 Task: Play online wordle game with 10 letters.
Action: Mouse moved to (547, 502)
Screenshot: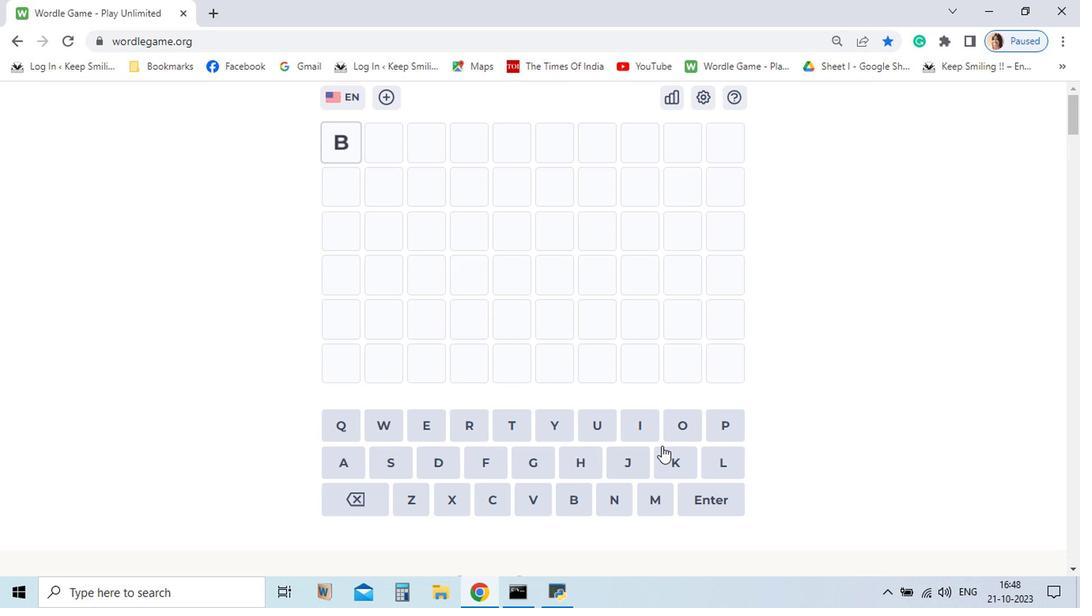
Action: Mouse pressed left at (547, 502)
Screenshot: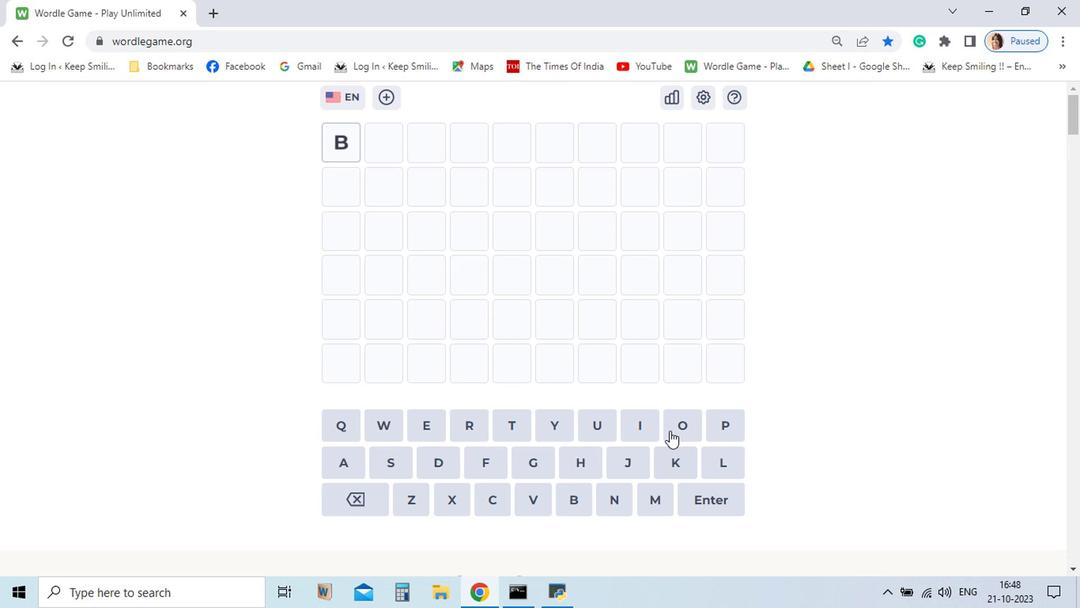 
Action: Mouse moved to (630, 441)
Screenshot: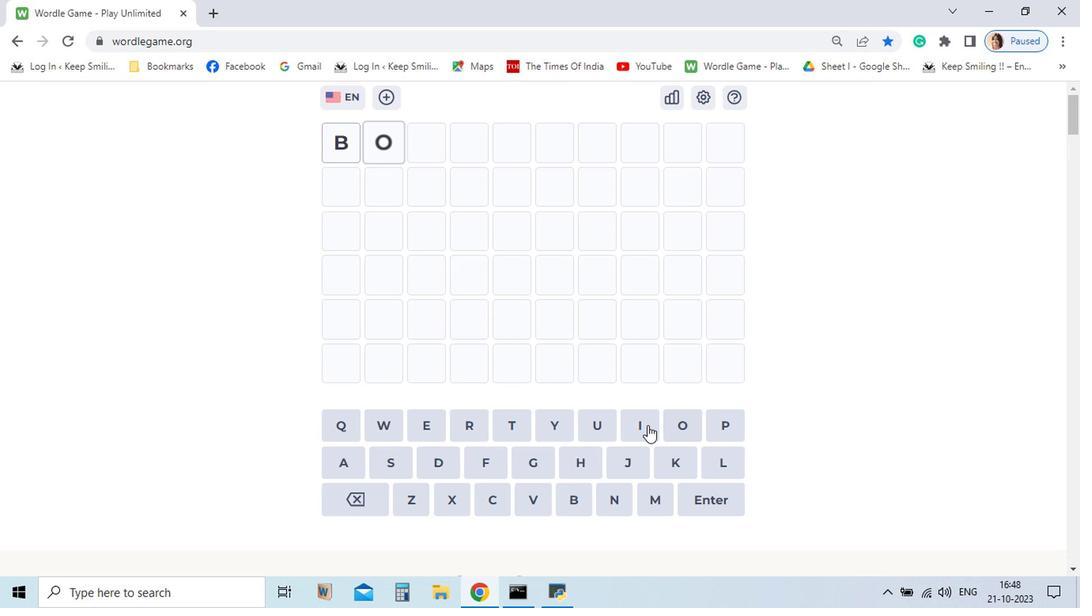 
Action: Mouse pressed left at (630, 441)
Screenshot: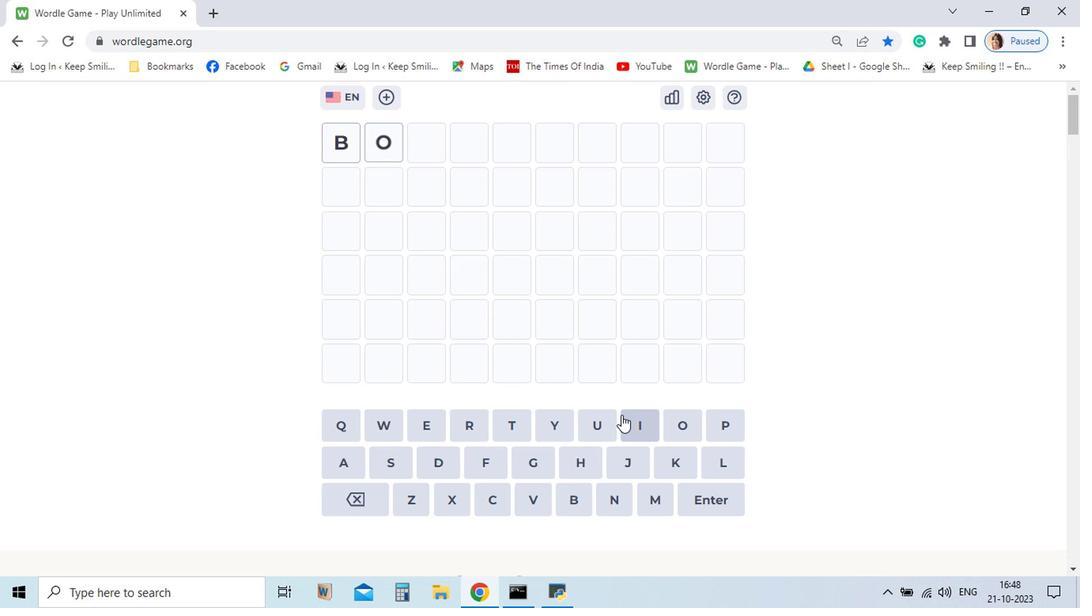 
Action: Mouse moved to (569, 446)
Screenshot: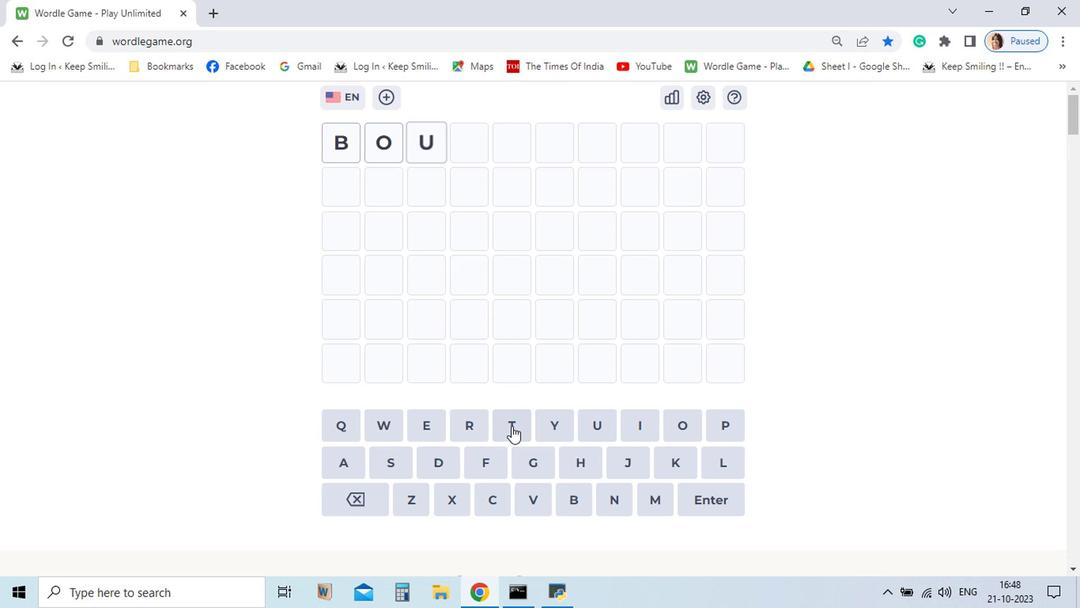 
Action: Mouse pressed left at (569, 446)
Screenshot: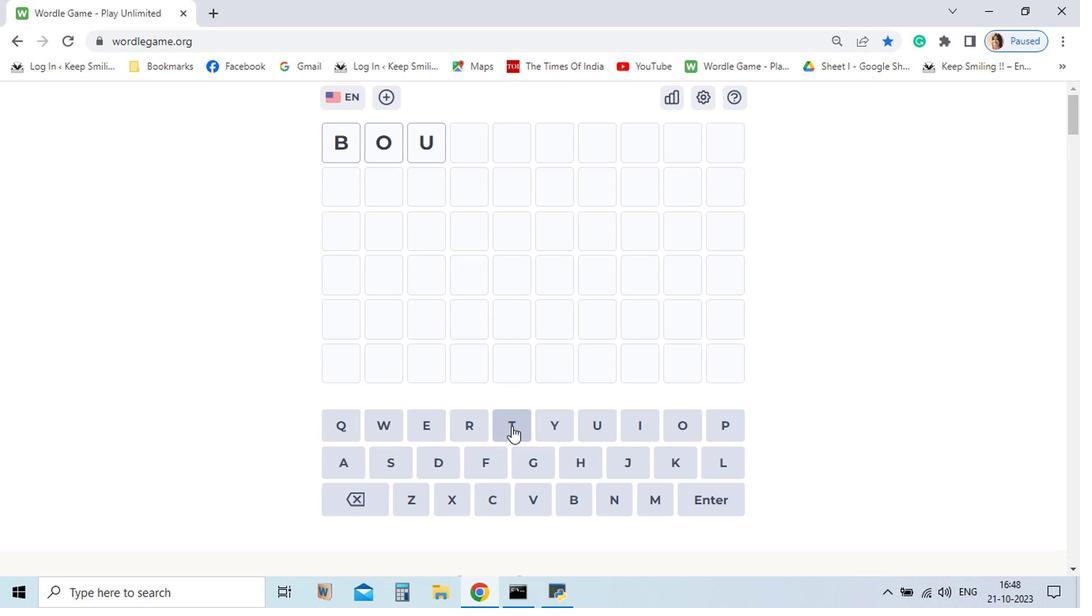 
Action: Mouse moved to (509, 448)
Screenshot: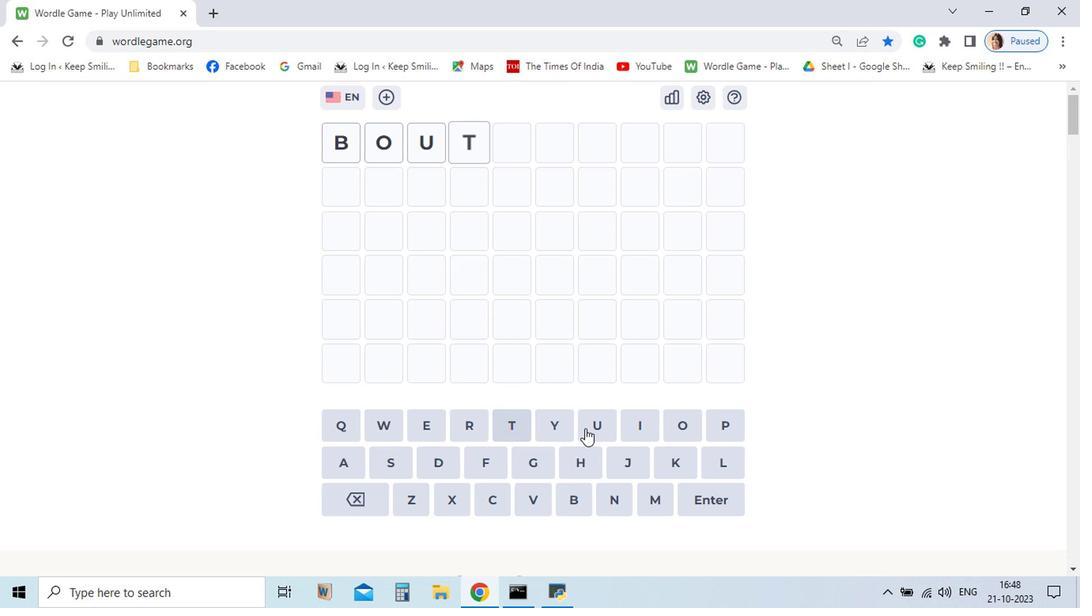 
Action: Mouse pressed left at (509, 448)
Screenshot: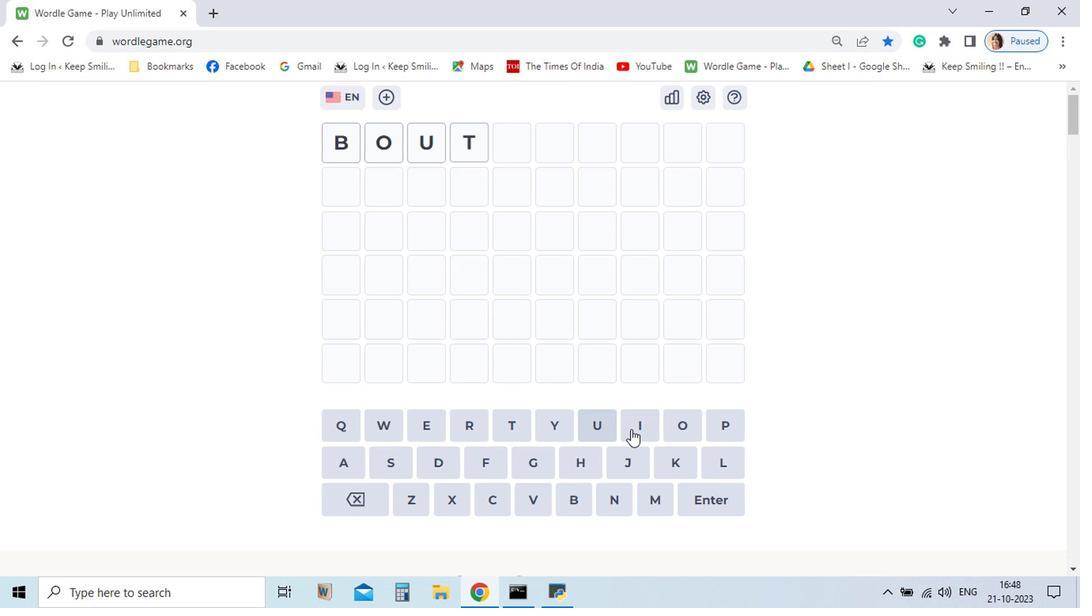 
Action: Mouse moved to (595, 450)
Screenshot: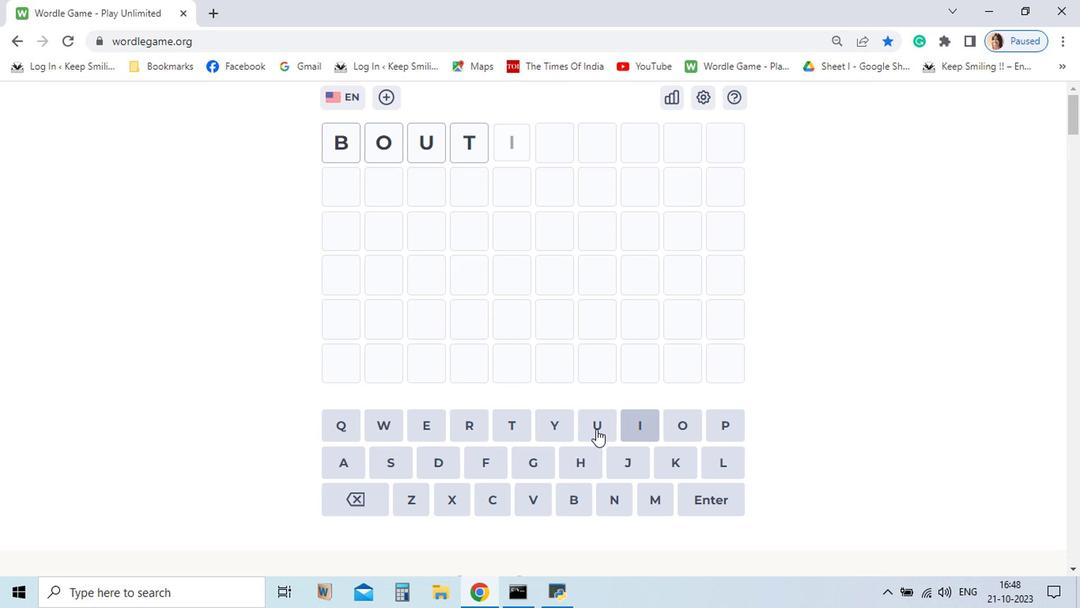 
Action: Mouse pressed left at (595, 450)
Screenshot: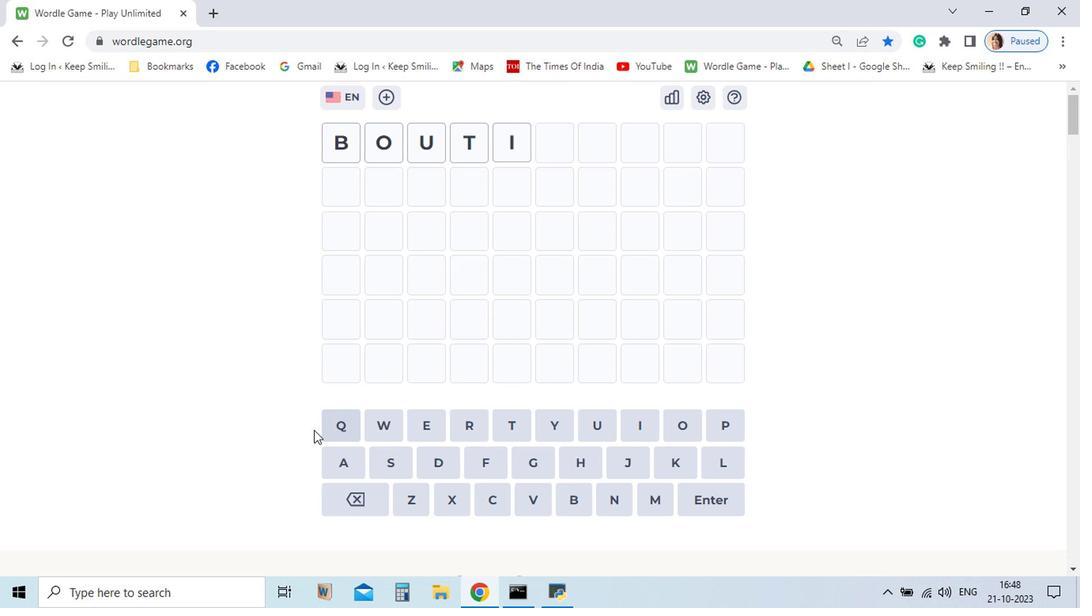 
Action: Mouse moved to (385, 449)
Screenshot: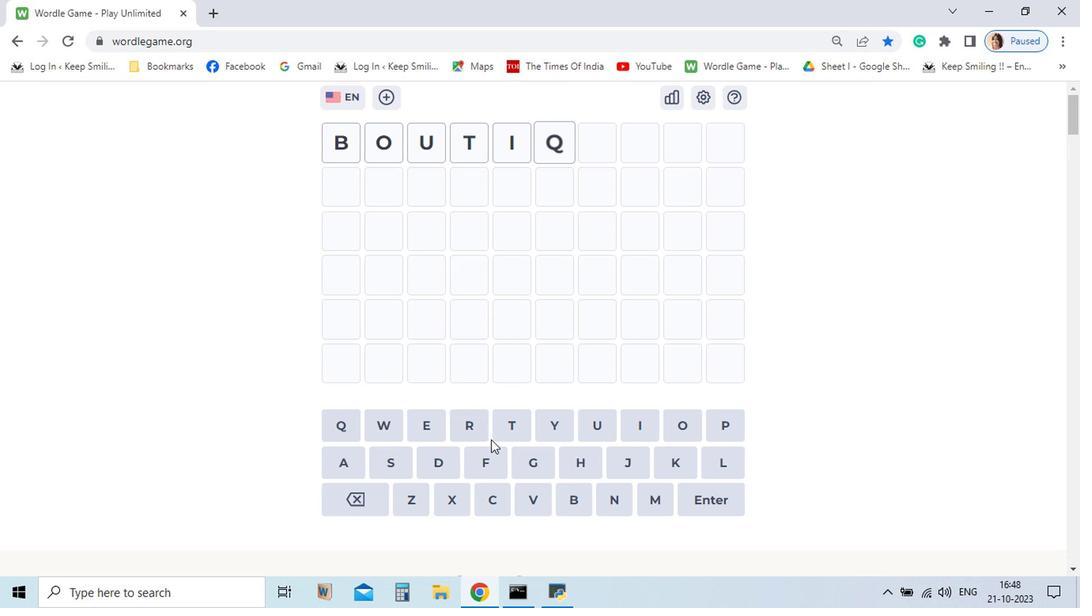 
Action: Mouse pressed left at (385, 449)
Screenshot: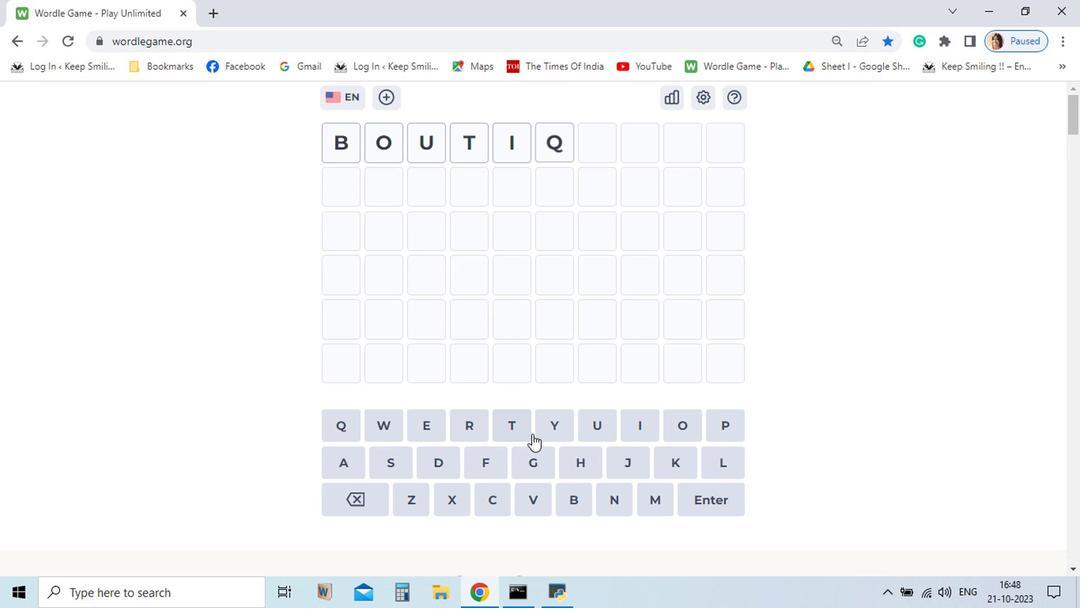 
Action: Mouse moved to (565, 448)
Screenshot: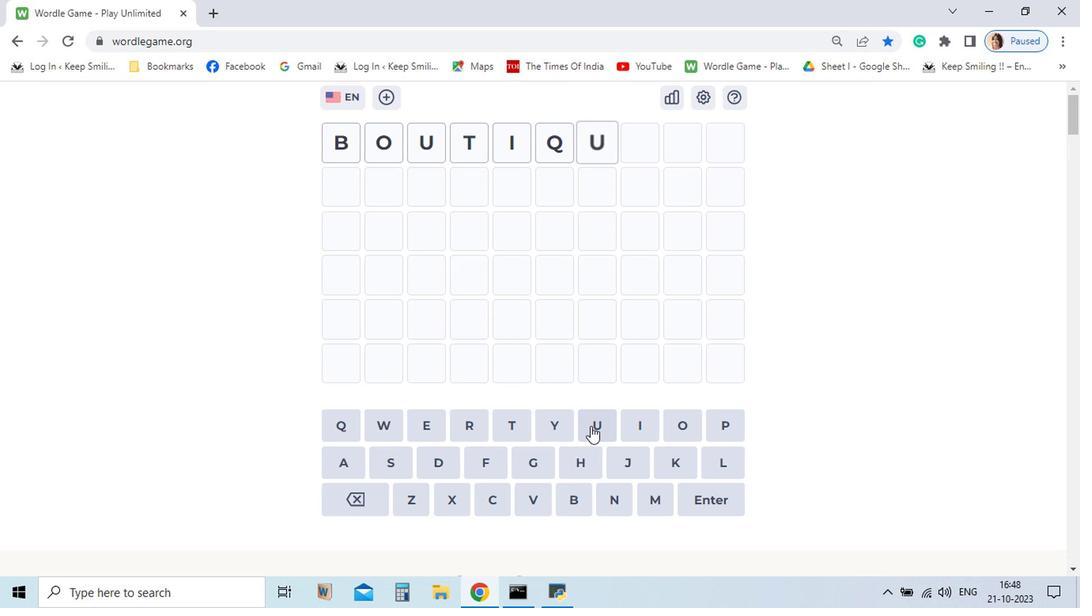 
Action: Mouse pressed left at (565, 448)
Screenshot: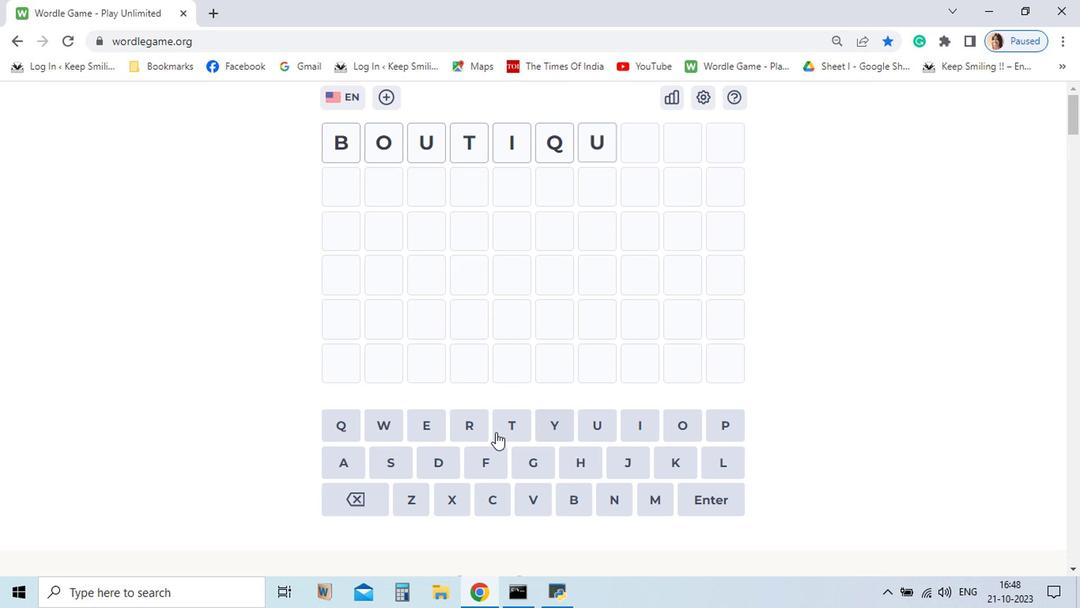
Action: Mouse moved to (448, 445)
Screenshot: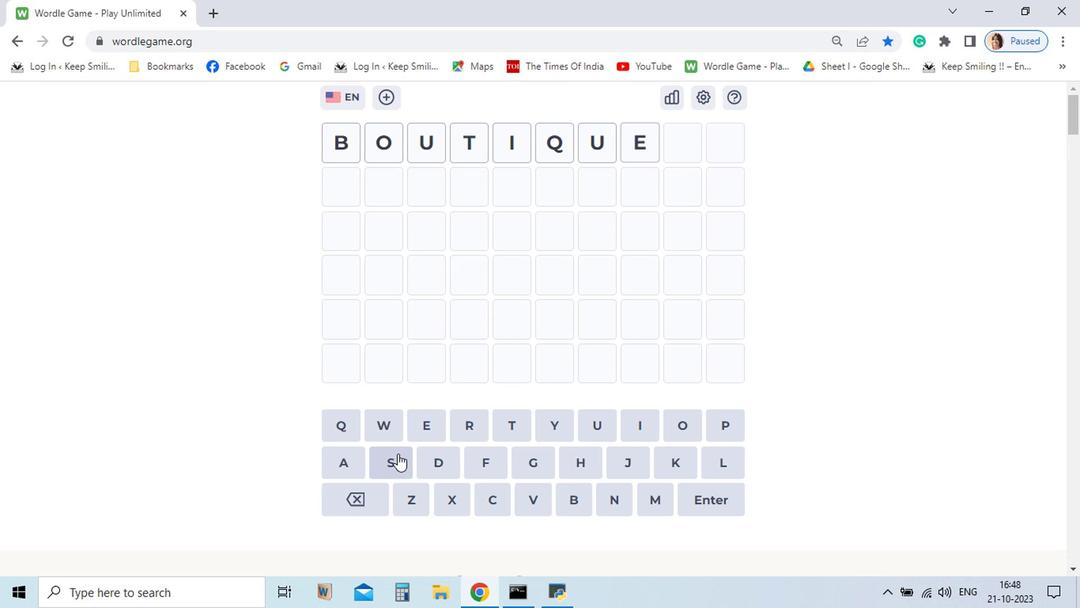 
Action: Mouse pressed left at (448, 445)
Screenshot: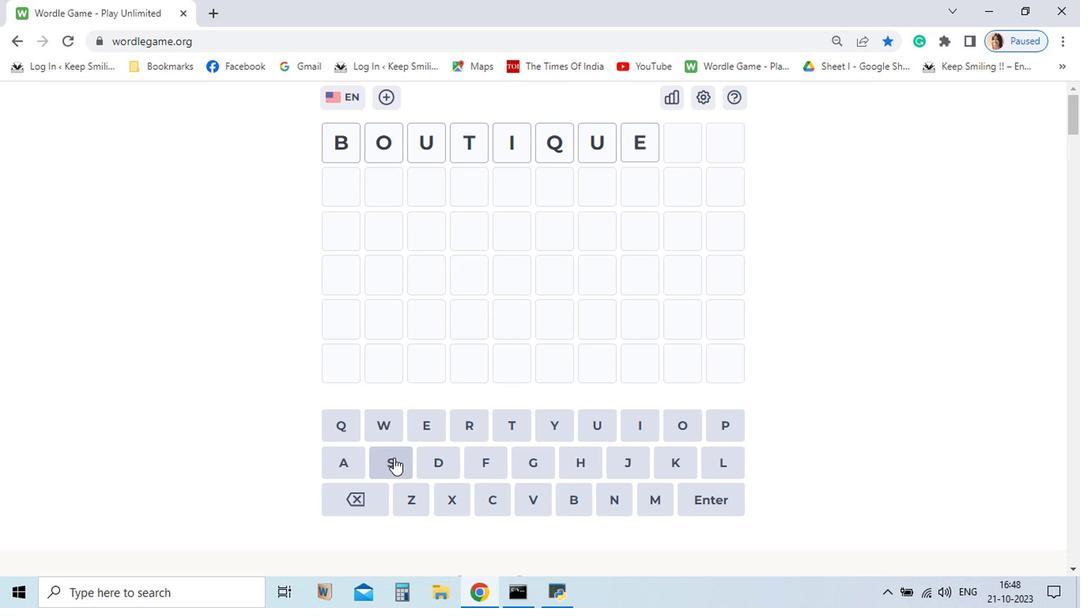 
Action: Mouse moved to (425, 471)
Screenshot: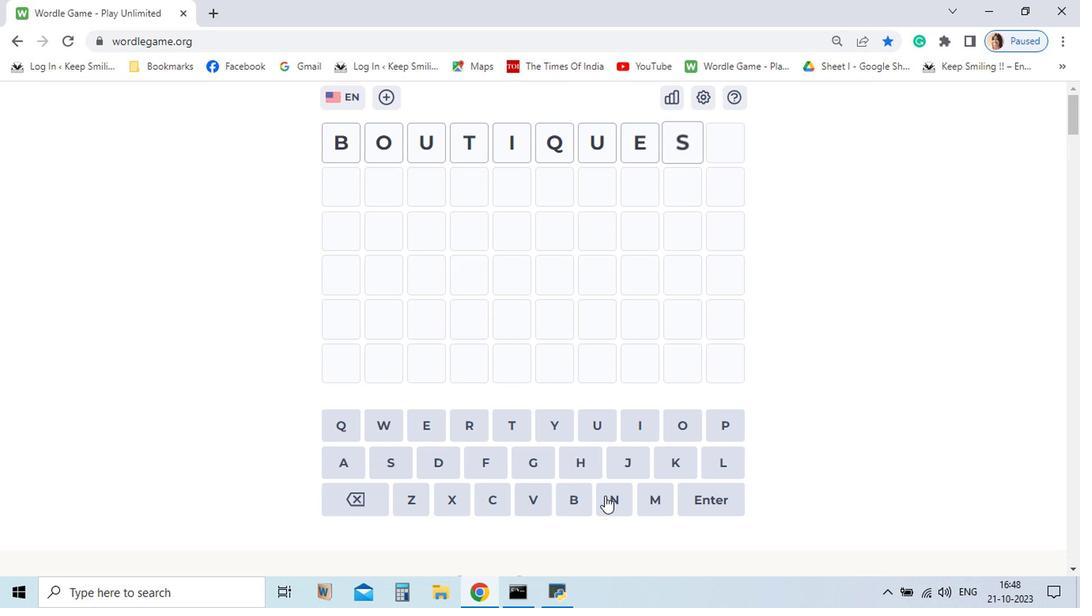 
Action: Mouse pressed left at (425, 471)
Screenshot: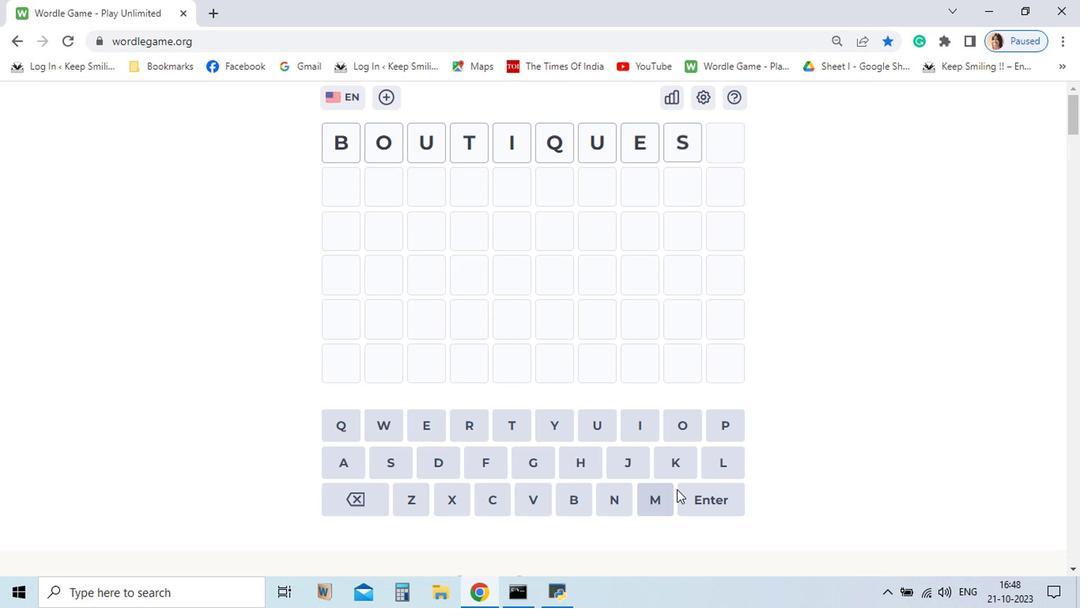 
Action: Mouse moved to (643, 498)
Screenshot: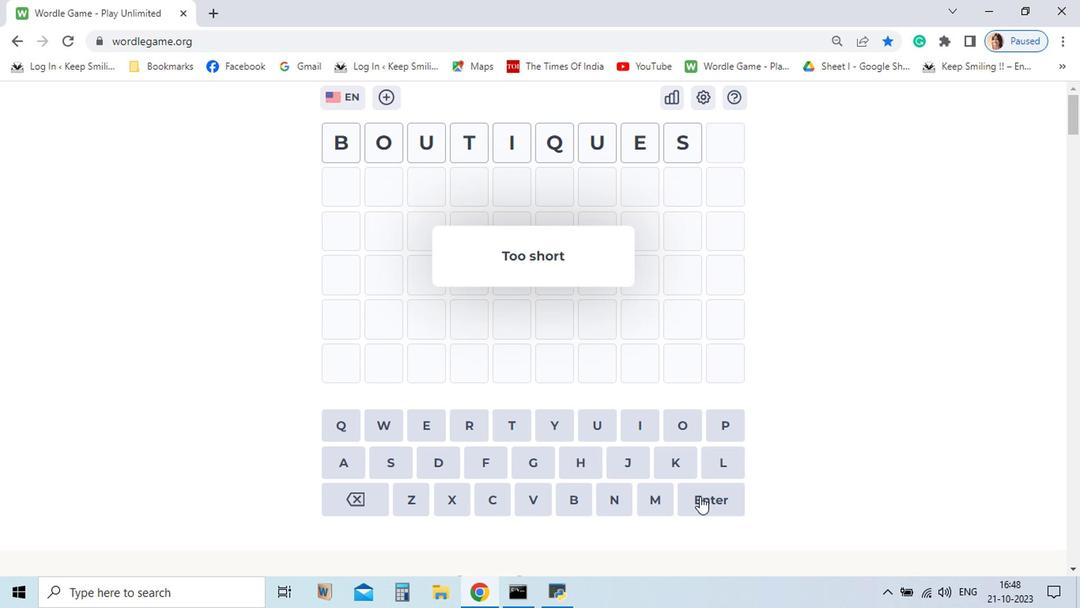 
Action: Mouse pressed left at (643, 498)
Screenshot: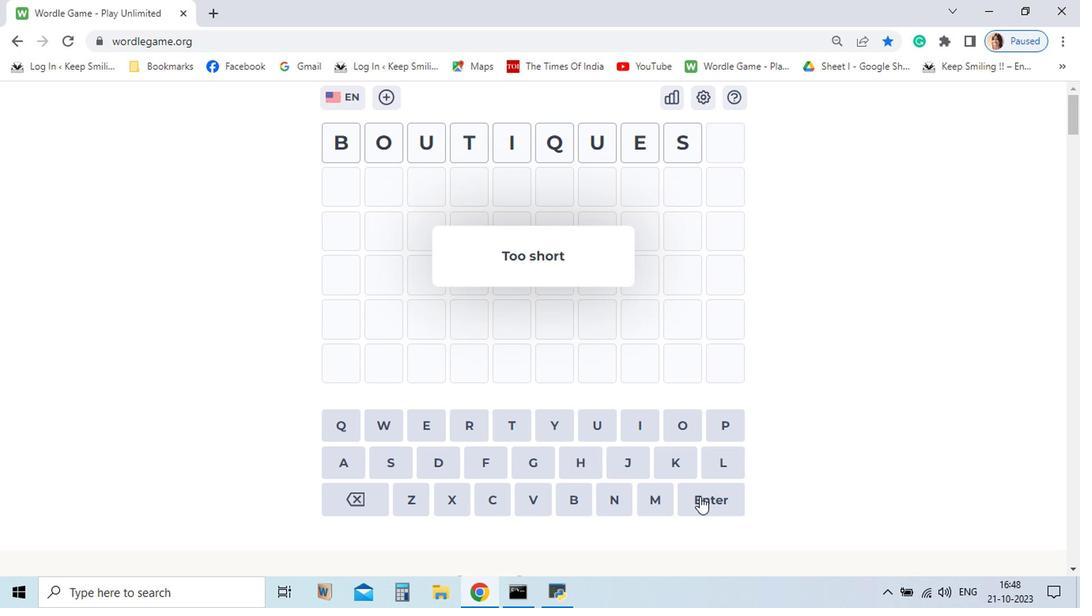 
Action: Mouse moved to (399, 499)
Screenshot: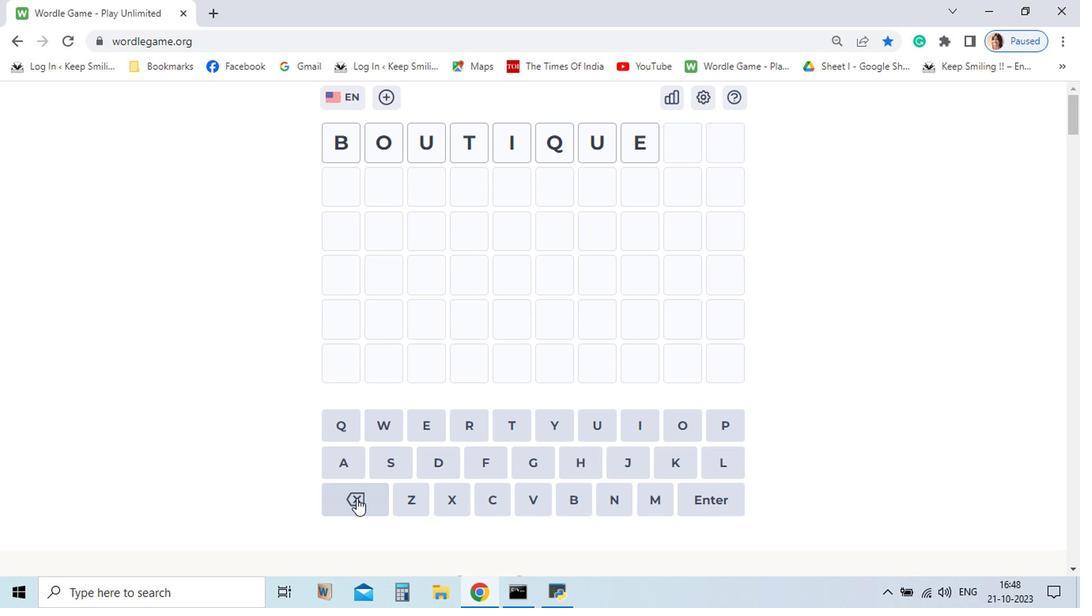 
Action: Mouse pressed left at (399, 499)
Screenshot: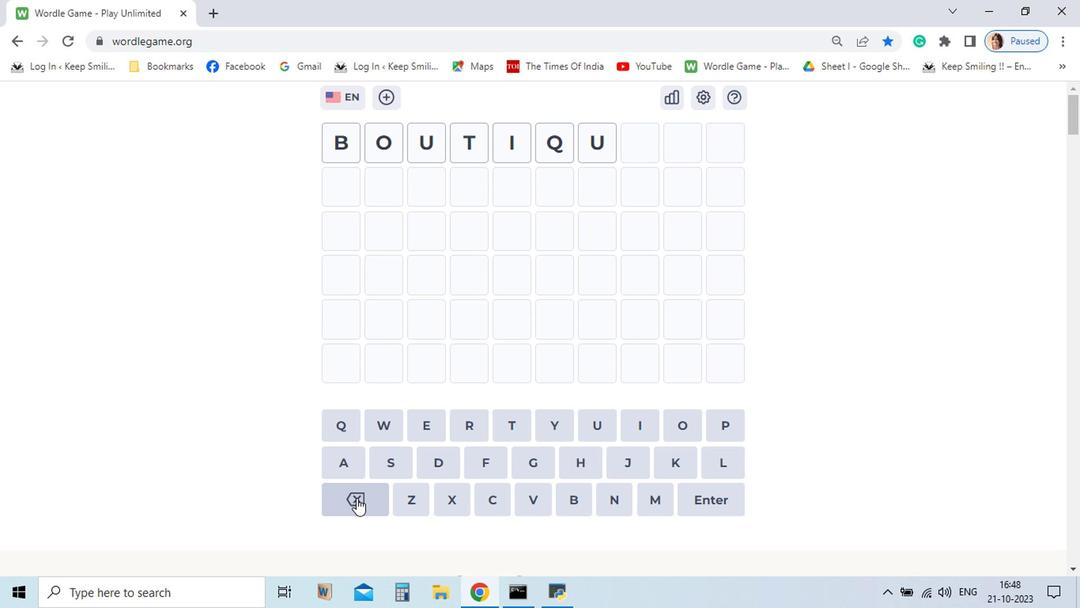 
Action: Mouse pressed left at (399, 499)
Screenshot: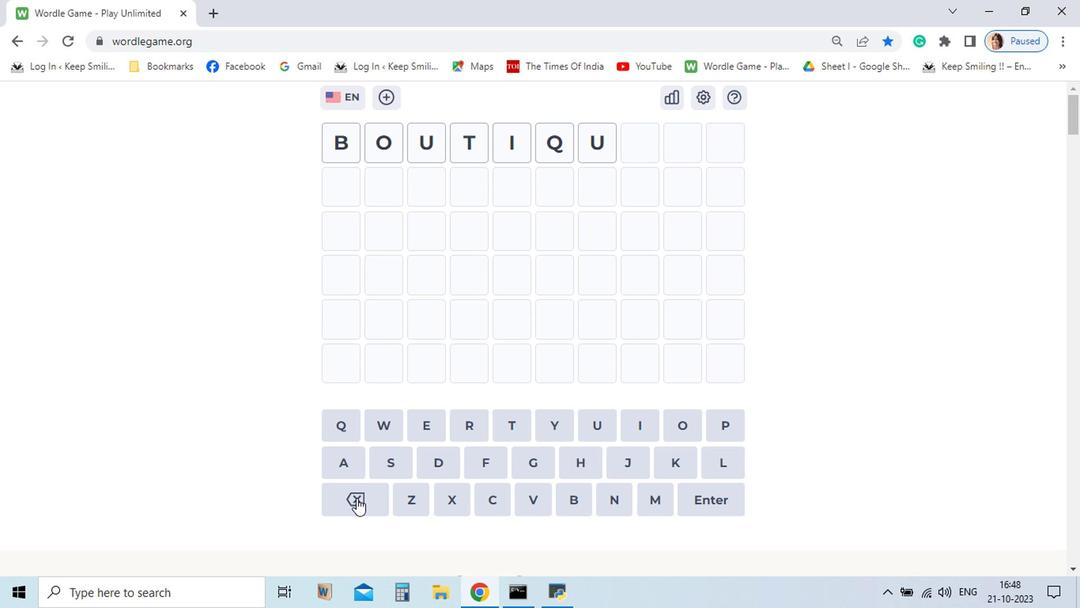 
Action: Mouse moved to (444, 447)
Screenshot: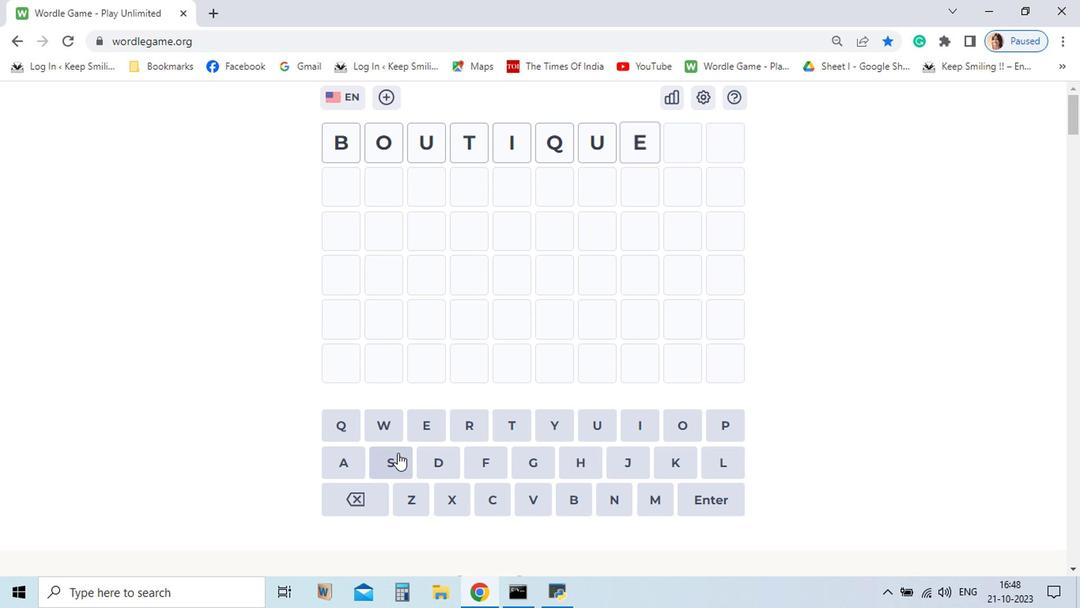 
Action: Mouse pressed left at (444, 447)
Screenshot: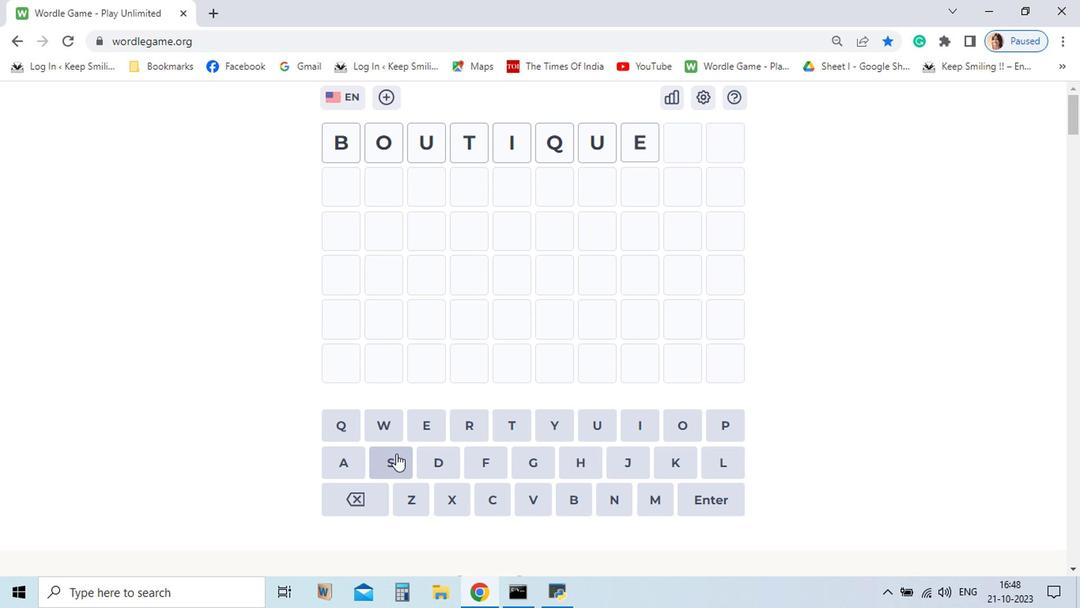 
Action: Mouse moved to (427, 467)
Screenshot: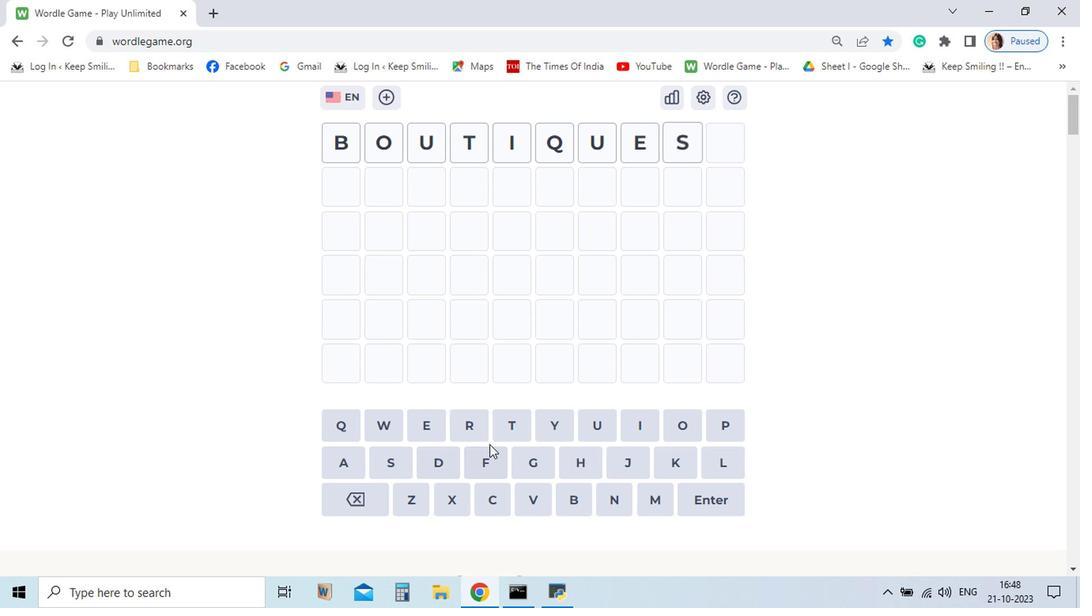 
Action: Mouse pressed left at (427, 467)
Screenshot: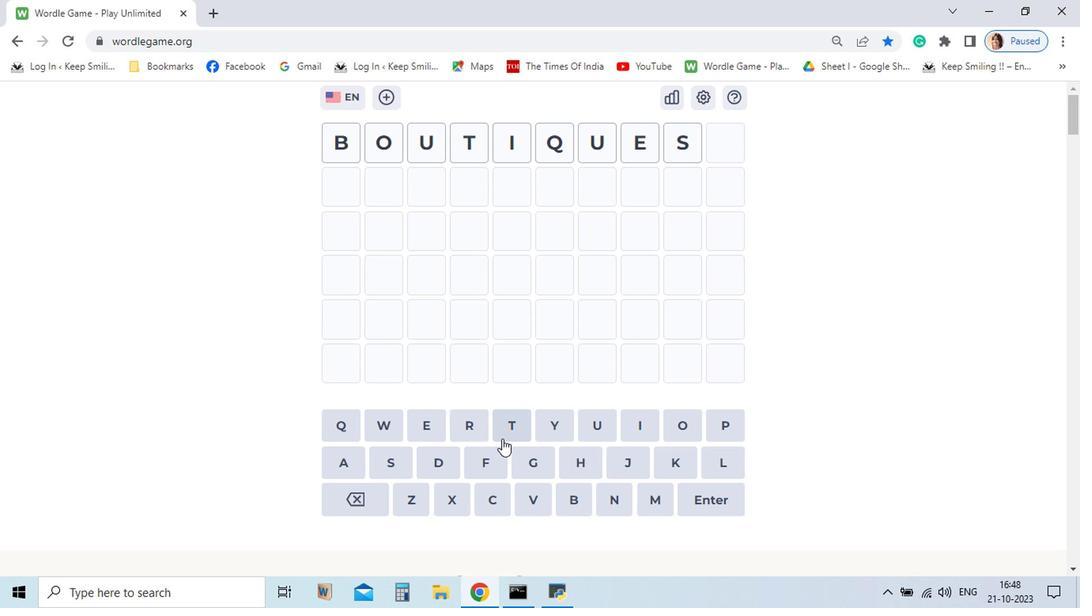 
Action: Mouse moved to (510, 451)
Screenshot: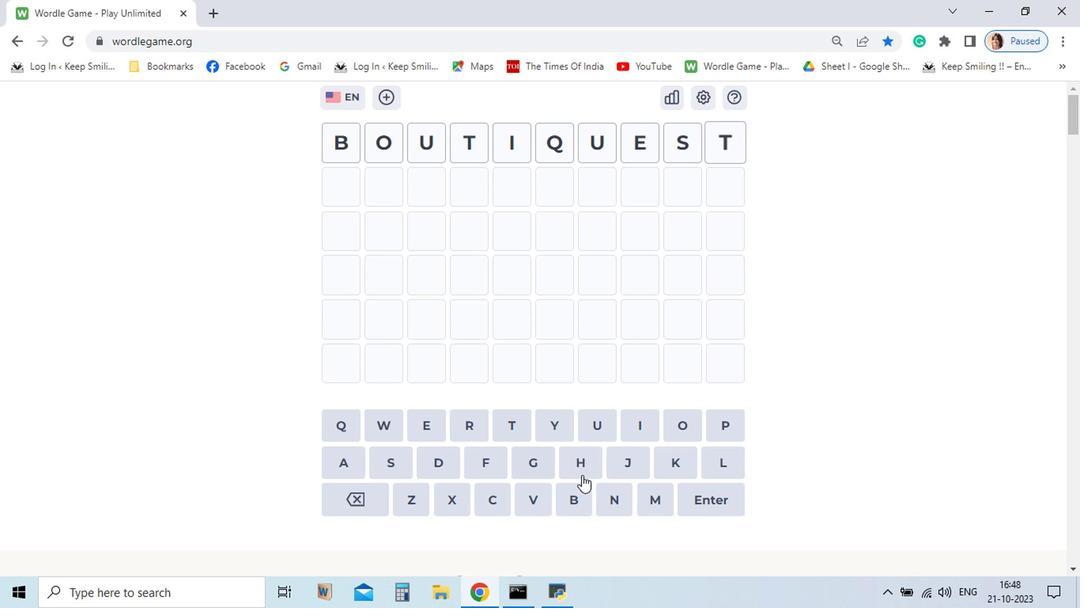 
Action: Mouse pressed left at (510, 451)
Screenshot: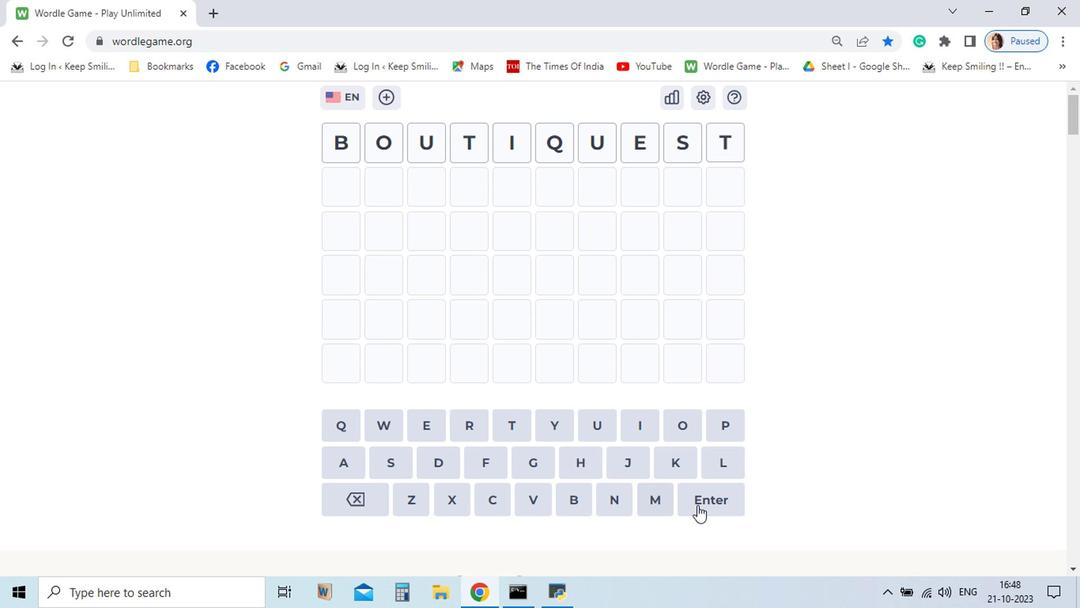 
Action: Mouse moved to (649, 503)
Screenshot: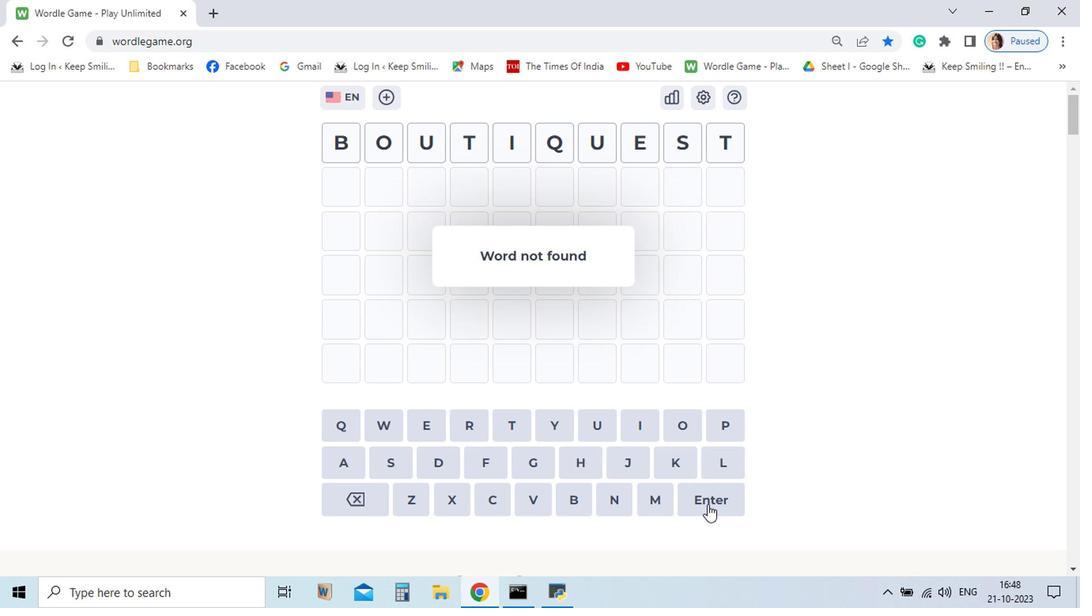 
Action: Mouse pressed left at (649, 503)
Screenshot: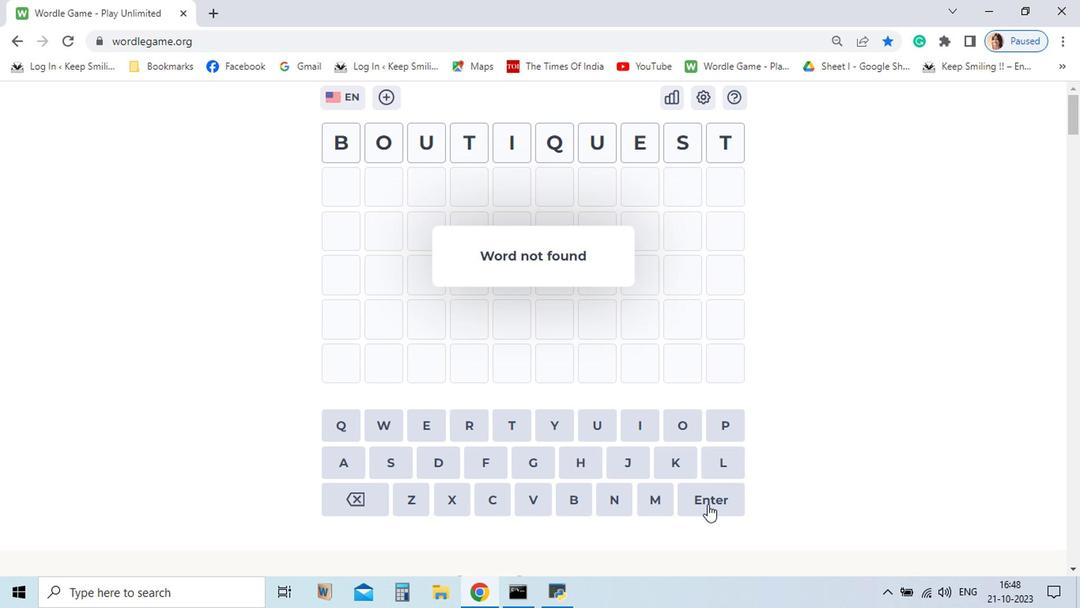 
Action: Mouse moved to (402, 494)
Screenshot: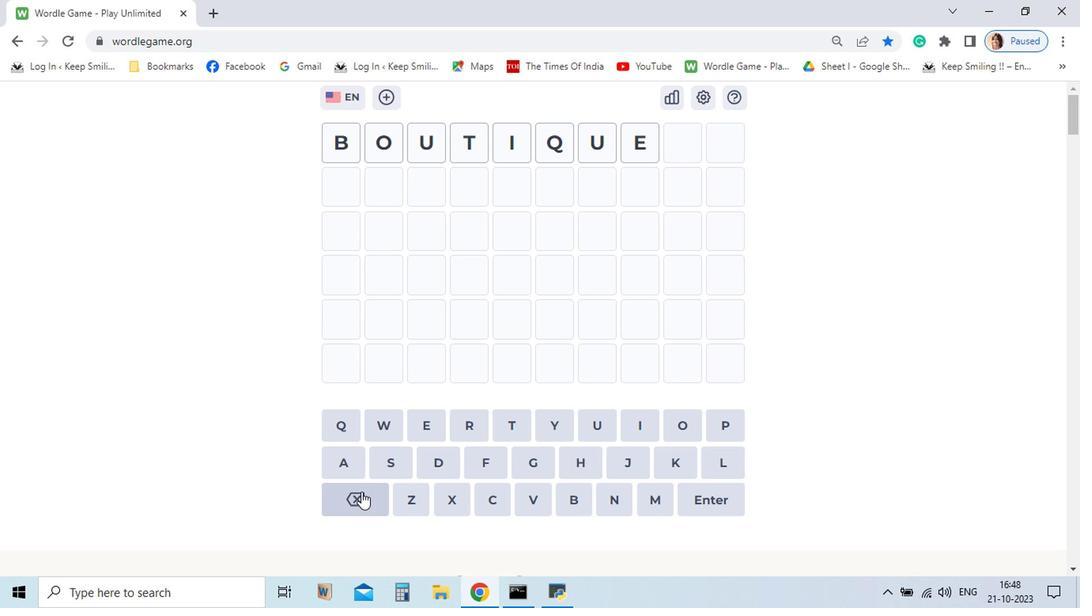 
Action: Mouse pressed left at (402, 494)
Screenshot: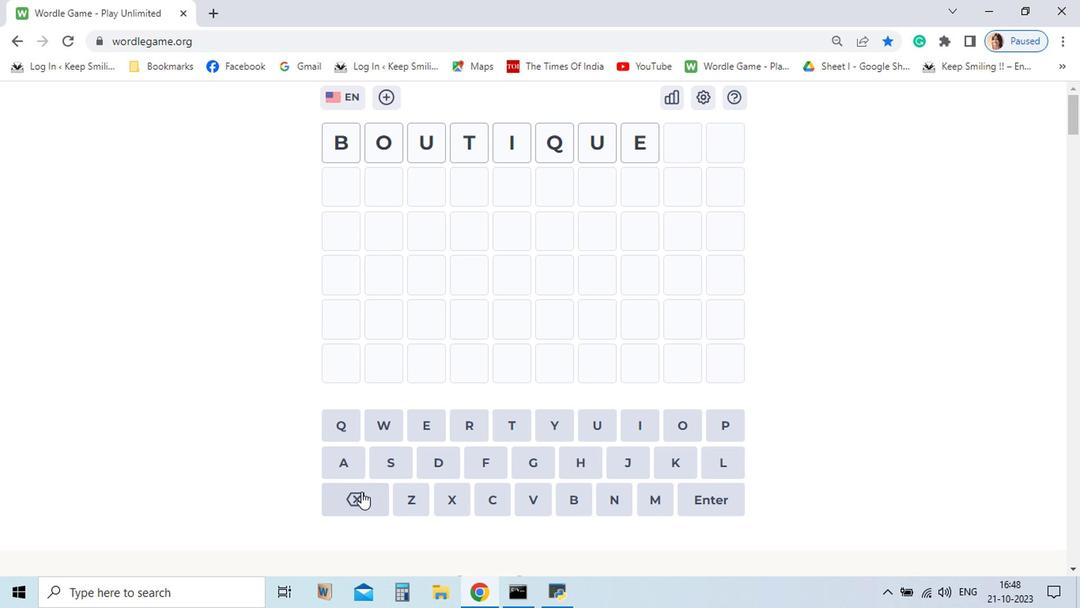 
Action: Mouse pressed left at (402, 494)
Screenshot: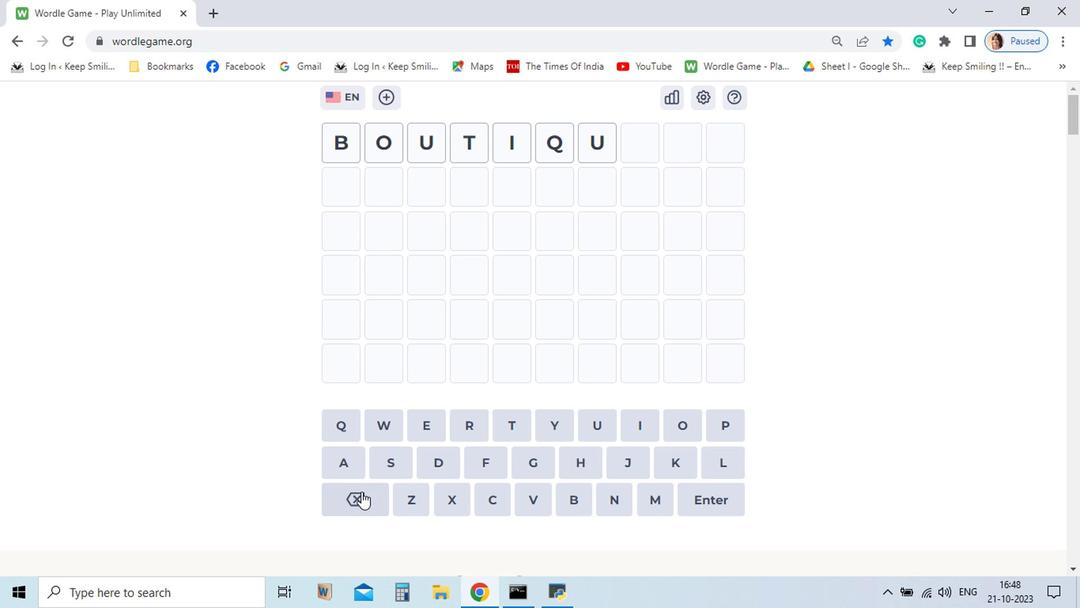 
Action: Mouse pressed left at (402, 494)
Screenshot: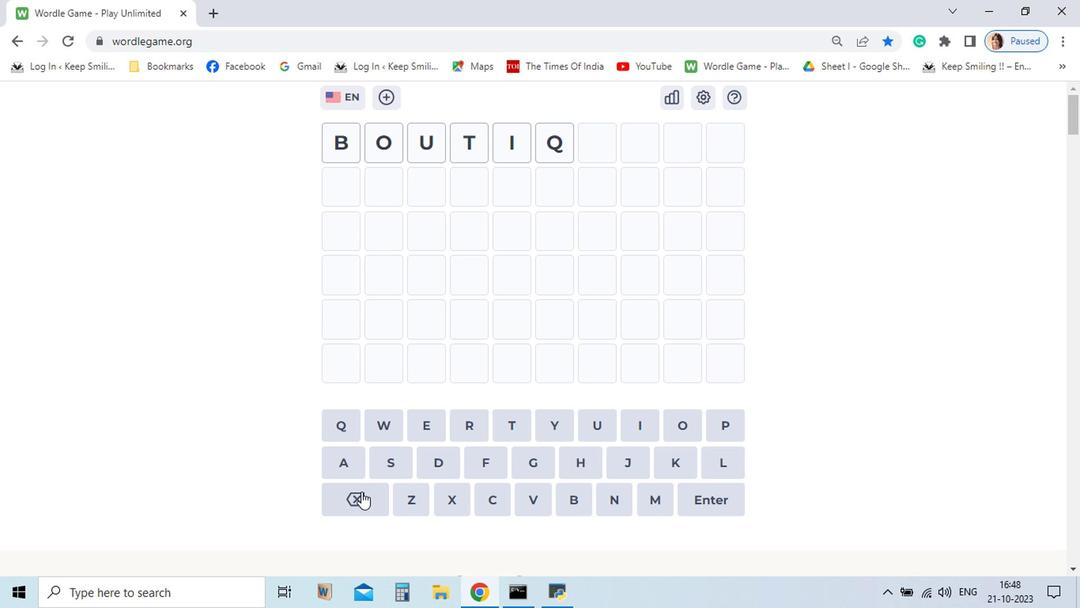 
Action: Mouse pressed left at (402, 494)
Screenshot: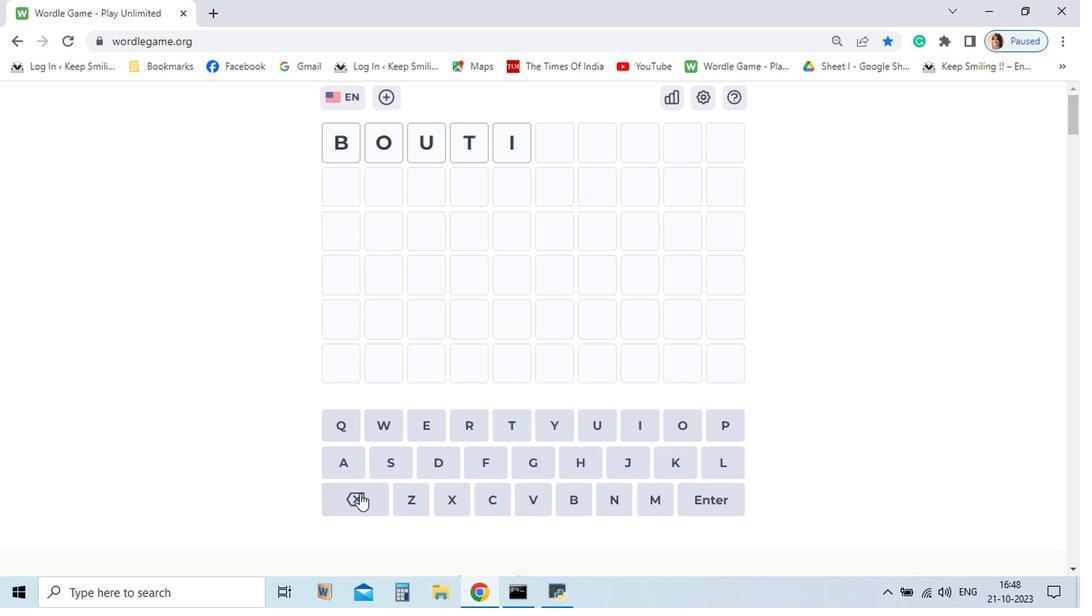 
Action: Mouse pressed left at (402, 494)
Screenshot: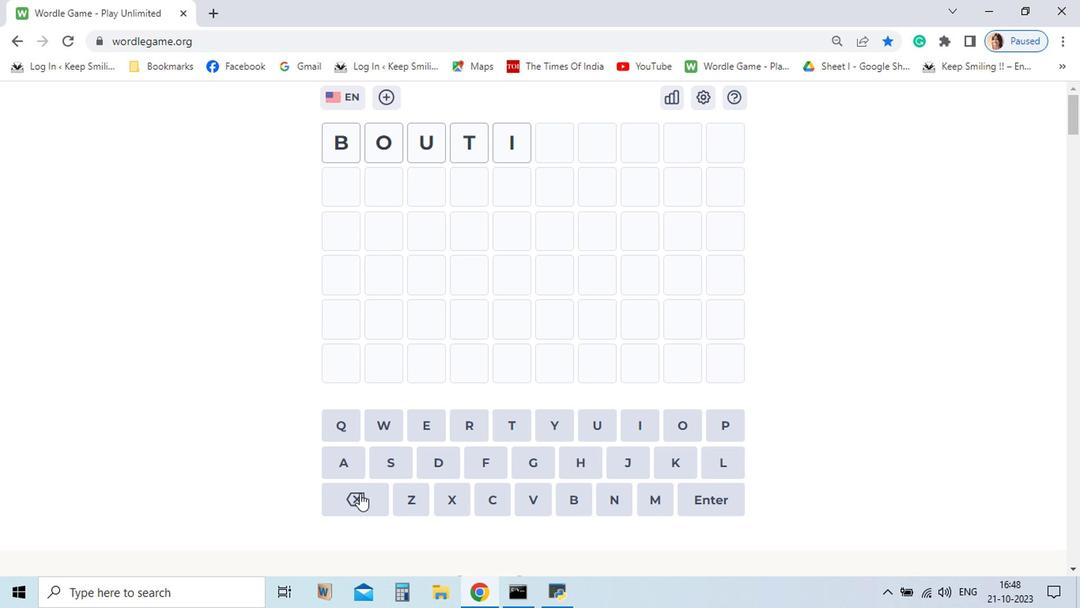 
Action: Mouse moved to (401, 496)
Screenshot: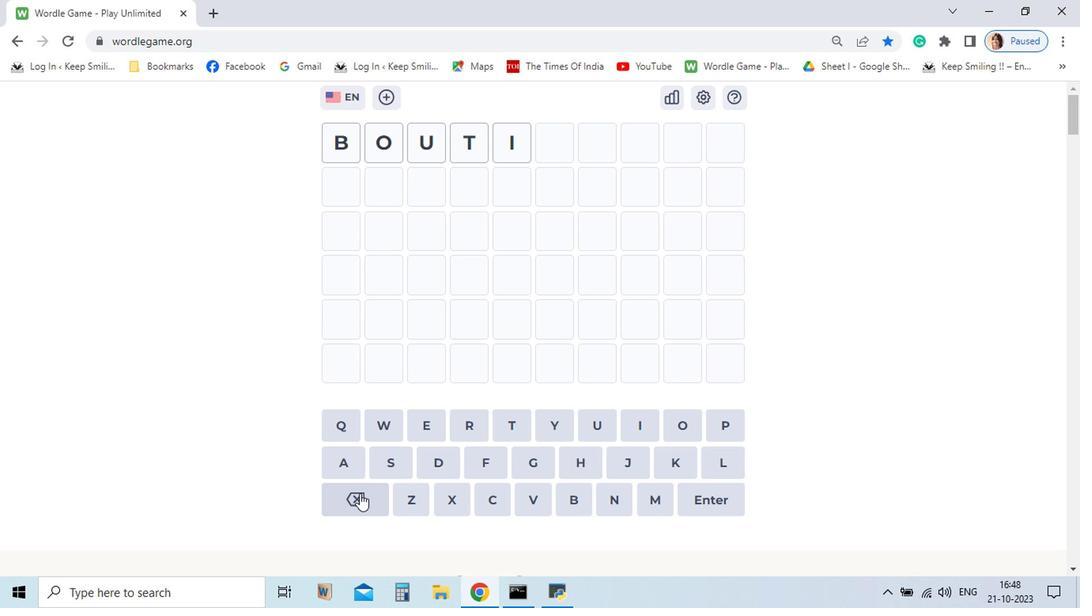
Action: Mouse pressed left at (401, 496)
Screenshot: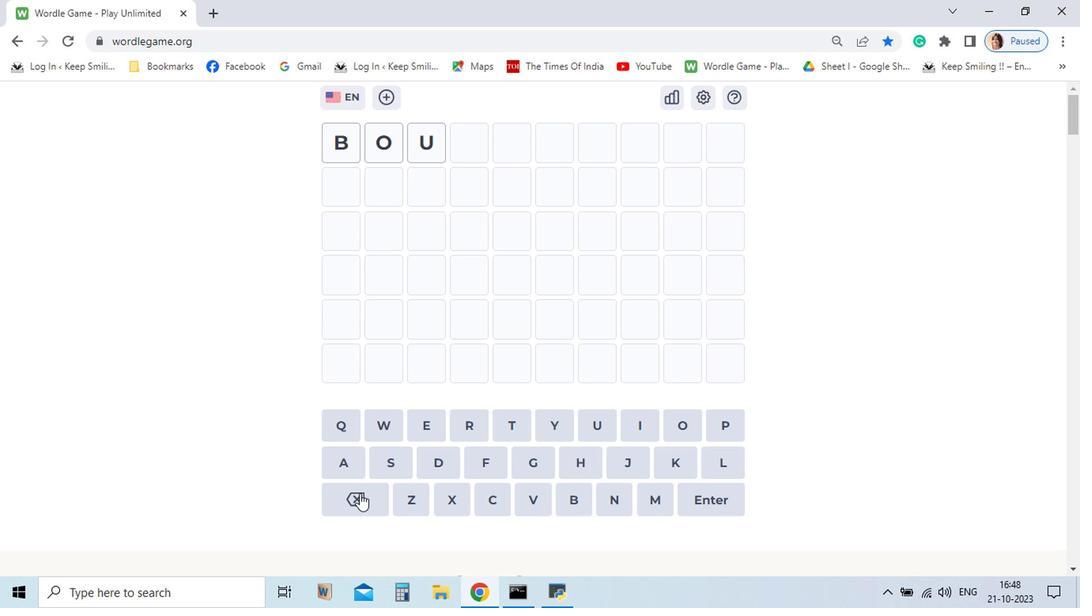 
Action: Mouse pressed left at (401, 496)
Screenshot: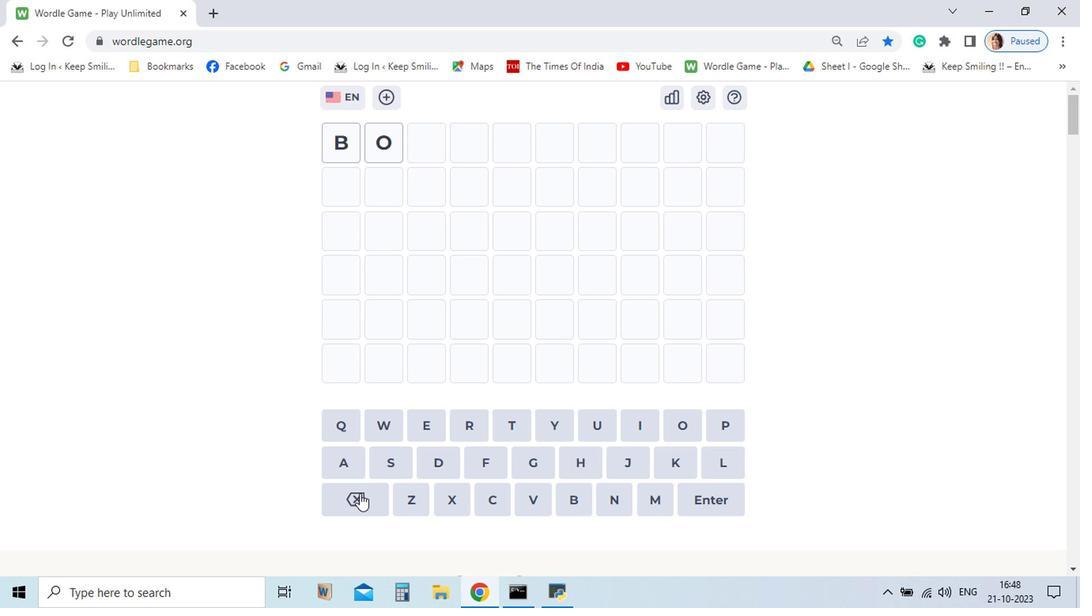 
Action: Mouse pressed left at (401, 496)
Screenshot: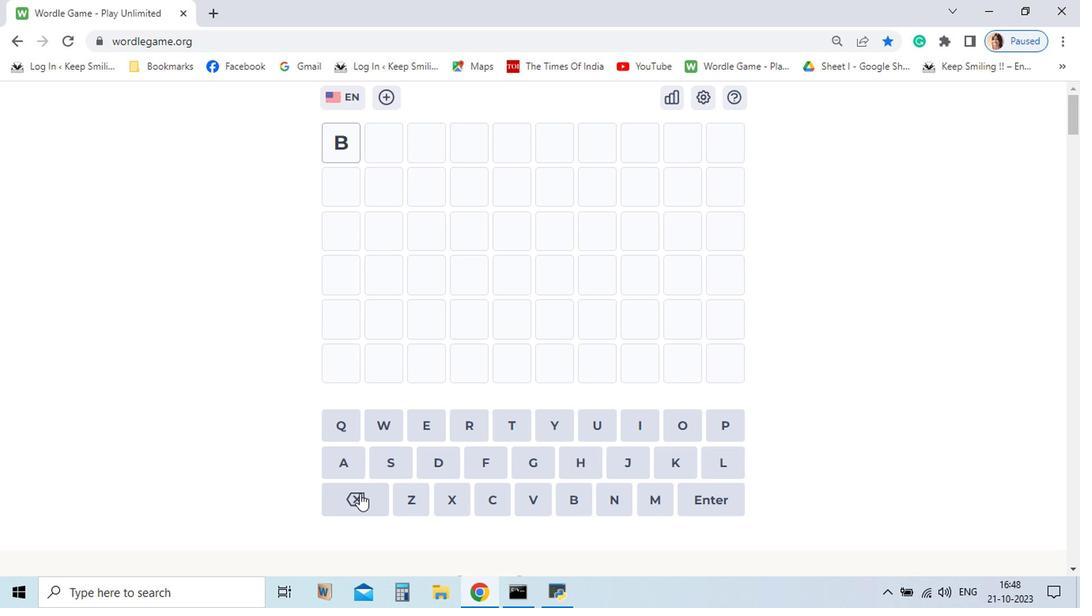 
Action: Mouse pressed left at (401, 496)
Screenshot: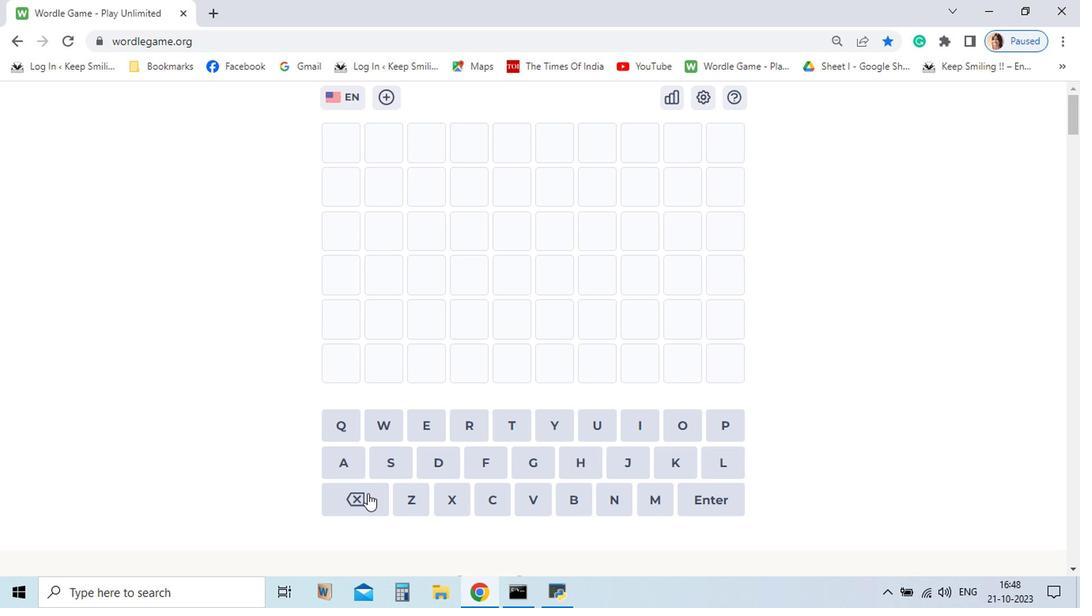 
Action: Mouse pressed left at (401, 496)
Screenshot: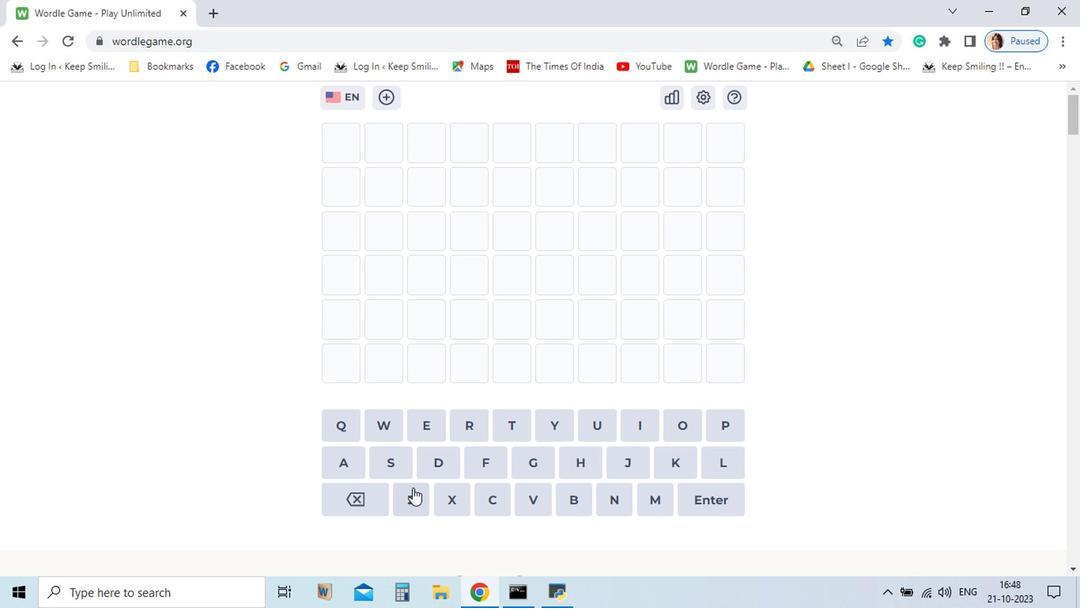
Action: Mouse moved to (392, 450)
Screenshot: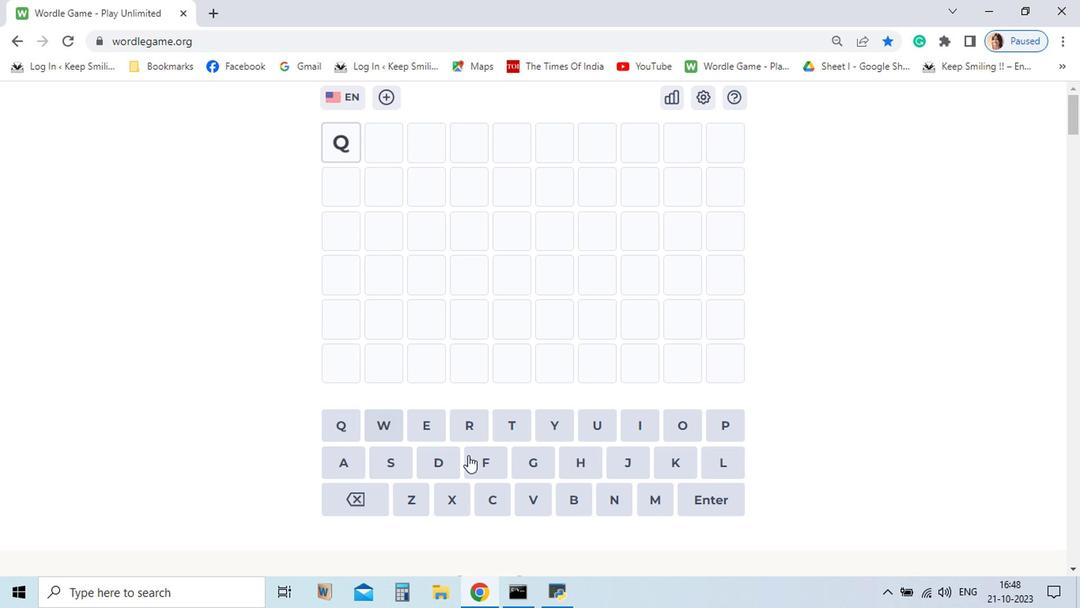 
Action: Mouse pressed left at (392, 450)
Screenshot: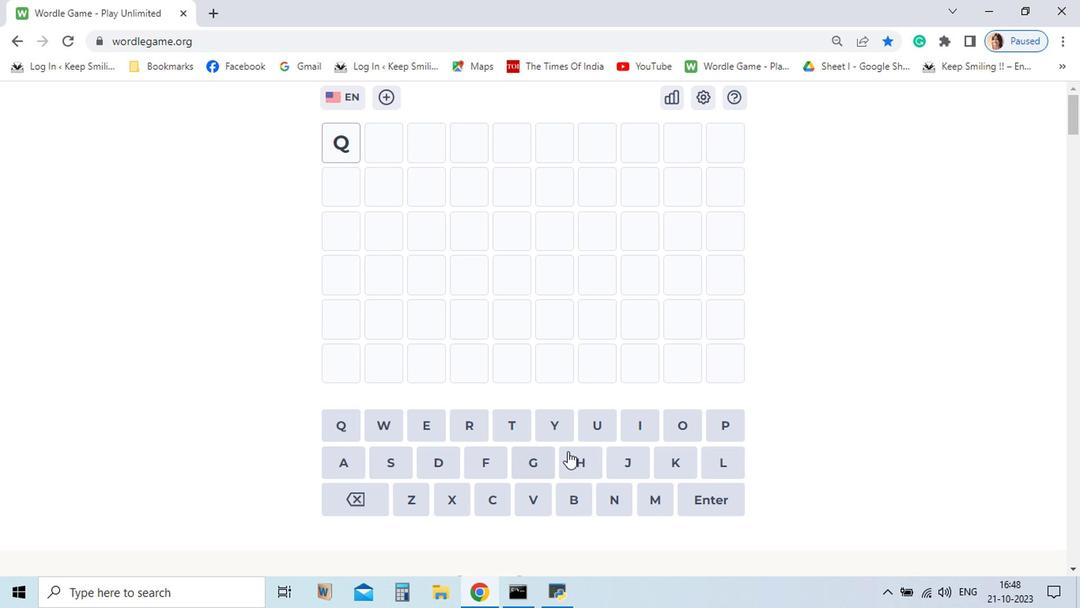 
Action: Mouse moved to (568, 447)
Screenshot: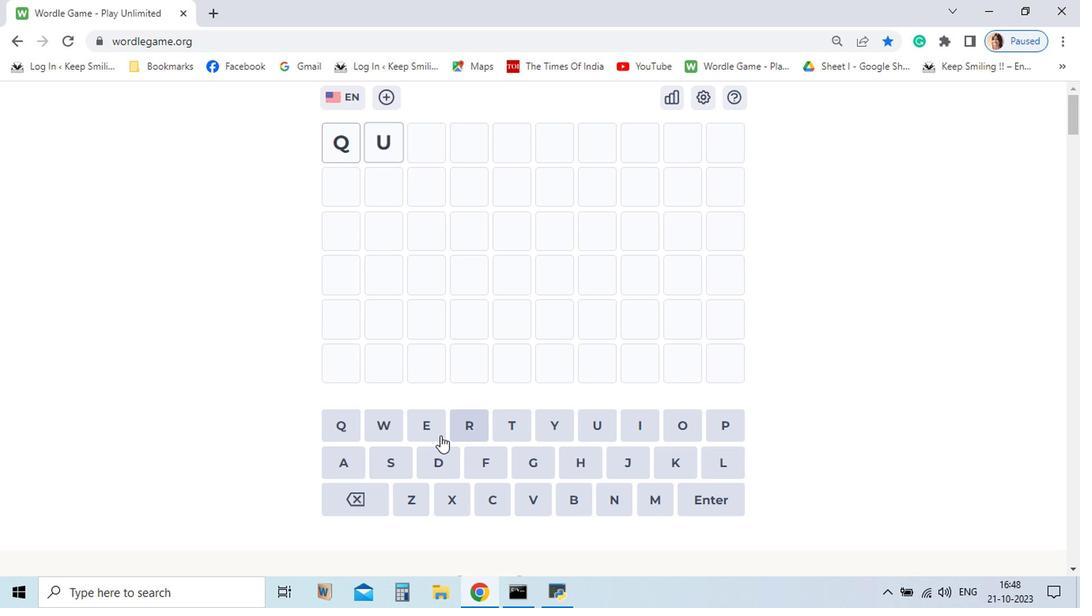 
Action: Mouse pressed left at (568, 447)
Screenshot: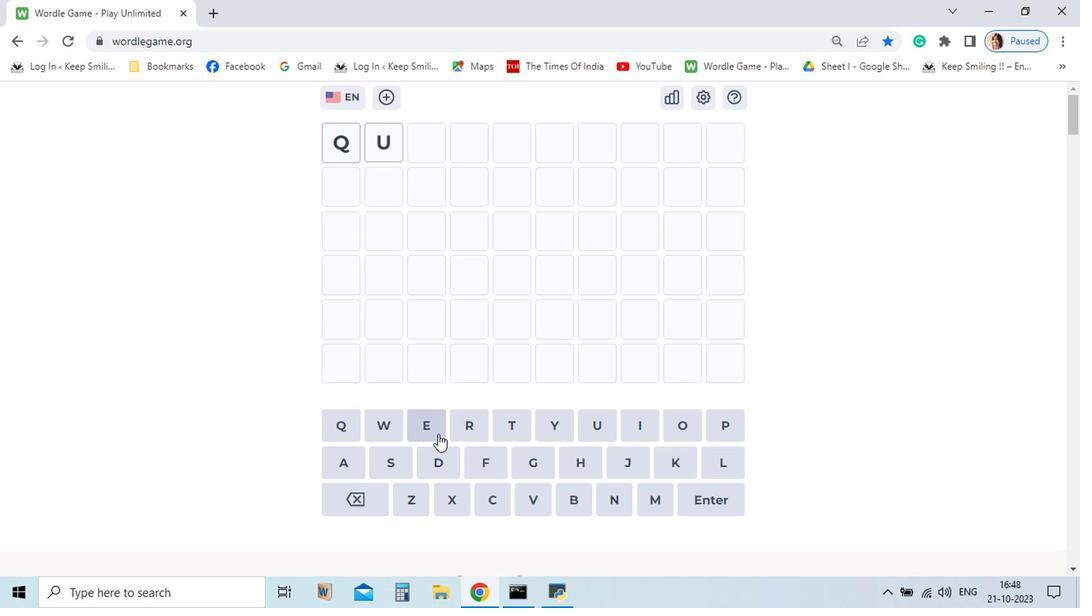 
Action: Mouse moved to (449, 448)
Screenshot: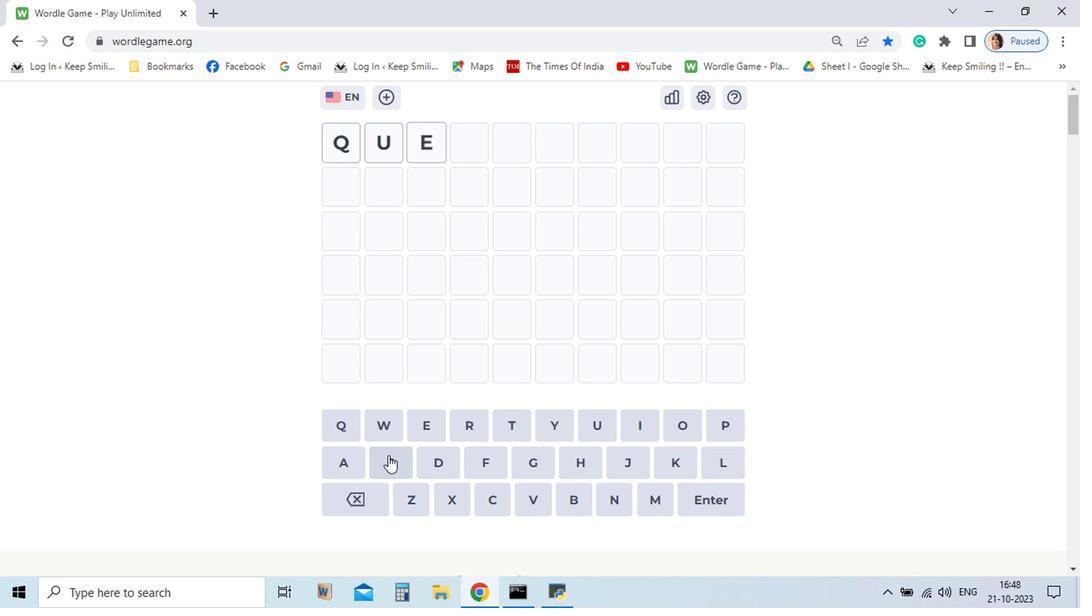 
Action: Mouse pressed left at (449, 448)
Screenshot: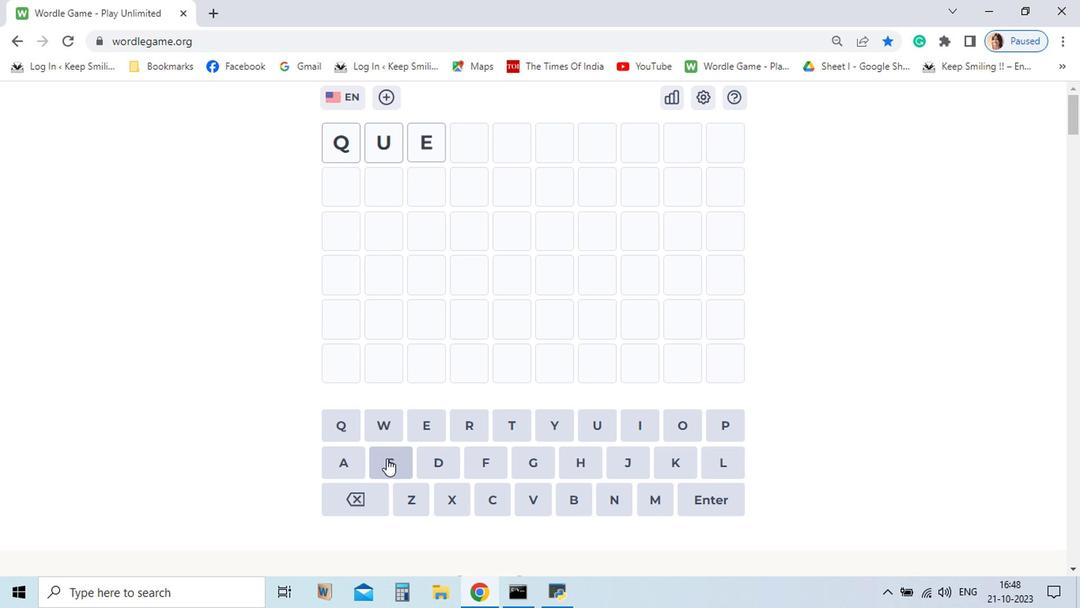 
Action: Mouse moved to (419, 473)
Screenshot: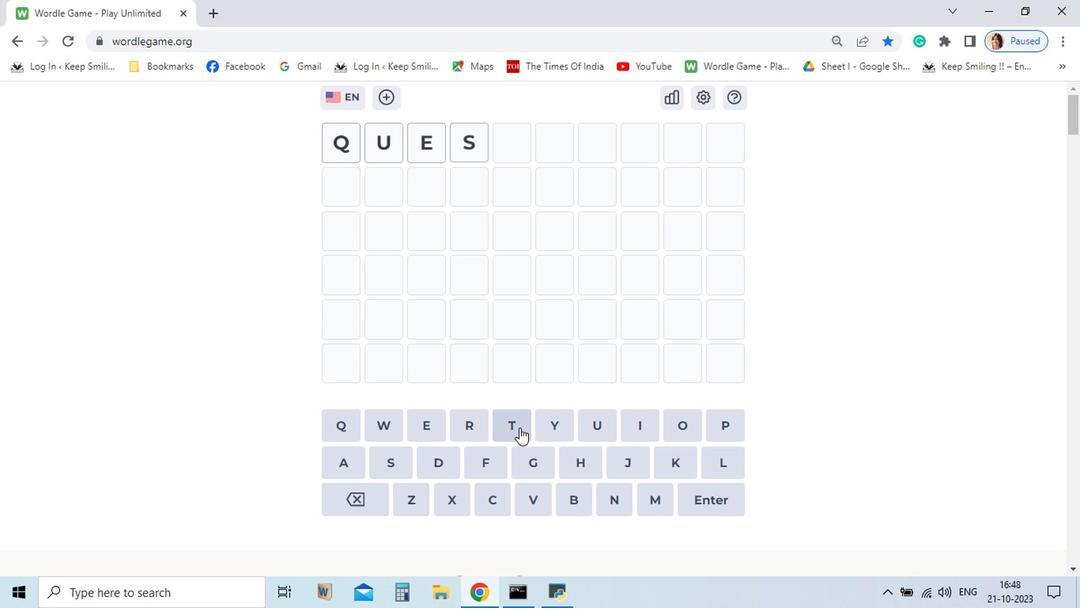 
Action: Mouse pressed left at (419, 473)
Screenshot: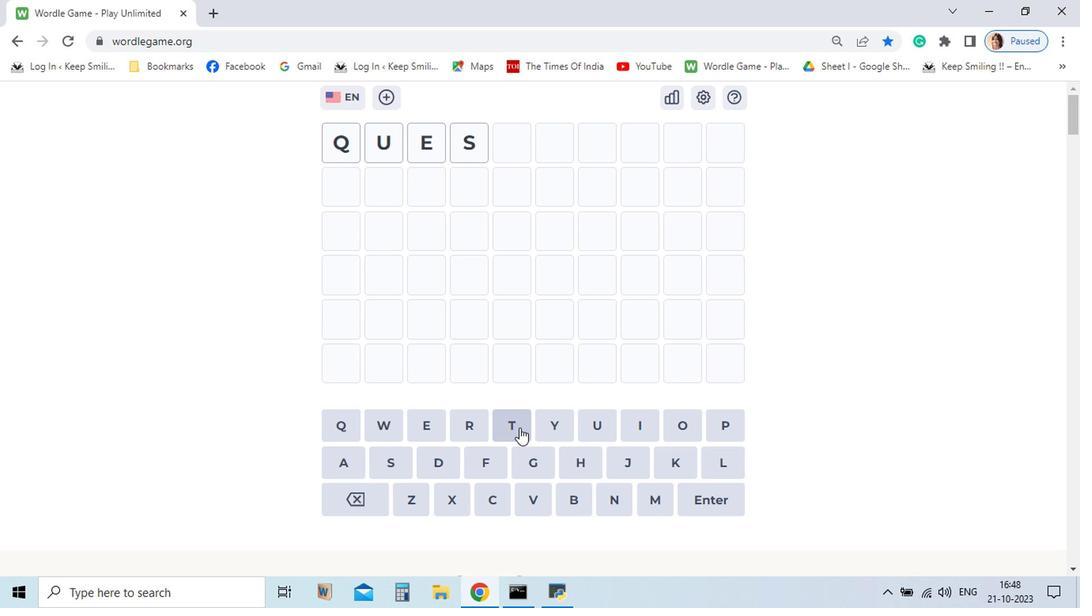 
Action: Mouse moved to (508, 448)
Screenshot: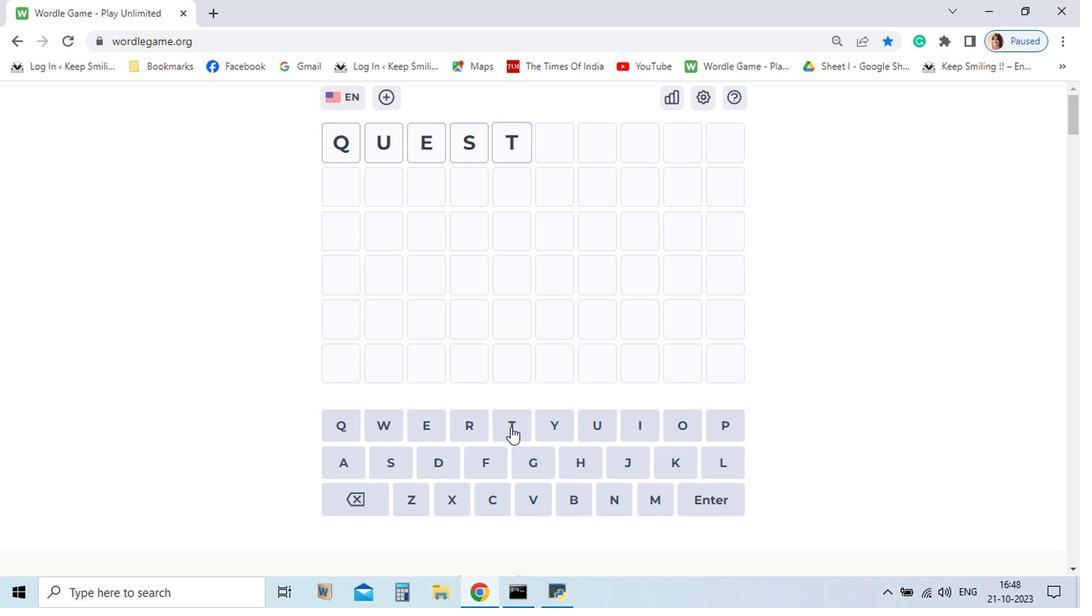 
Action: Mouse pressed left at (508, 448)
Screenshot: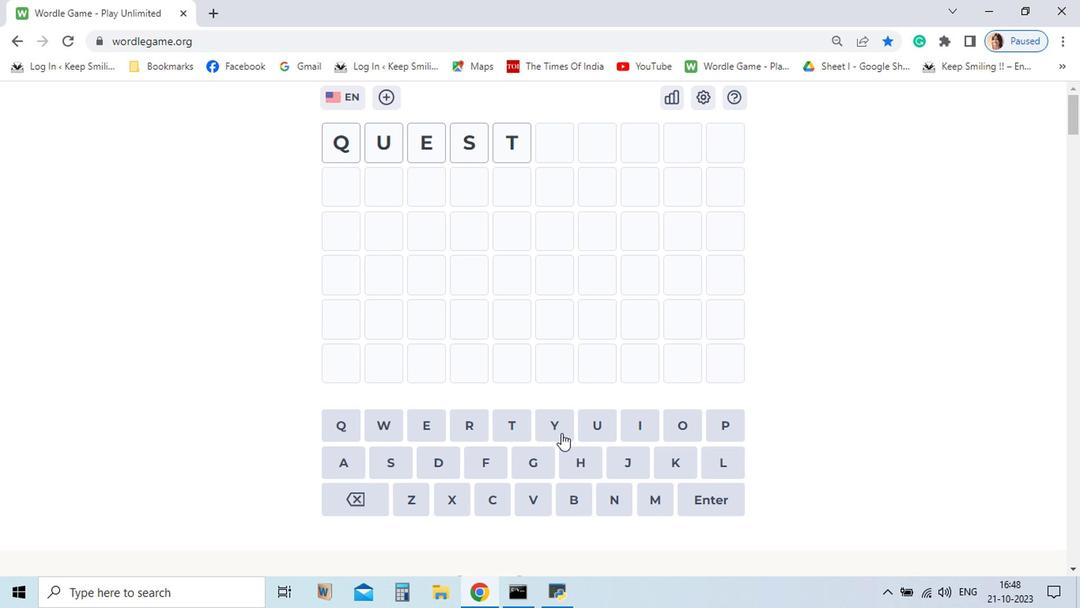 
Action: Mouse moved to (596, 448)
Screenshot: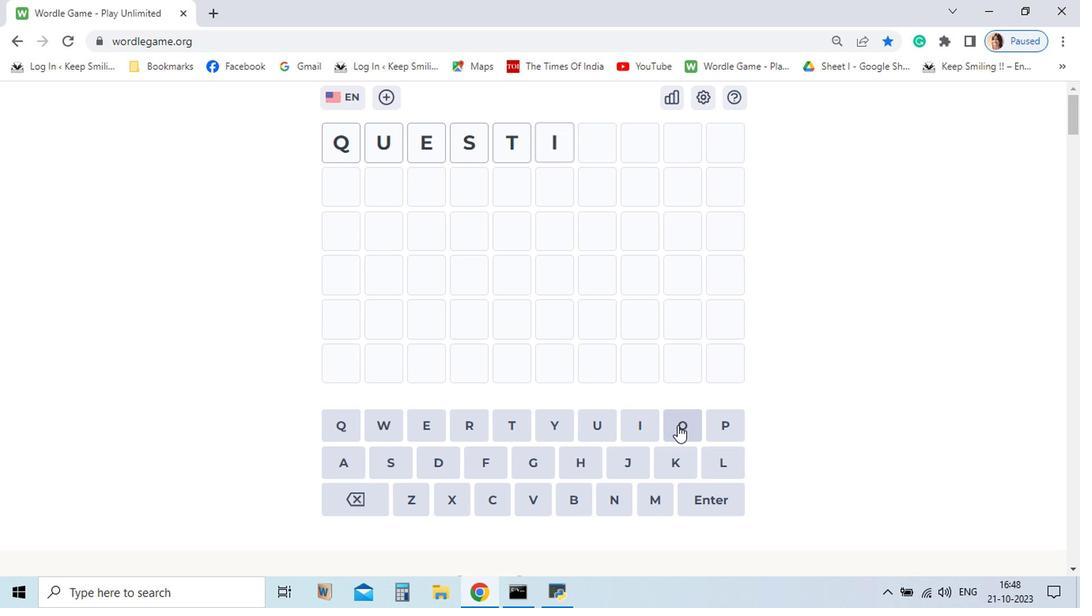 
Action: Mouse pressed left at (596, 448)
Screenshot: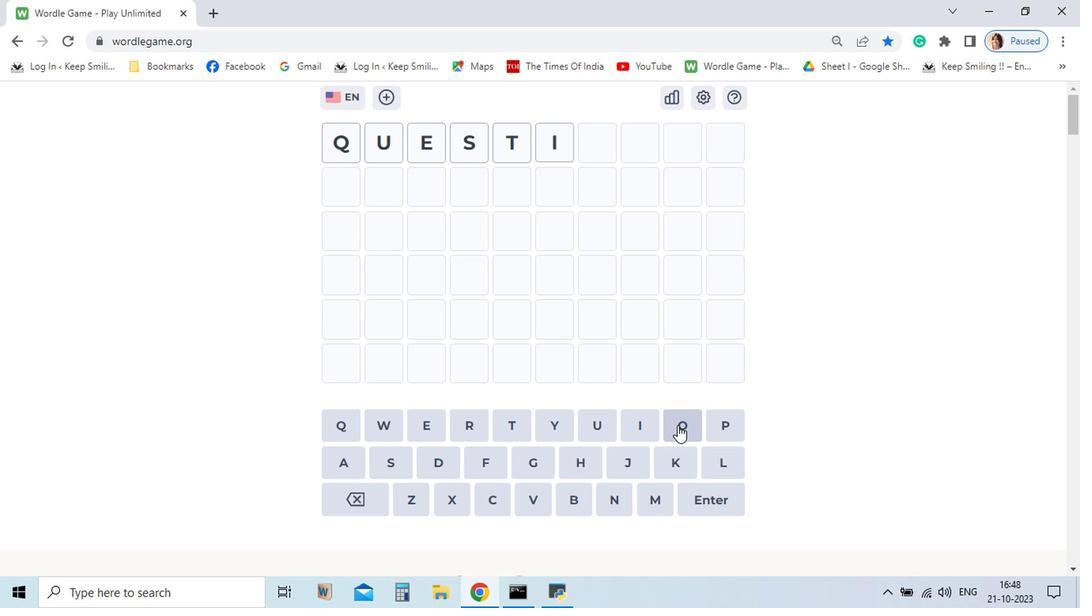 
Action: Mouse moved to (627, 447)
Screenshot: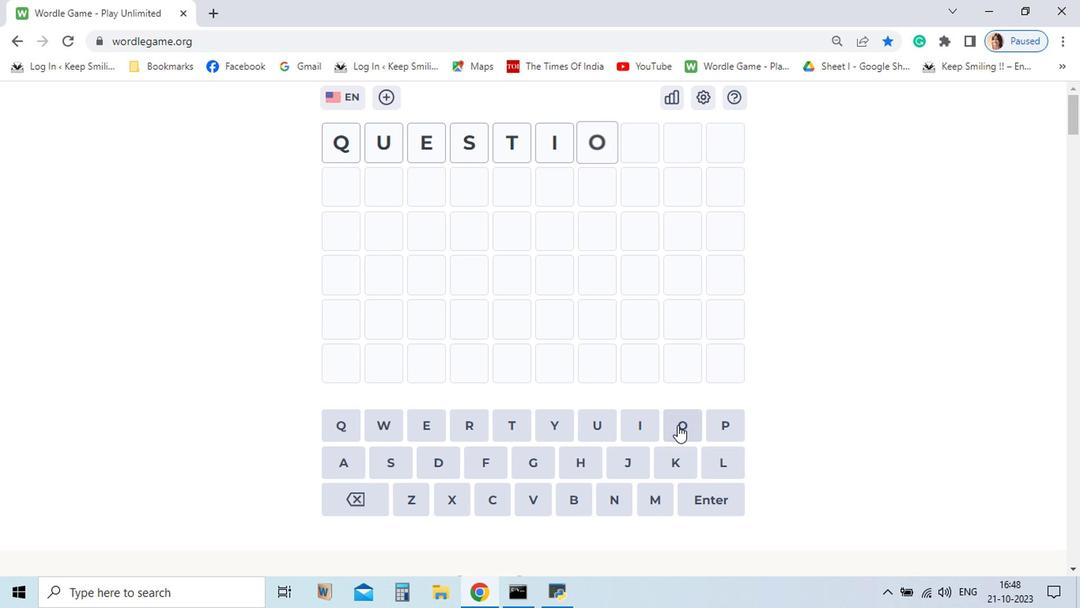 
Action: Mouse pressed left at (627, 447)
Screenshot: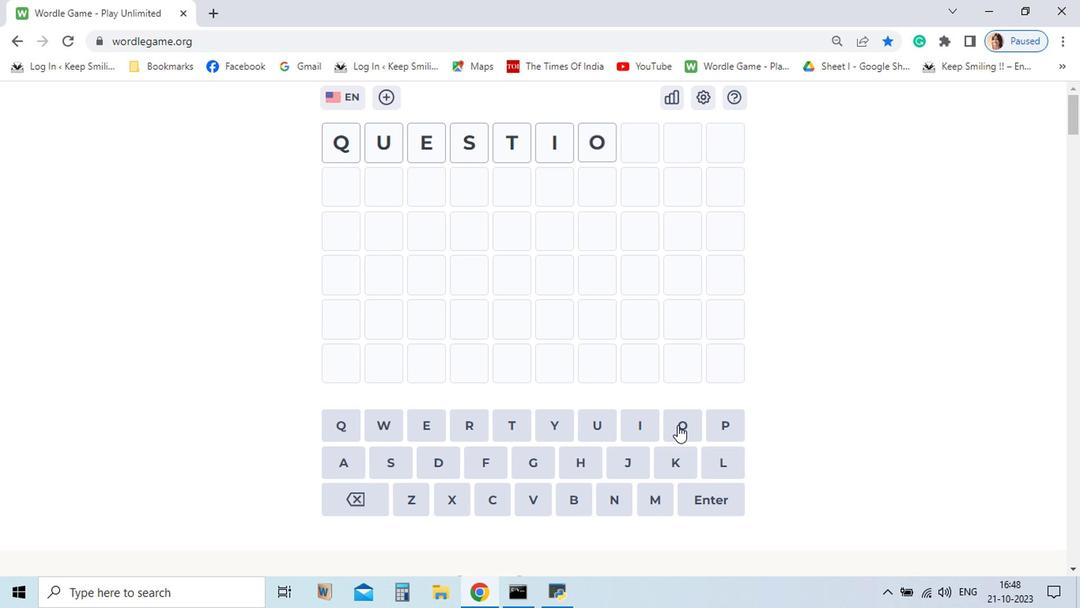 
Action: Mouse moved to (579, 497)
Screenshot: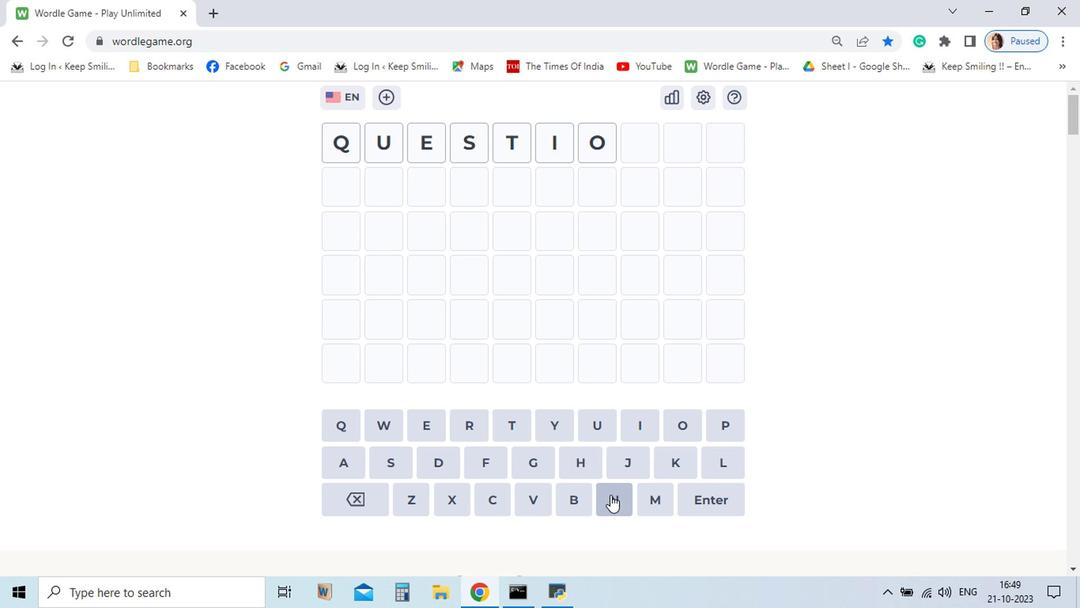 
Action: Mouse pressed left at (579, 497)
Screenshot: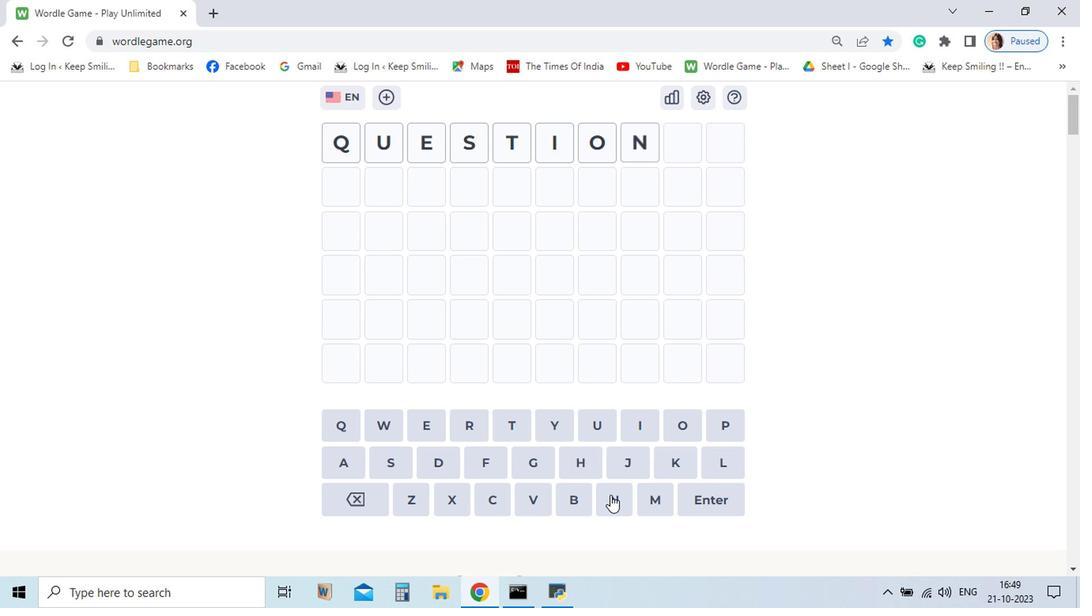 
Action: Mouse moved to (447, 447)
Screenshot: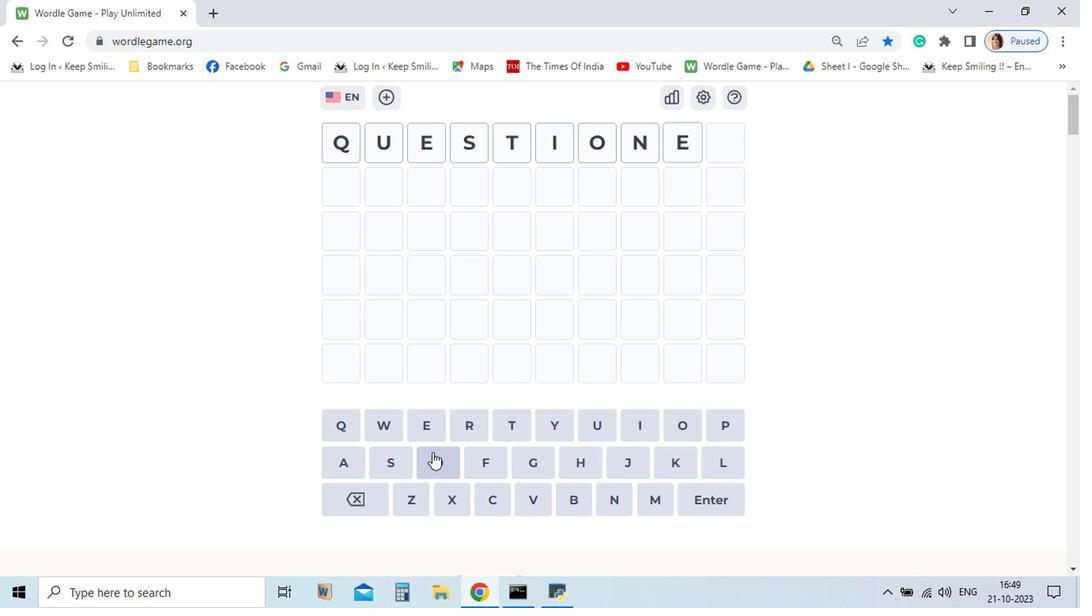 
Action: Mouse pressed left at (447, 447)
Screenshot: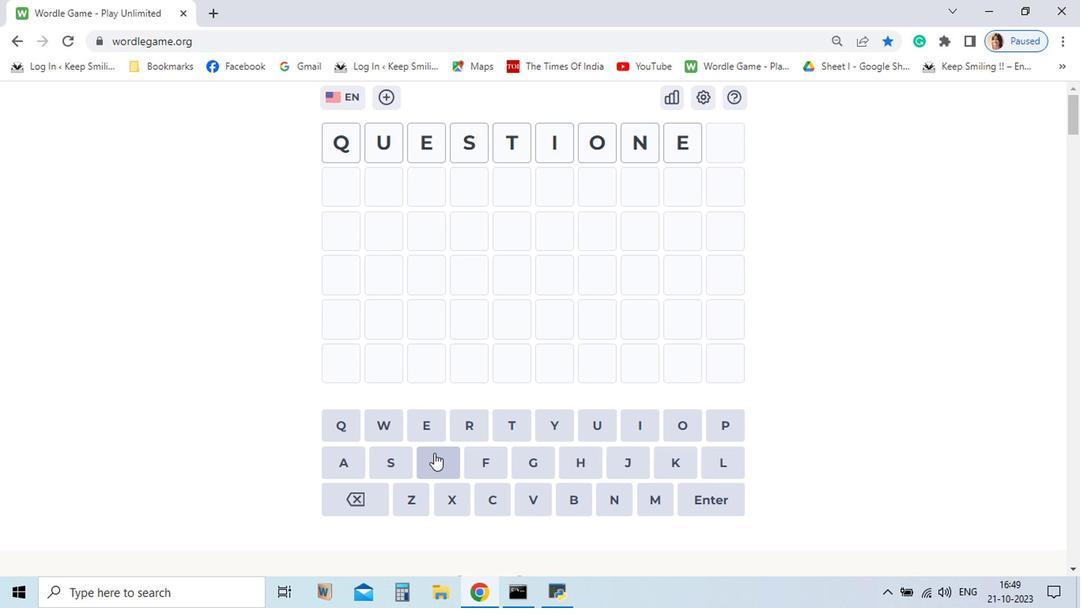 
Action: Mouse moved to (454, 468)
Screenshot: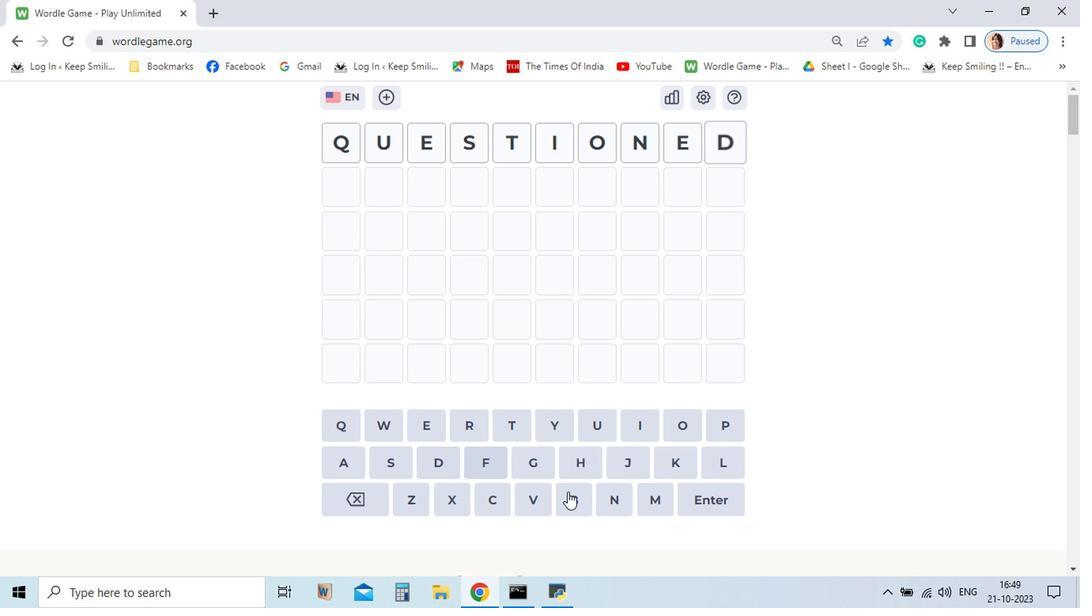 
Action: Mouse pressed left at (454, 468)
Screenshot: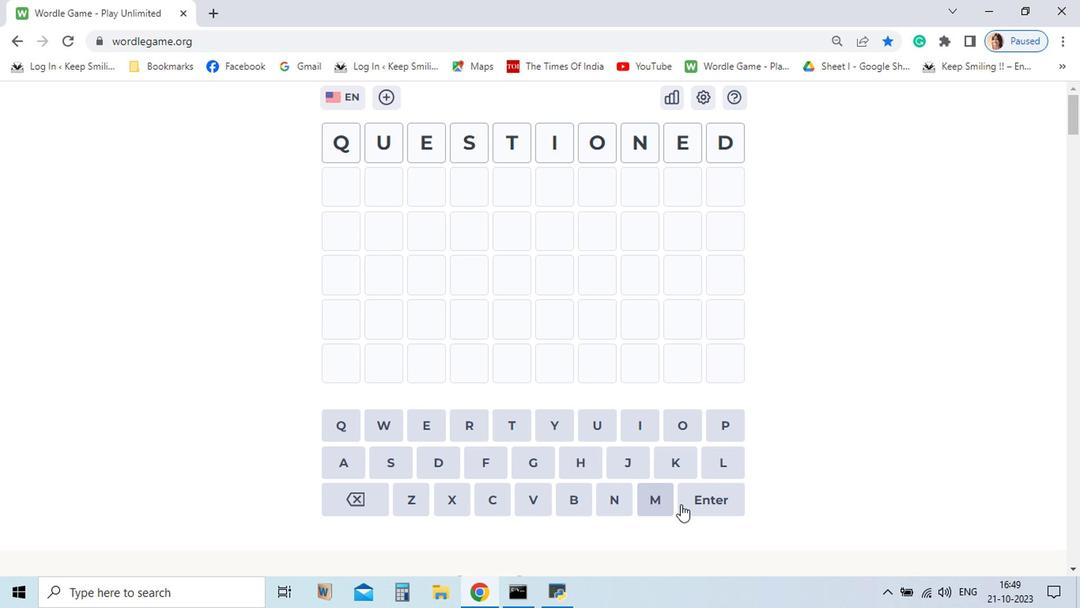
Action: Mouse moved to (640, 499)
Screenshot: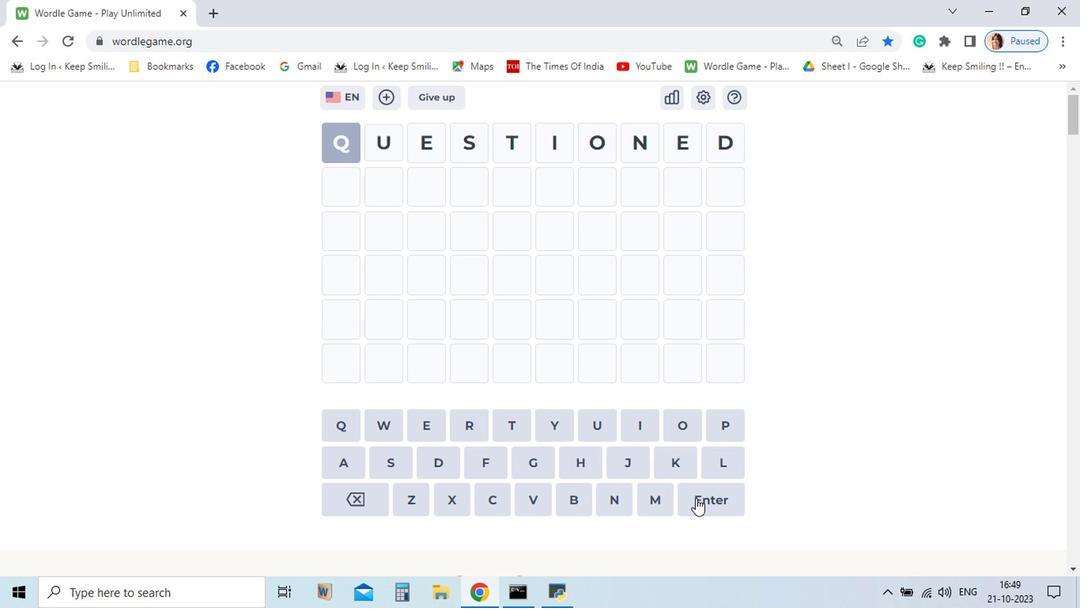 
Action: Mouse pressed left at (640, 499)
Screenshot: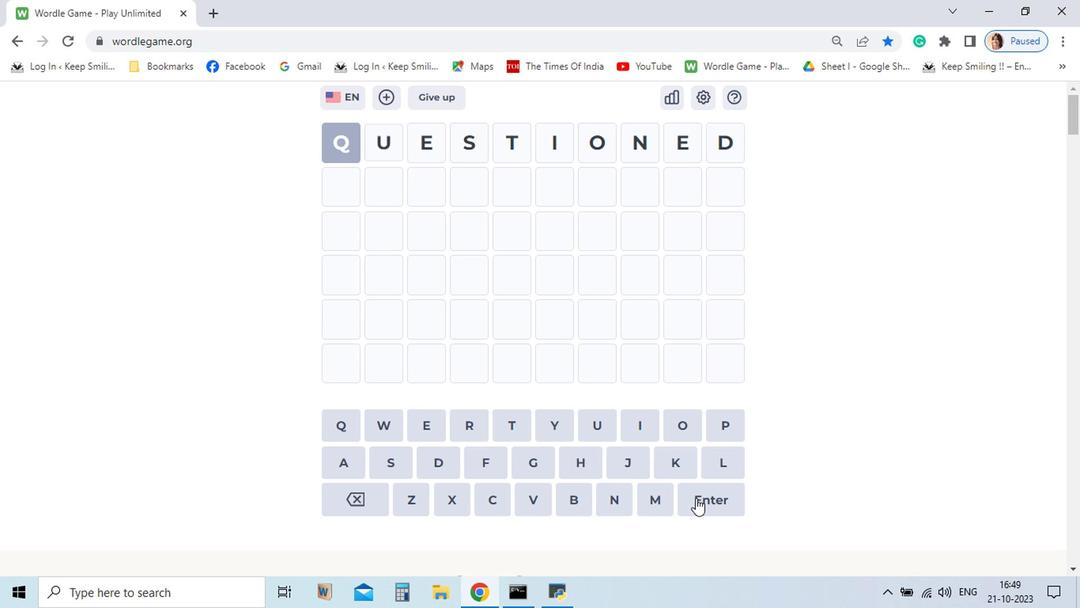 
Action: Mouse moved to (482, 448)
Screenshot: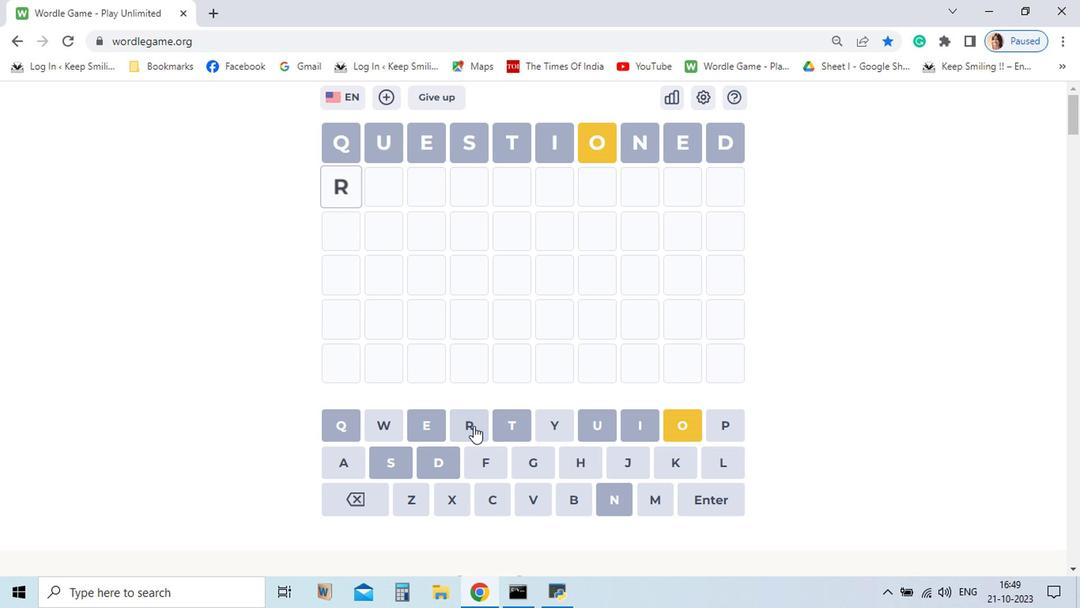
Action: Mouse pressed left at (482, 448)
Screenshot: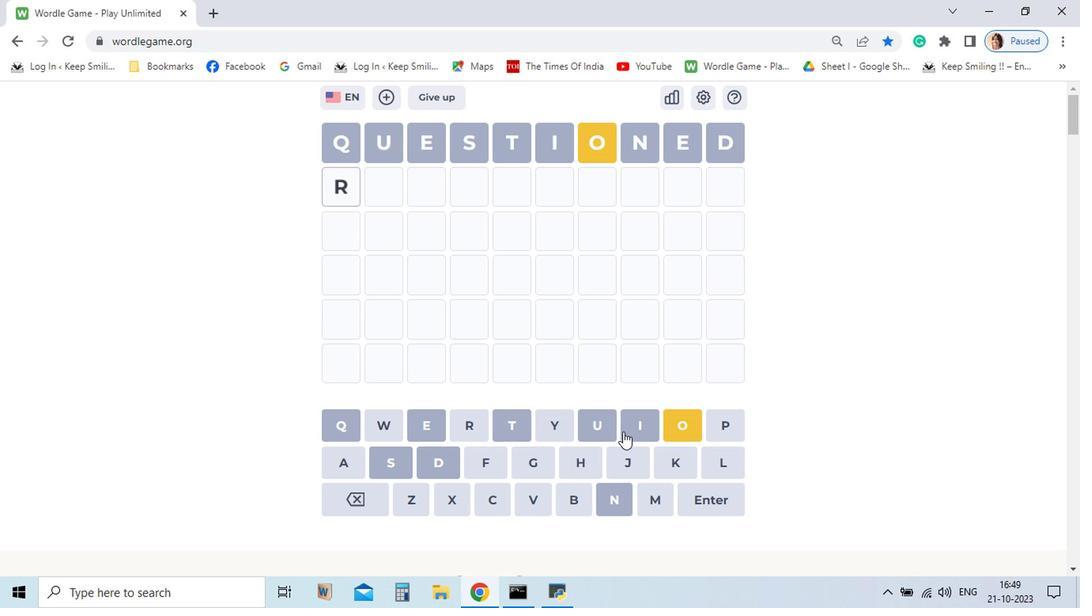
Action: Mouse moved to (632, 447)
Screenshot: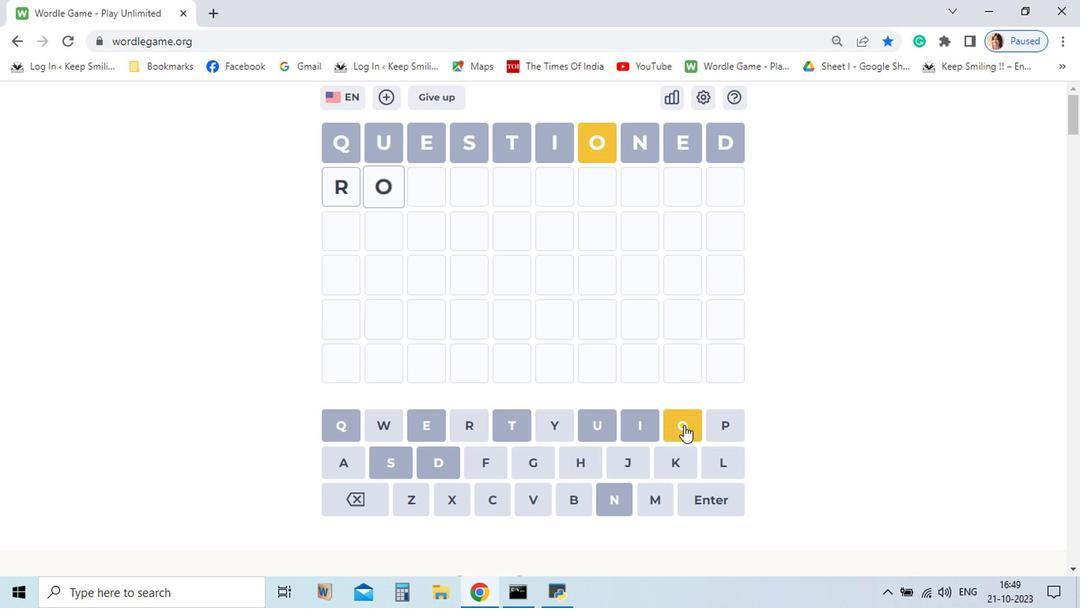 
Action: Mouse pressed left at (632, 447)
Screenshot: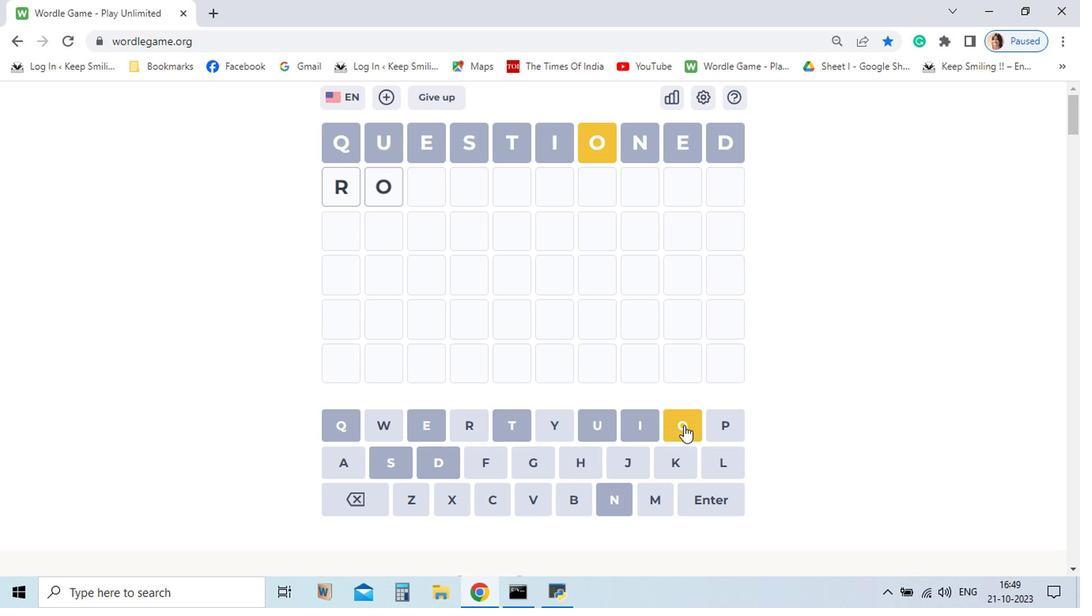 
Action: Mouse moved to (417, 443)
Screenshot: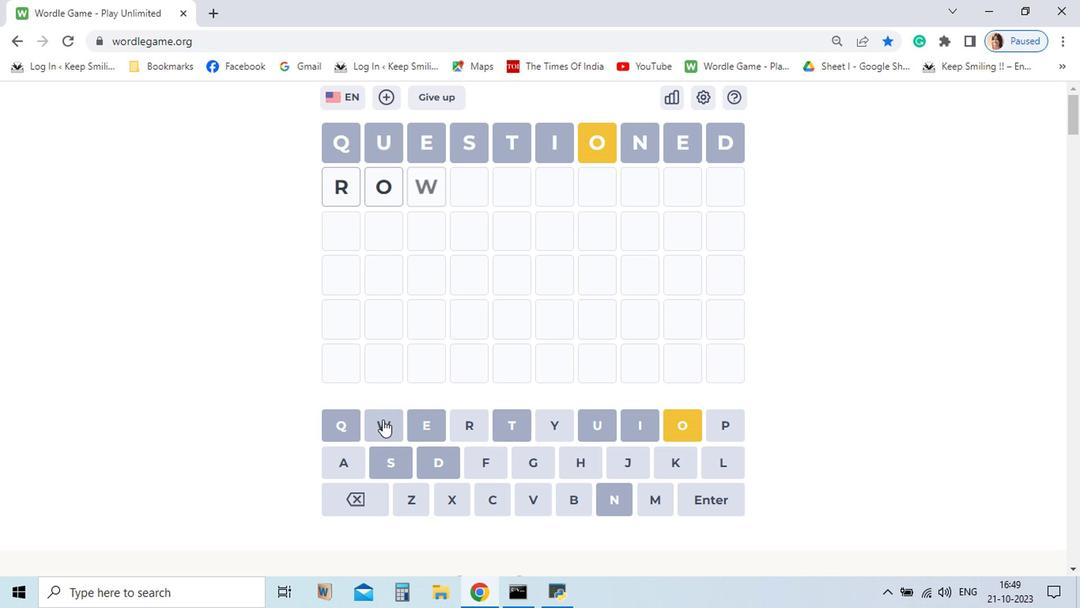 
Action: Mouse pressed left at (417, 443)
Screenshot: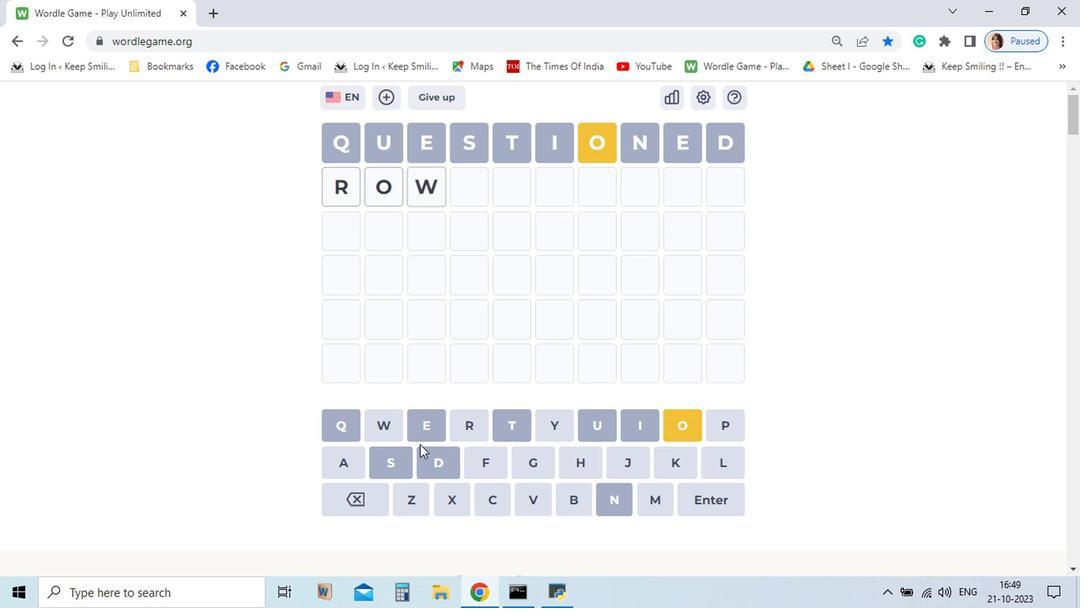 
Action: Mouse moved to (457, 470)
Screenshot: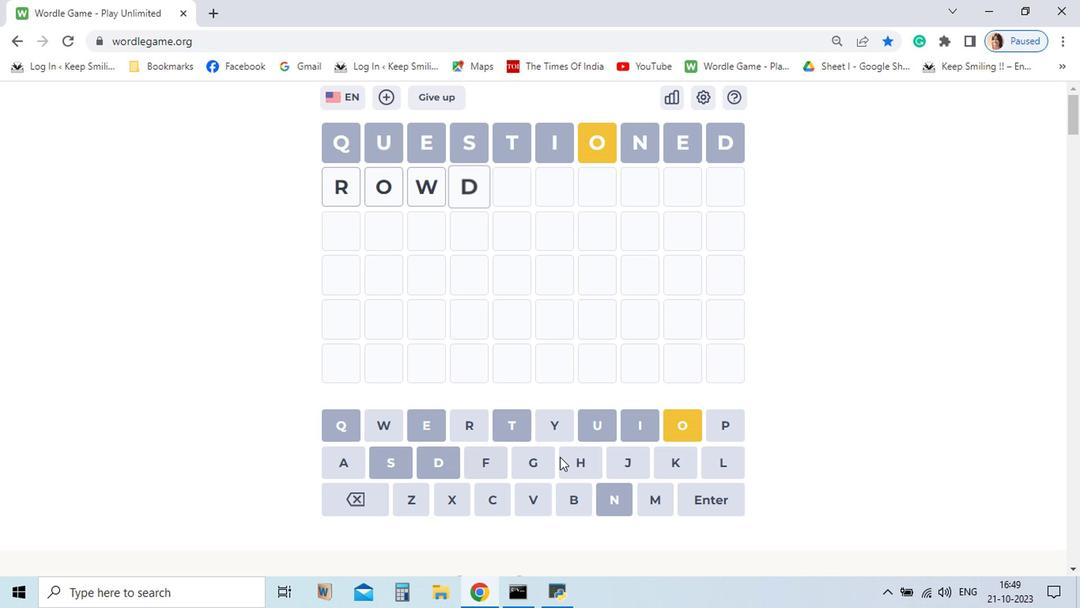 
Action: Mouse pressed left at (457, 470)
Screenshot: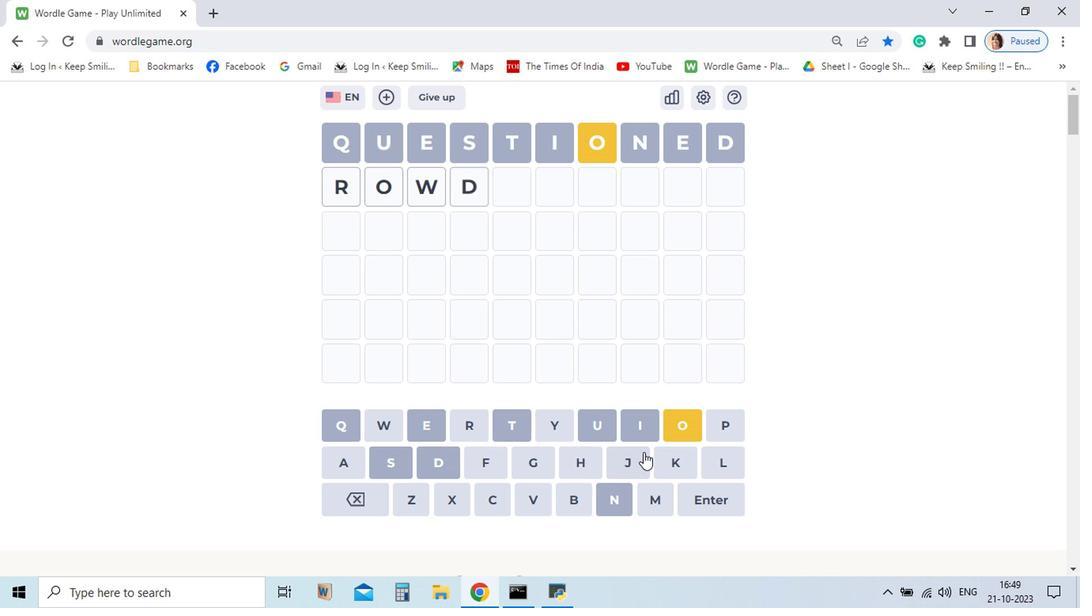 
Action: Mouse moved to (608, 445)
Screenshot: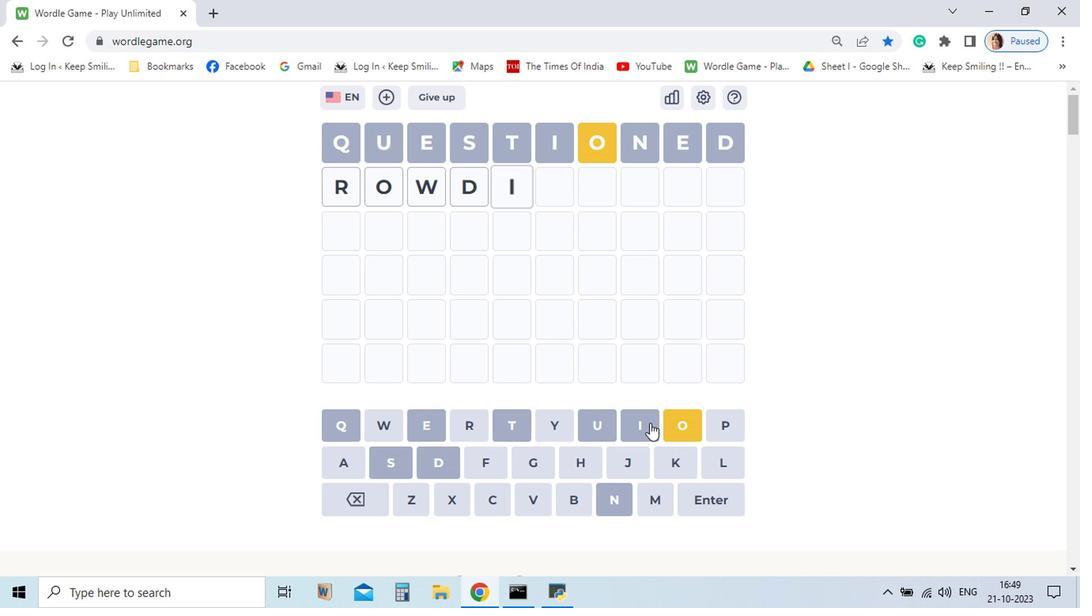 
Action: Mouse pressed left at (608, 445)
Screenshot: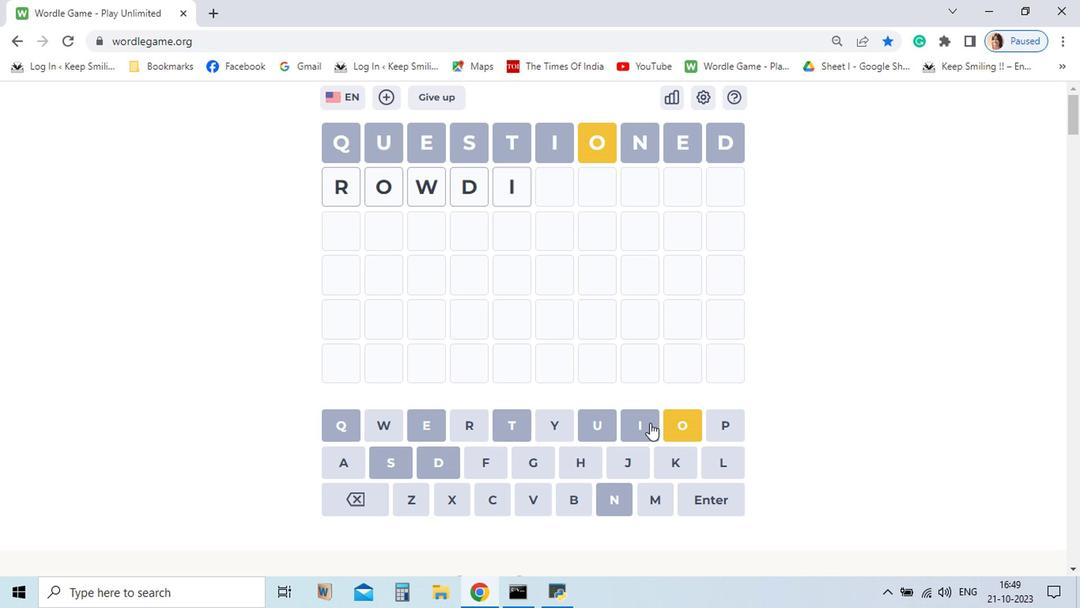 
Action: Mouse moved to (403, 501)
Screenshot: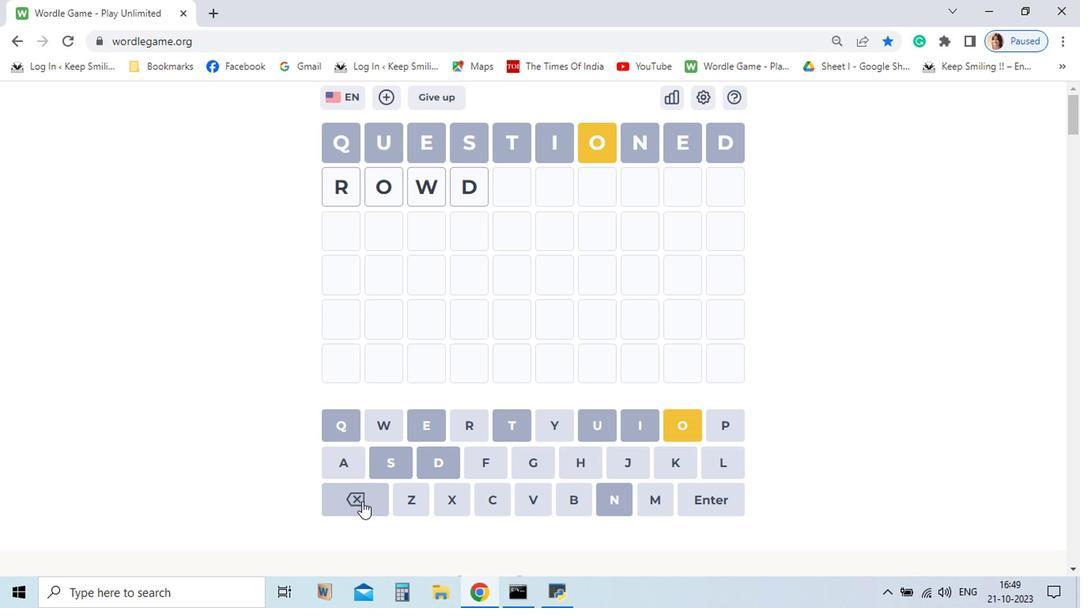 
Action: Mouse pressed left at (403, 501)
Screenshot: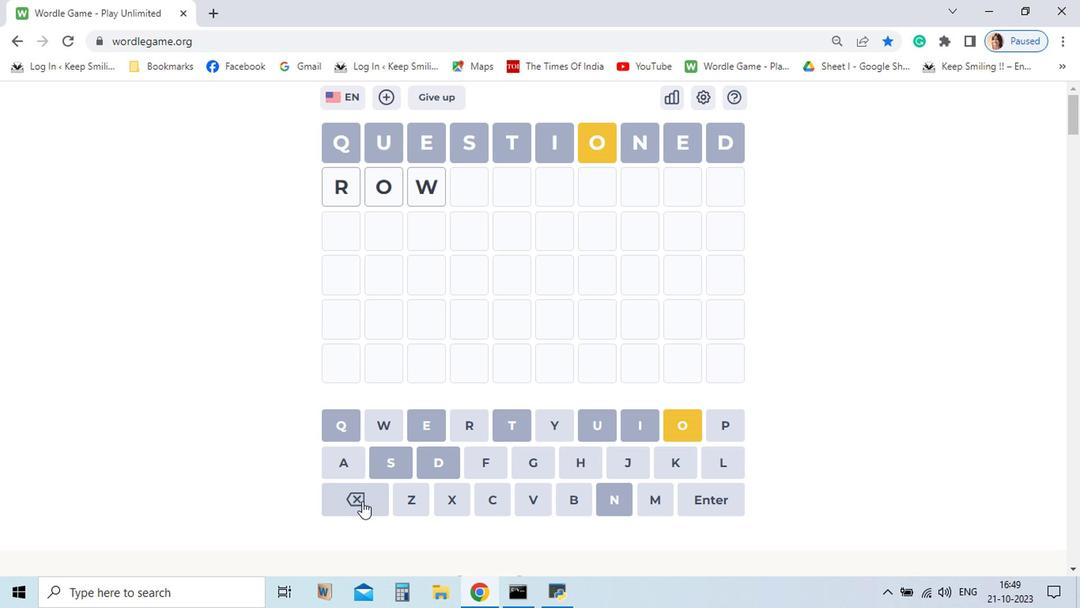 
Action: Mouse pressed left at (403, 501)
Screenshot: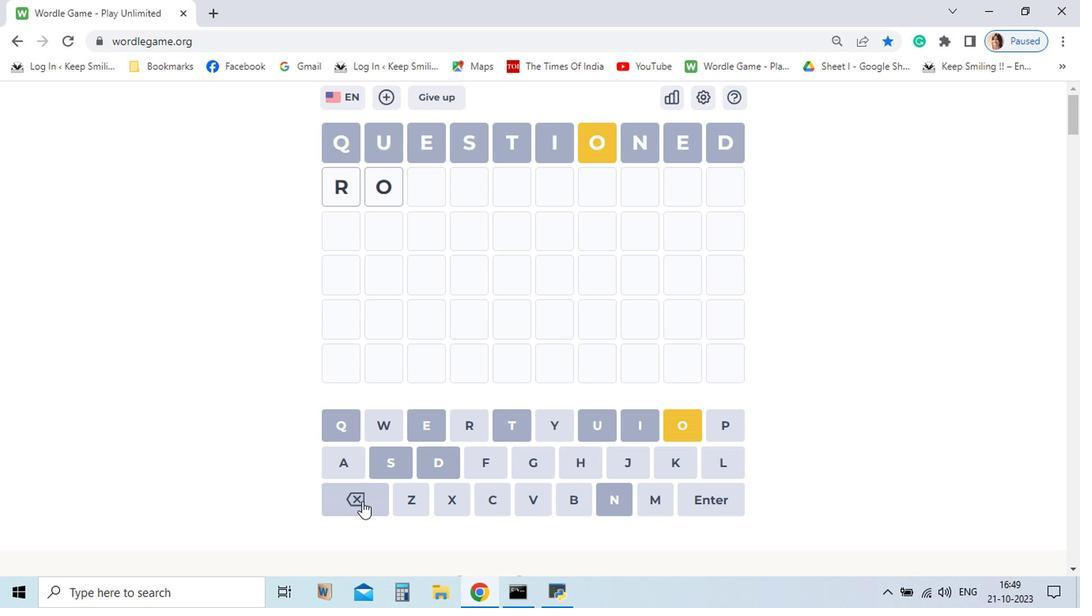 
Action: Mouse pressed left at (403, 501)
Screenshot: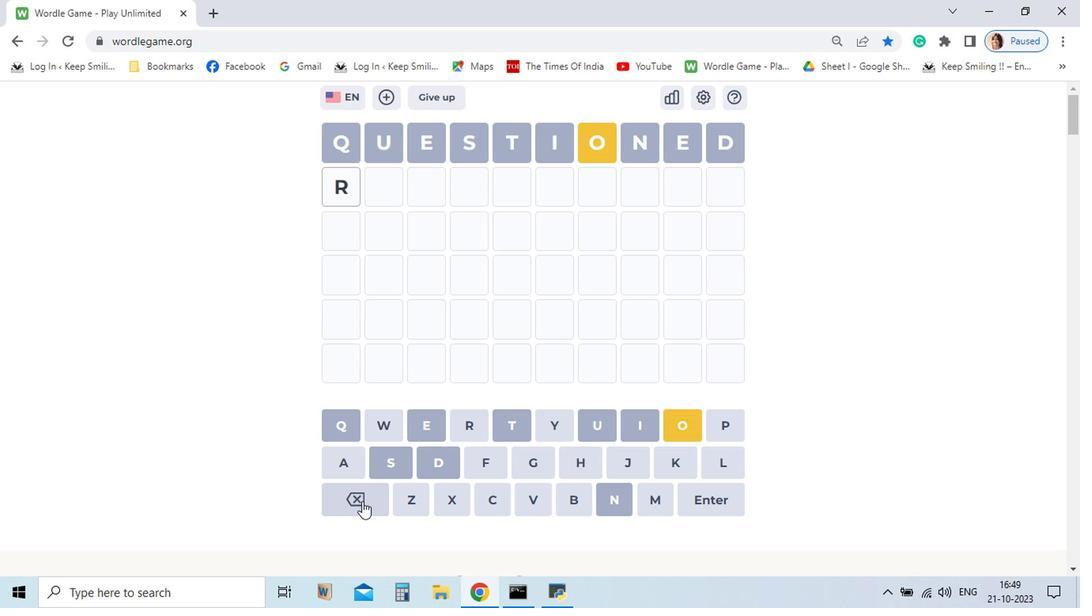 
Action: Mouse pressed left at (403, 501)
Screenshot: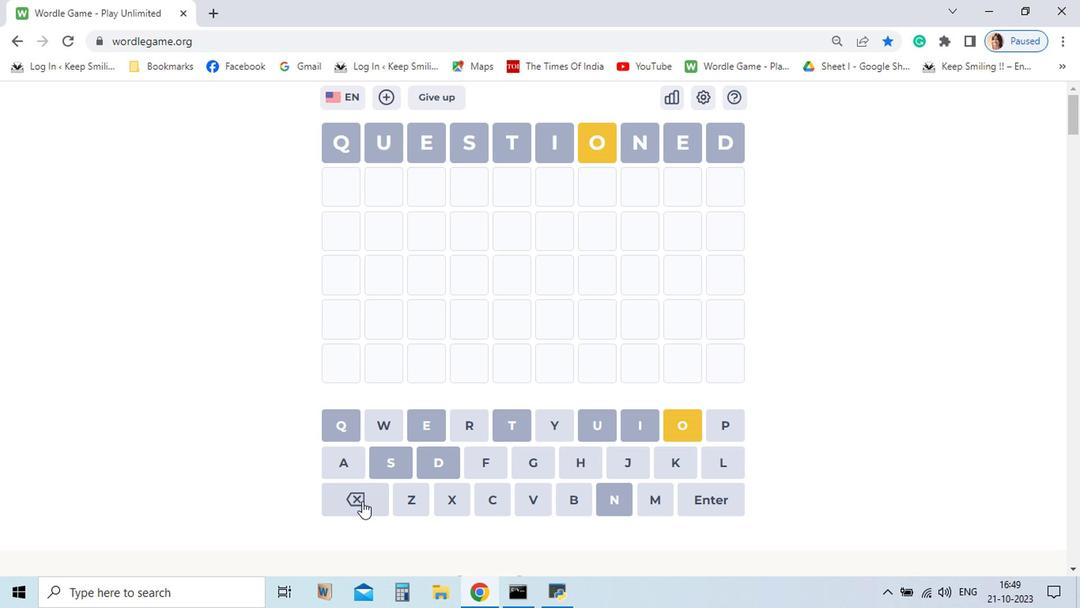 
Action: Mouse pressed left at (403, 501)
Screenshot: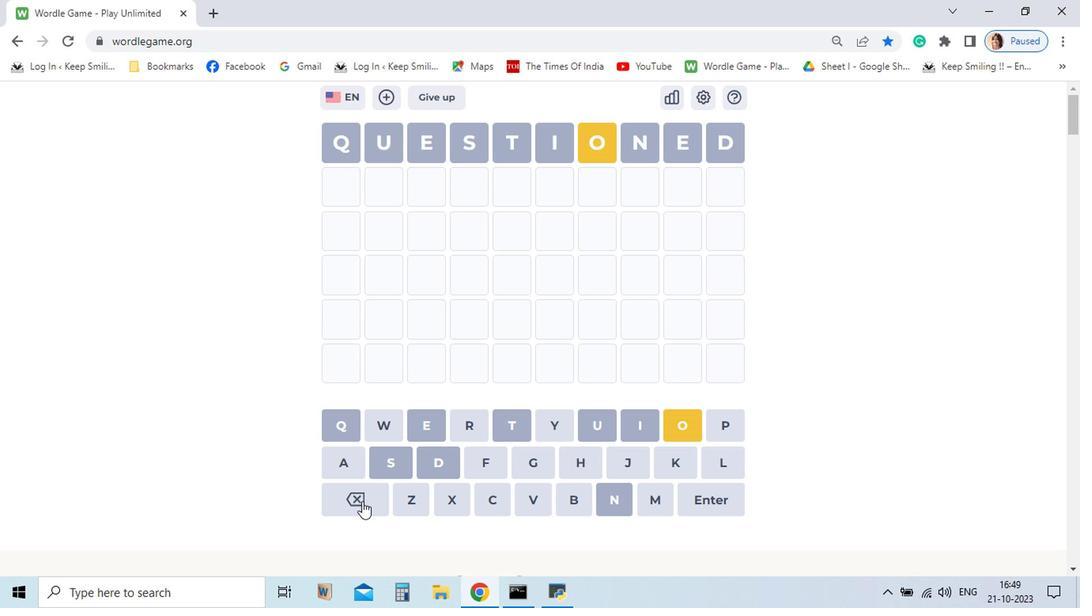 
Action: Mouse moved to (483, 445)
Screenshot: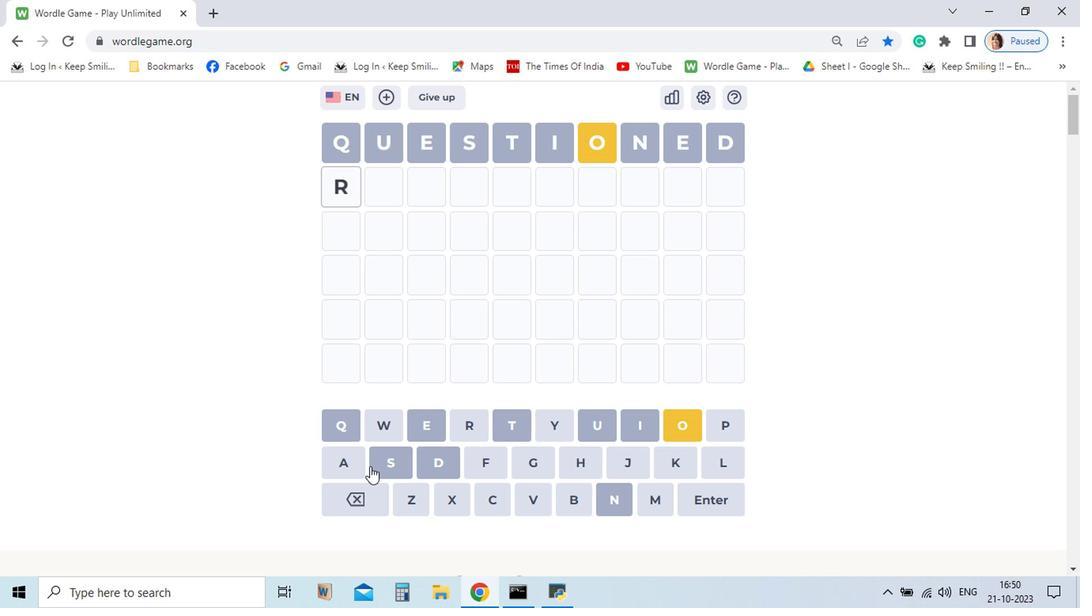 
Action: Mouse pressed left at (483, 445)
Screenshot: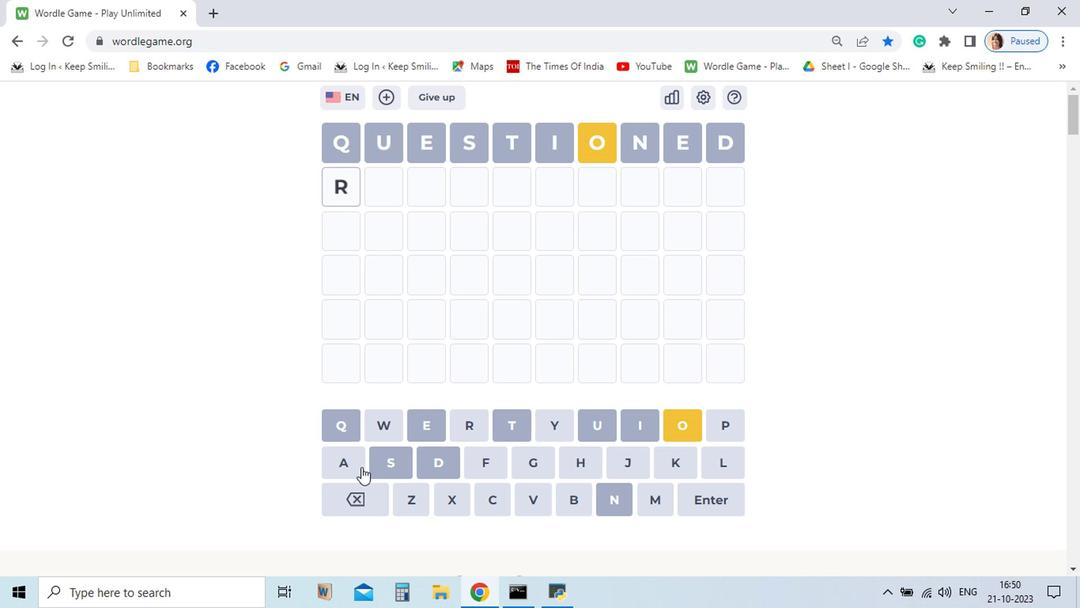 
Action: Mouse moved to (394, 474)
Screenshot: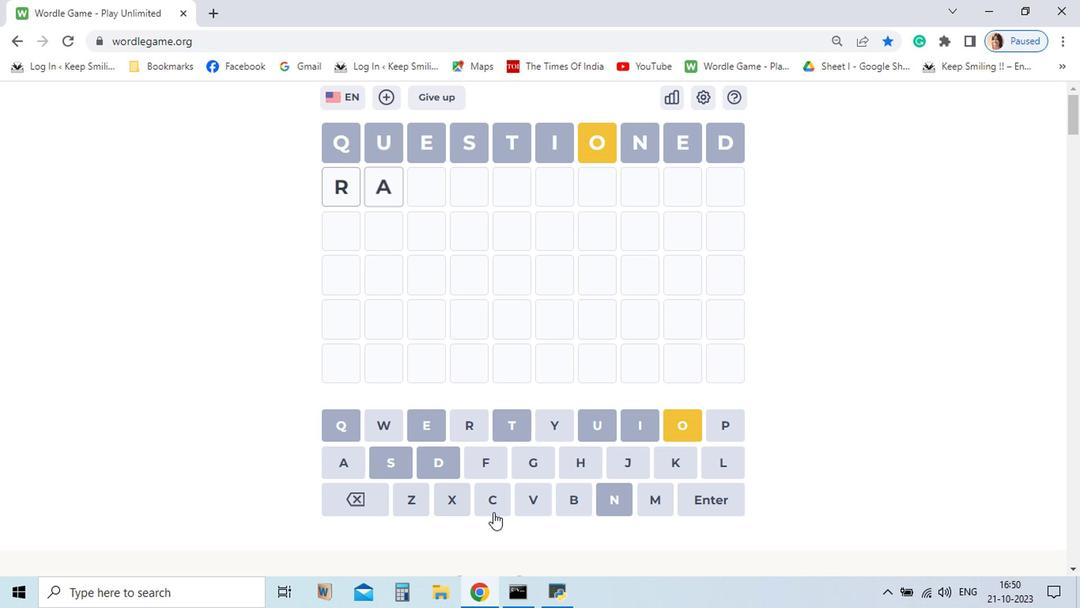 
Action: Mouse pressed left at (394, 474)
Screenshot: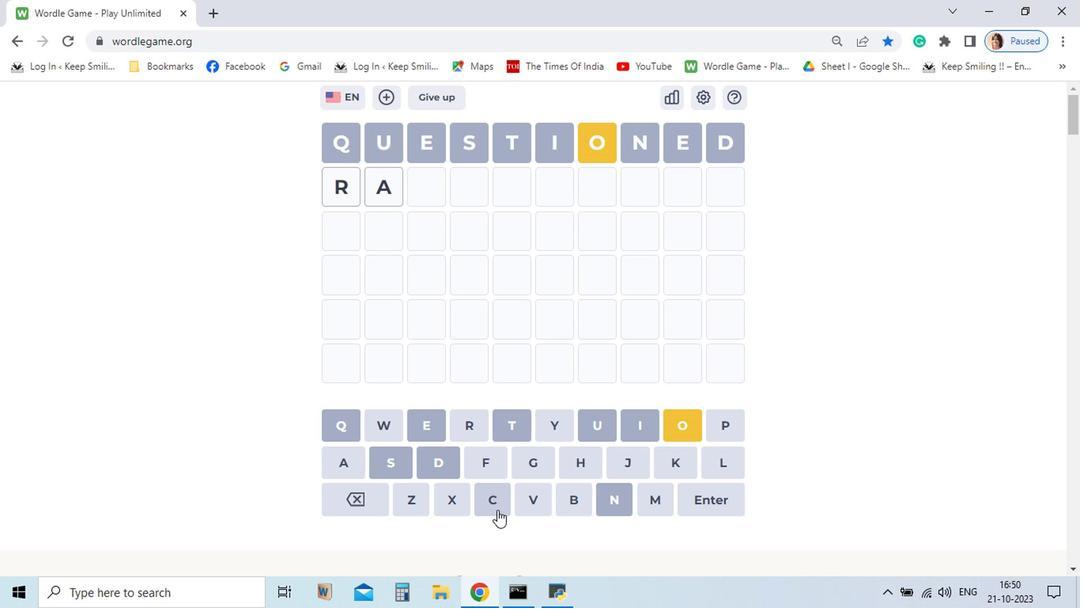
Action: Mouse moved to (500, 497)
Screenshot: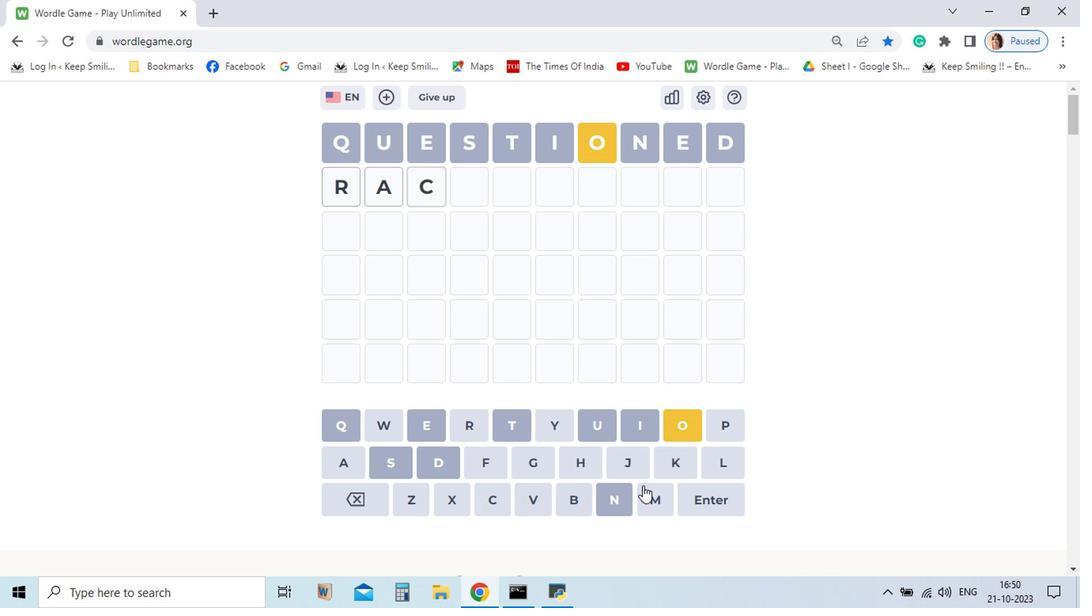 
Action: Mouse pressed left at (500, 497)
Screenshot: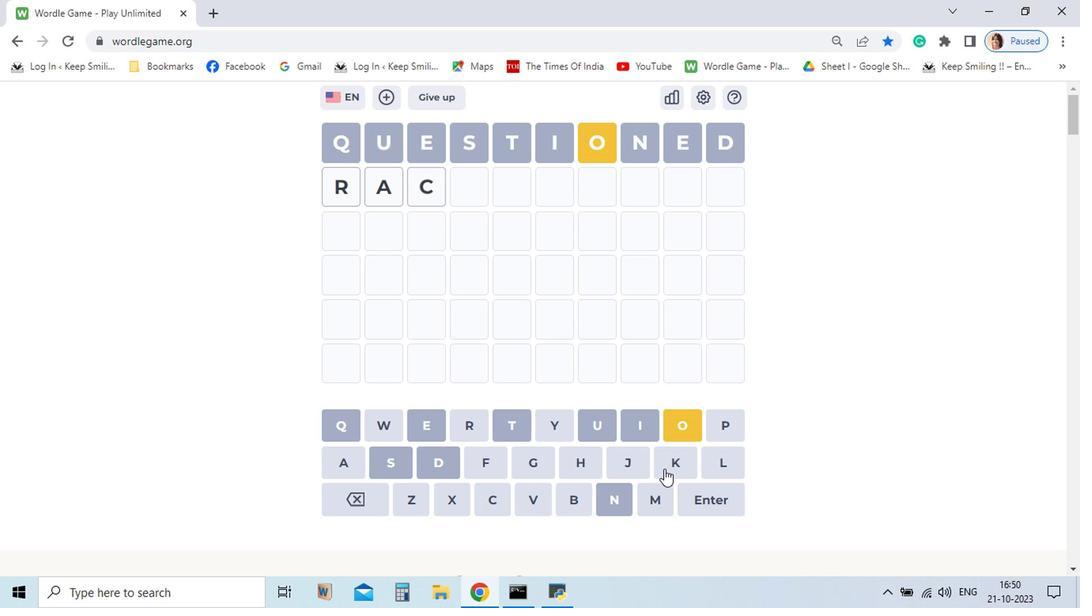 
Action: Mouse moved to (633, 444)
Screenshot: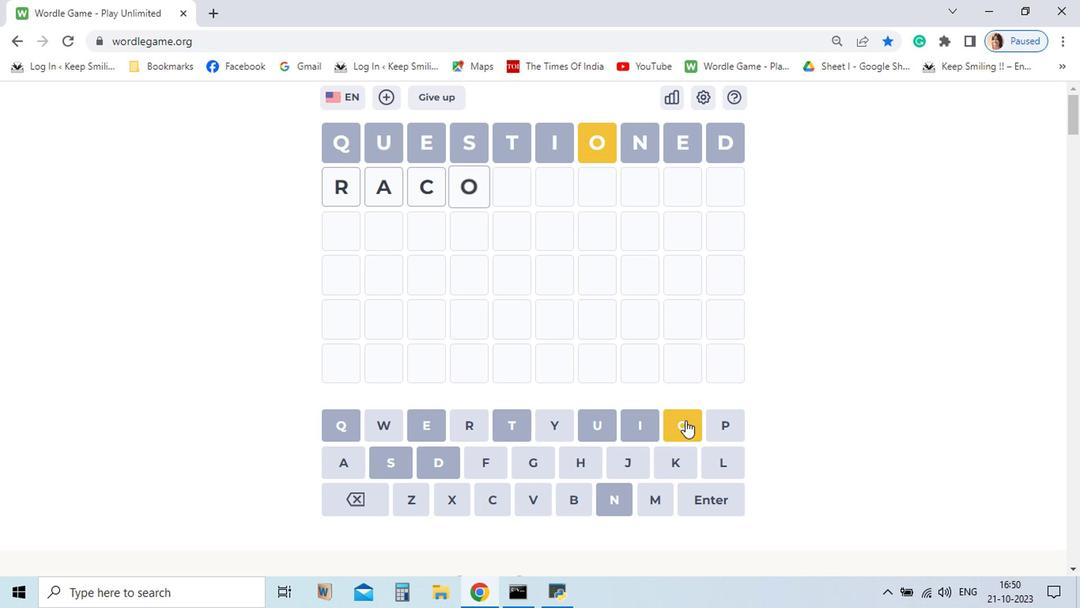 
Action: Mouse pressed left at (633, 444)
Screenshot: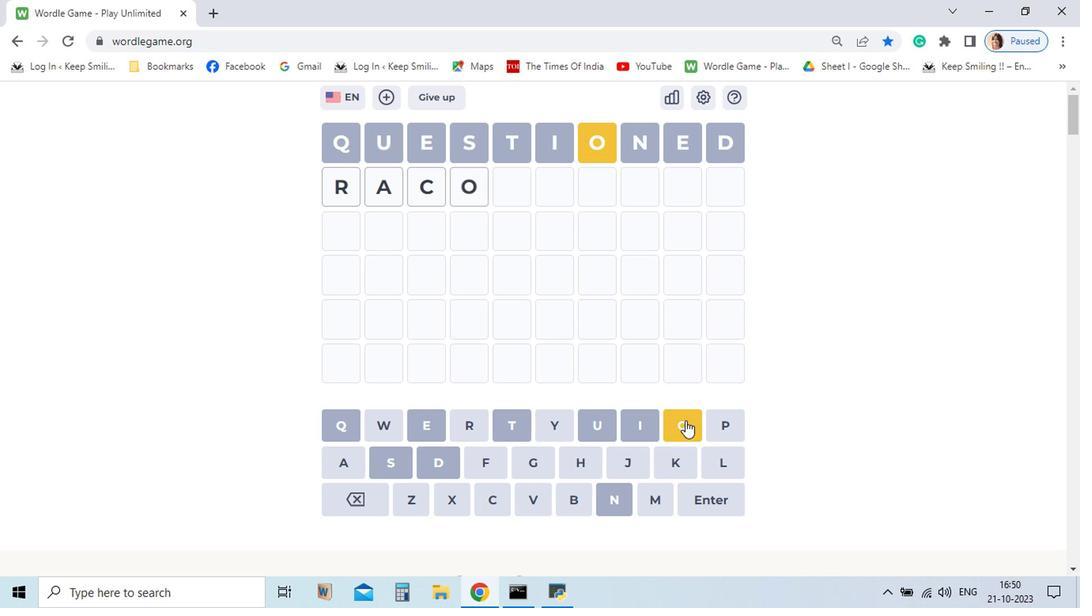 
Action: Mouse moved to (399, 502)
Screenshot: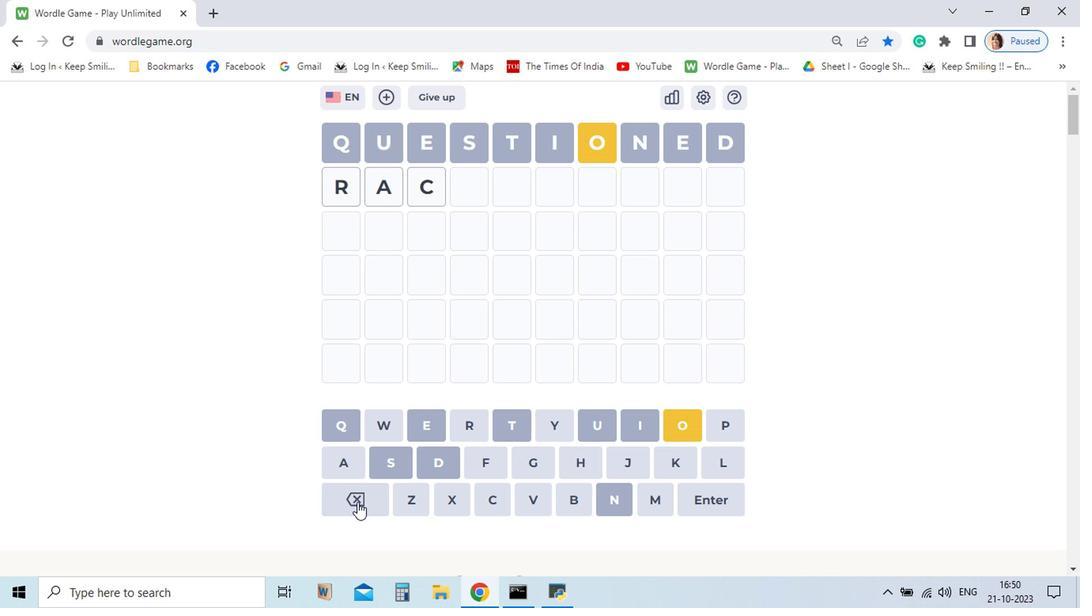 
Action: Mouse pressed left at (399, 502)
Screenshot: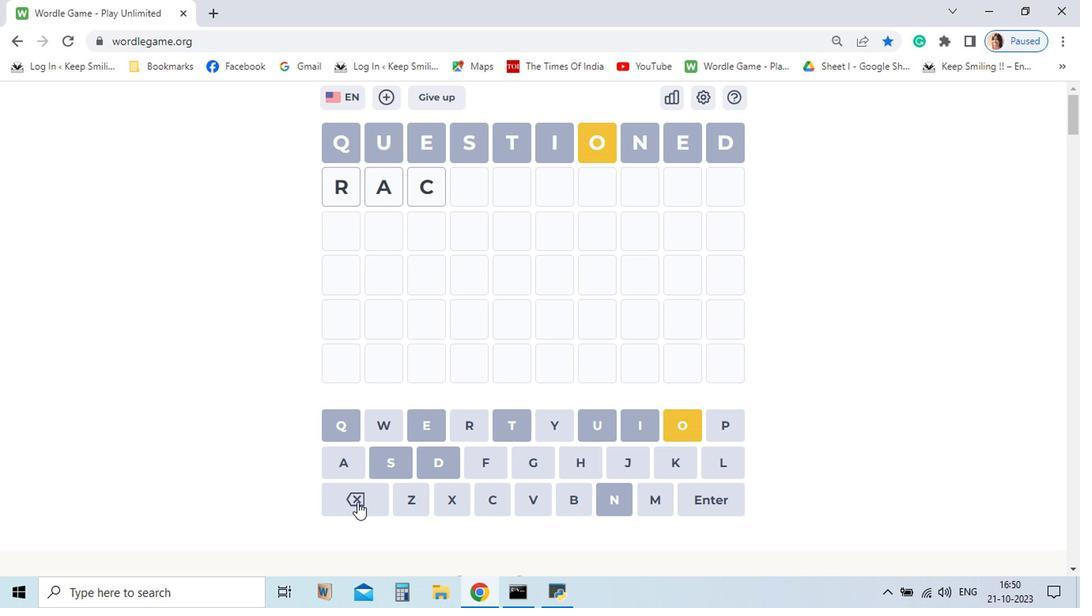 
Action: Mouse pressed left at (399, 502)
Screenshot: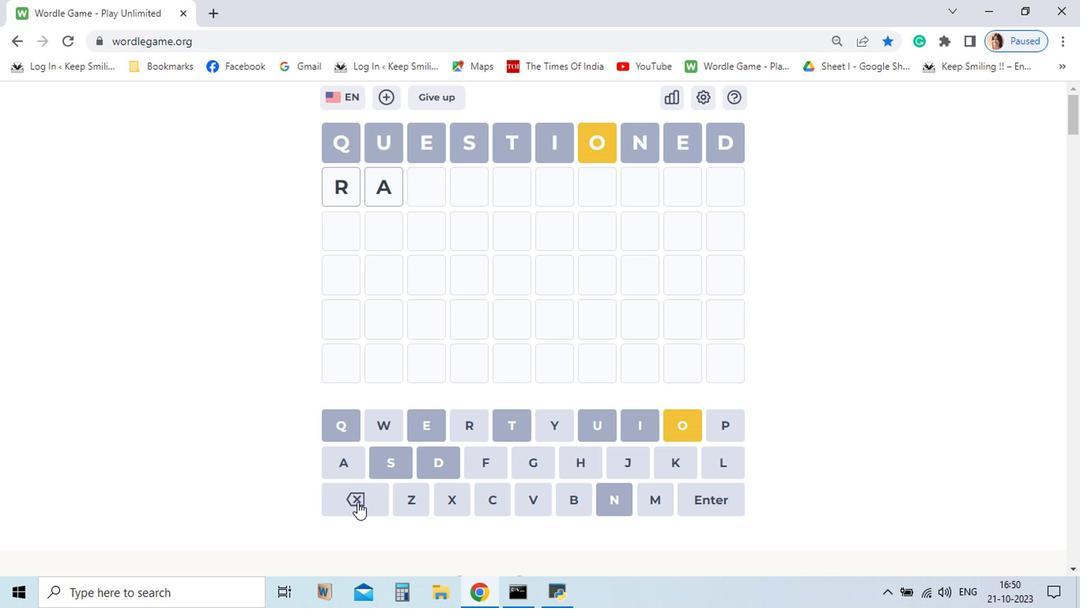 
Action: Mouse moved to (521, 472)
Screenshot: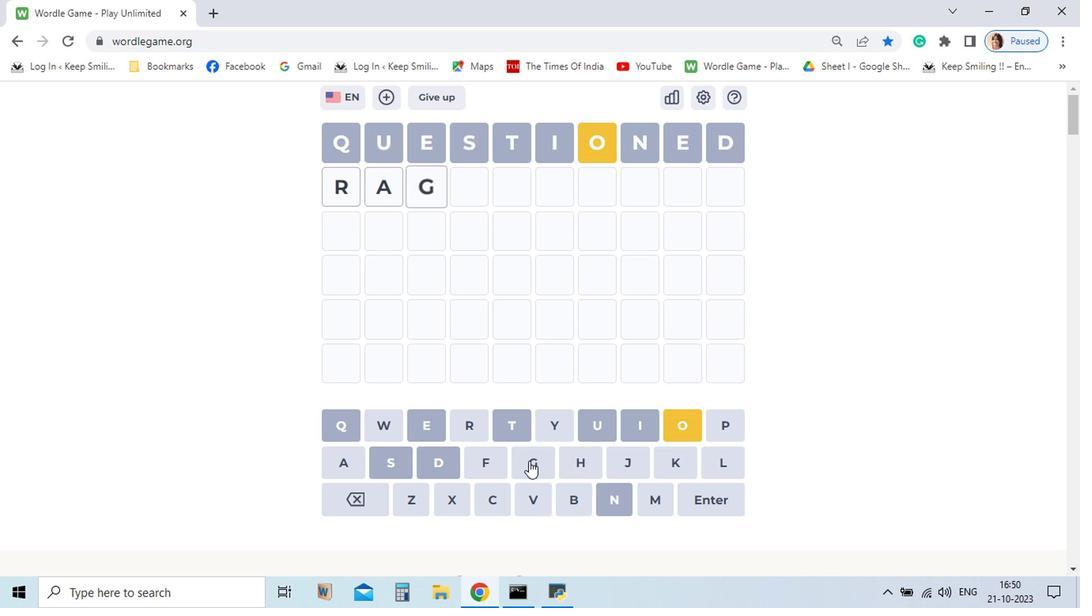 
Action: Mouse pressed left at (521, 472)
Screenshot: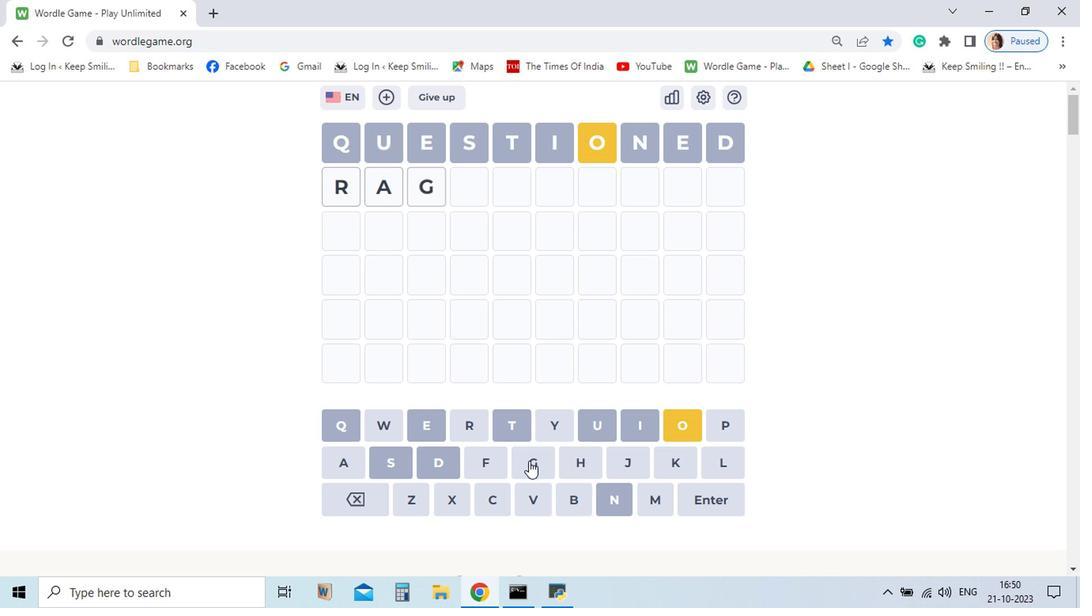 
Action: Mouse moved to (398, 503)
Screenshot: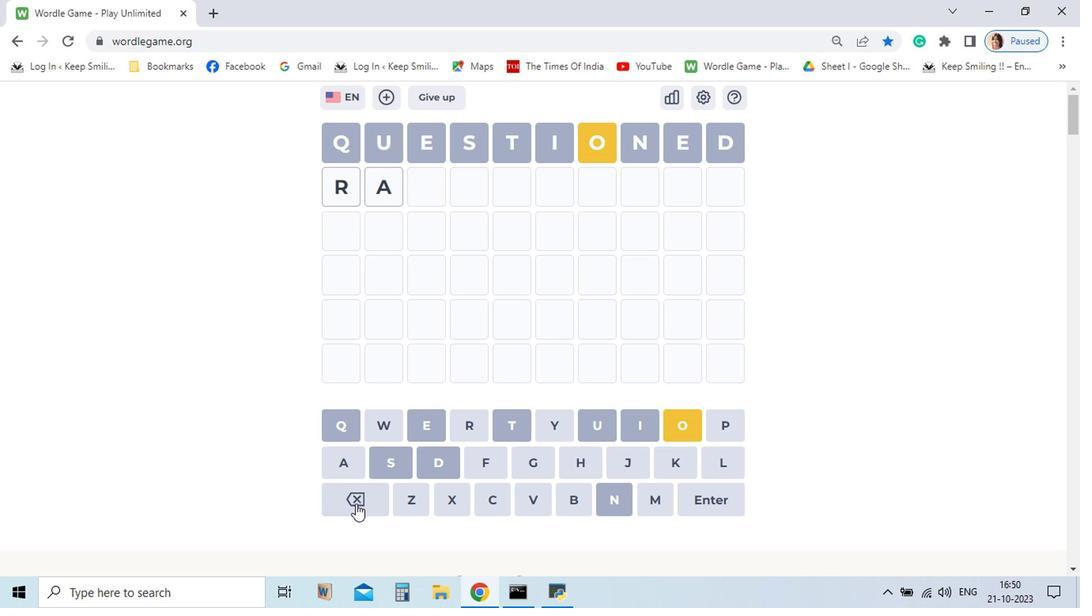 
Action: Mouse pressed left at (398, 503)
Screenshot: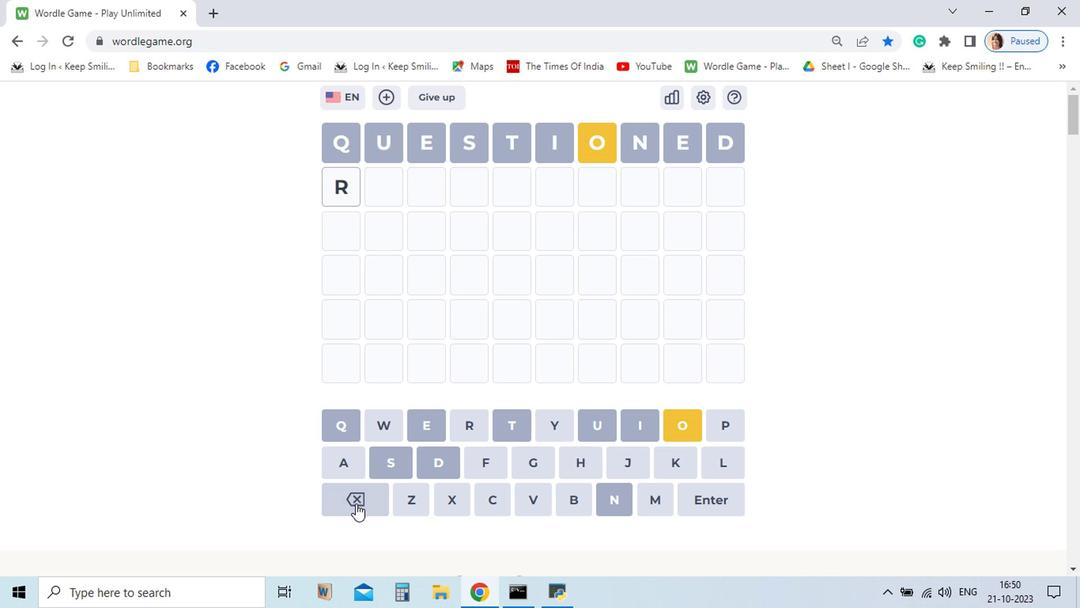 
Action: Mouse pressed left at (398, 503)
Screenshot: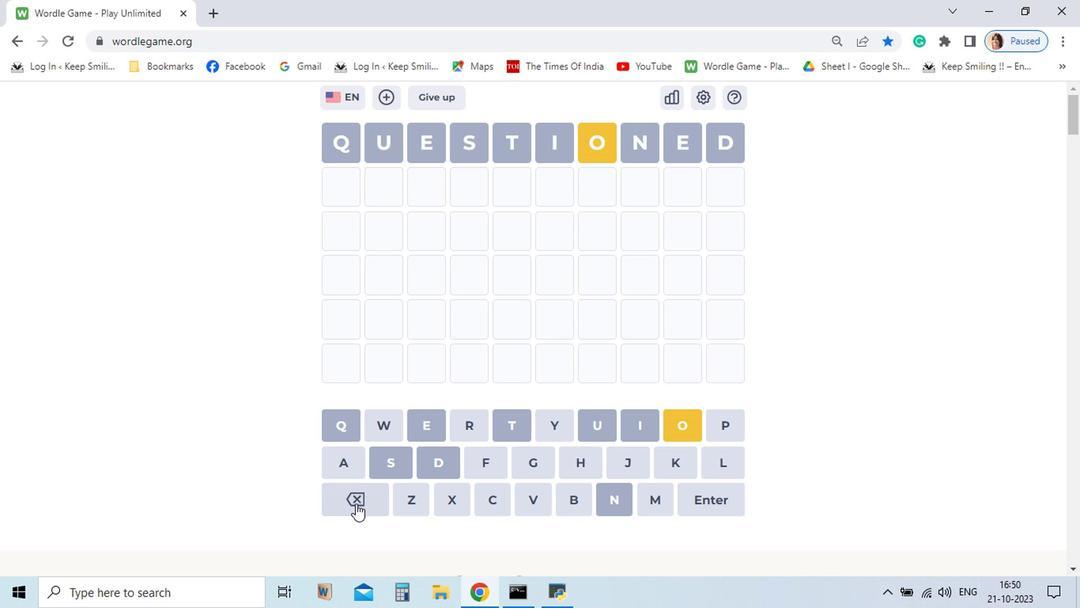 
Action: Mouse pressed left at (398, 503)
Screenshot: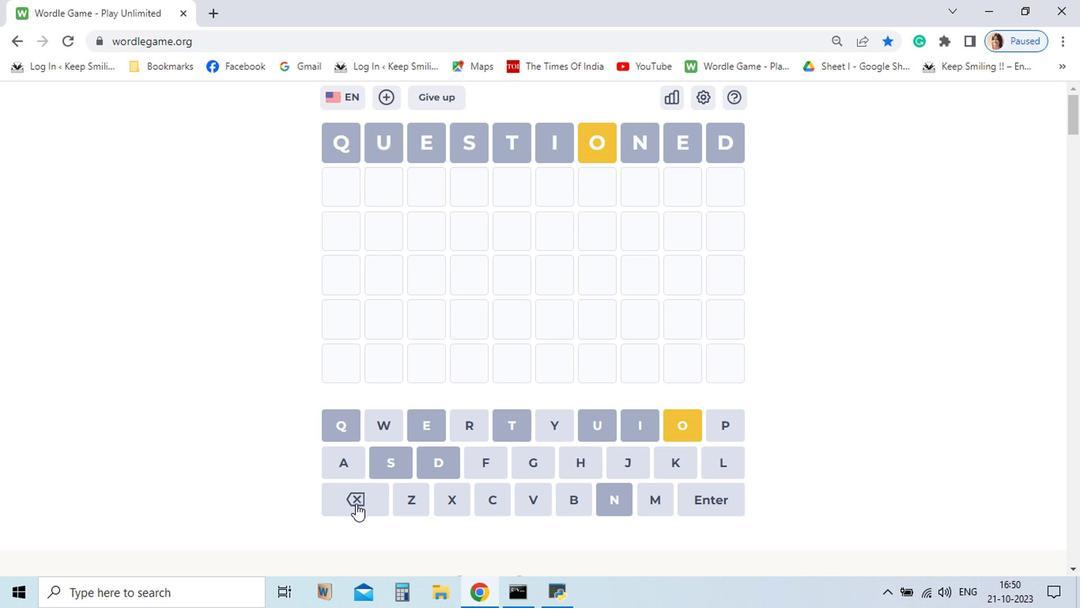 
Action: Mouse moved to (552, 499)
Screenshot: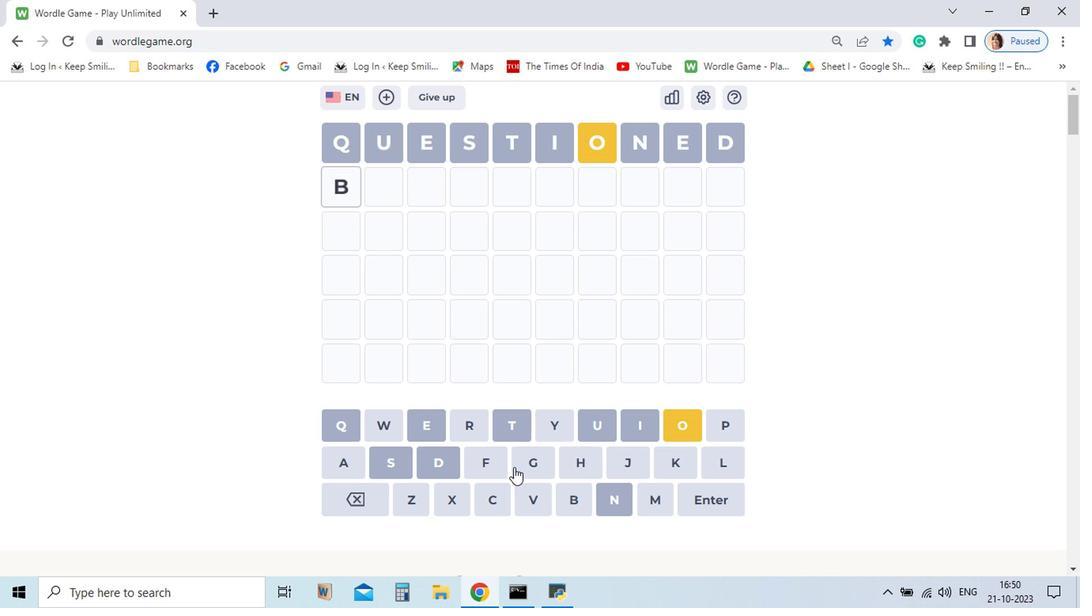 
Action: Mouse pressed left at (552, 499)
Screenshot: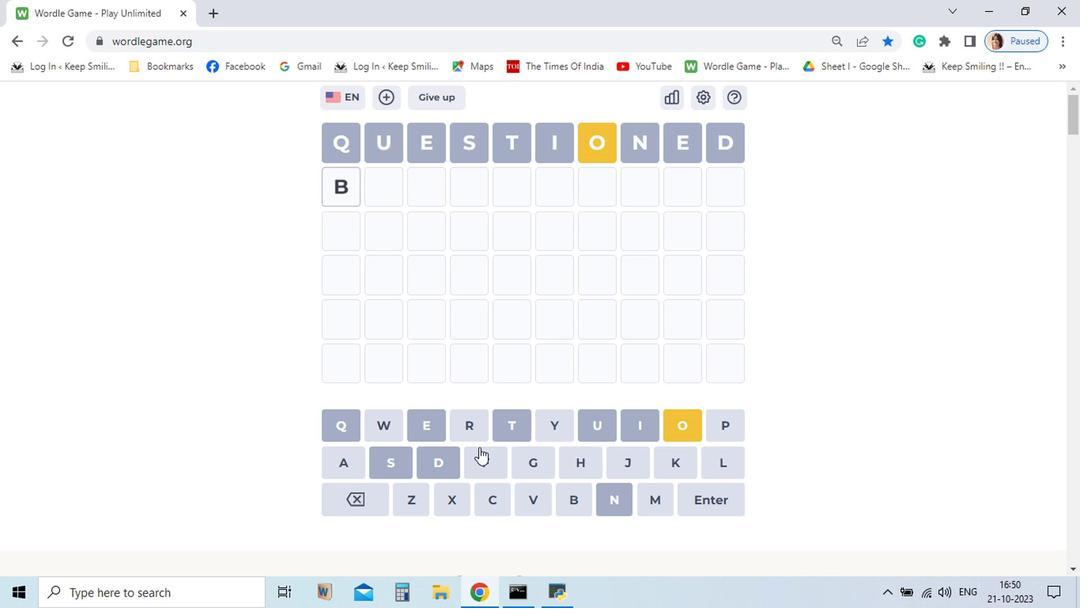 
Action: Mouse moved to (478, 446)
Screenshot: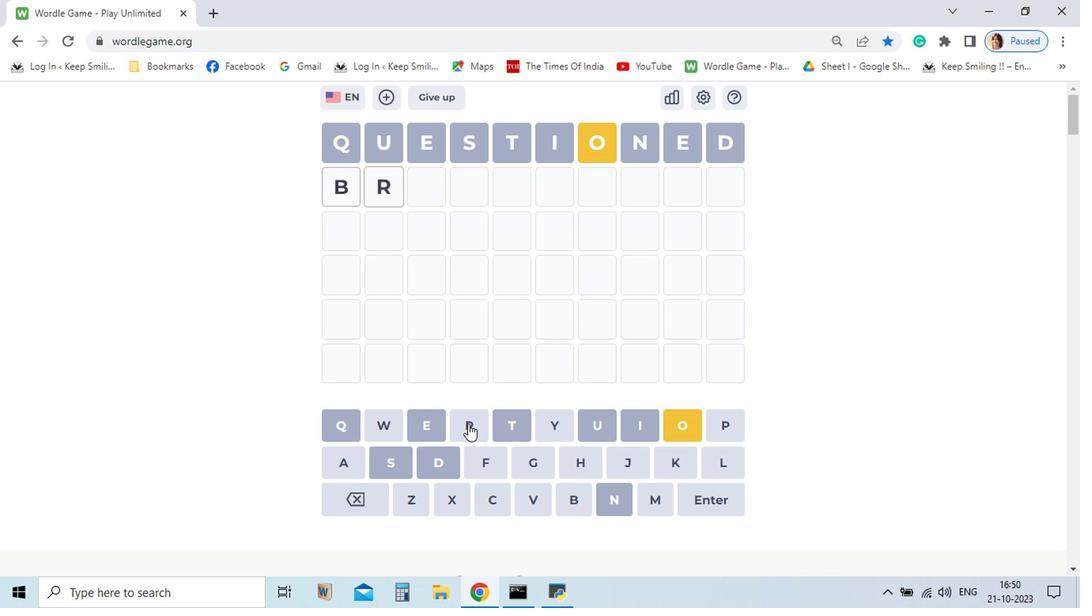 
Action: Mouse pressed left at (478, 446)
Screenshot: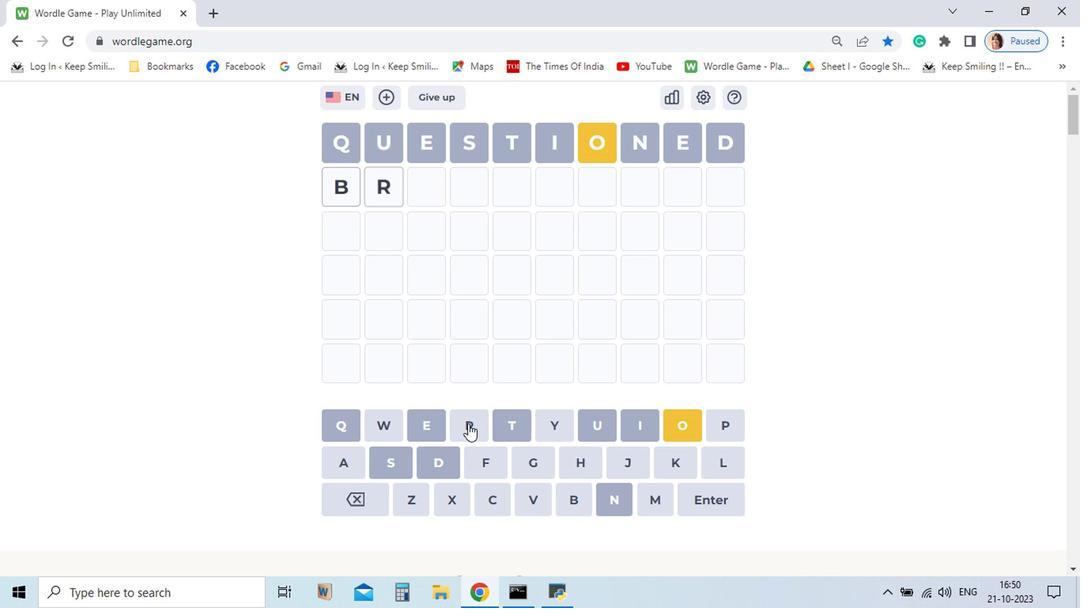 
Action: Mouse moved to (628, 450)
Screenshot: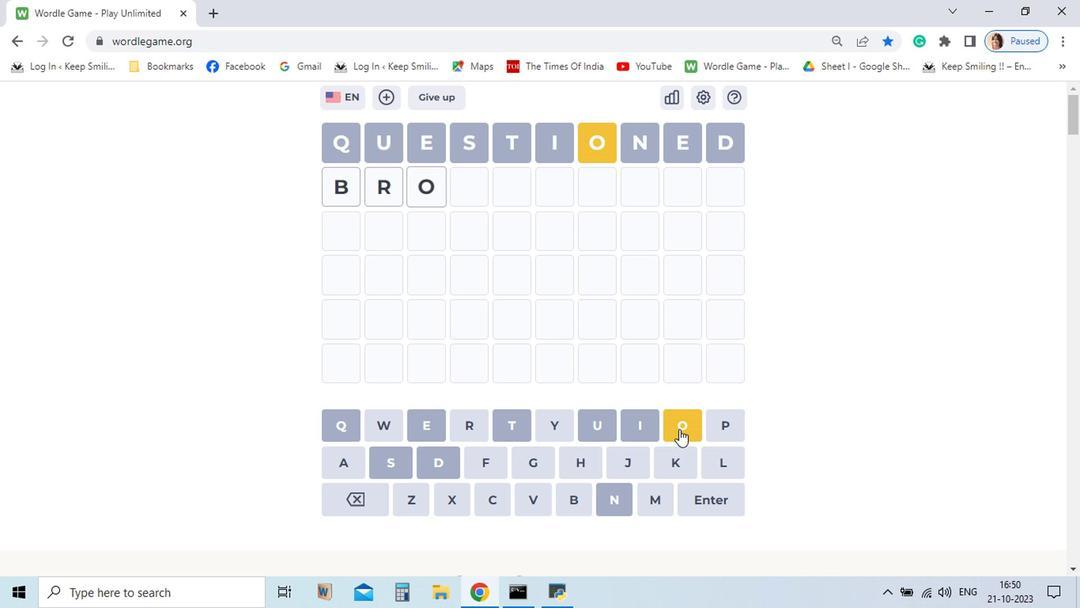 
Action: Mouse pressed left at (628, 450)
Screenshot: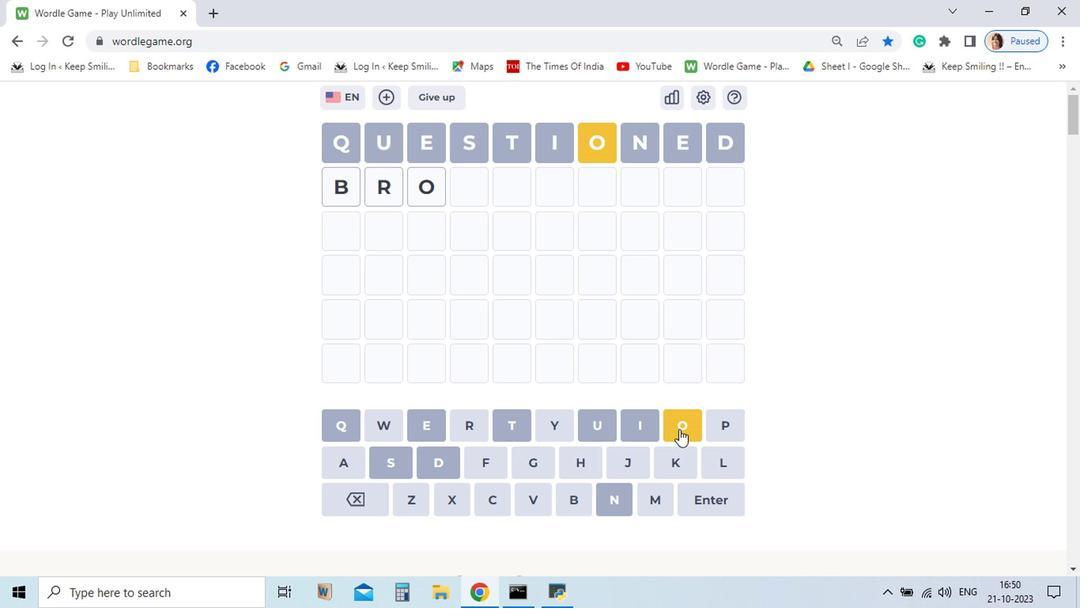 
Action: Mouse moved to (417, 440)
Screenshot: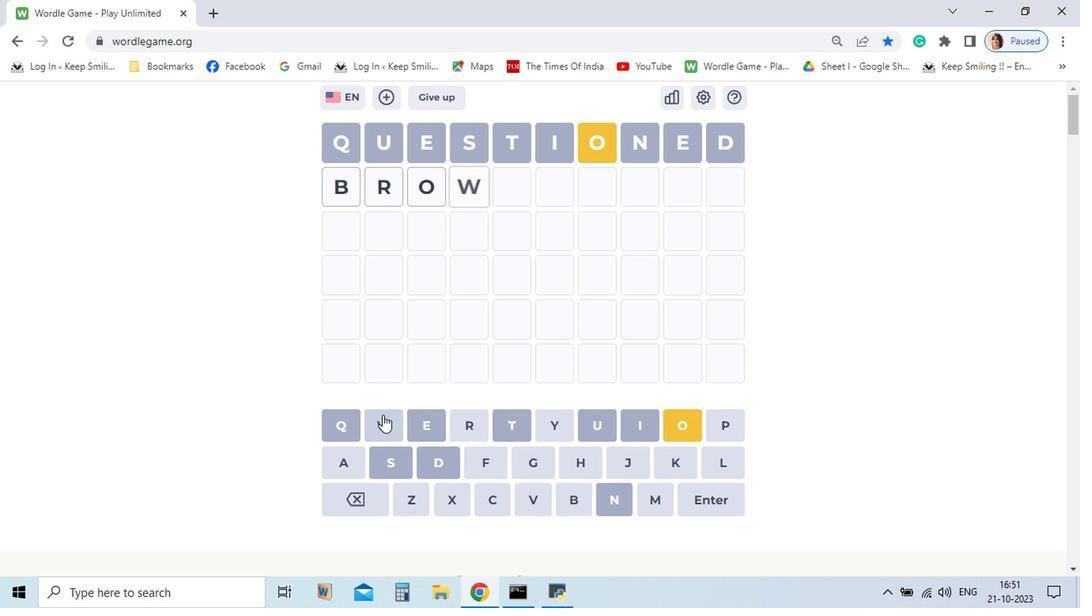 
Action: Mouse pressed left at (417, 440)
Screenshot: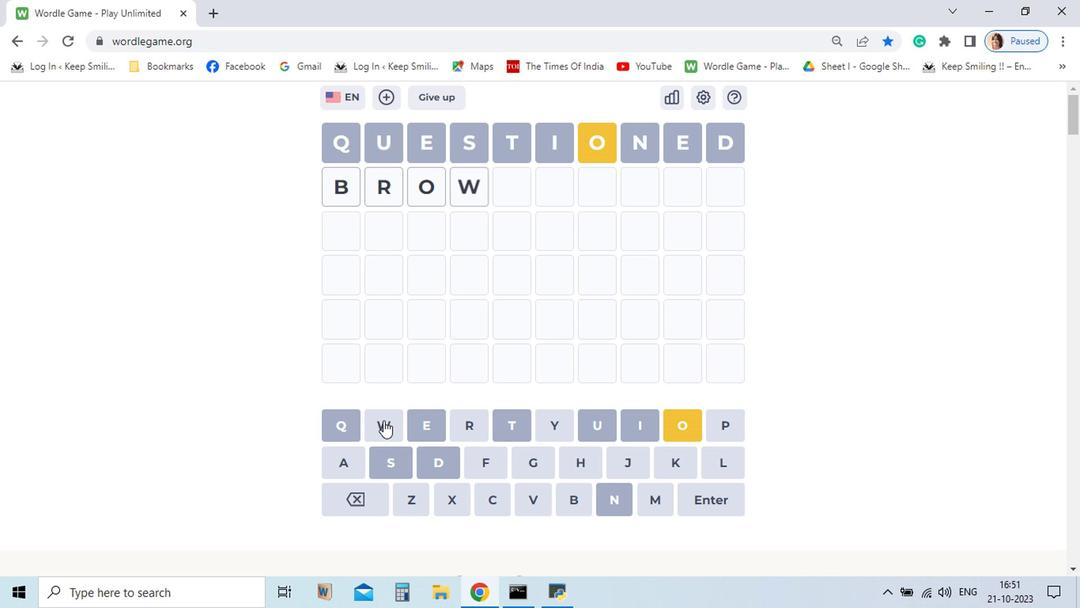 
Action: Mouse moved to (398, 503)
Screenshot: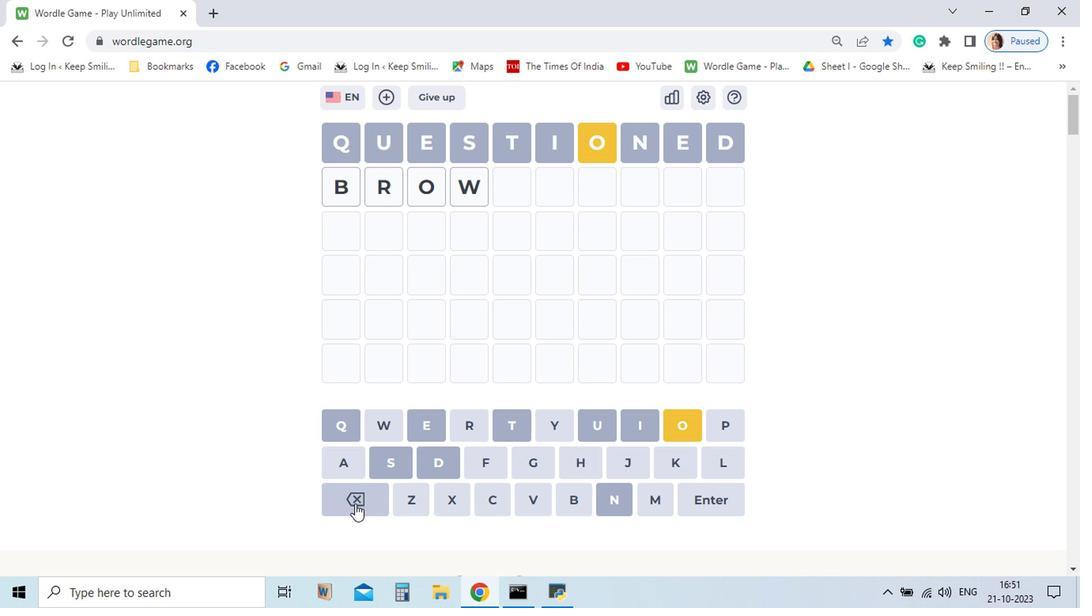 
Action: Mouse pressed left at (398, 503)
Screenshot: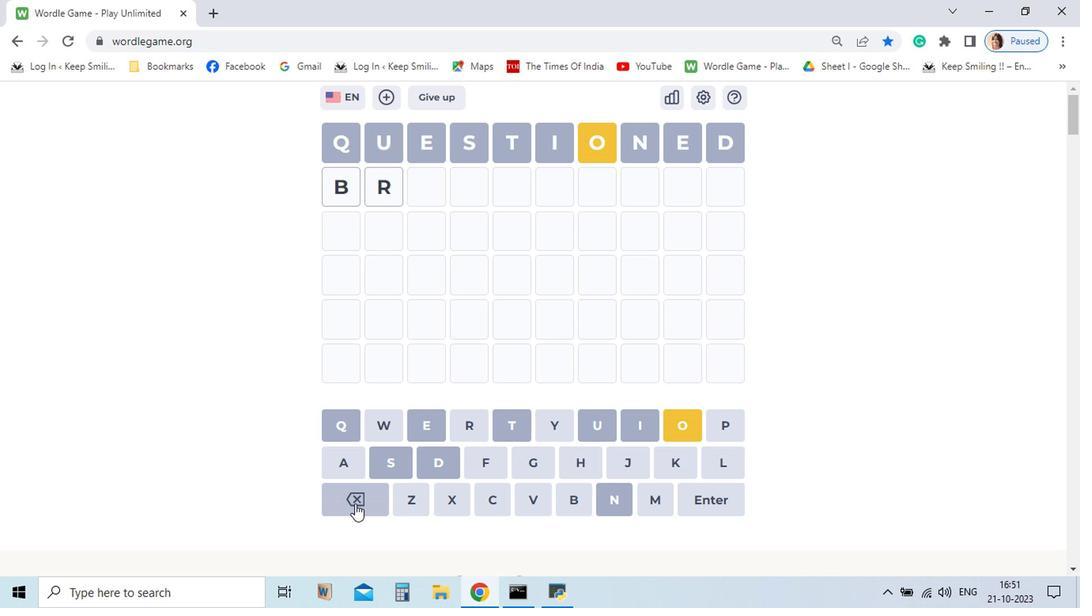 
Action: Mouse pressed left at (398, 503)
Screenshot: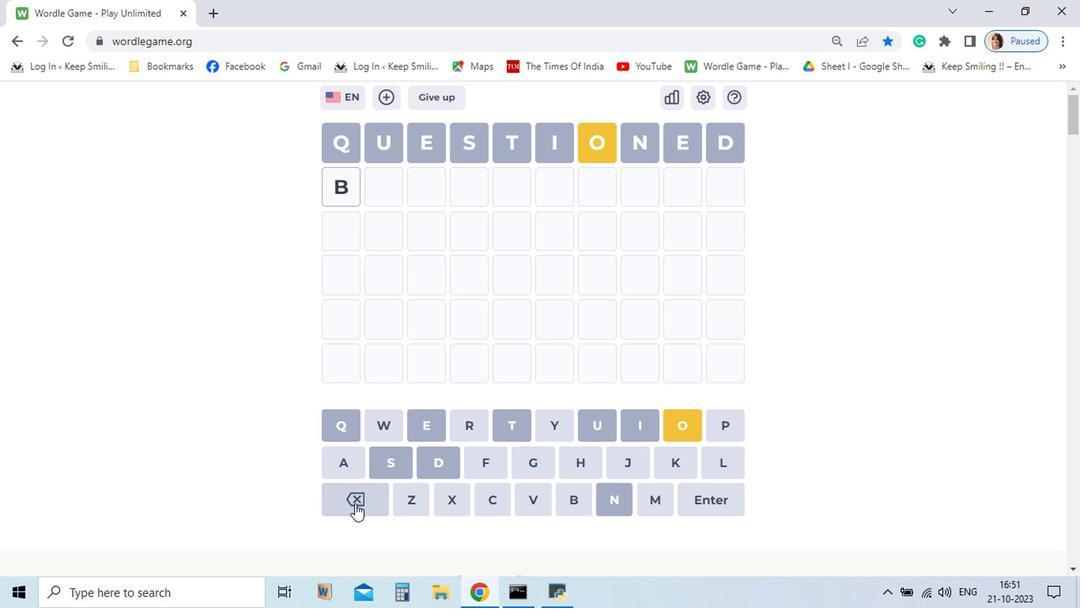 
Action: Mouse pressed left at (398, 503)
Screenshot: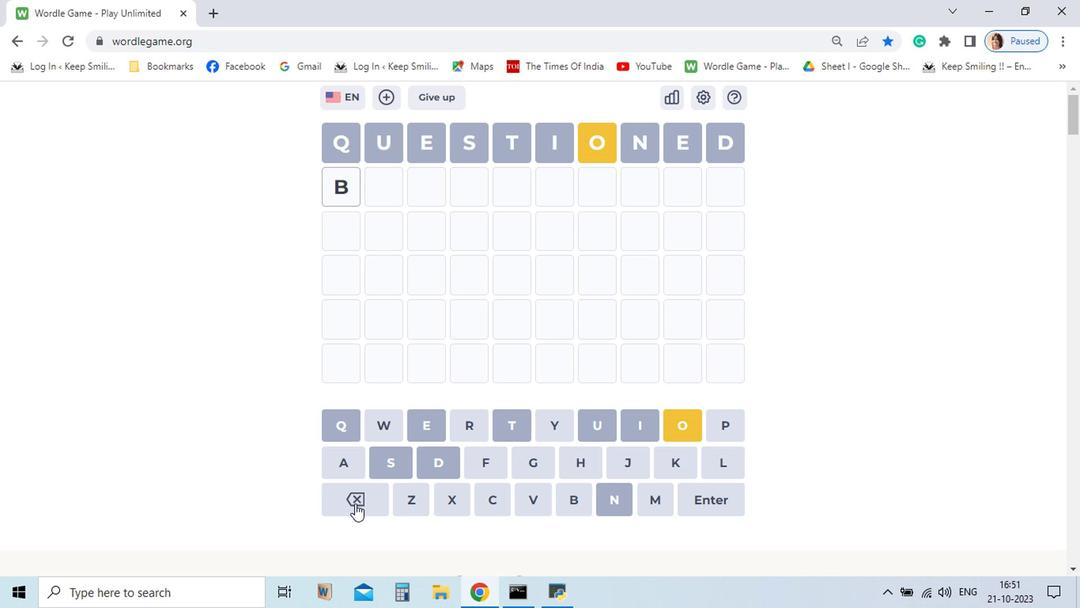 
Action: Mouse pressed left at (398, 503)
Screenshot: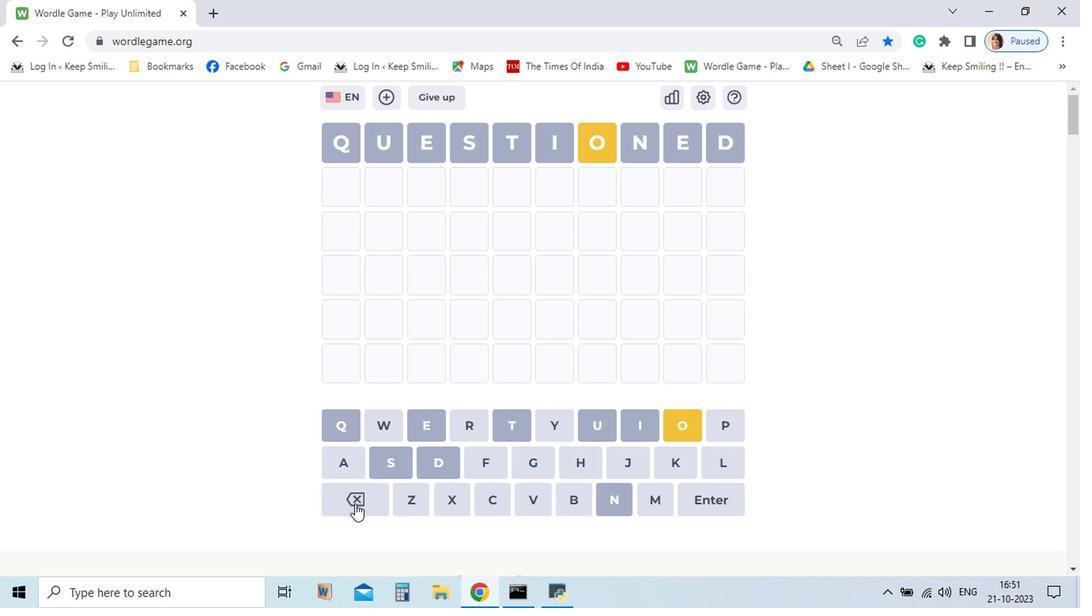 
Action: Mouse moved to (389, 475)
Screenshot: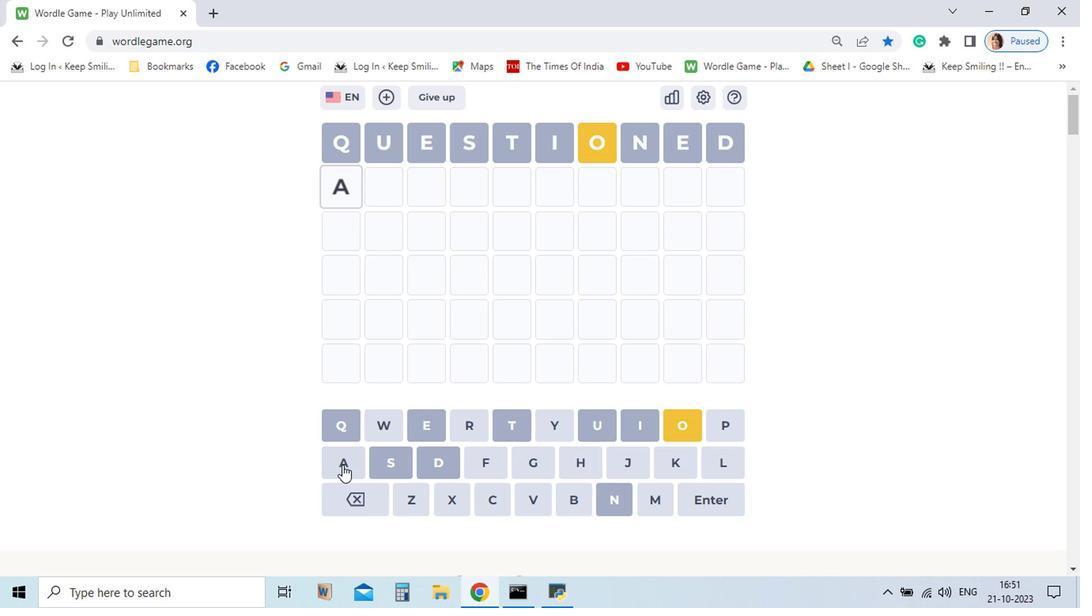 
Action: Mouse pressed left at (389, 475)
Screenshot: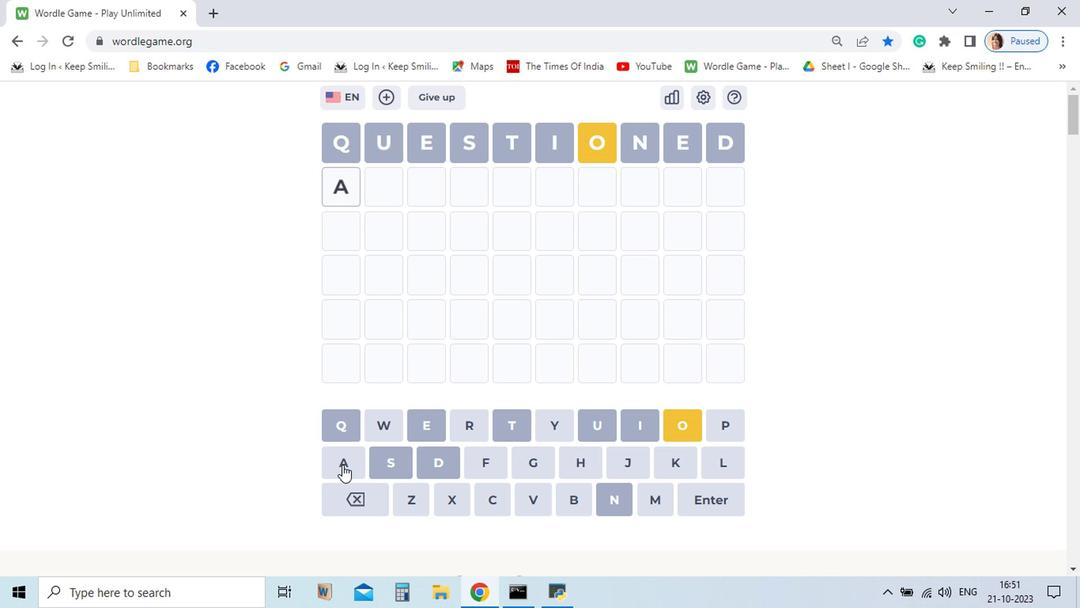 
Action: Mouse moved to (662, 447)
Screenshot: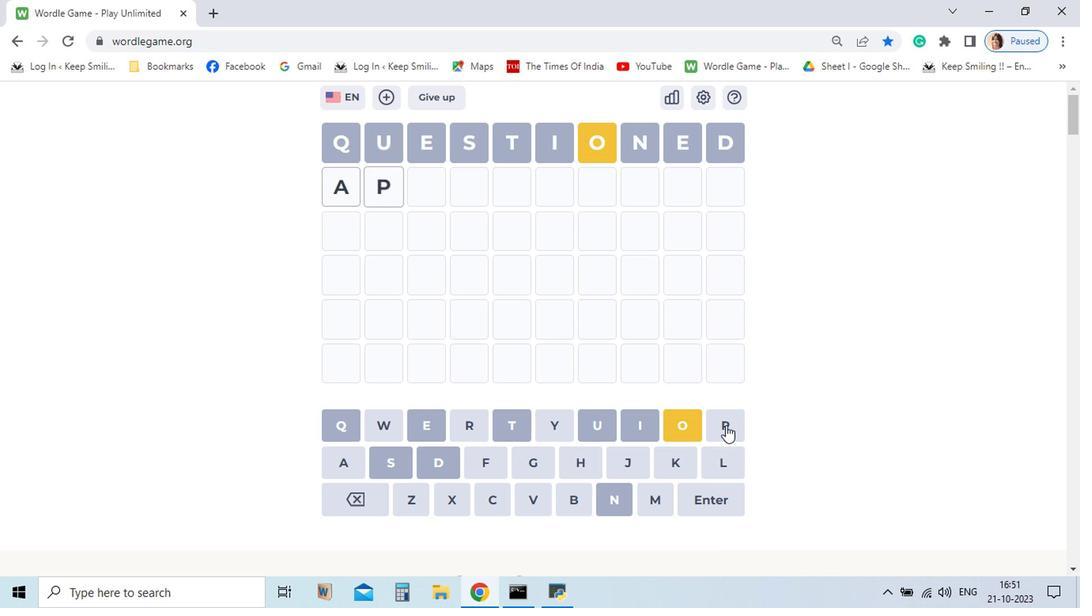 
Action: Mouse pressed left at (662, 447)
Screenshot: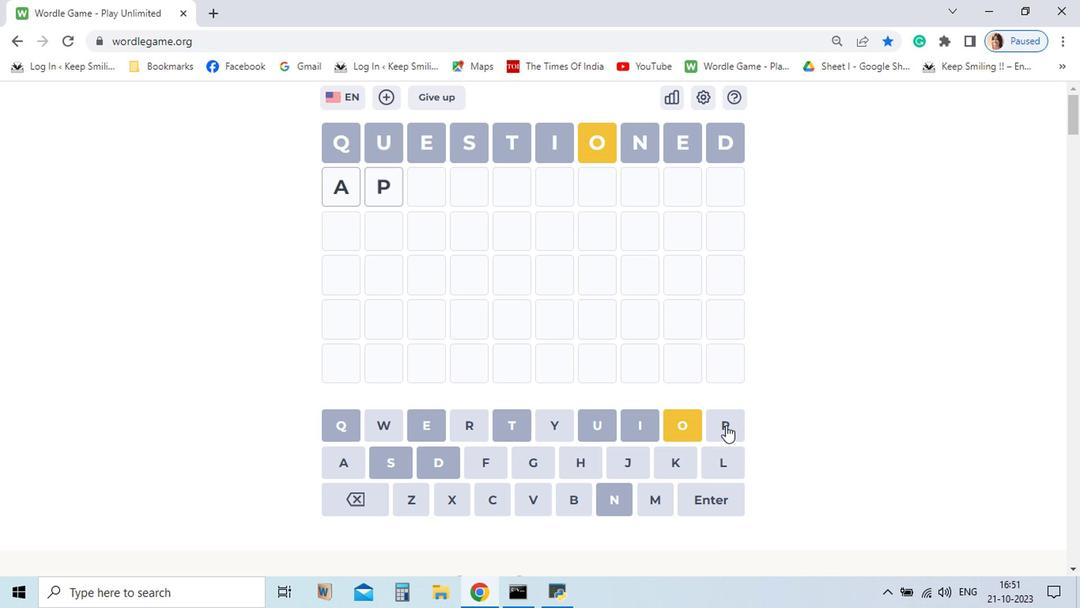 
Action: Mouse moved to (406, 497)
Screenshot: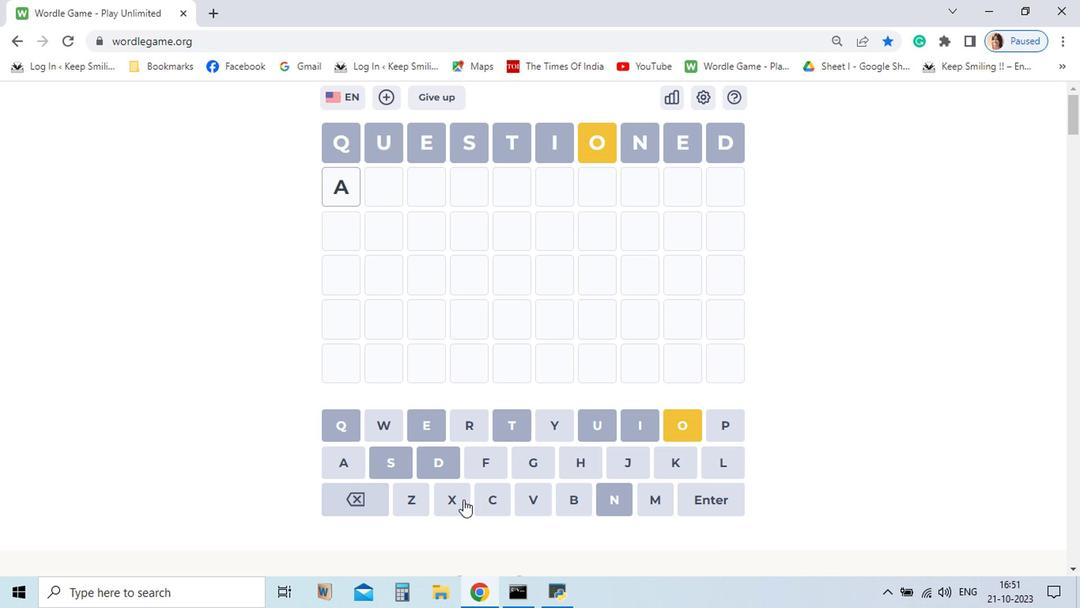 
Action: Mouse pressed left at (406, 497)
Screenshot: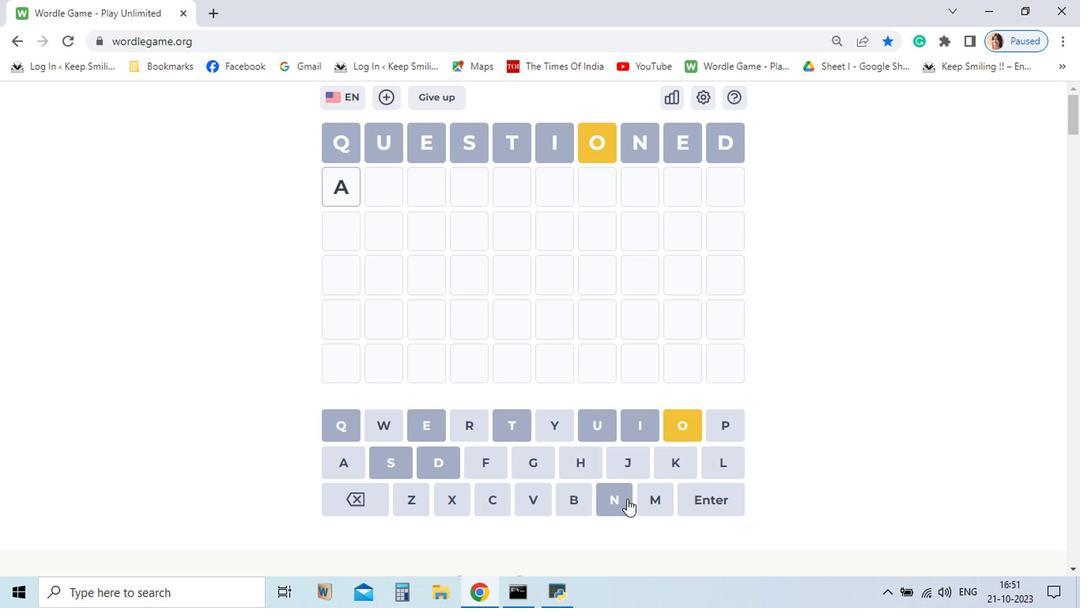 
Action: Mouse moved to (613, 499)
Screenshot: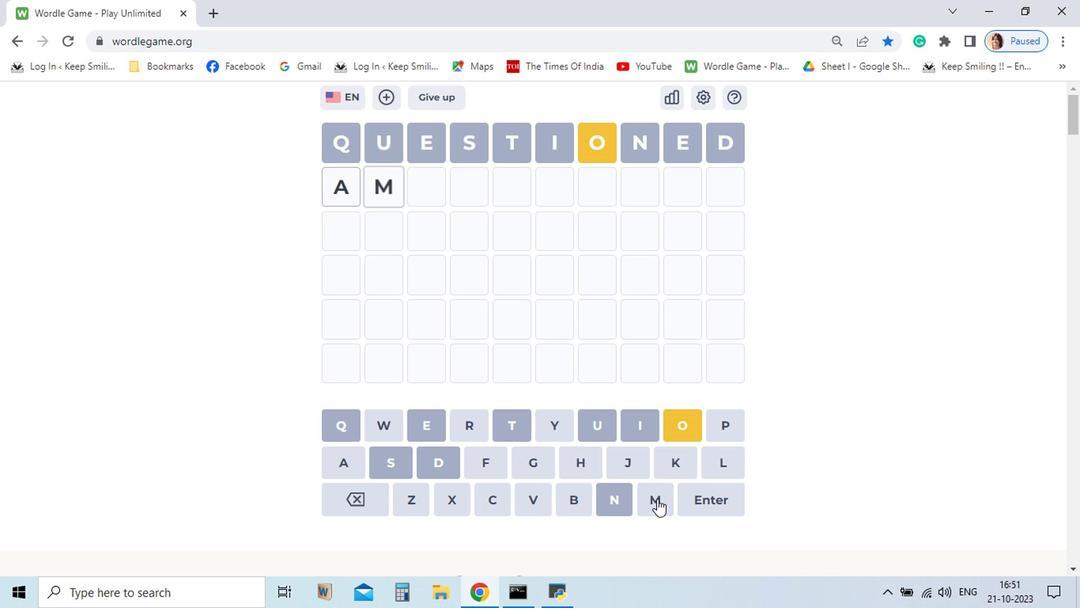 
Action: Mouse pressed left at (613, 499)
Screenshot: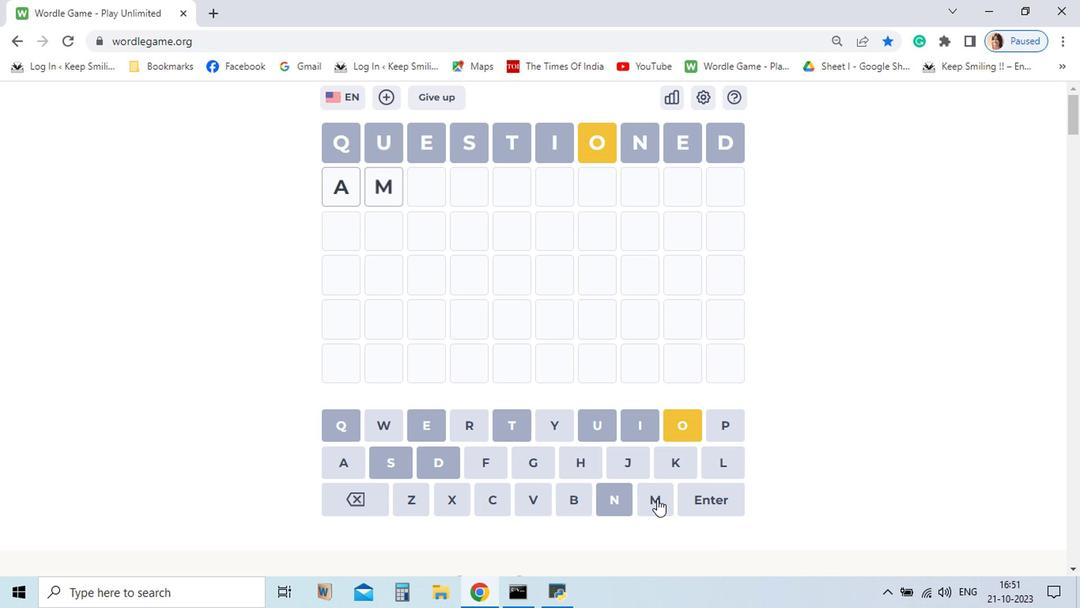 
Action: Mouse moved to (662, 441)
Screenshot: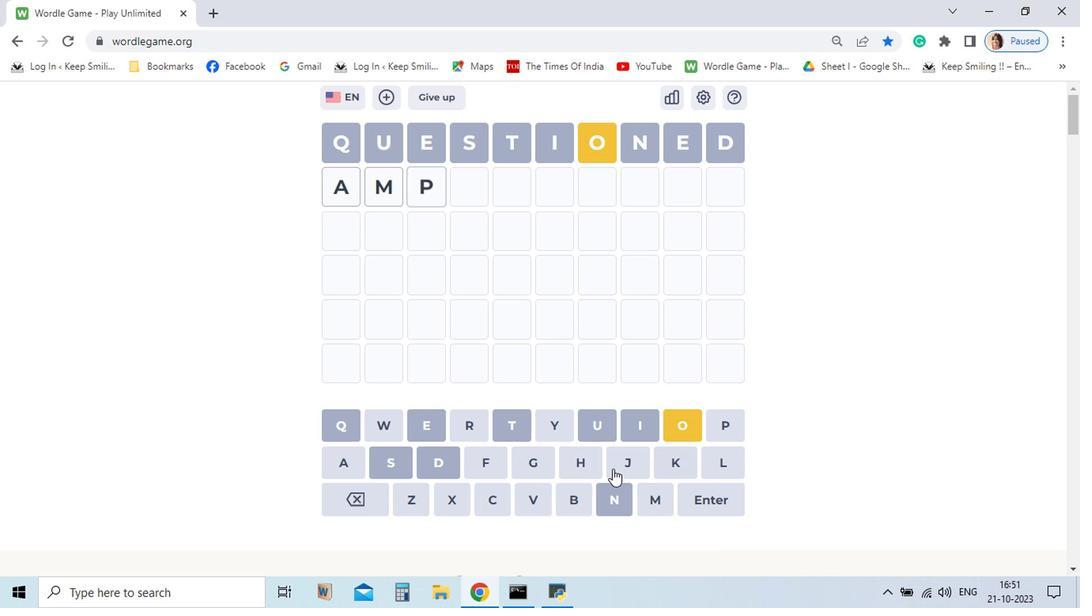 
Action: Mouse pressed left at (662, 441)
Screenshot: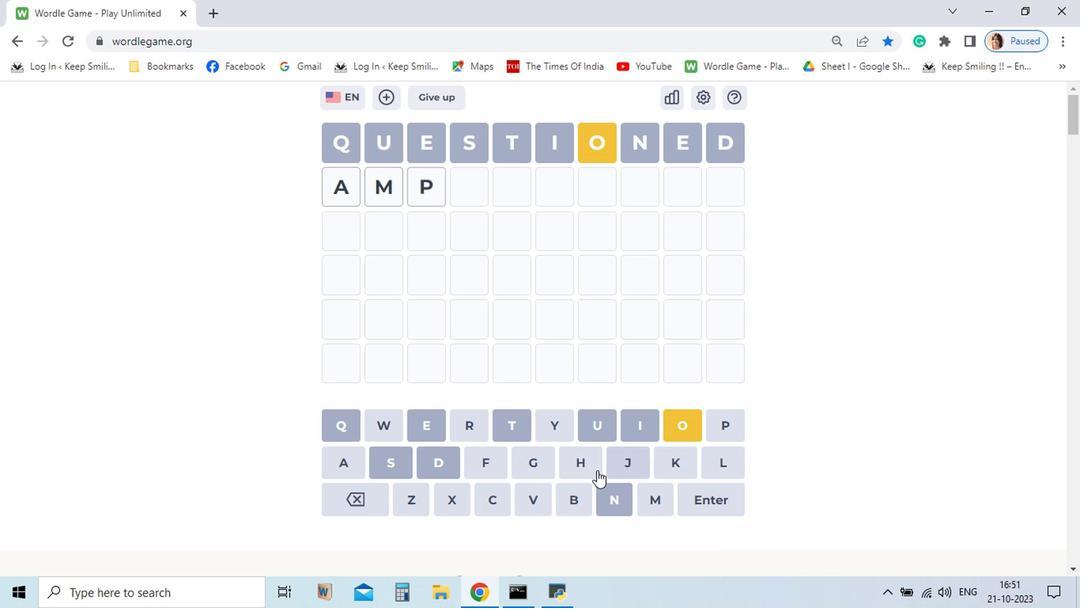 
Action: Mouse moved to (557, 476)
Screenshot: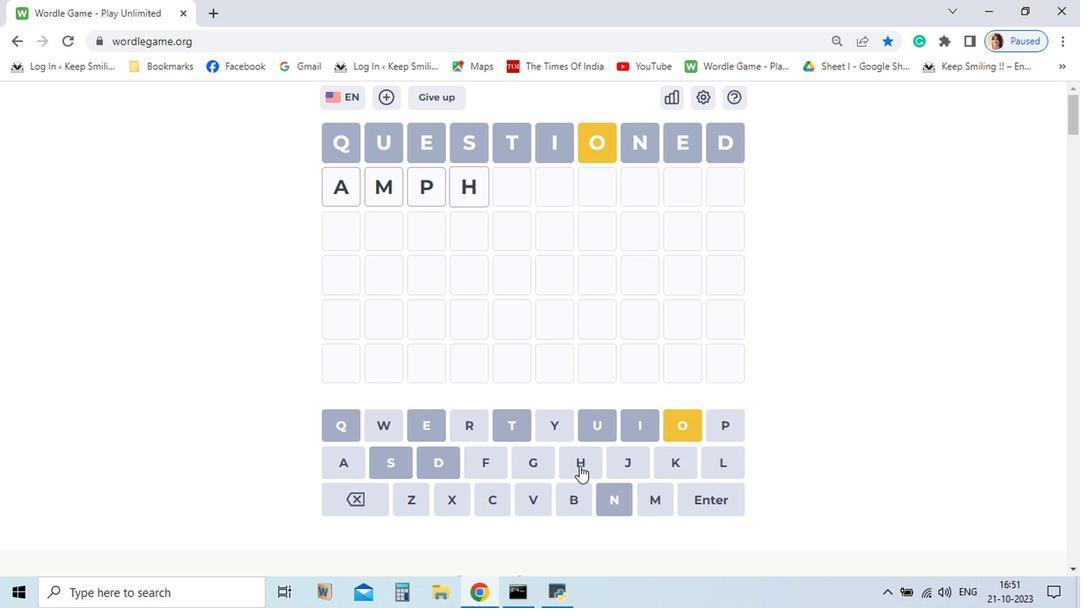 
Action: Mouse pressed left at (557, 476)
Screenshot: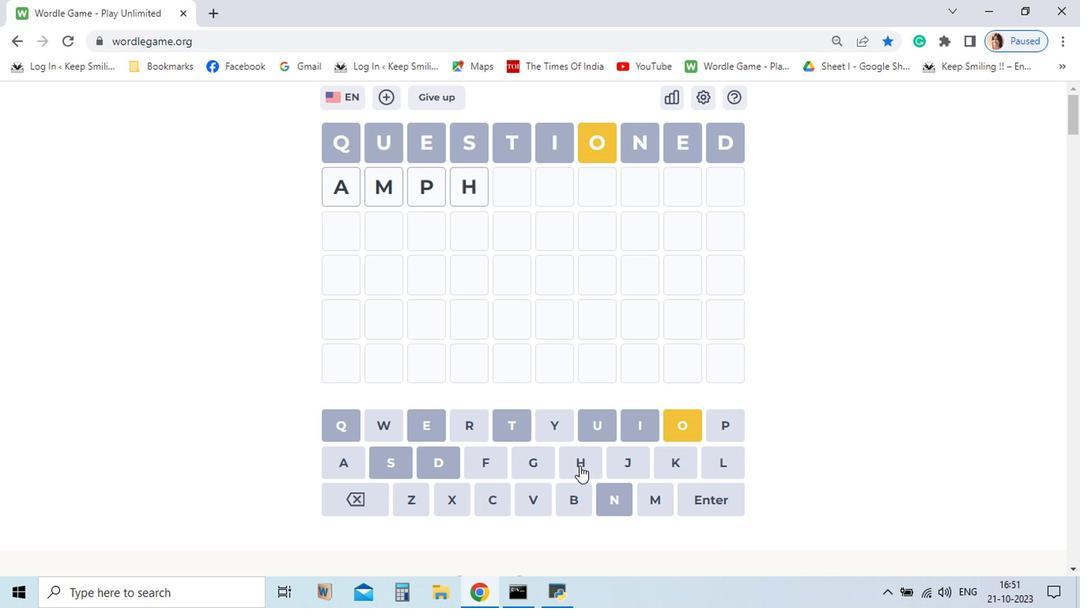 
Action: Mouse moved to (625, 444)
Screenshot: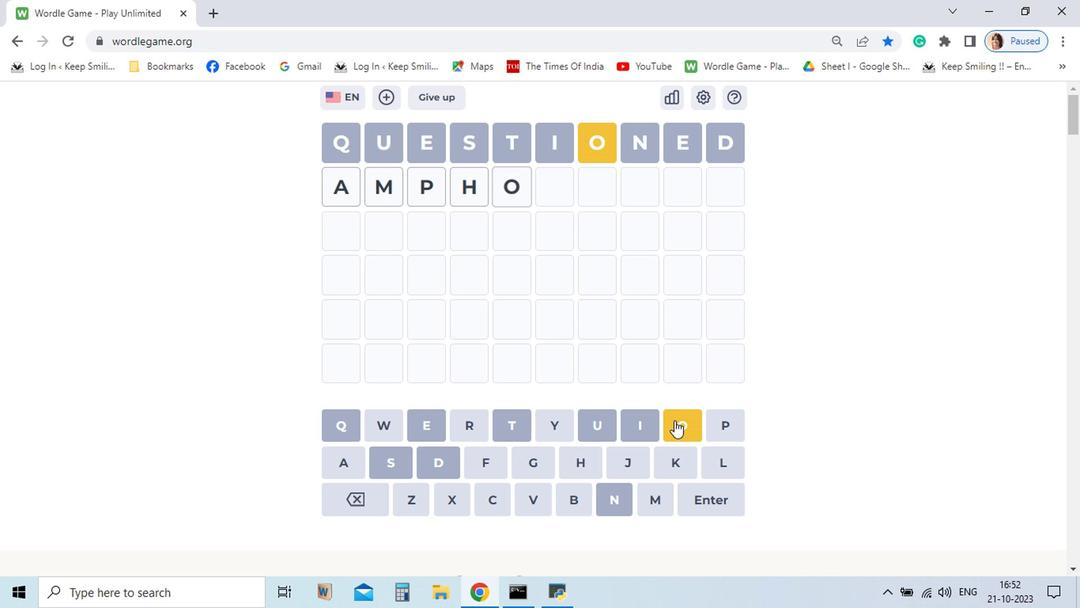 
Action: Mouse pressed left at (625, 444)
Screenshot: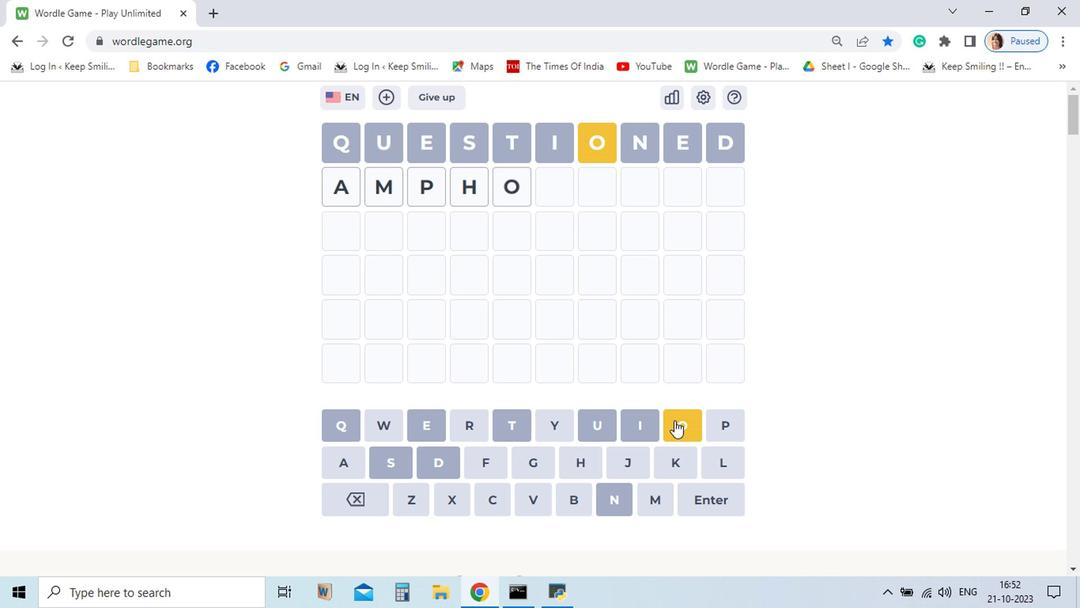 
Action: Mouse moved to (657, 473)
Screenshot: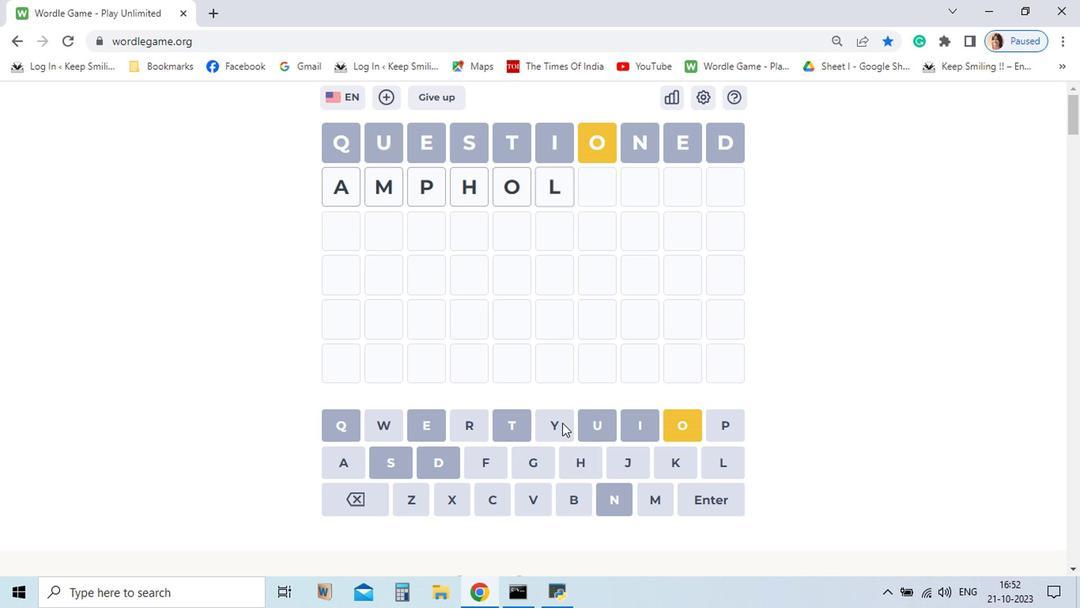 
Action: Mouse pressed left at (657, 473)
Screenshot: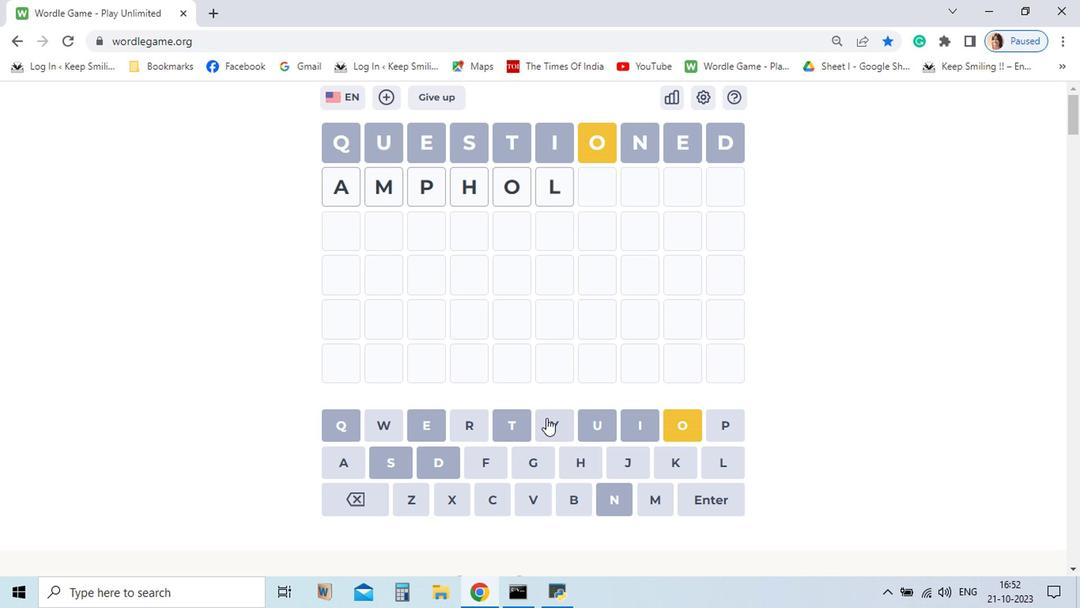 
Action: Mouse moved to (536, 443)
Screenshot: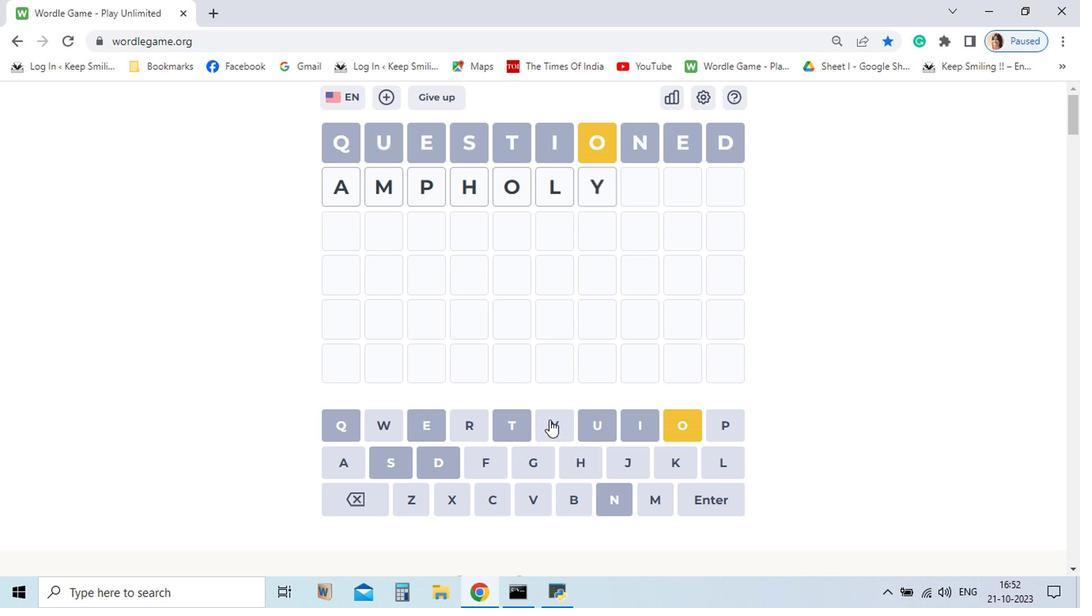 
Action: Mouse pressed left at (536, 443)
Screenshot: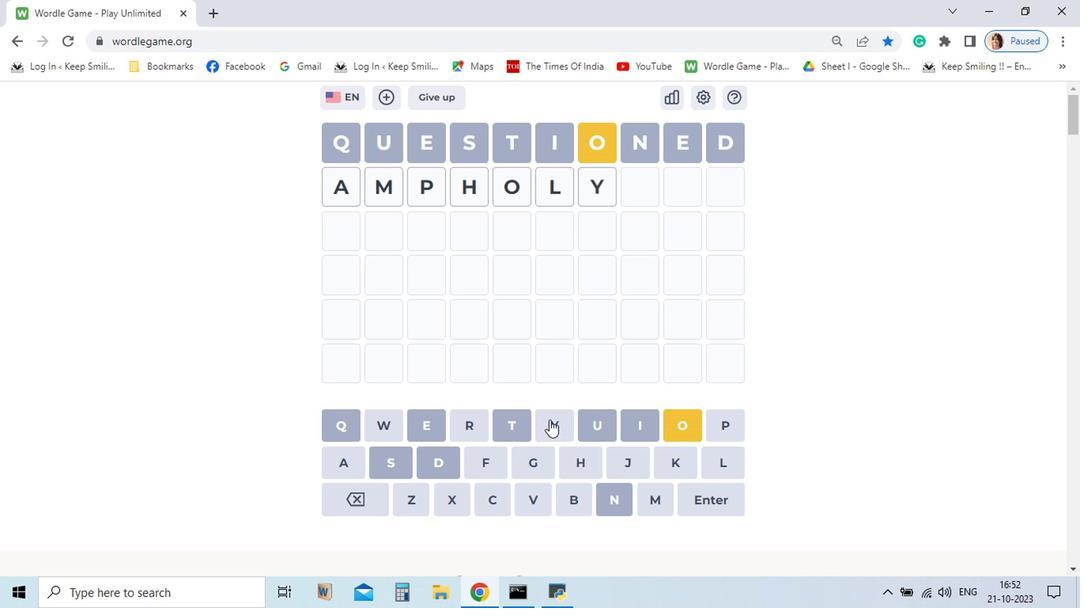 
Action: Mouse moved to (503, 449)
Screenshot: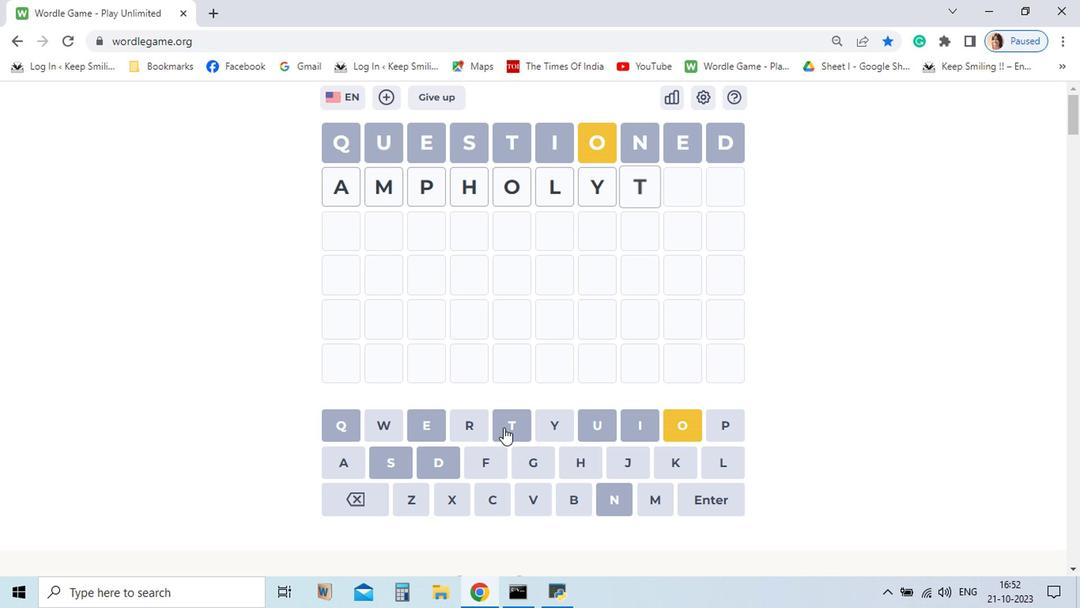 
Action: Mouse pressed left at (503, 449)
Screenshot: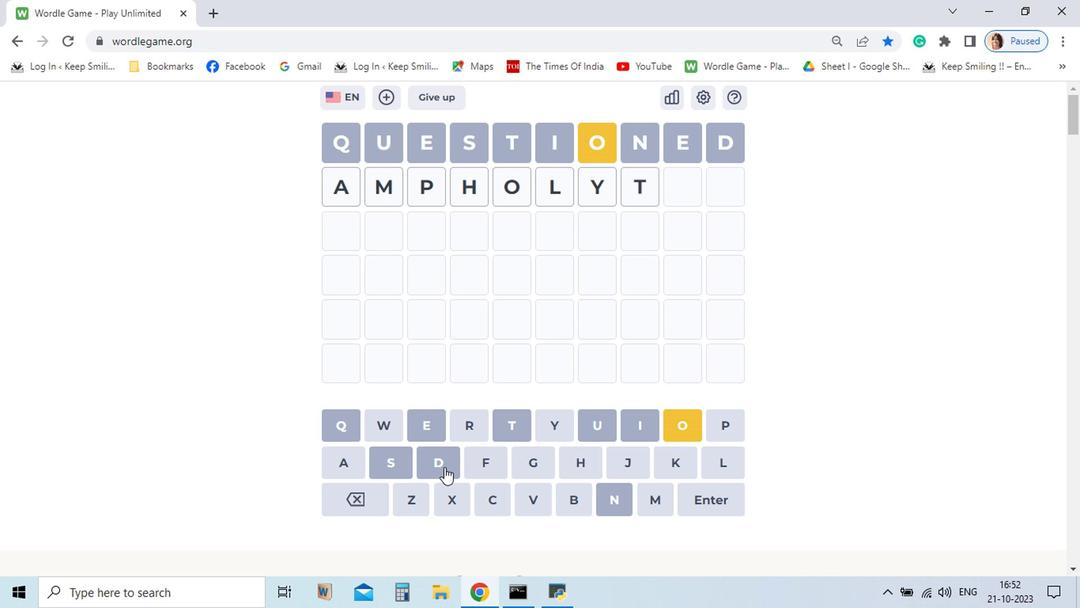 
Action: Mouse moved to (601, 445)
Screenshot: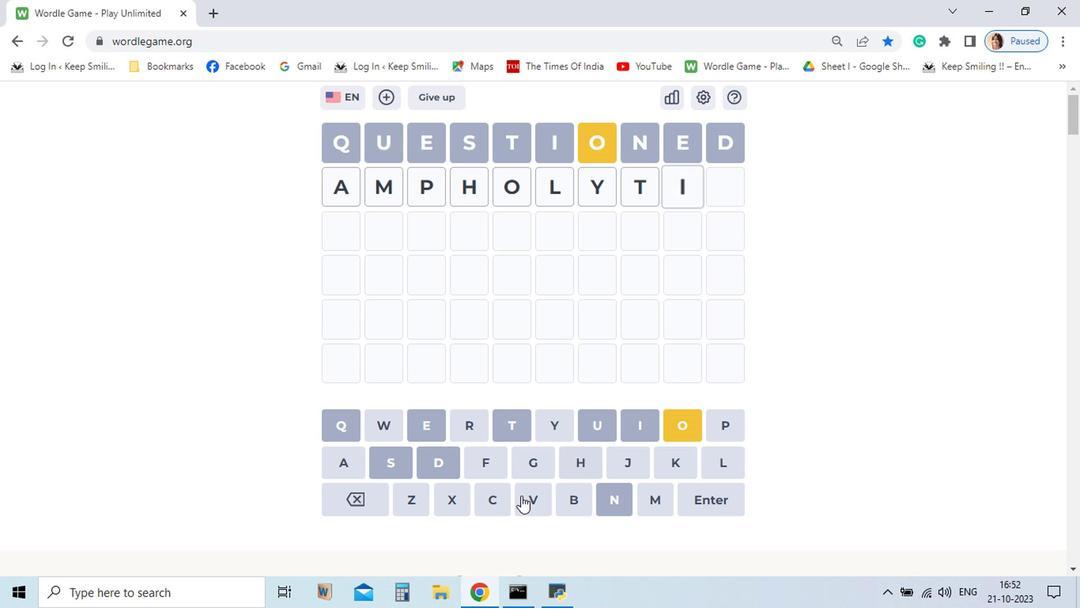 
Action: Mouse pressed left at (601, 445)
Screenshot: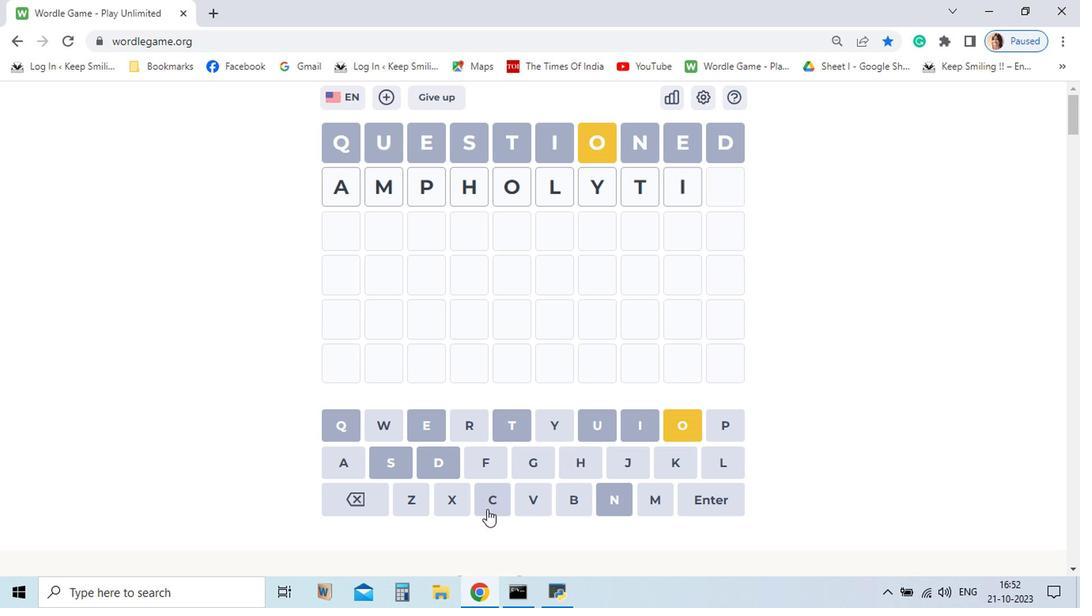 
Action: Mouse moved to (491, 503)
Screenshot: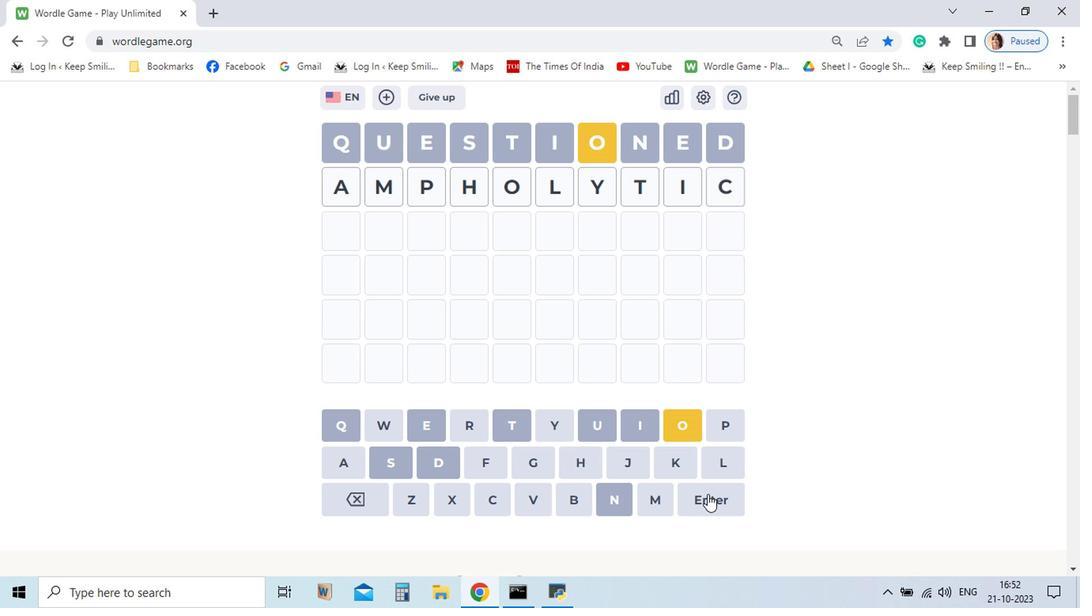 
Action: Mouse pressed left at (491, 503)
Screenshot: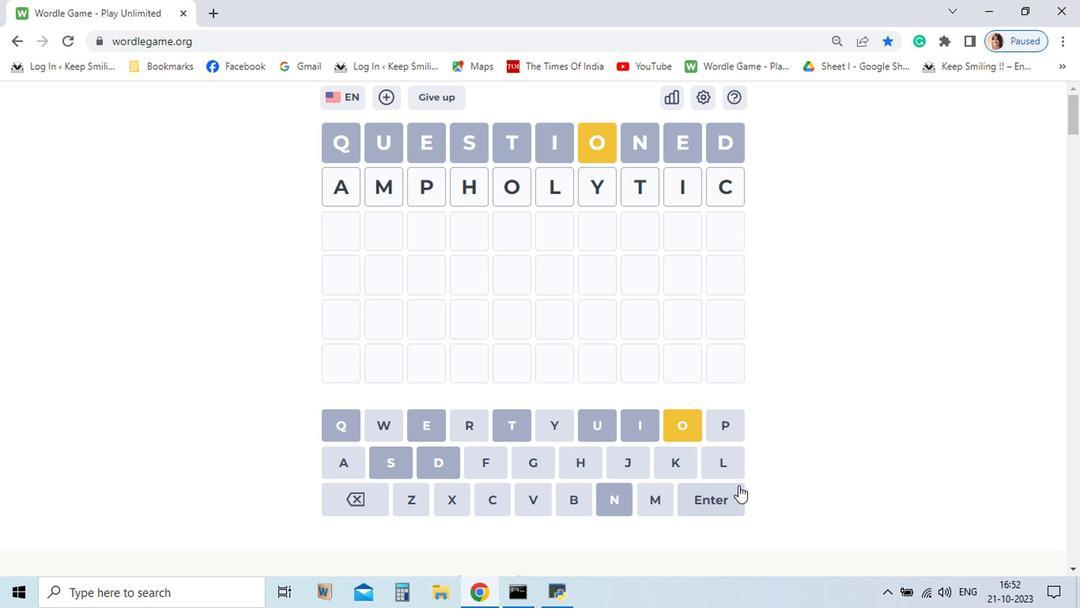 
Action: Mouse moved to (657, 496)
Screenshot: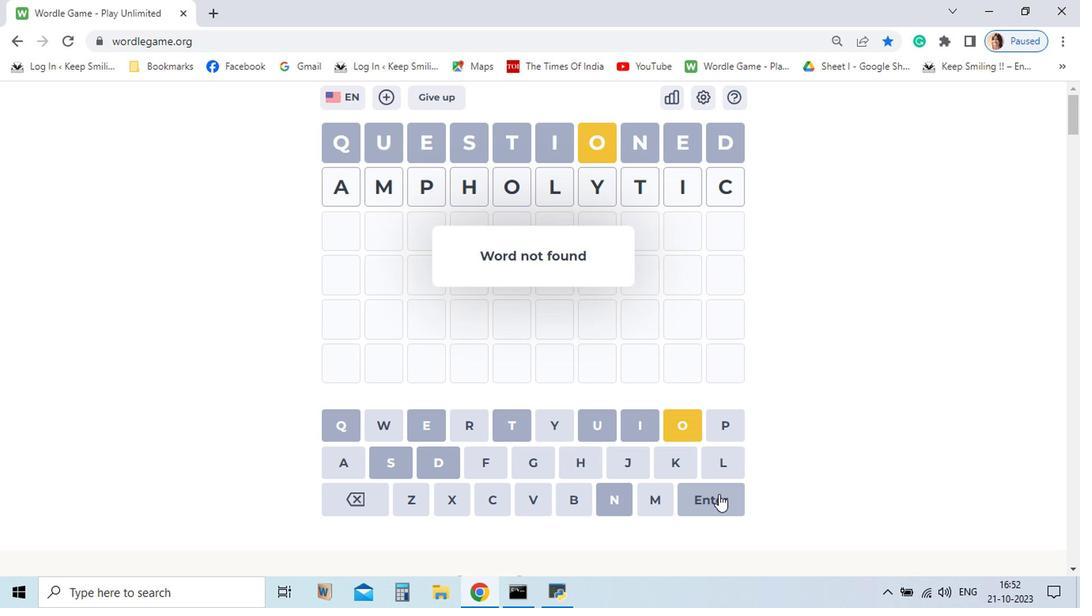 
Action: Mouse pressed left at (657, 496)
Screenshot: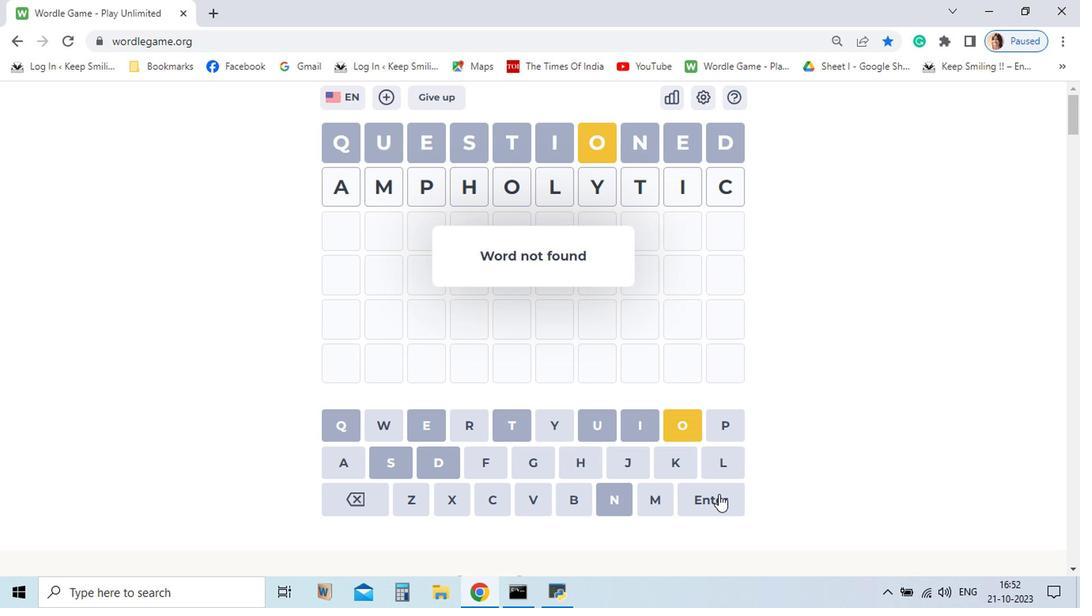 
Action: Mouse moved to (399, 497)
Screenshot: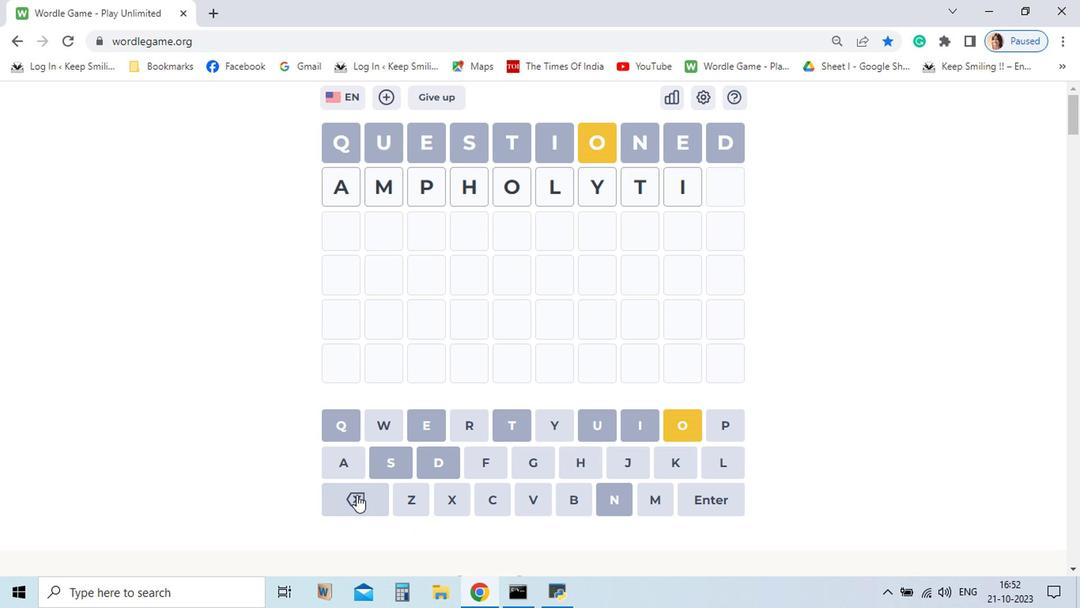 
Action: Mouse pressed left at (399, 497)
Screenshot: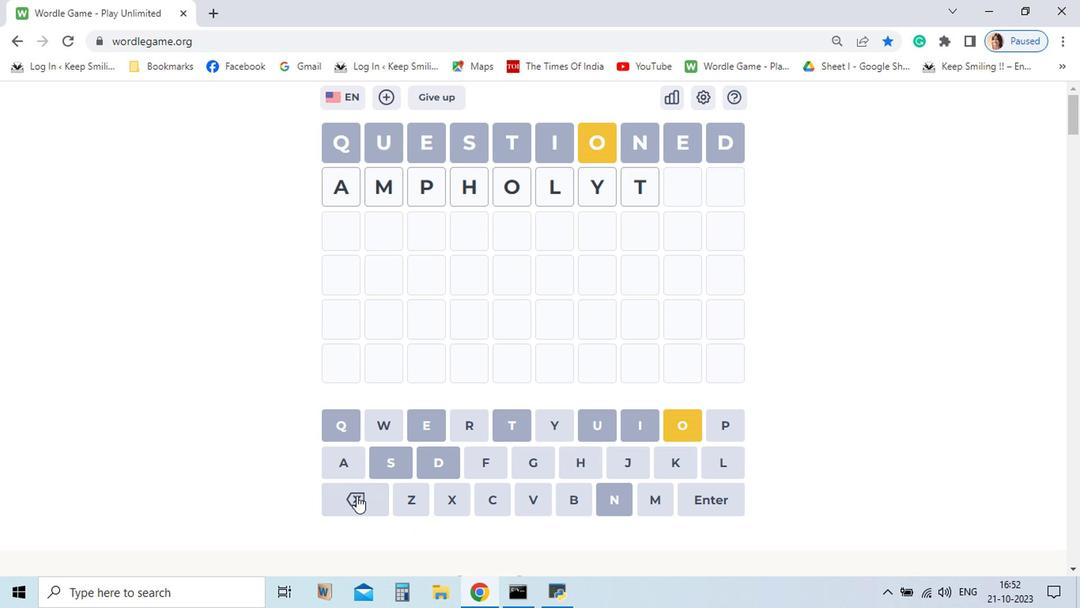 
Action: Mouse pressed left at (399, 497)
Screenshot: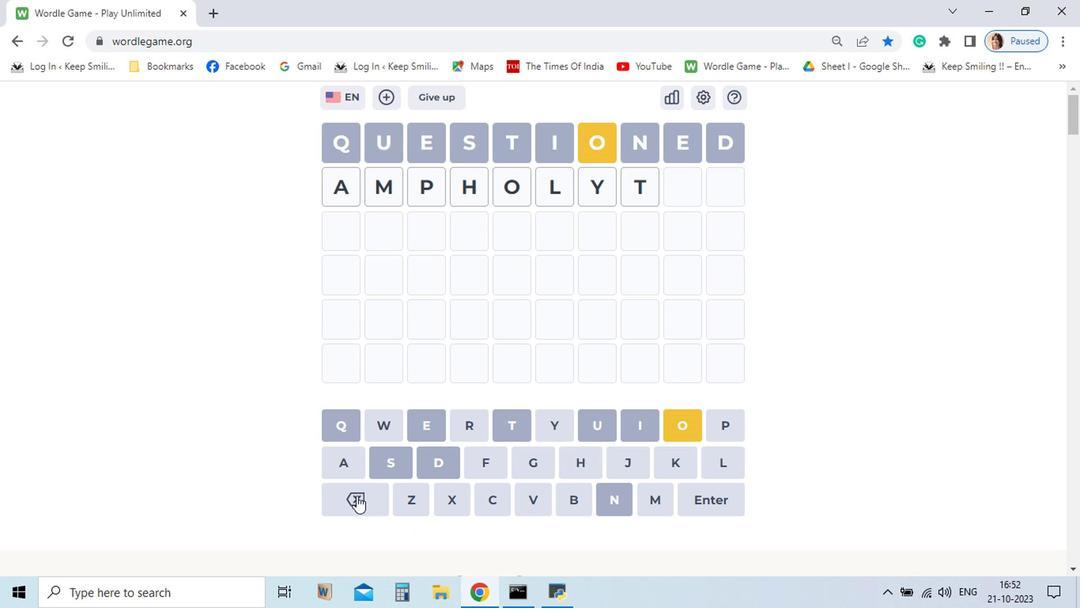 
Action: Mouse moved to (399, 497)
Screenshot: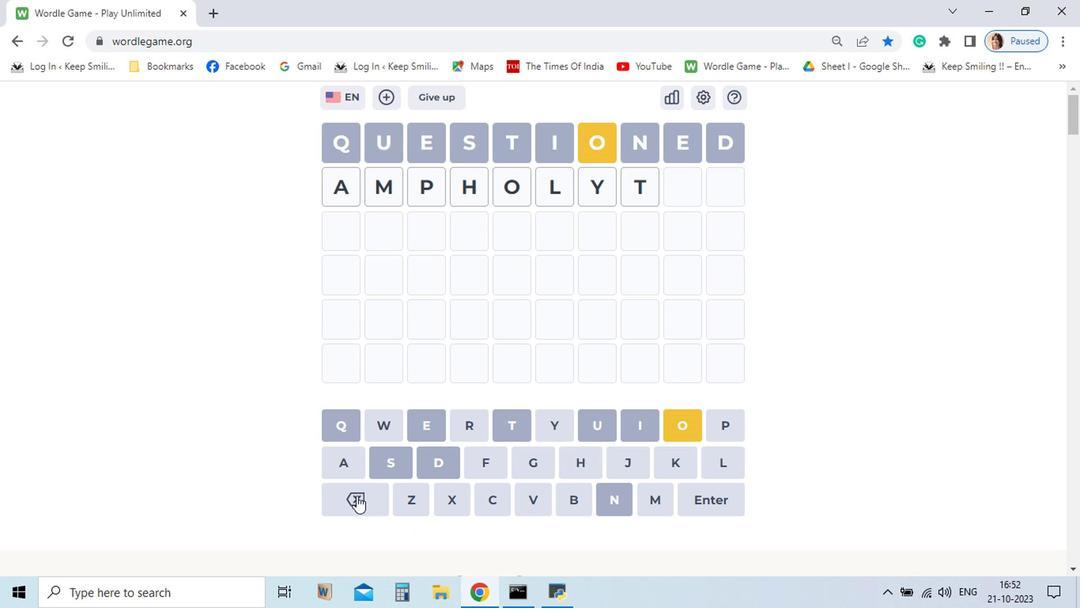 
Action: Mouse pressed left at (399, 497)
Screenshot: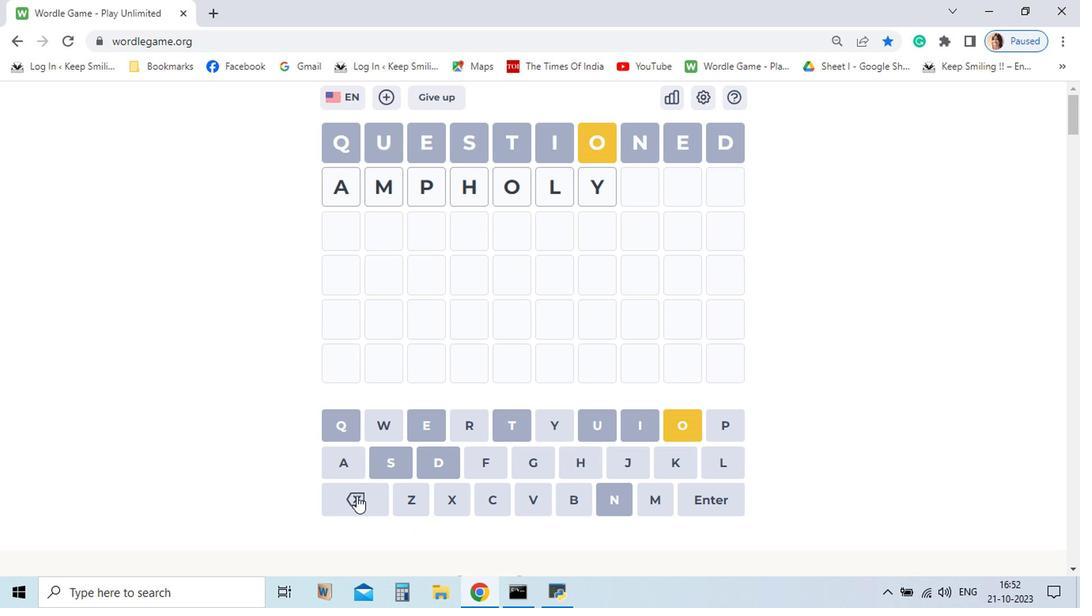 
Action: Mouse pressed left at (399, 497)
Screenshot: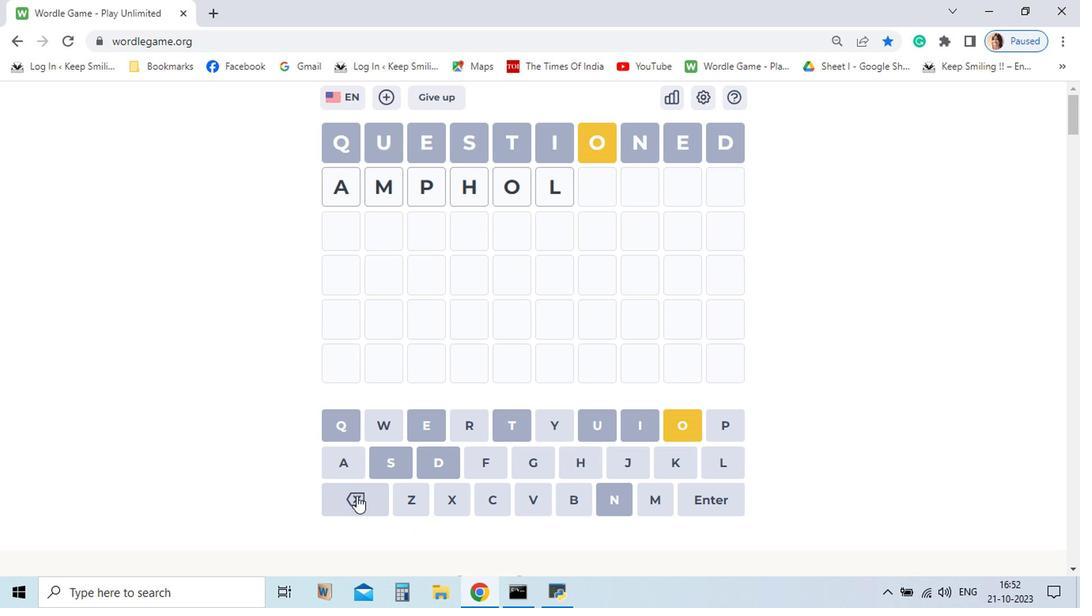 
Action: Mouse pressed left at (399, 497)
Screenshot: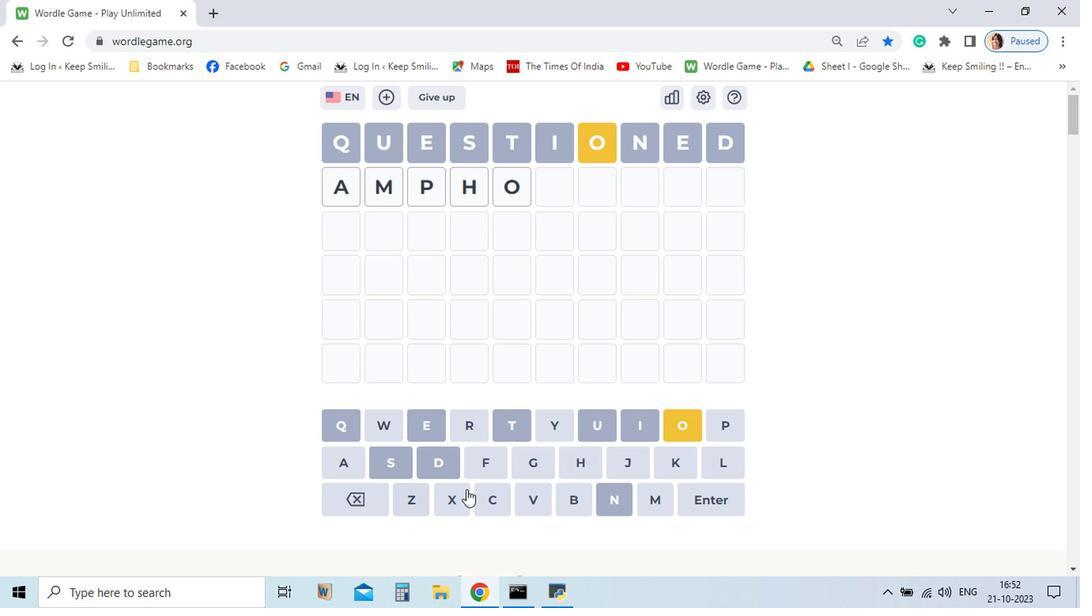 
Action: Mouse moved to (523, 474)
Screenshot: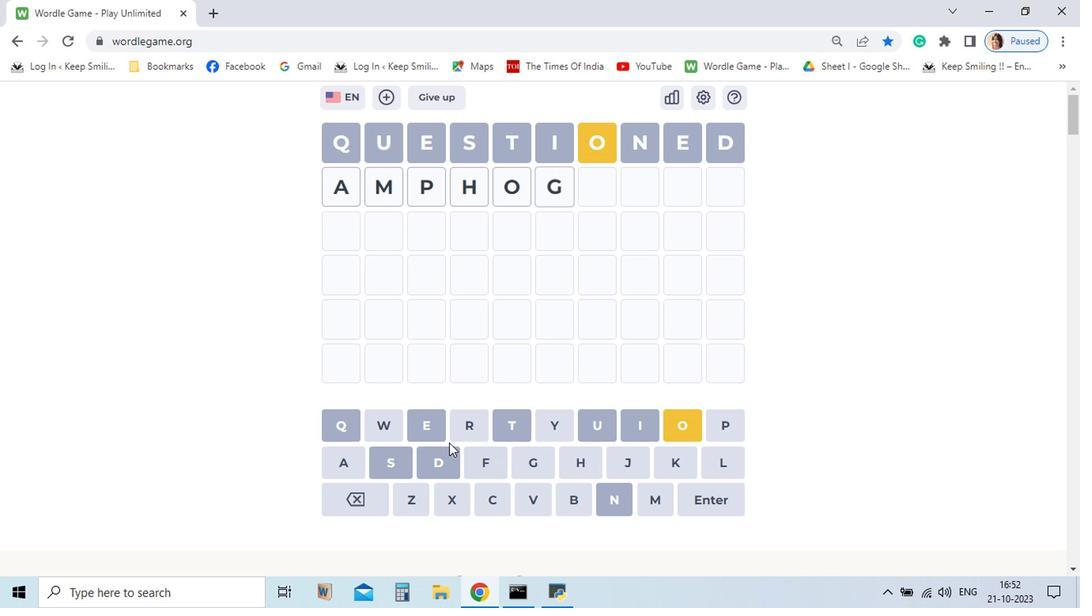 
Action: Mouse pressed left at (523, 474)
Screenshot: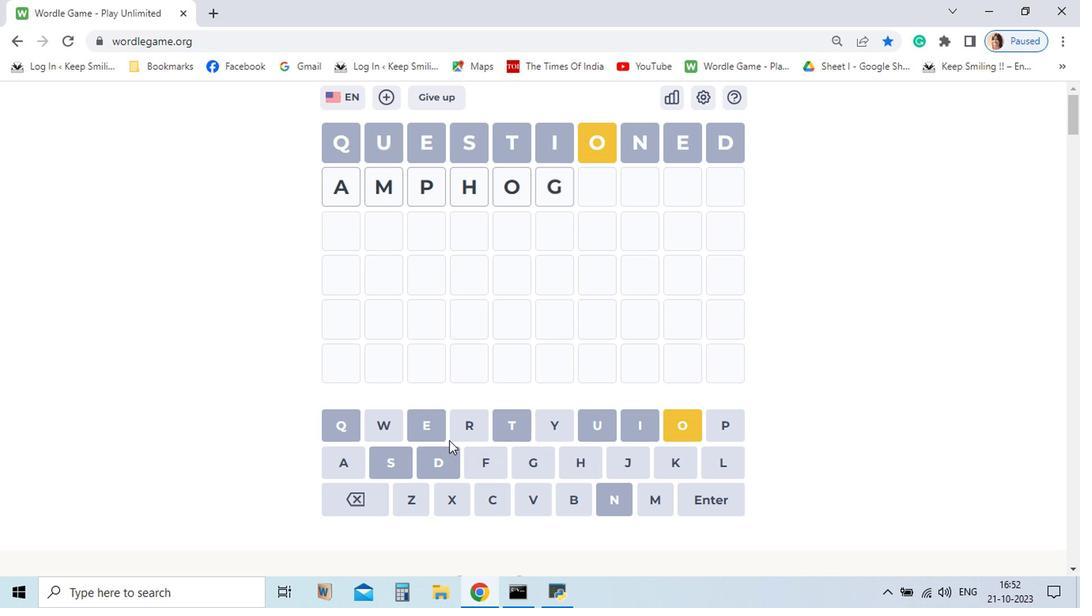 
Action: Mouse moved to (452, 448)
Screenshot: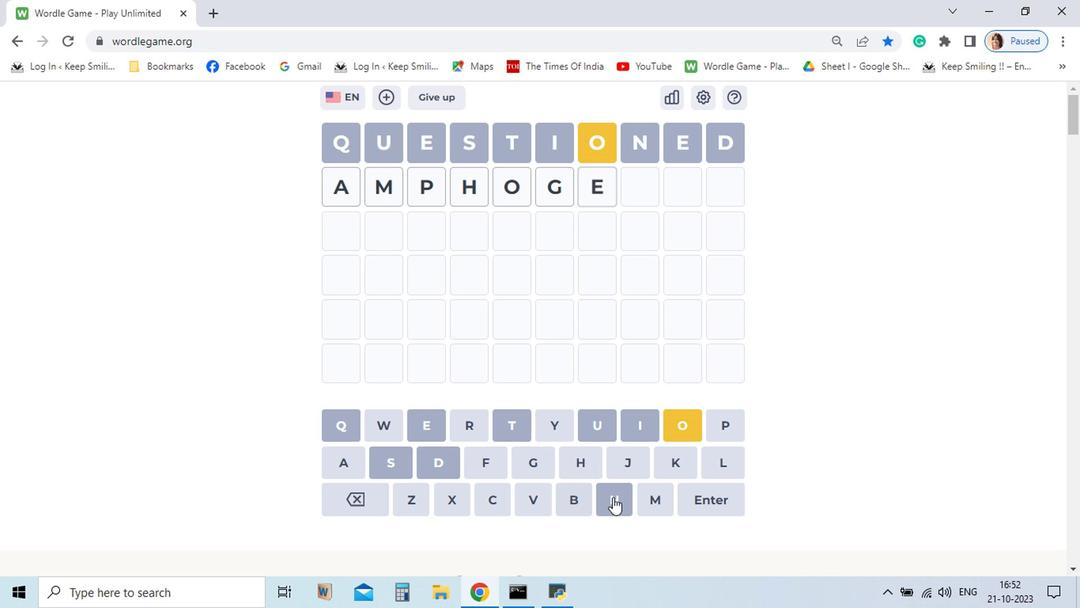 
Action: Mouse pressed left at (452, 448)
Screenshot: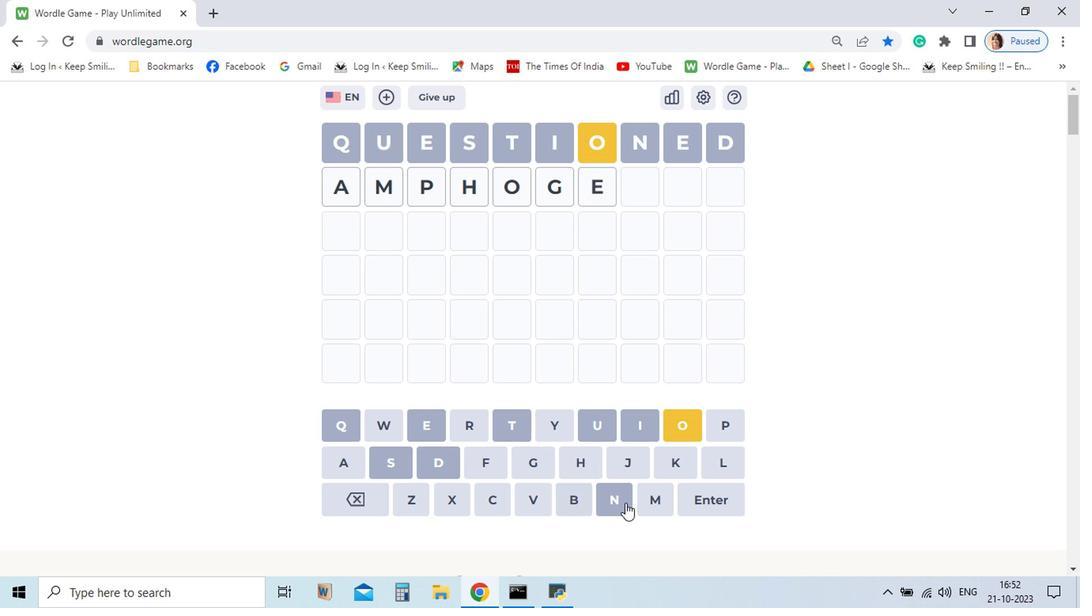 
Action: Mouse moved to (582, 498)
Screenshot: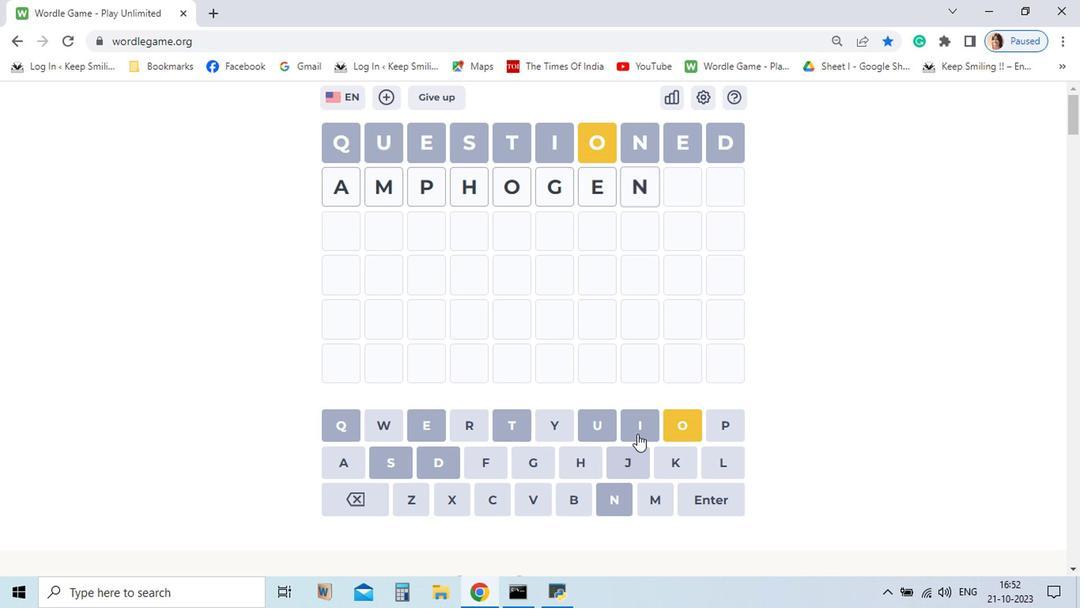 
Action: Mouse pressed left at (582, 498)
Screenshot: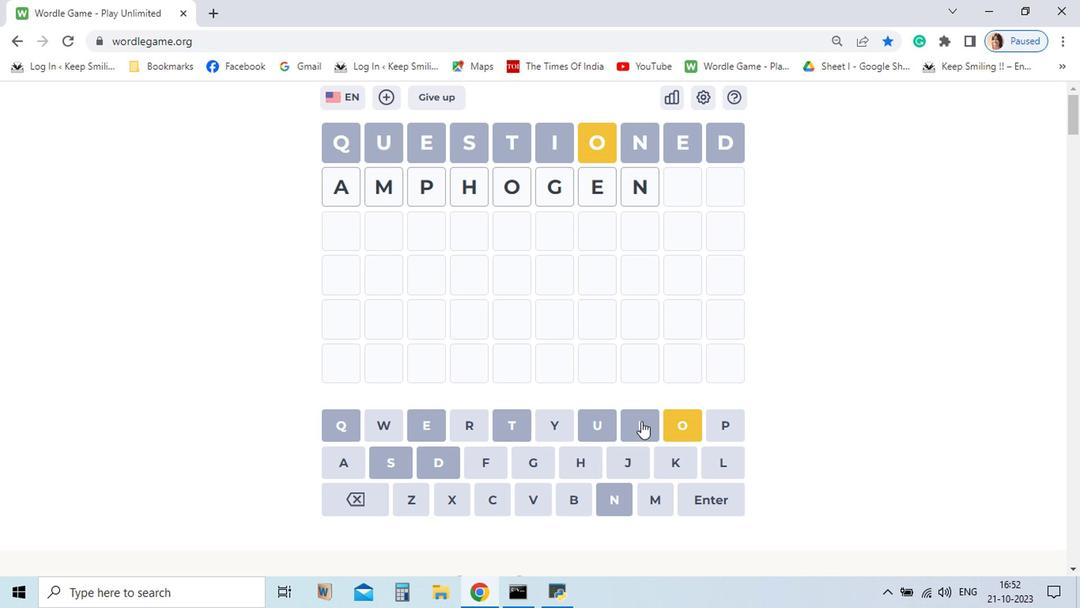 
Action: Mouse moved to (602, 442)
Screenshot: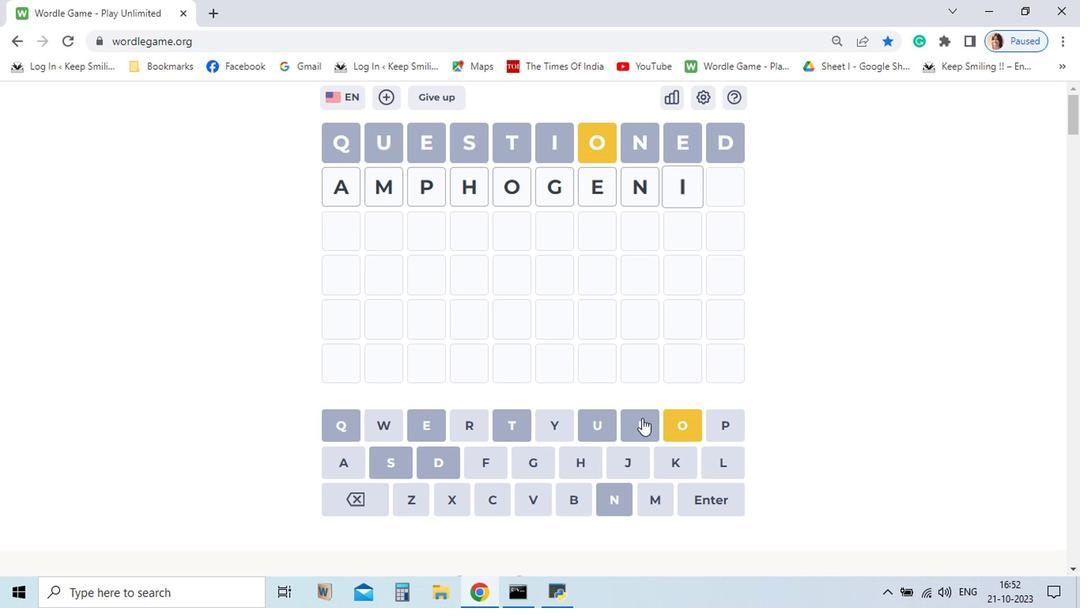 
Action: Mouse pressed left at (602, 442)
Screenshot: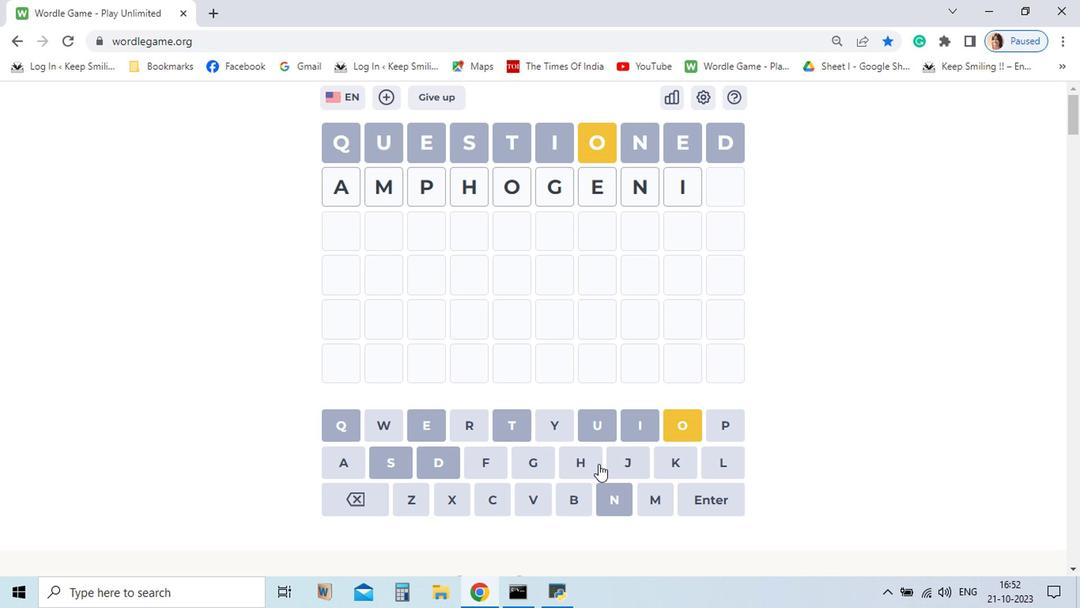 
Action: Mouse moved to (492, 497)
Screenshot: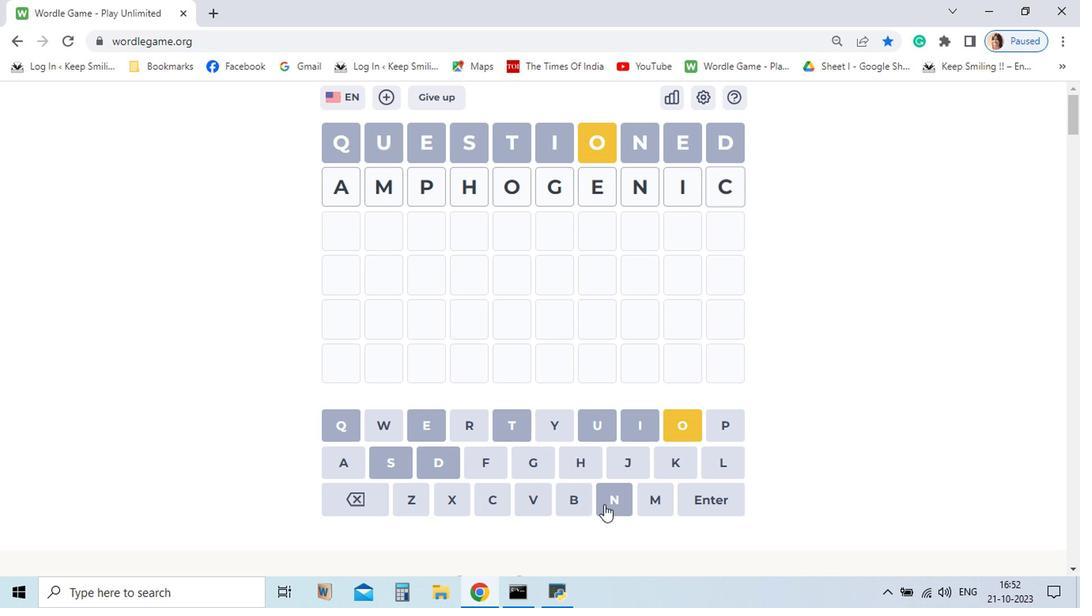 
Action: Mouse pressed left at (492, 497)
Screenshot: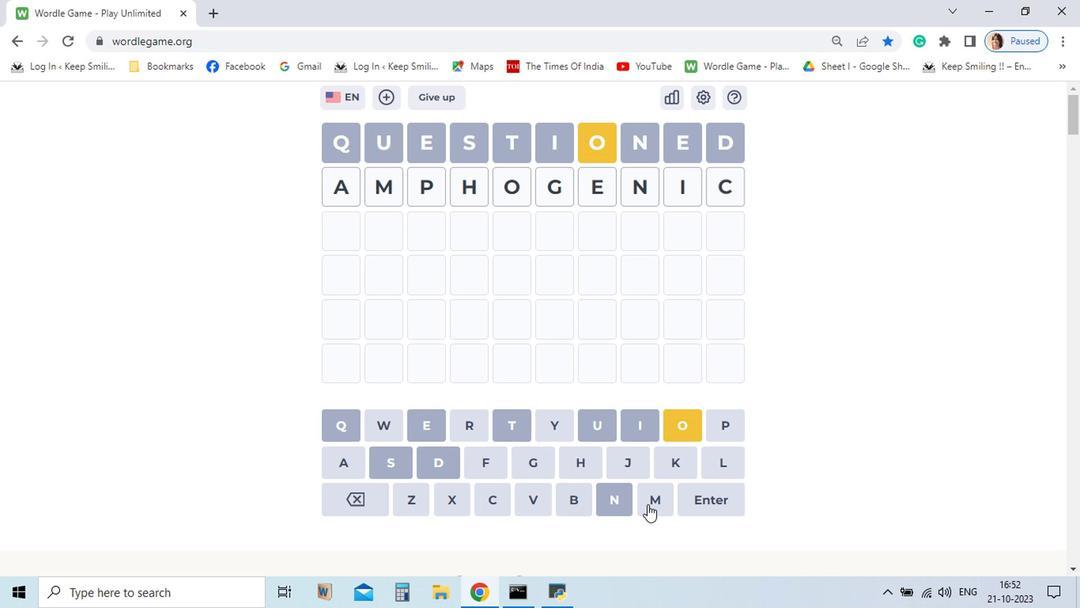 
Action: Mouse moved to (638, 498)
Screenshot: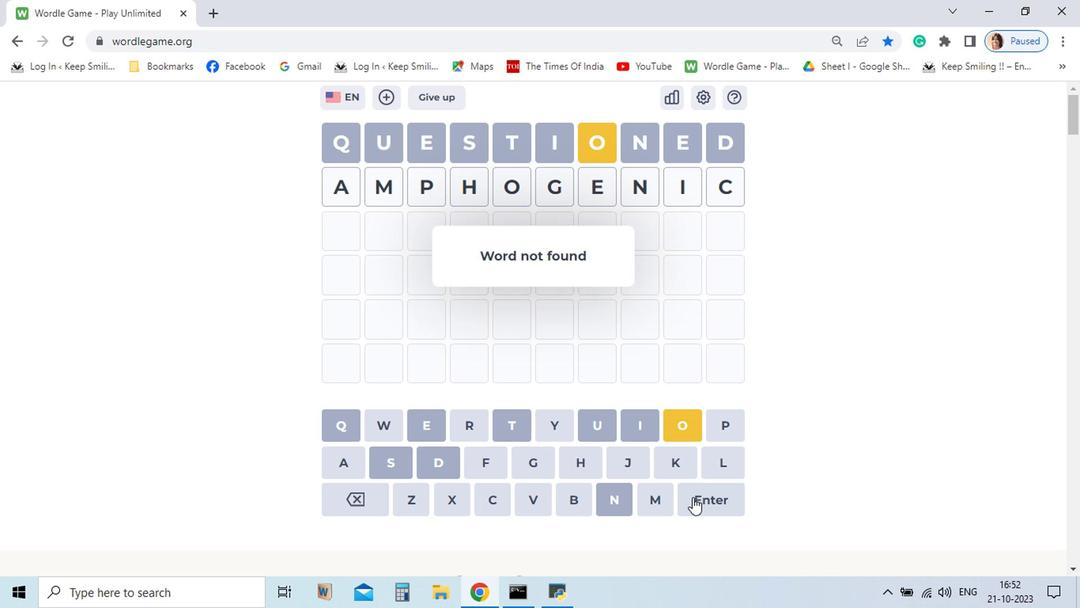 
Action: Mouse pressed left at (638, 498)
Screenshot: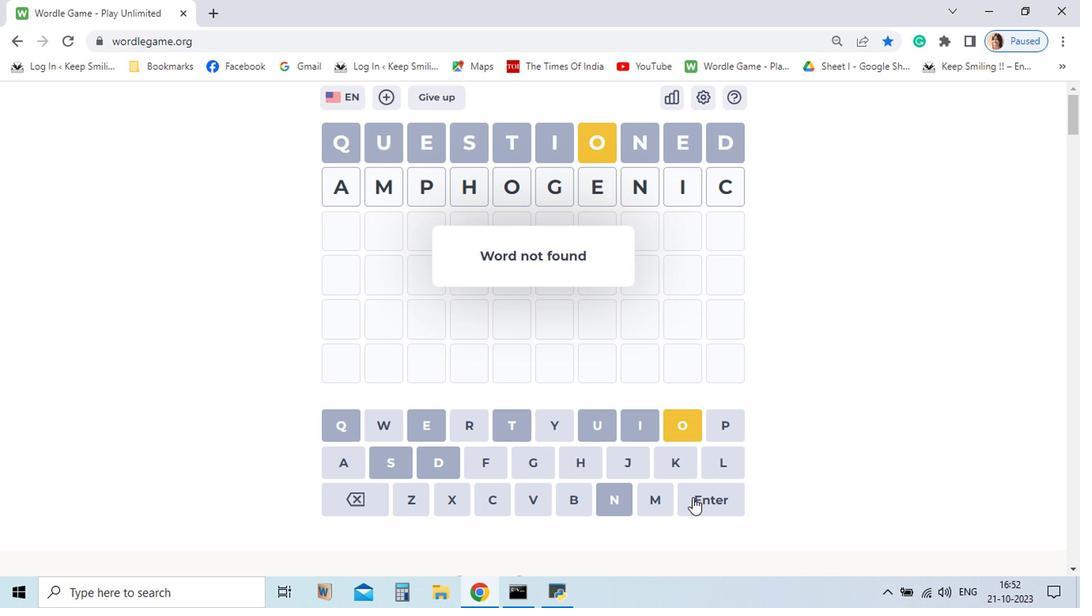 
Action: Mouse moved to (404, 499)
Screenshot: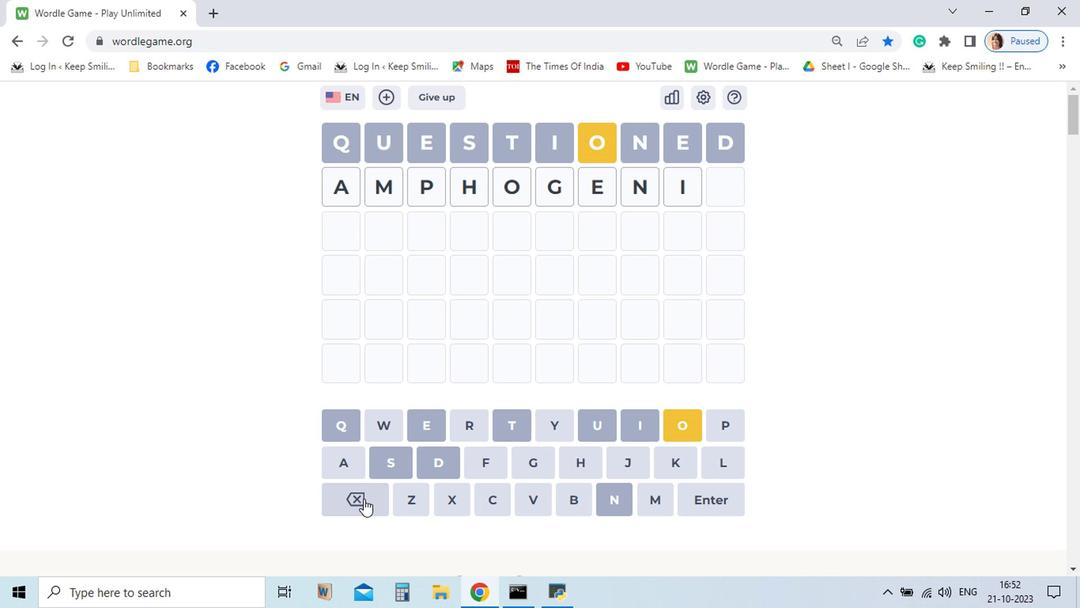 
Action: Mouse pressed left at (404, 499)
Screenshot: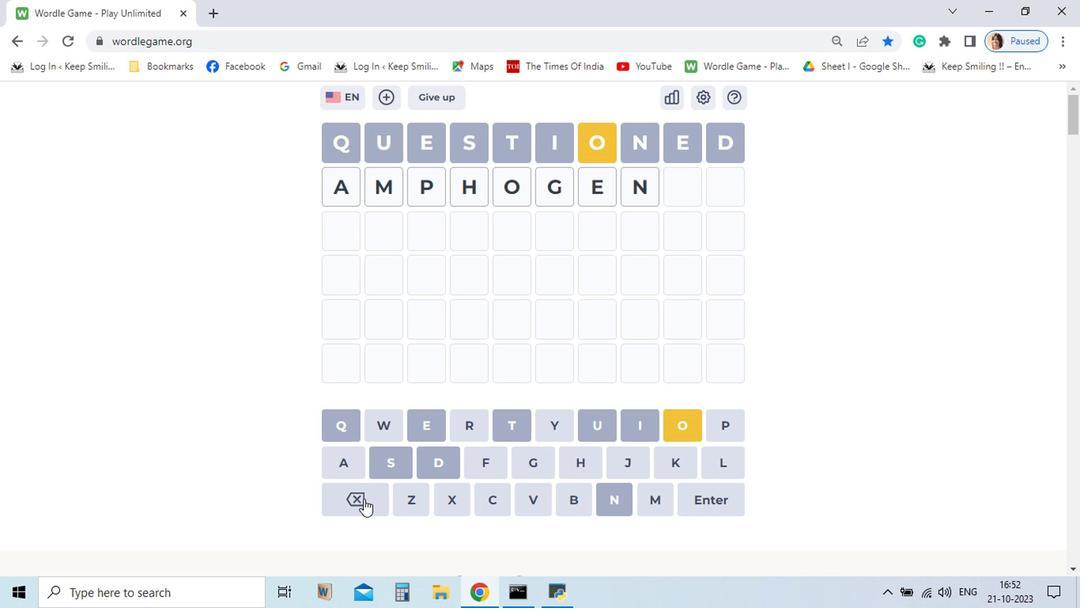 
Action: Mouse pressed left at (404, 499)
Screenshot: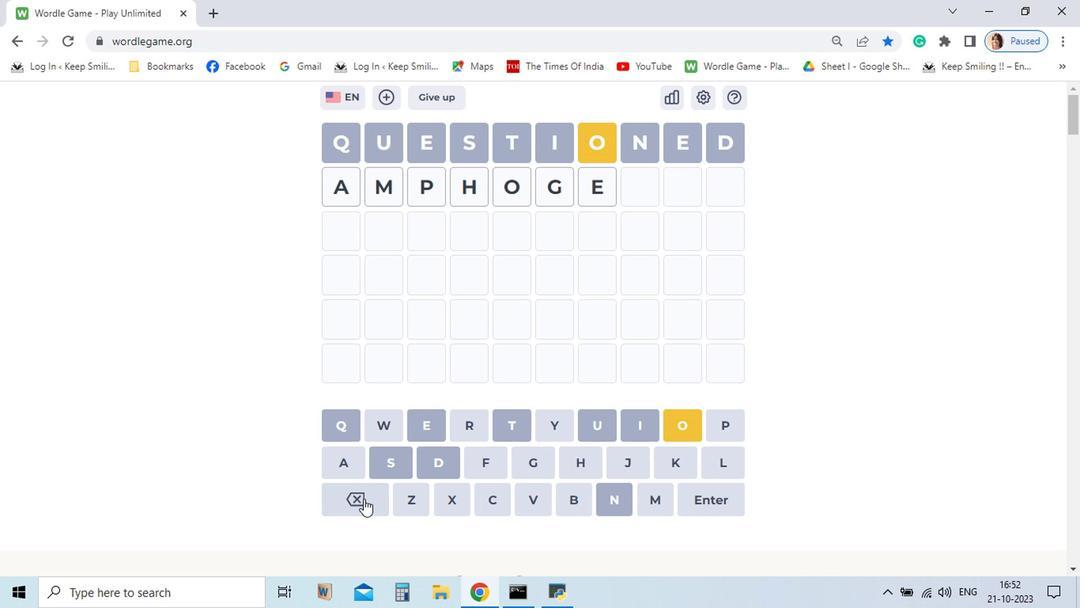 
Action: Mouse pressed left at (404, 499)
Screenshot: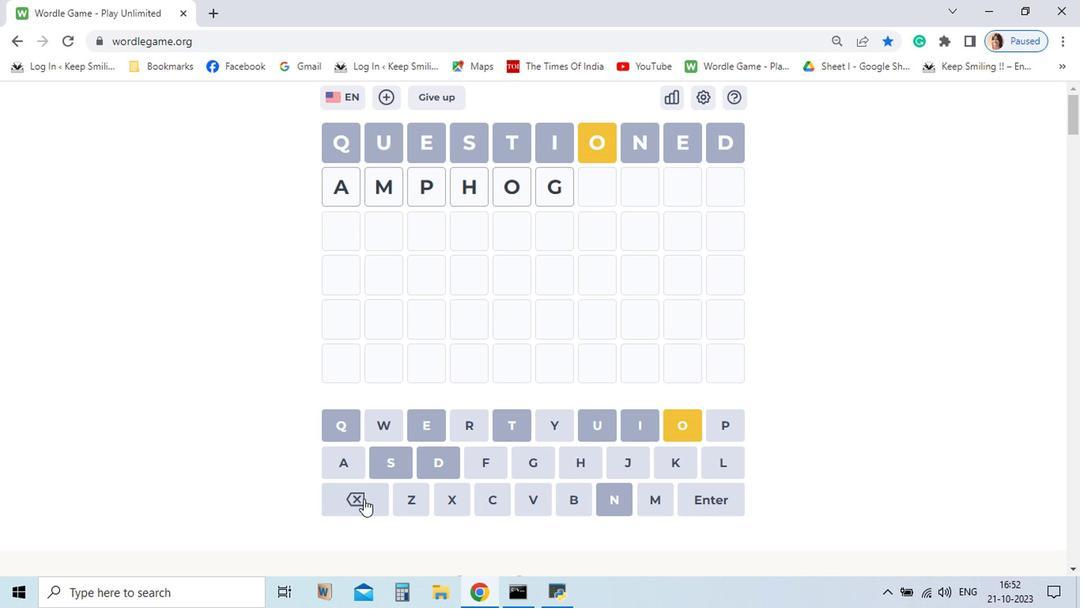 
Action: Mouse pressed left at (404, 499)
Screenshot: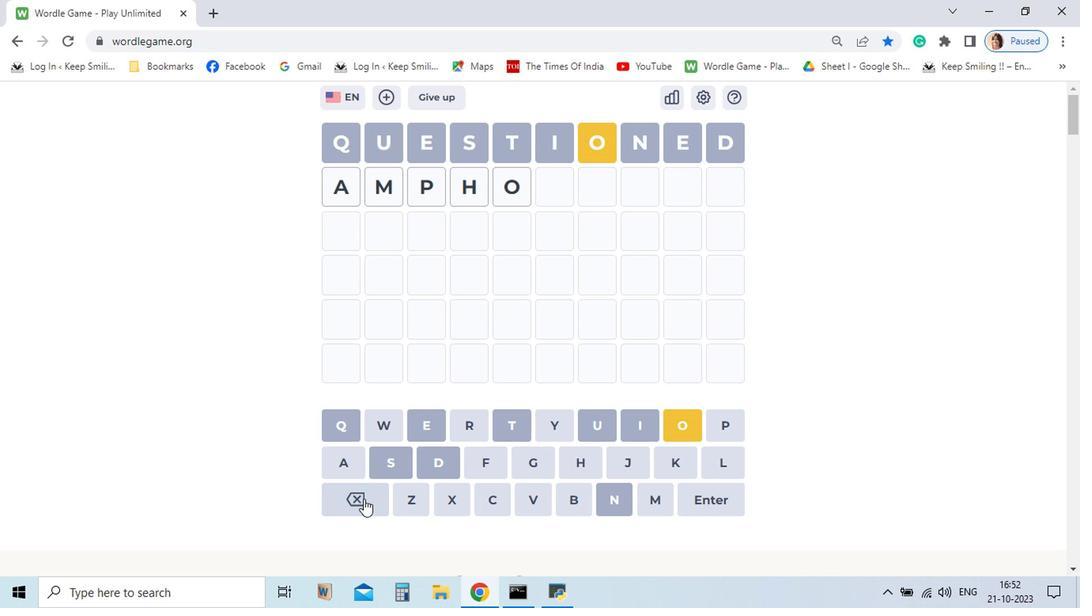 
Action: Mouse pressed left at (404, 499)
Screenshot: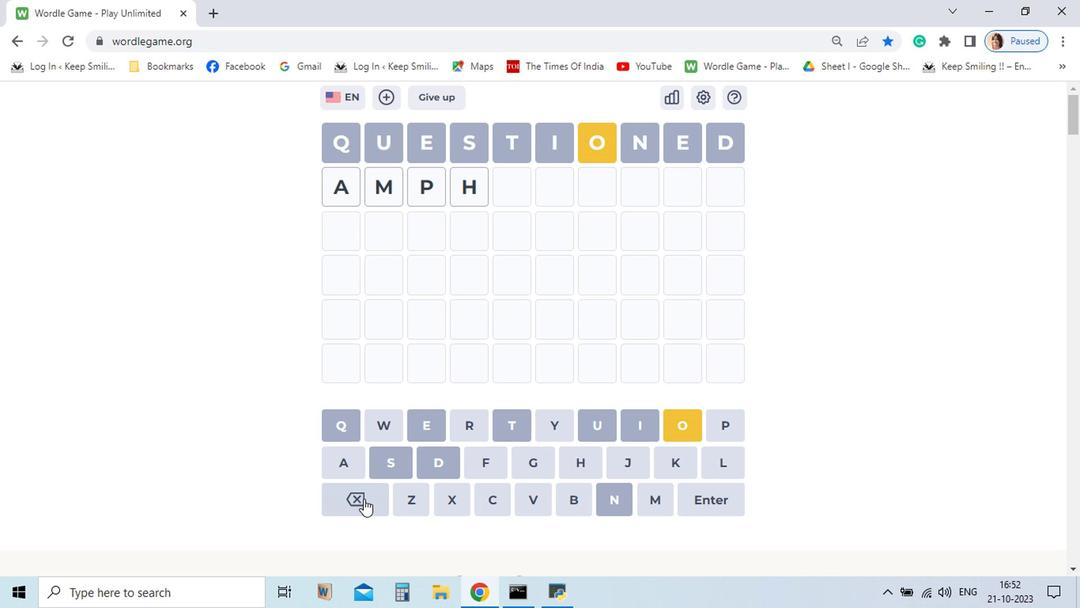 
Action: Mouse pressed left at (404, 499)
Screenshot: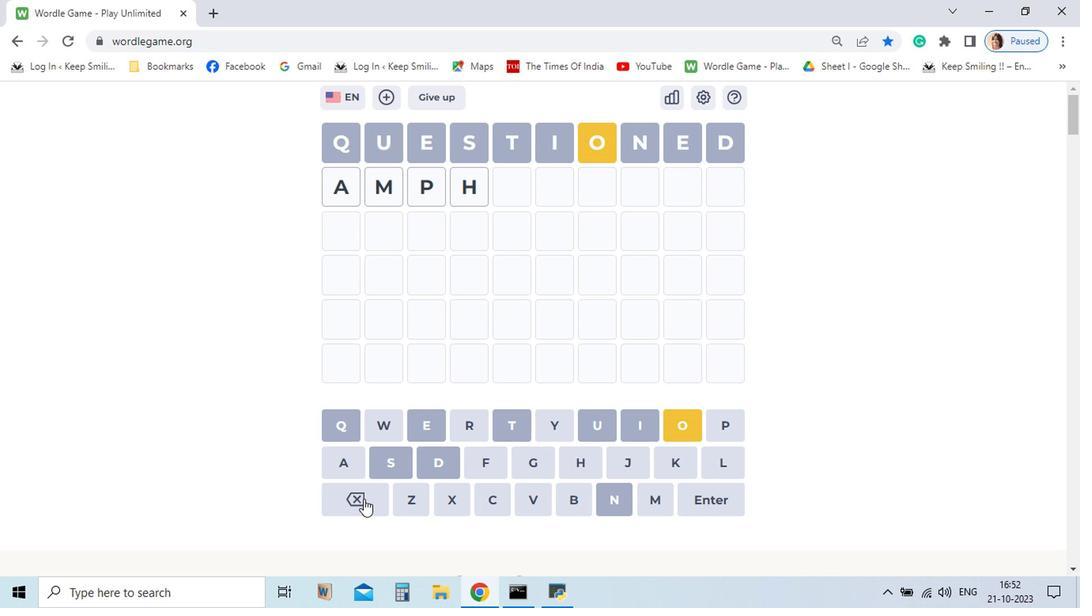 
Action: Mouse pressed left at (404, 499)
Screenshot: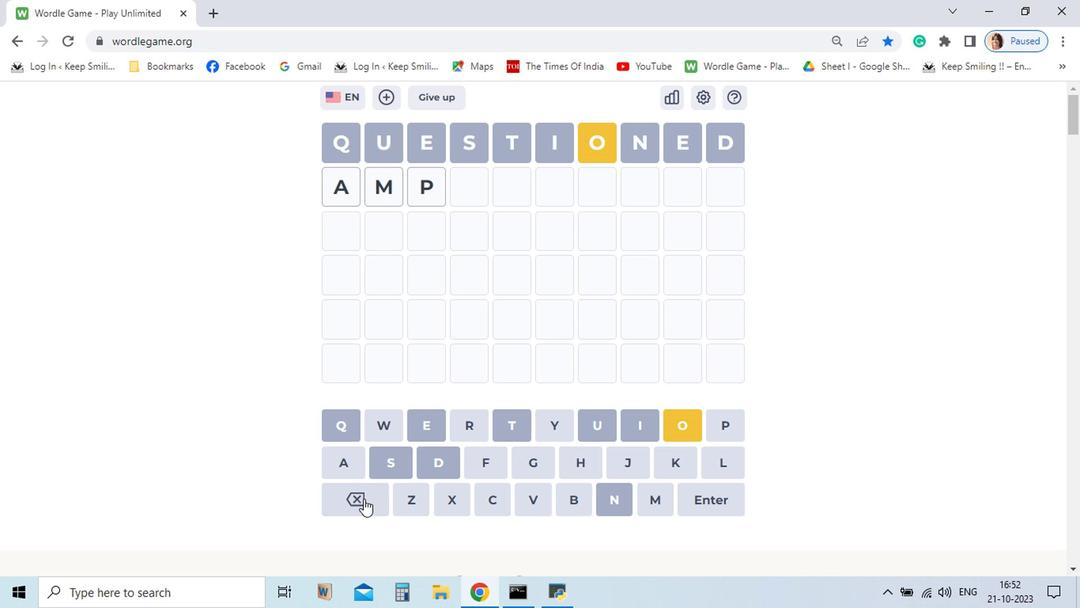 
Action: Mouse pressed left at (404, 499)
Screenshot: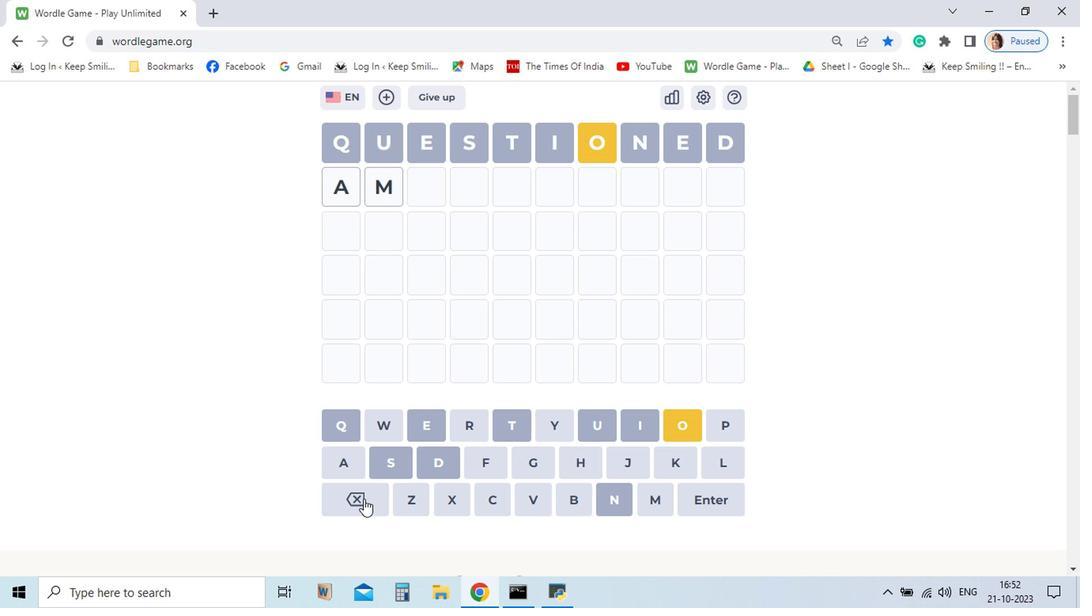 
Action: Mouse moved to (658, 447)
Screenshot: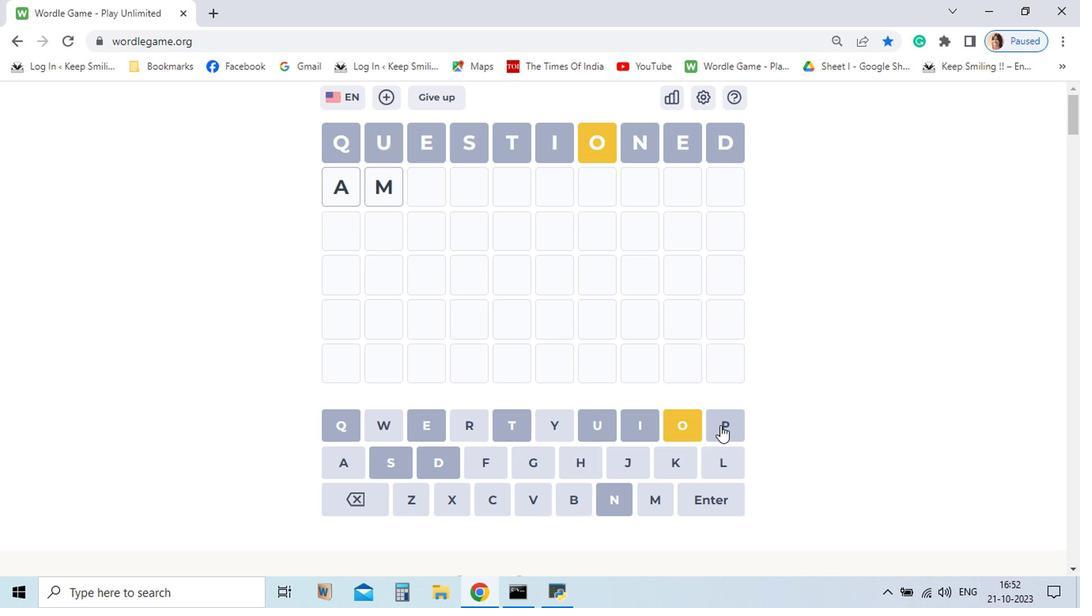
Action: Mouse pressed left at (658, 447)
Screenshot: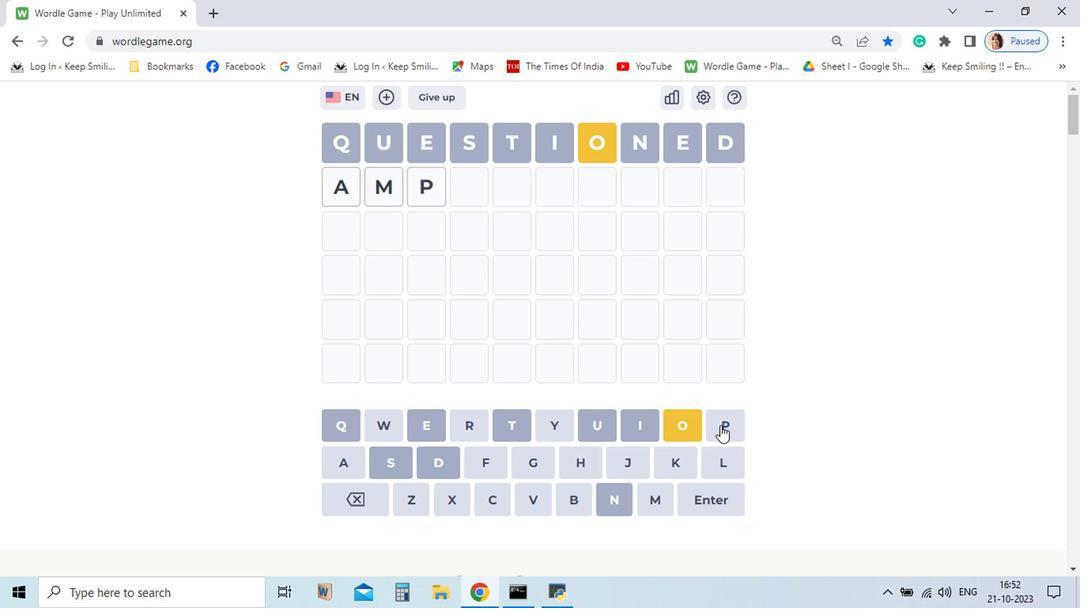 
Action: Mouse moved to (405, 497)
Screenshot: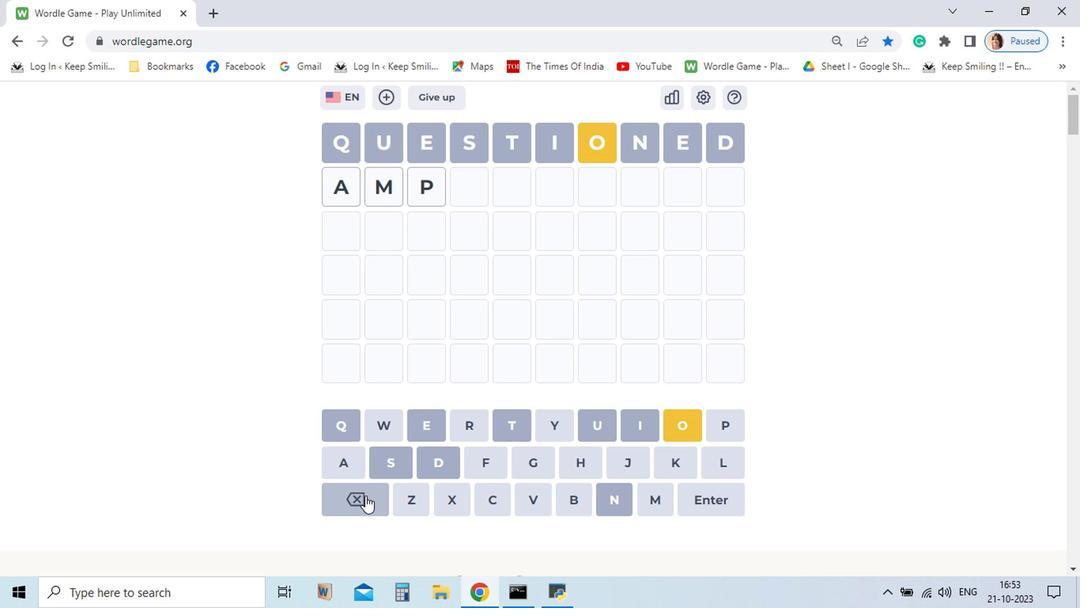 
Action: Mouse pressed left at (405, 497)
Screenshot: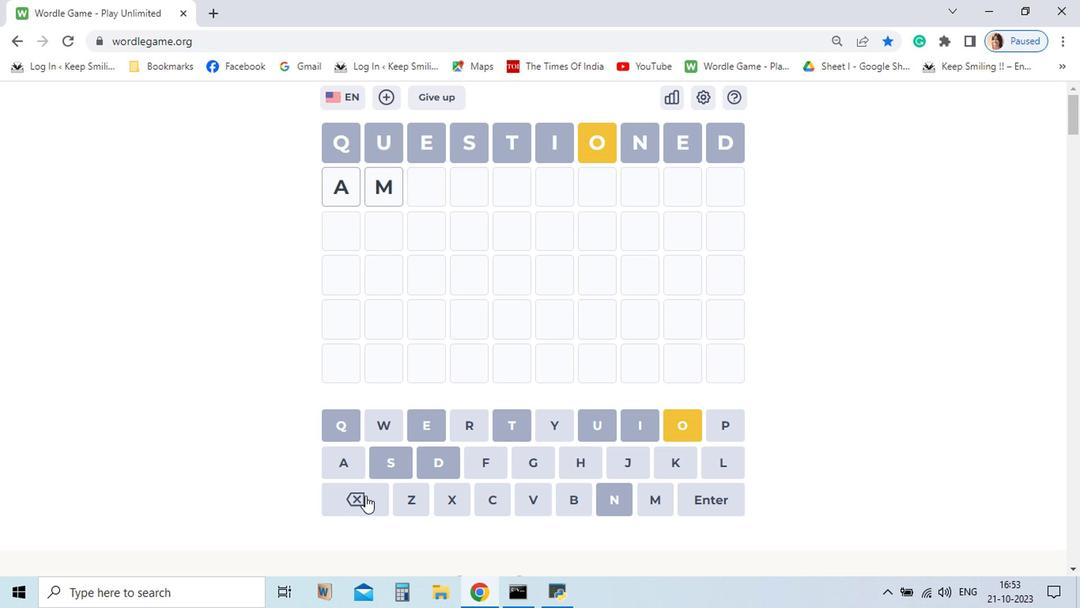 
Action: Mouse pressed left at (405, 497)
Screenshot: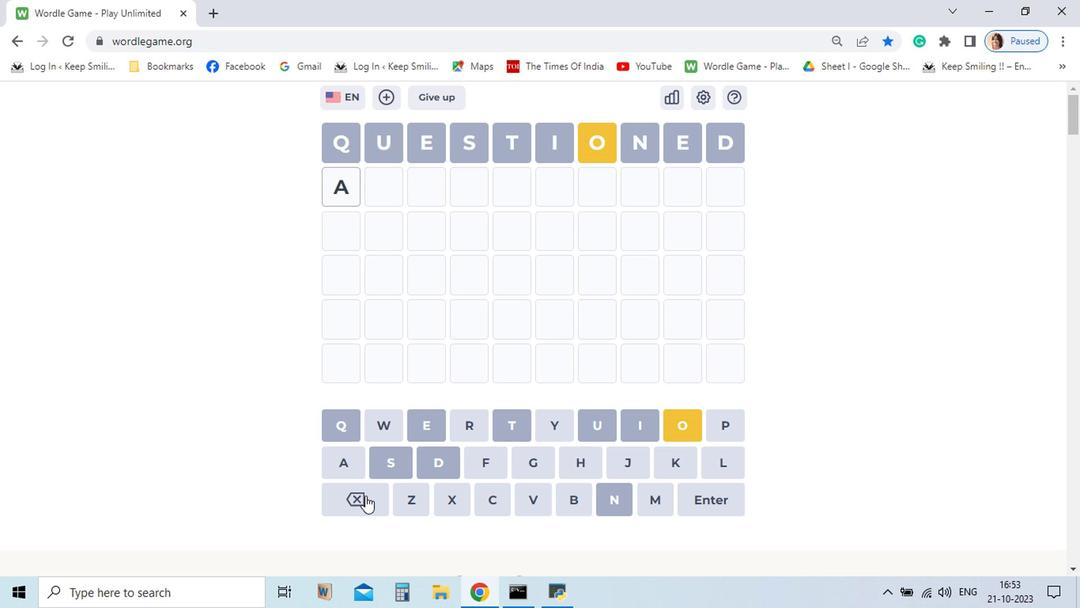 
Action: Mouse moved to (614, 503)
Screenshot: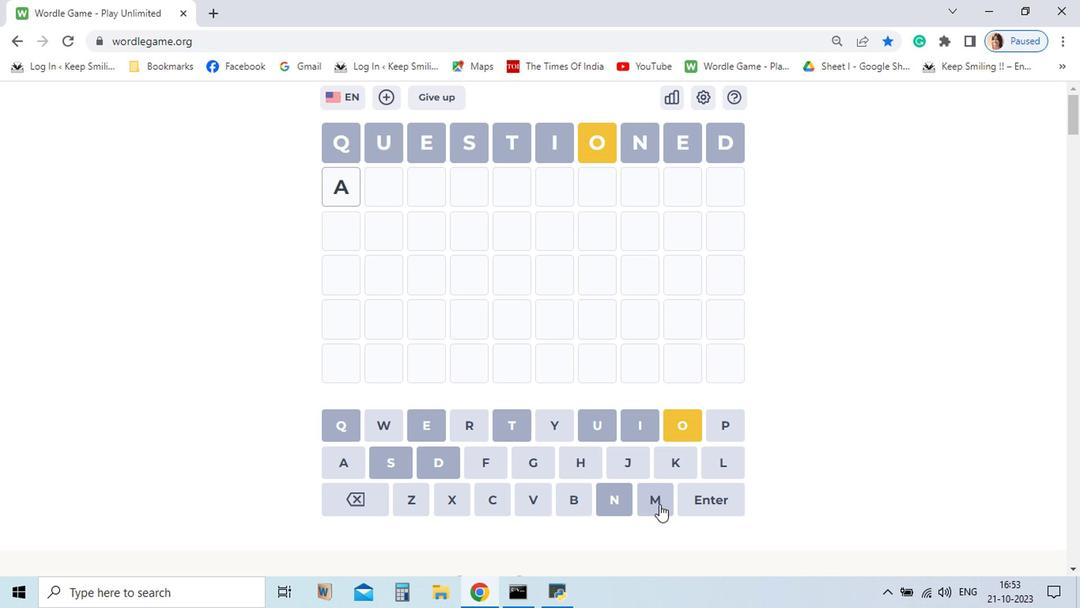 
Action: Mouse pressed left at (614, 503)
Screenshot: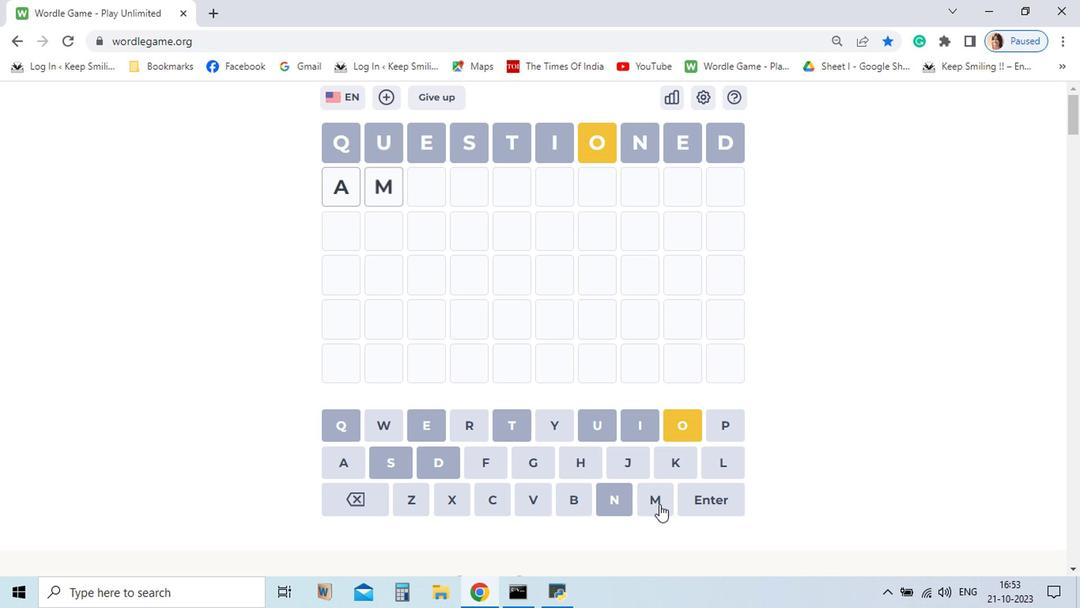 
Action: Mouse moved to (546, 496)
Screenshot: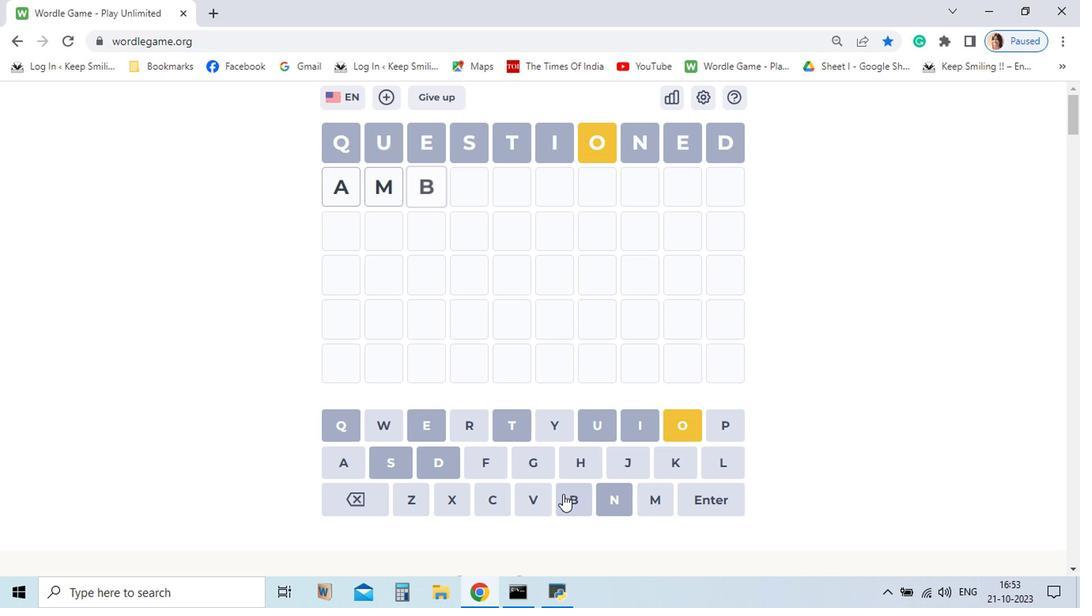 
Action: Mouse pressed left at (546, 496)
Screenshot: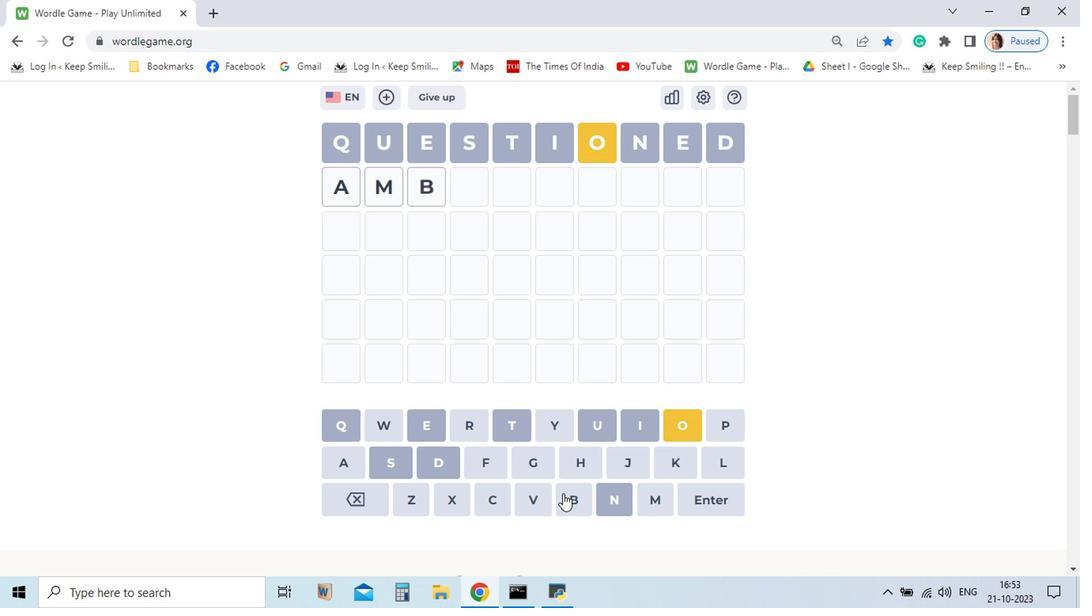 
Action: Mouse moved to (595, 446)
Screenshot: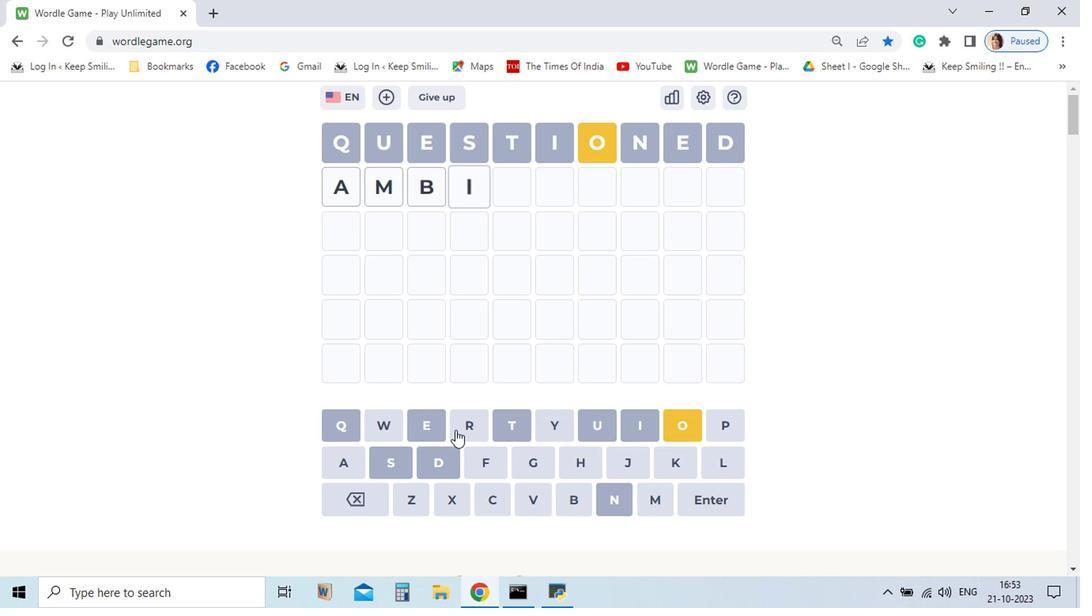
Action: Mouse pressed left at (595, 446)
Screenshot: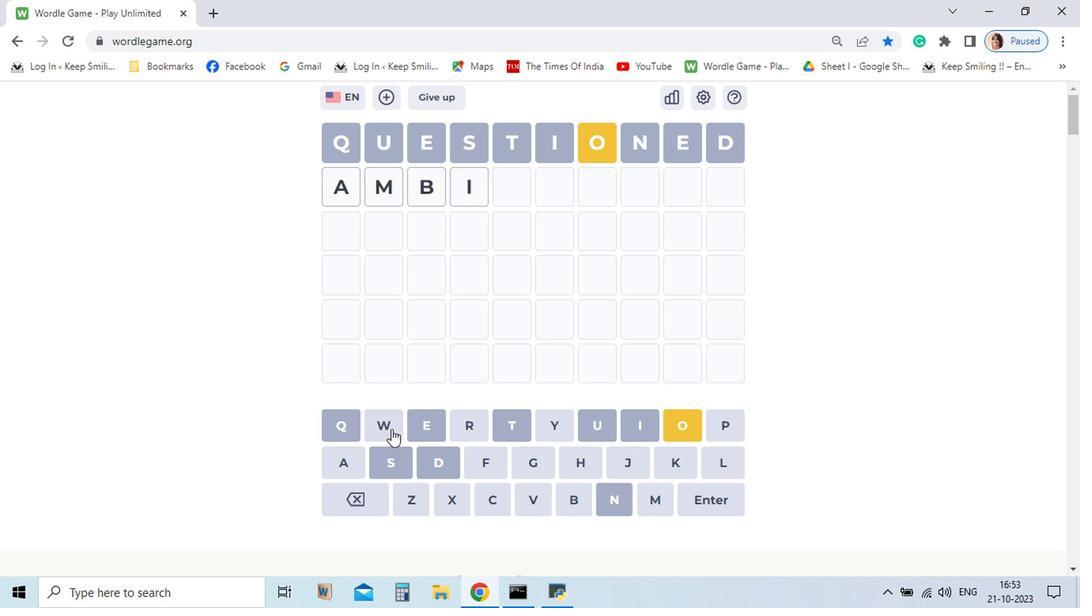 
Action: Mouse moved to (395, 448)
Screenshot: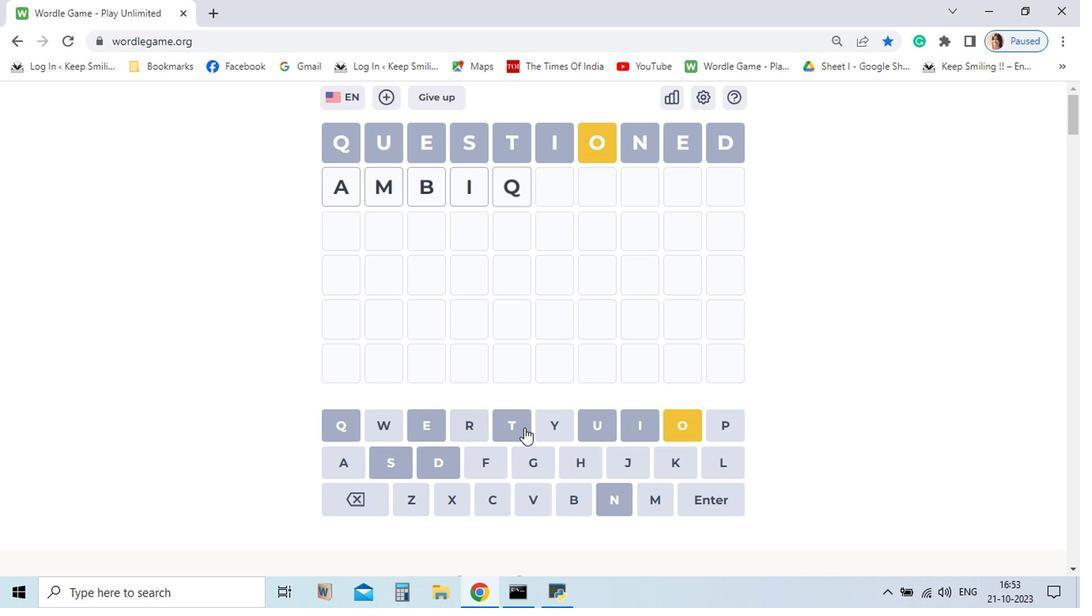 
Action: Mouse pressed left at (395, 448)
Screenshot: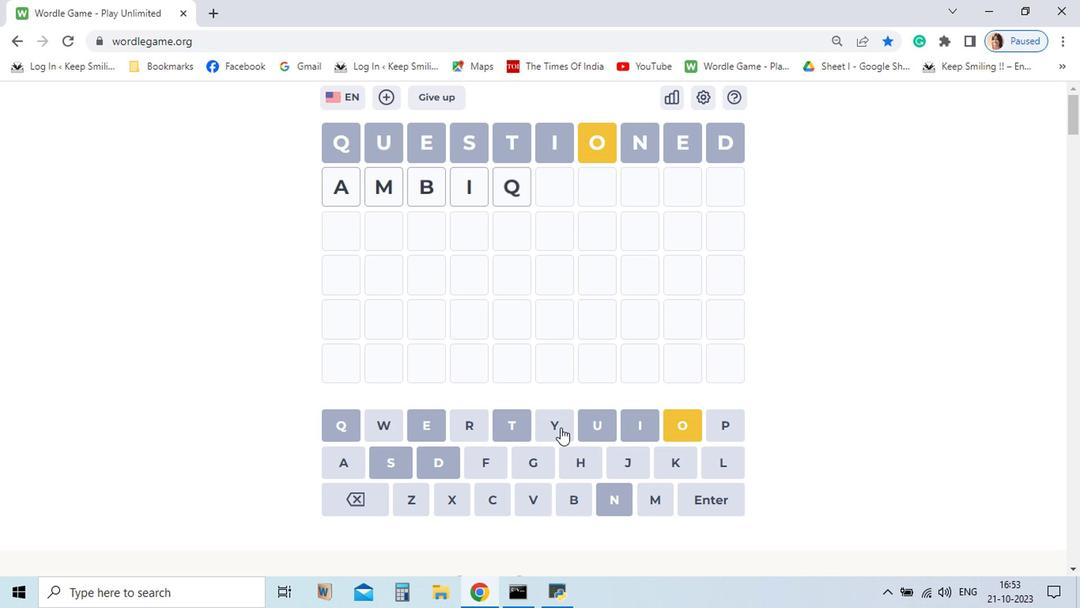 
Action: Mouse moved to (564, 448)
Screenshot: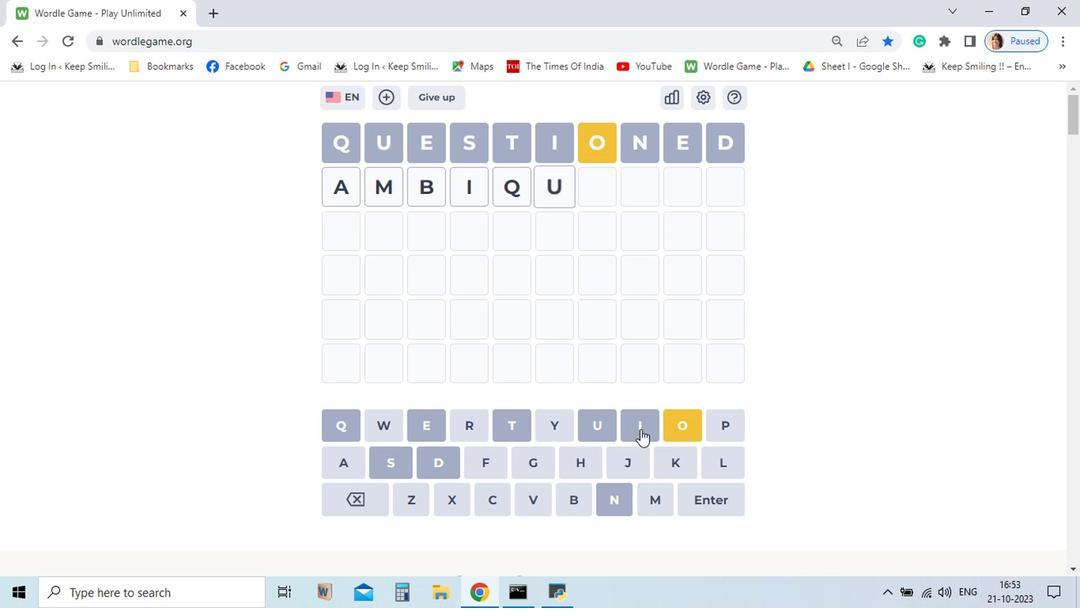 
Action: Mouse pressed left at (564, 448)
Screenshot: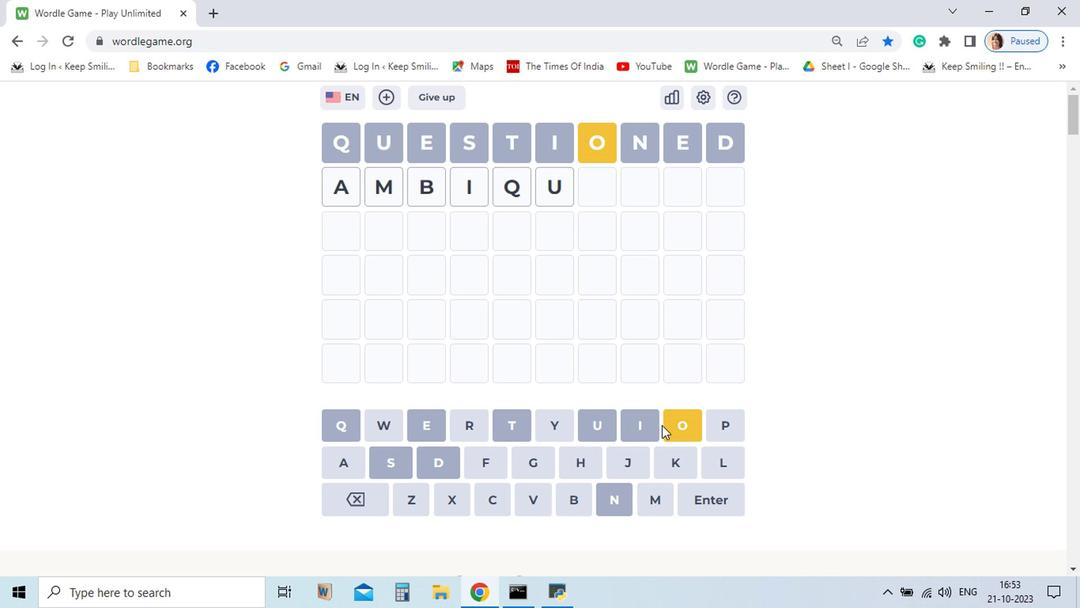 
Action: Mouse moved to (626, 450)
Screenshot: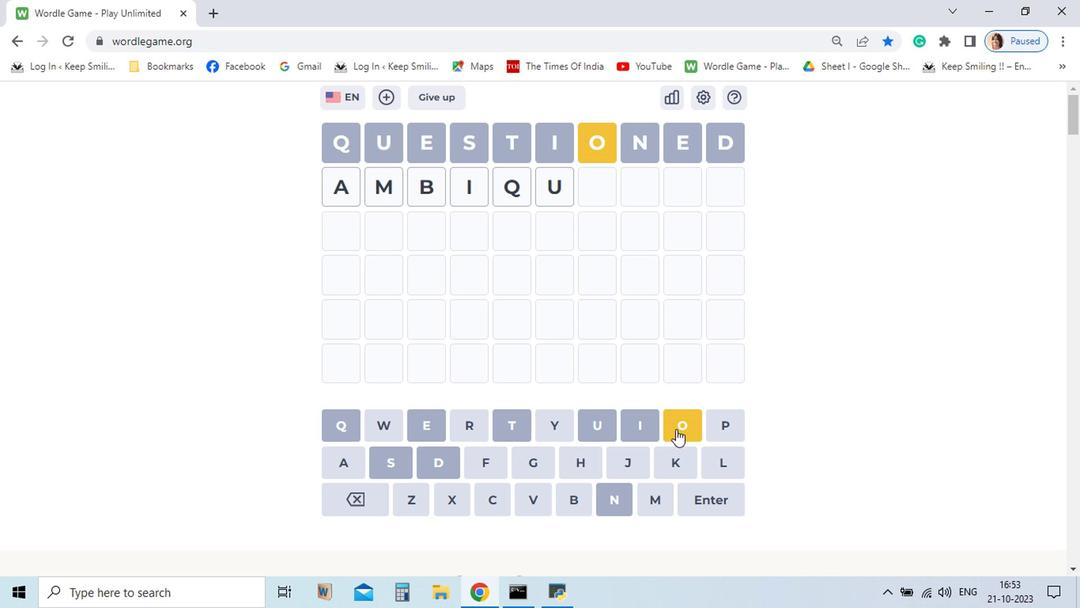 
Action: Mouse pressed left at (626, 450)
Screenshot: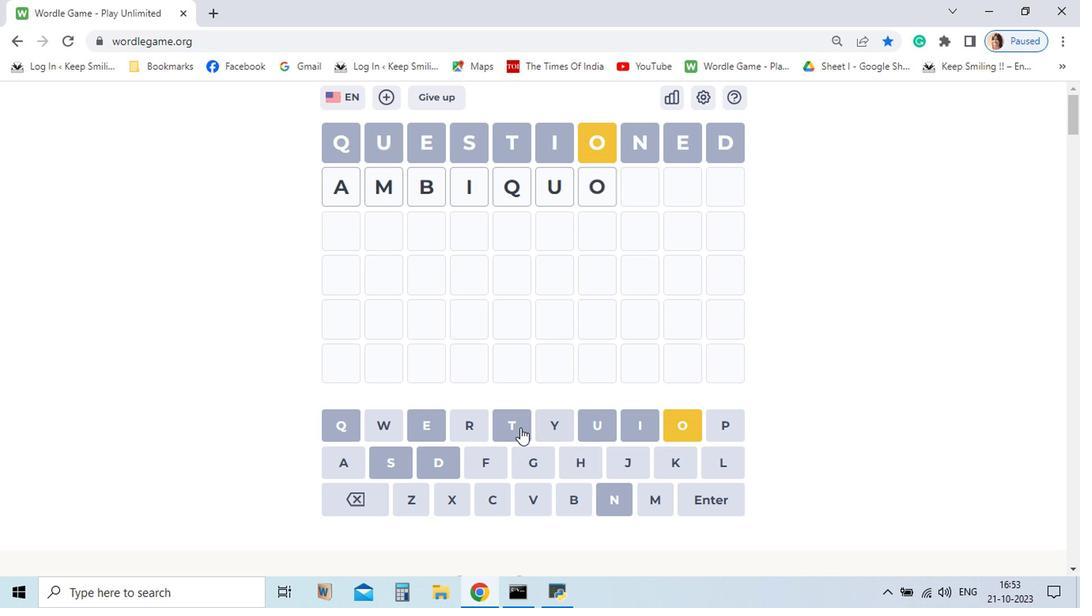 
Action: Mouse moved to (509, 445)
Screenshot: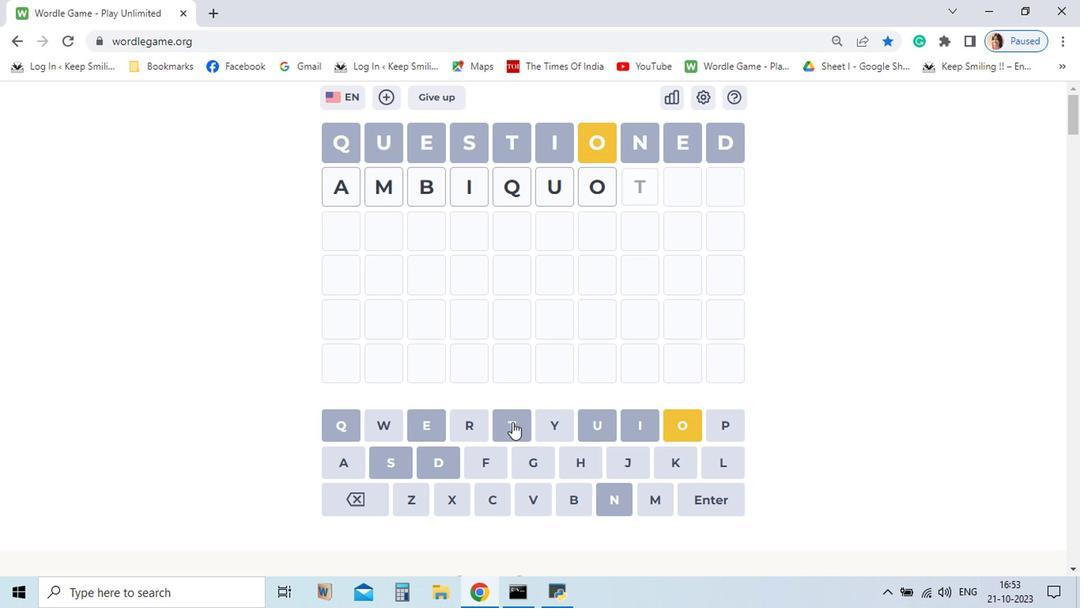 
Action: Mouse pressed left at (509, 445)
Screenshot: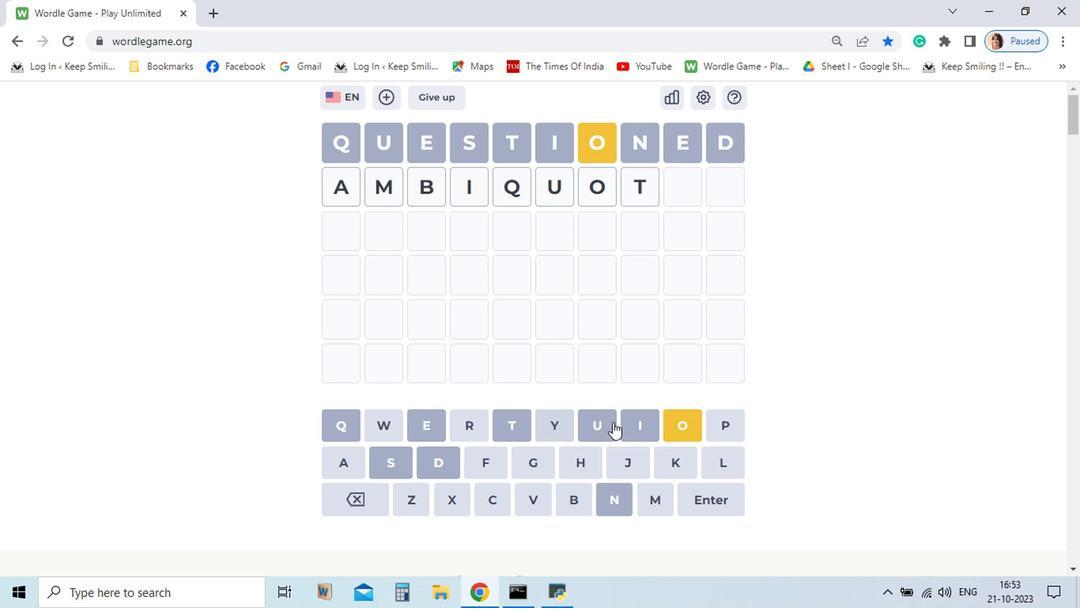 
Action: Mouse moved to (453, 449)
Screenshot: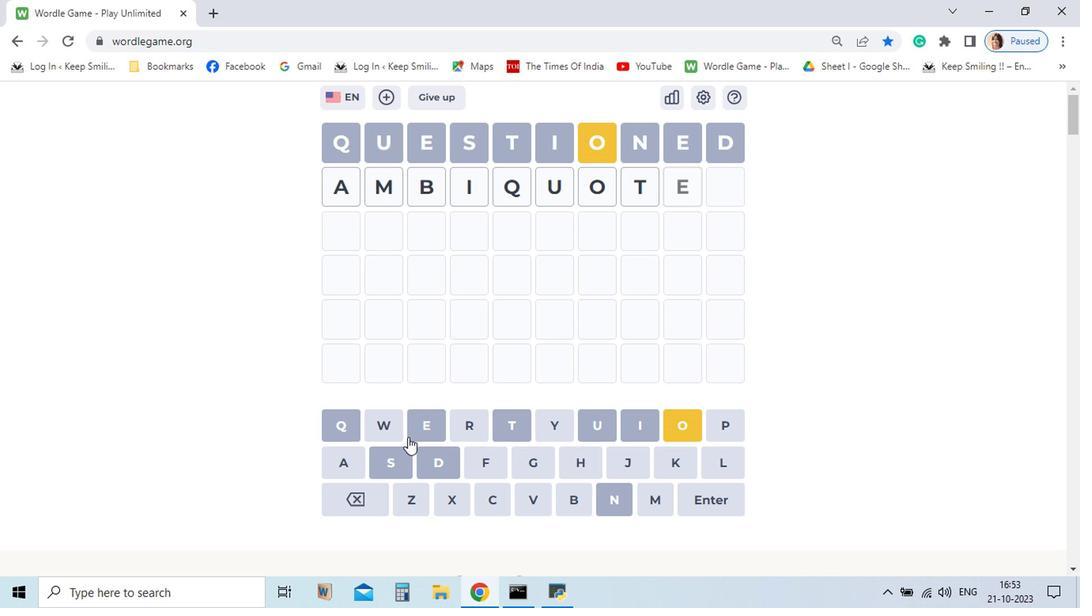 
Action: Mouse pressed left at (453, 449)
Screenshot: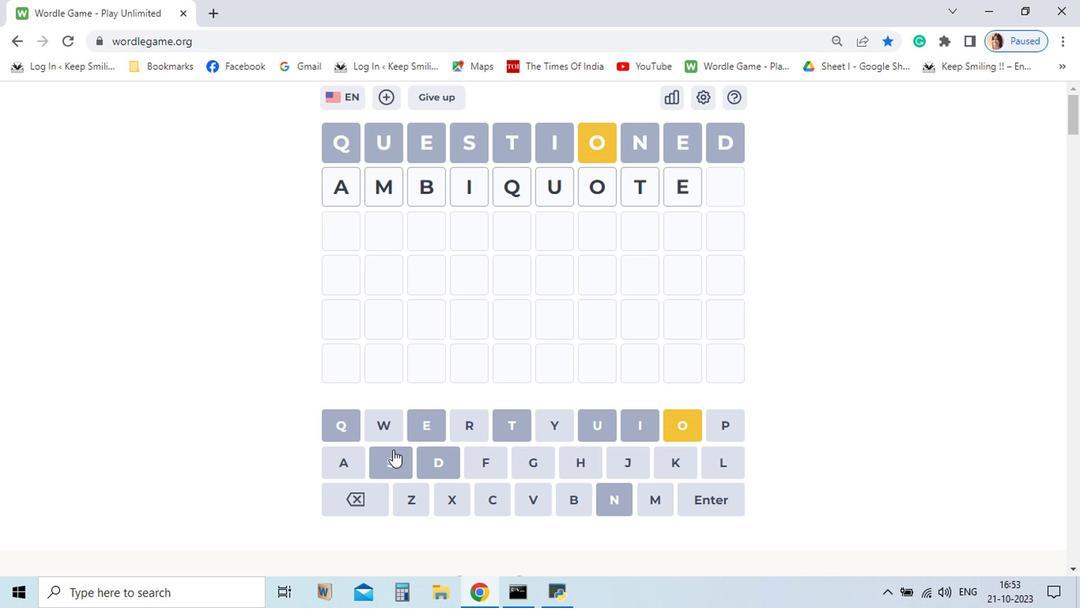 
Action: Mouse moved to (423, 467)
Screenshot: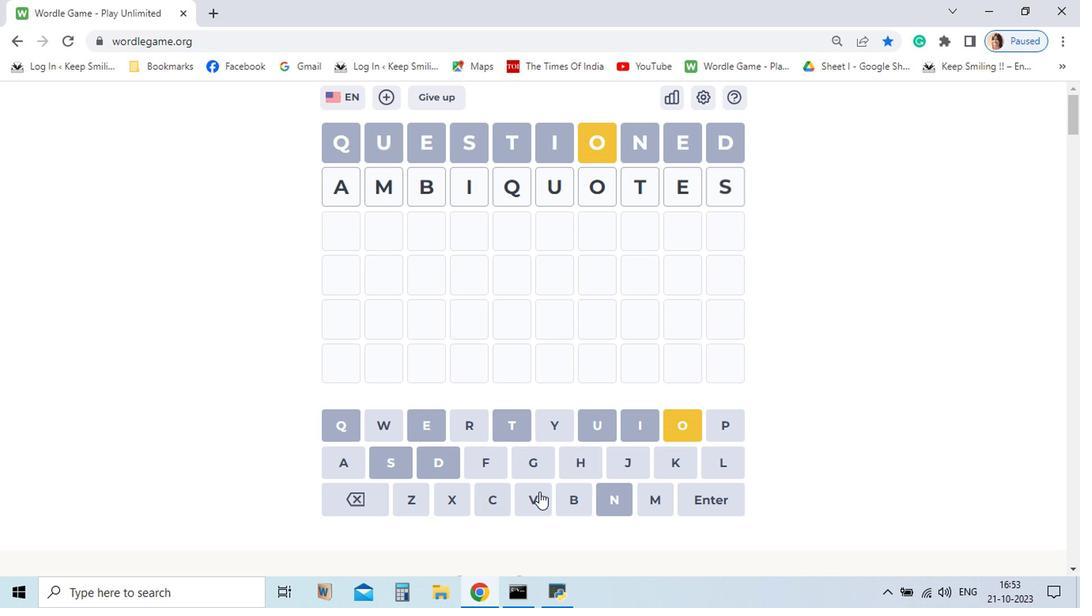 
Action: Mouse pressed left at (423, 467)
Screenshot: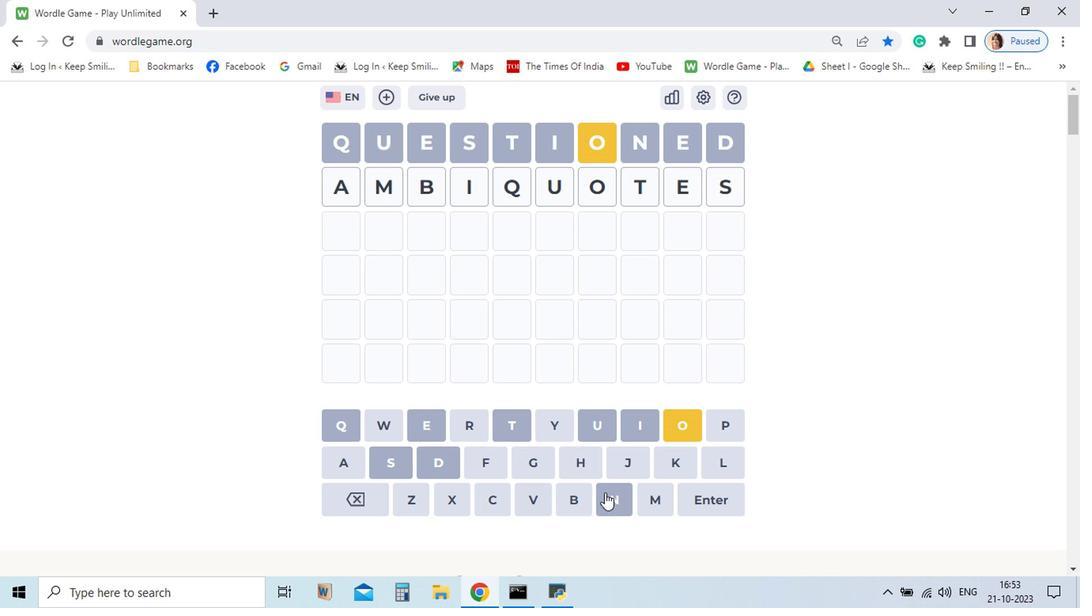
Action: Mouse moved to (645, 499)
Screenshot: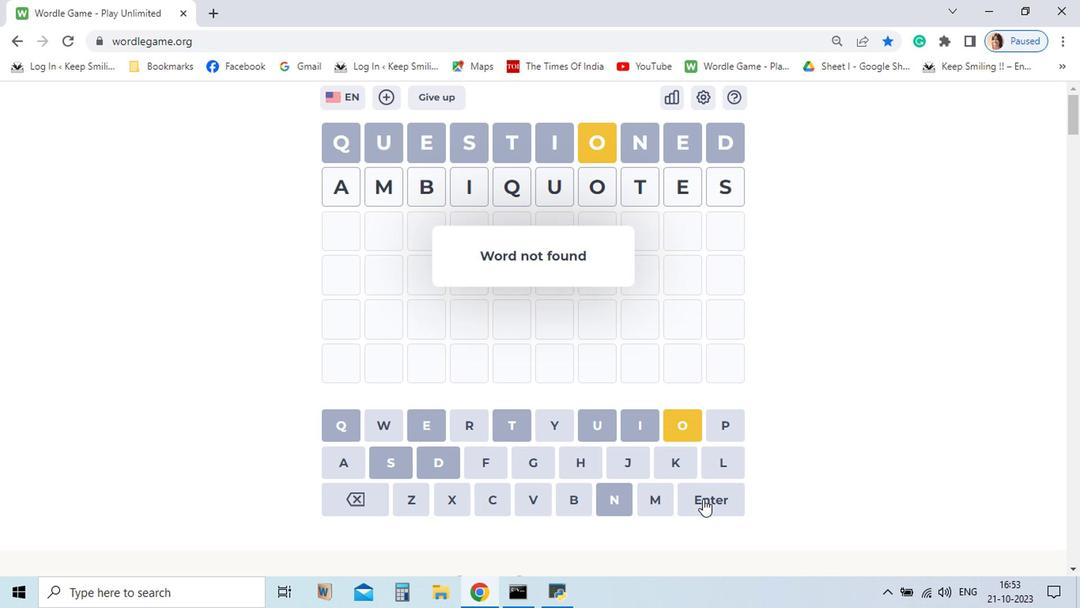 
Action: Mouse pressed left at (645, 499)
Screenshot: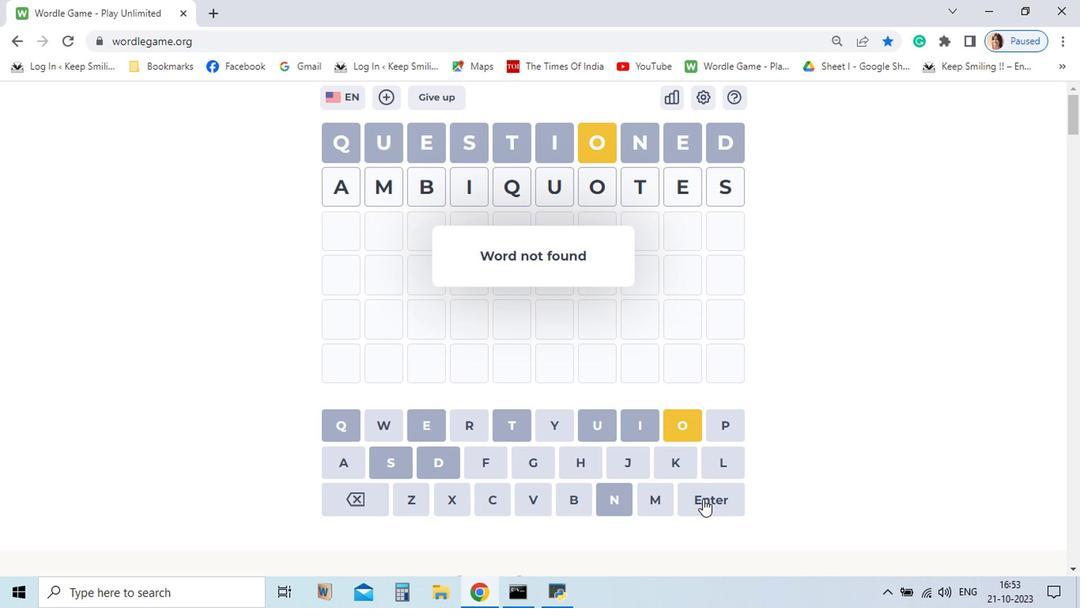 
Action: Mouse moved to (394, 499)
Screenshot: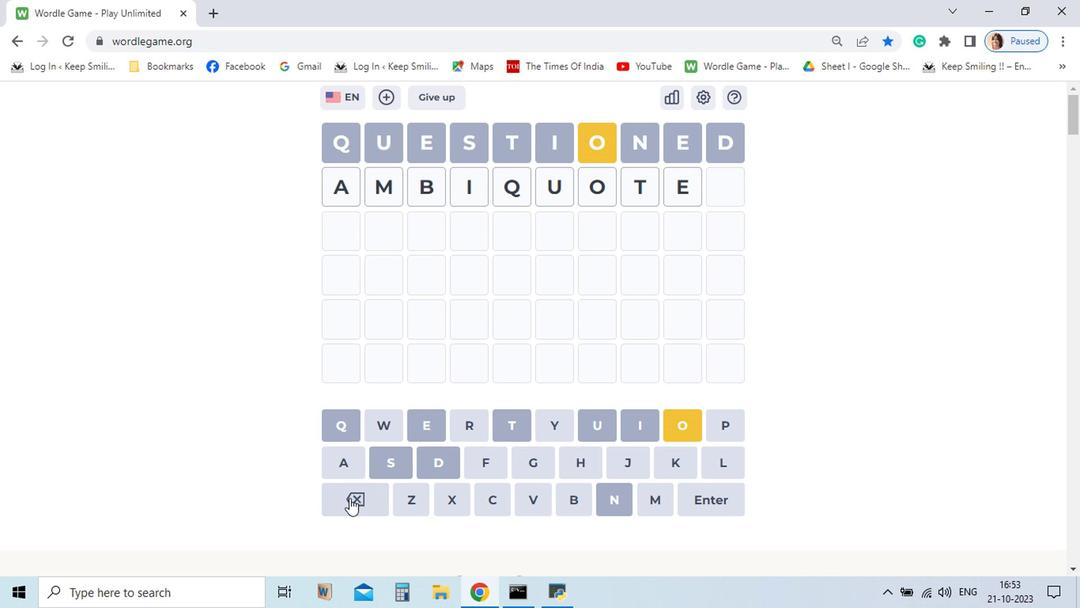 
Action: Mouse pressed left at (394, 499)
Screenshot: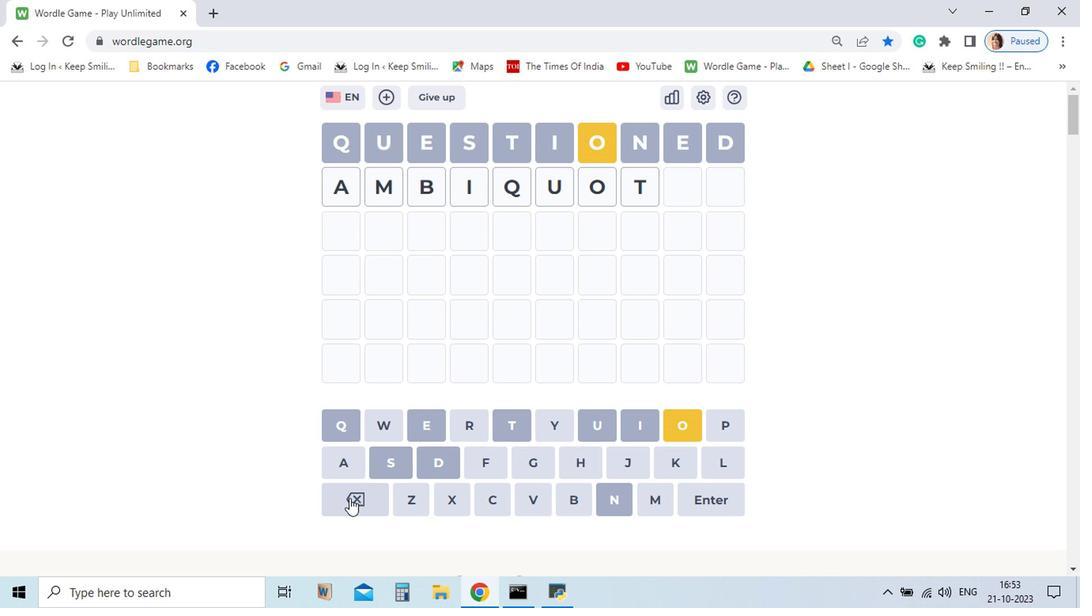 
Action: Mouse pressed left at (394, 499)
Screenshot: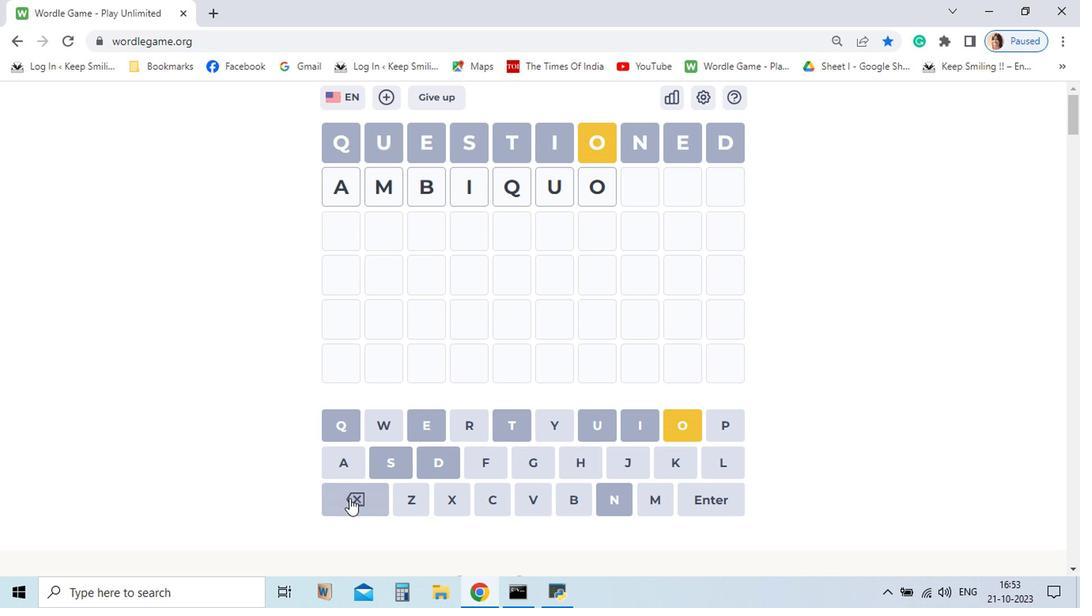 
Action: Mouse pressed left at (394, 499)
Screenshot: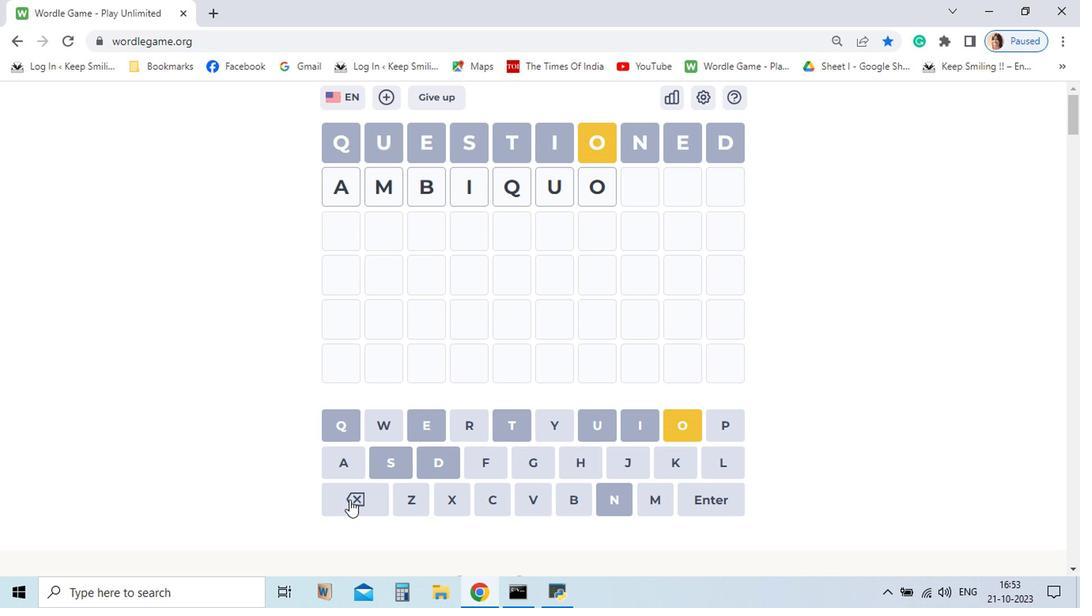 
Action: Mouse moved to (394, 505)
Screenshot: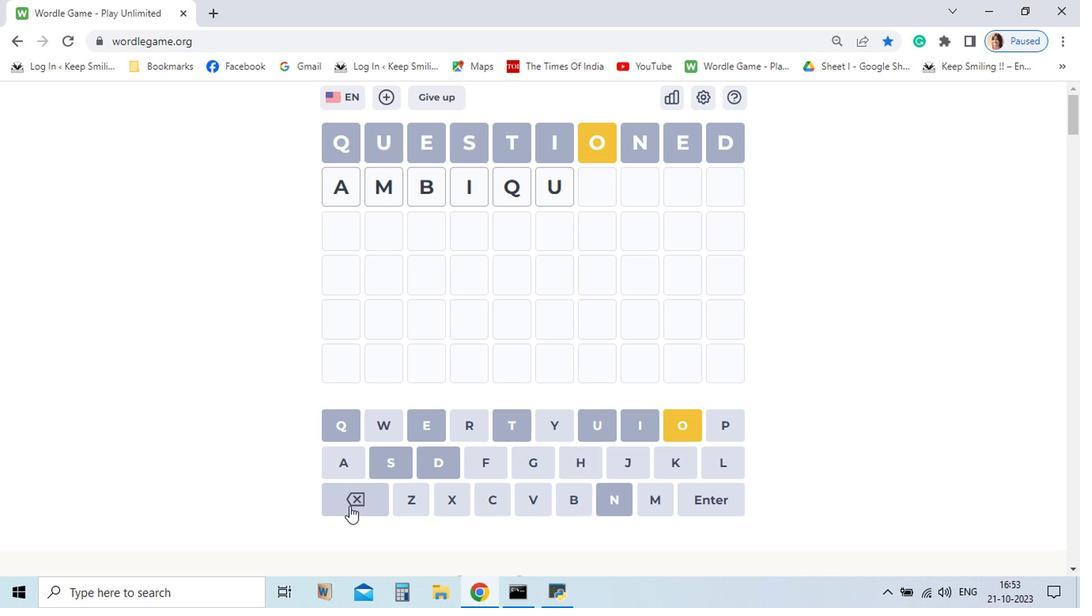 
Action: Mouse pressed left at (394, 505)
Screenshot: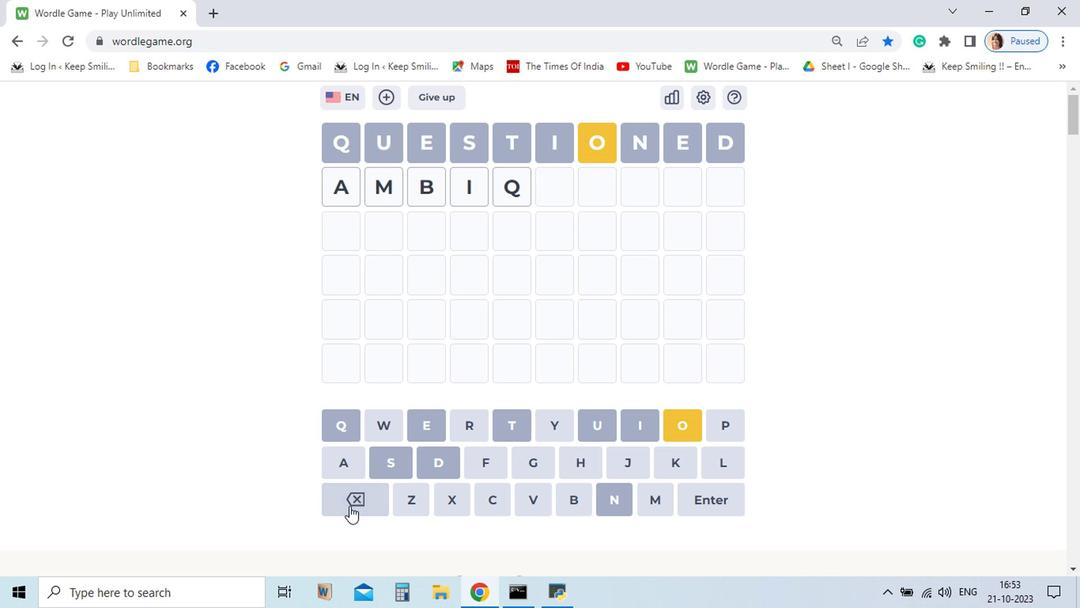 
Action: Mouse pressed left at (394, 505)
Screenshot: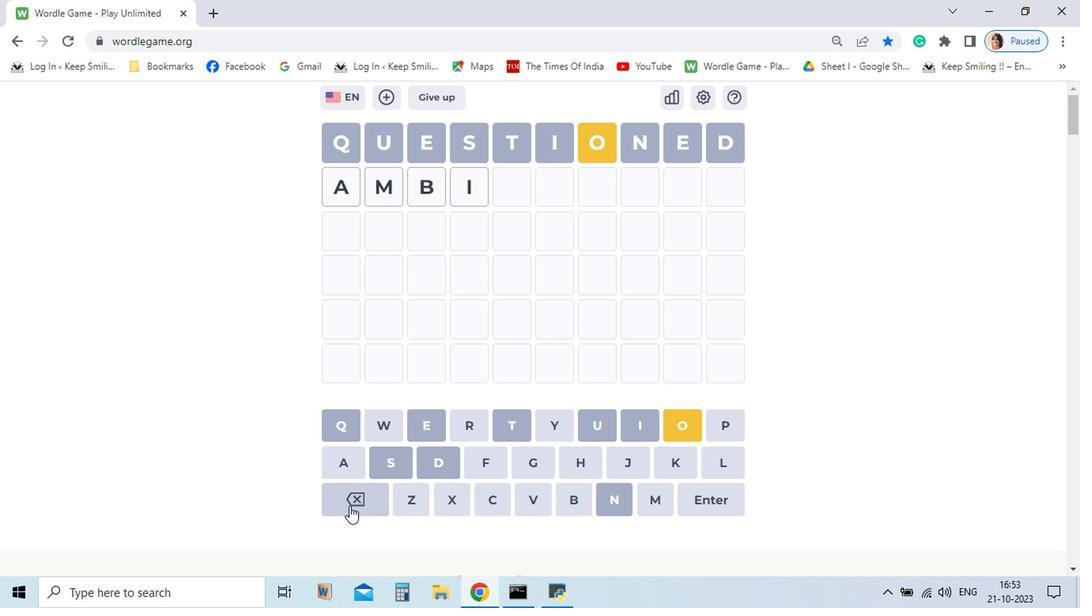 
Action: Mouse pressed left at (394, 505)
Screenshot: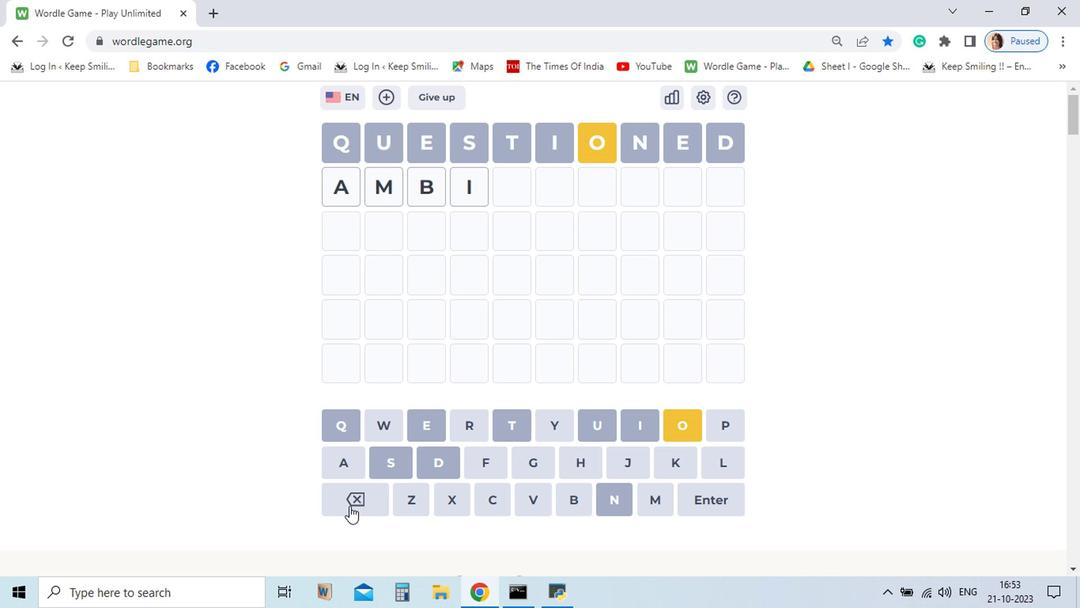 
Action: Mouse pressed left at (394, 505)
Screenshot: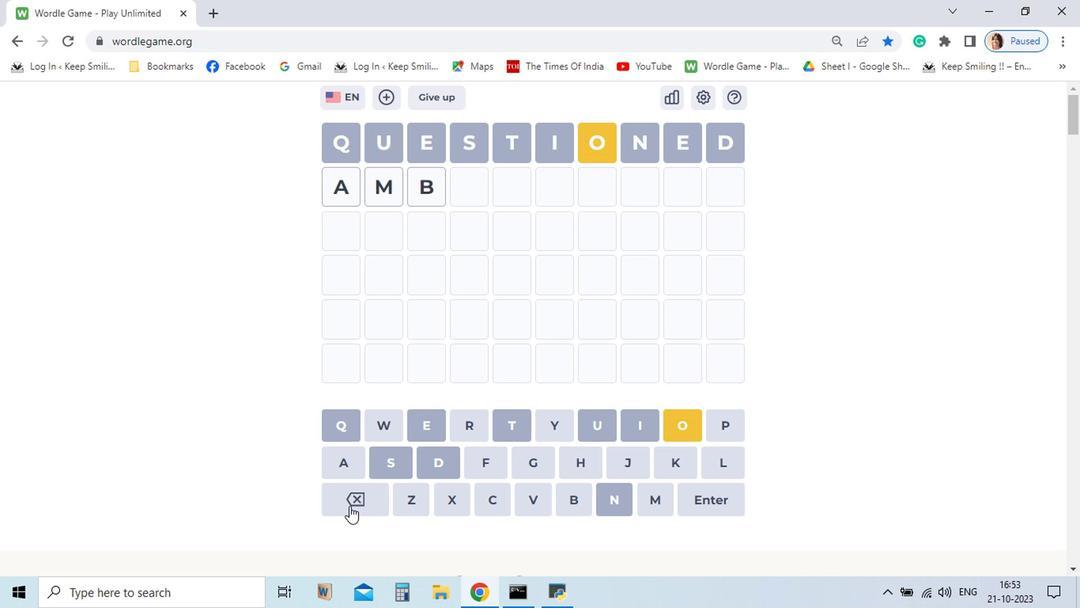 
Action: Mouse pressed left at (394, 505)
Screenshot: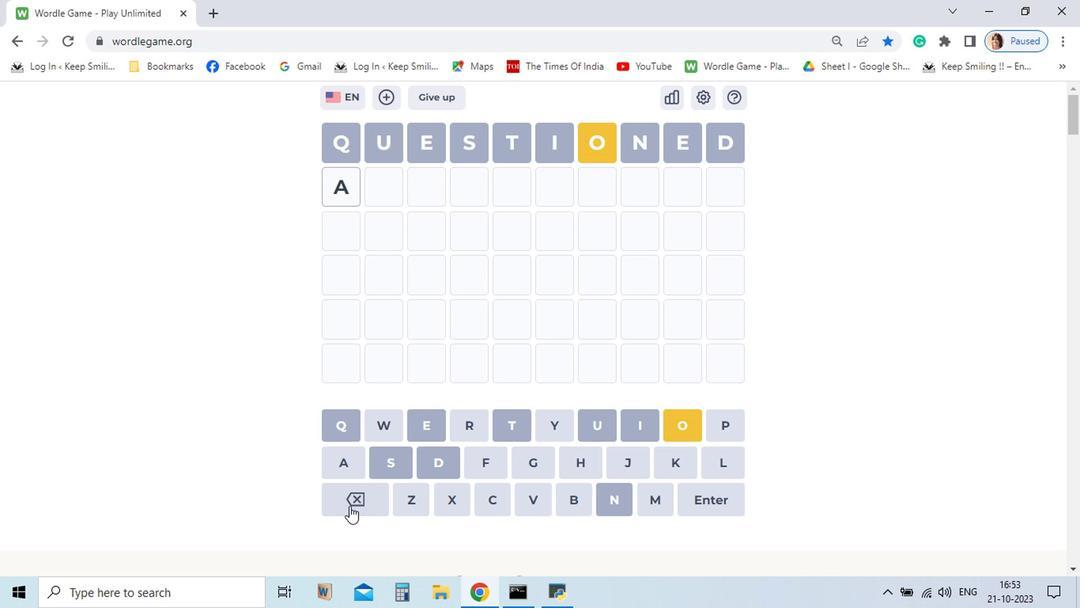 
Action: Mouse pressed left at (394, 505)
Screenshot: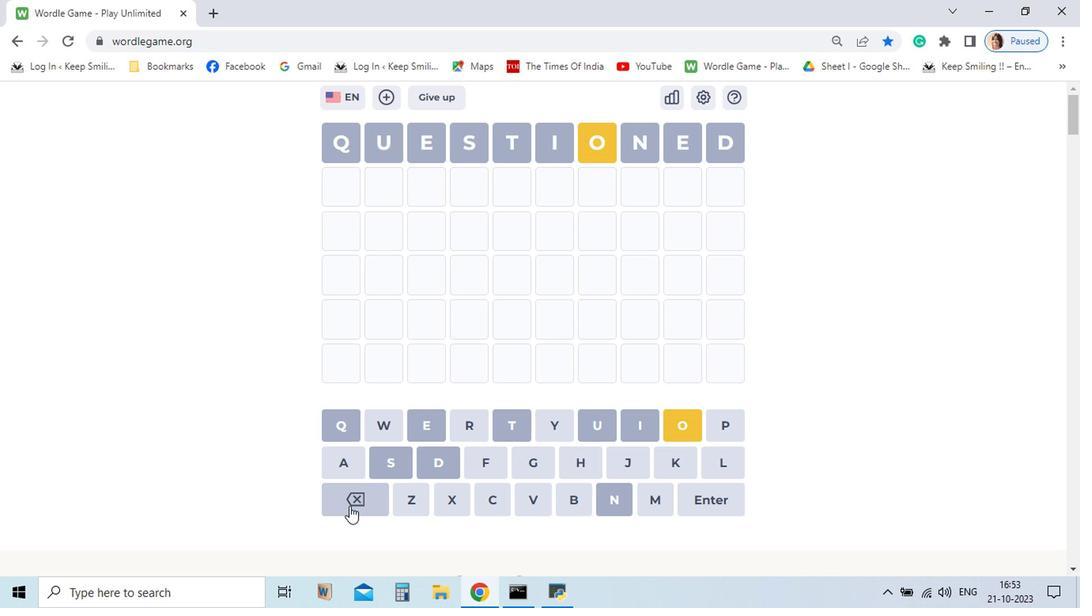 
Action: Mouse pressed left at (394, 505)
Screenshot: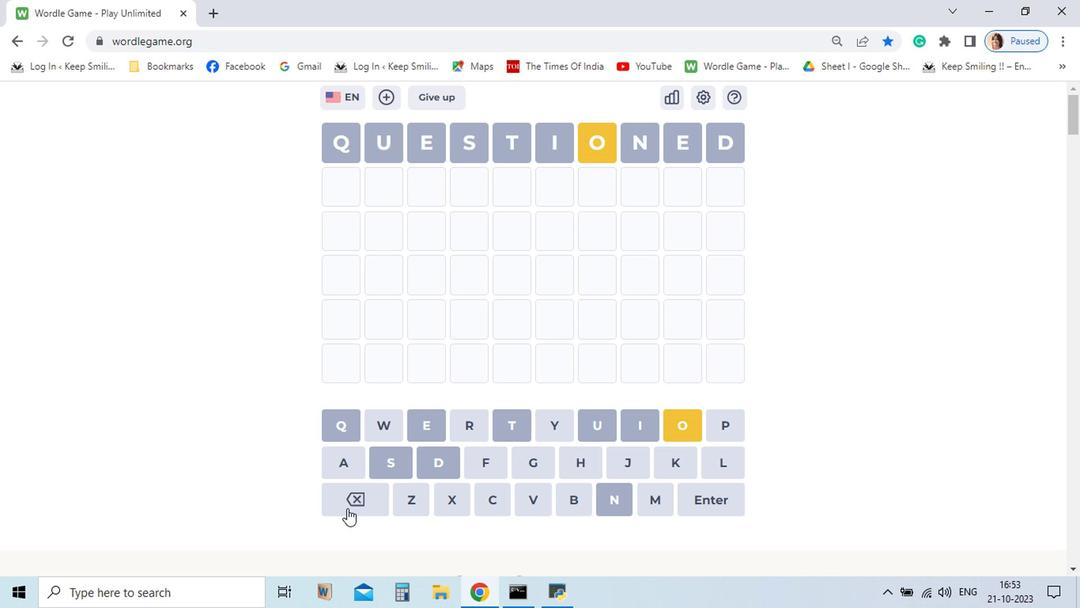 
Action: Mouse moved to (386, 474)
Screenshot: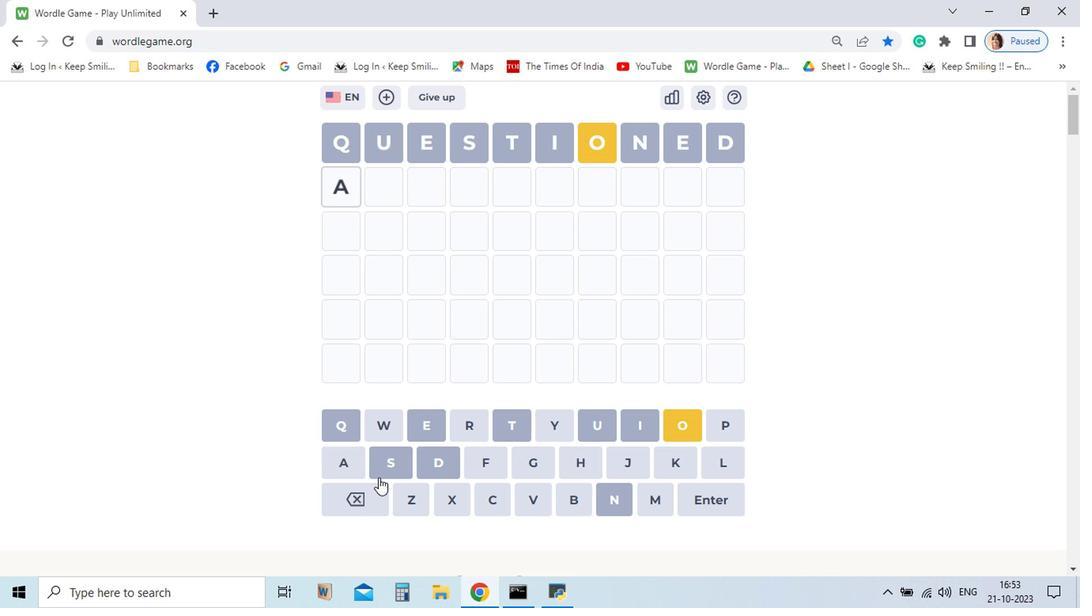 
Action: Mouse pressed left at (386, 474)
Screenshot: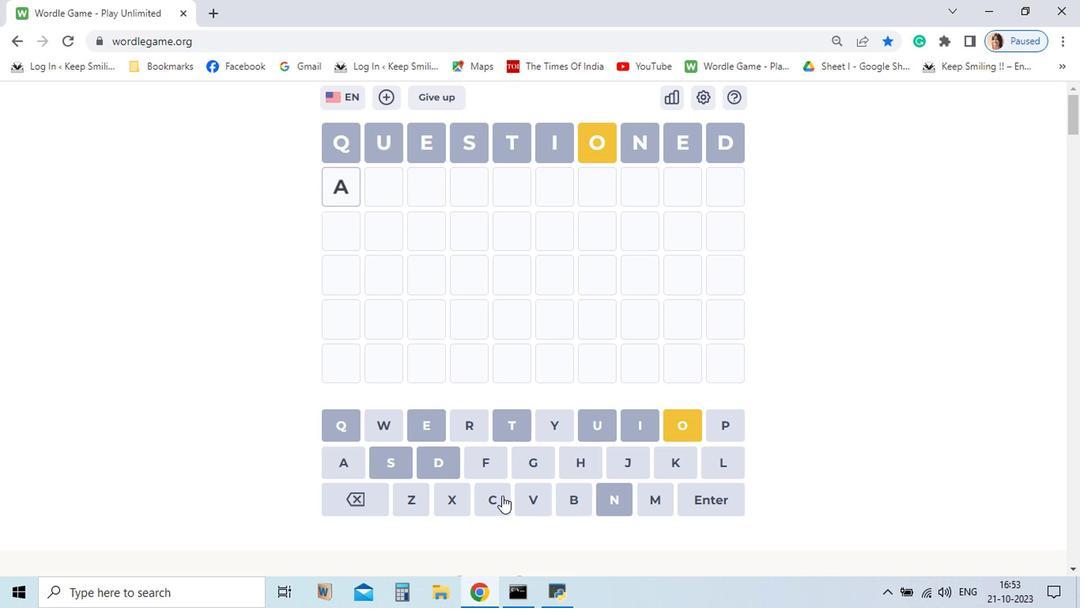 
Action: Mouse moved to (656, 468)
Screenshot: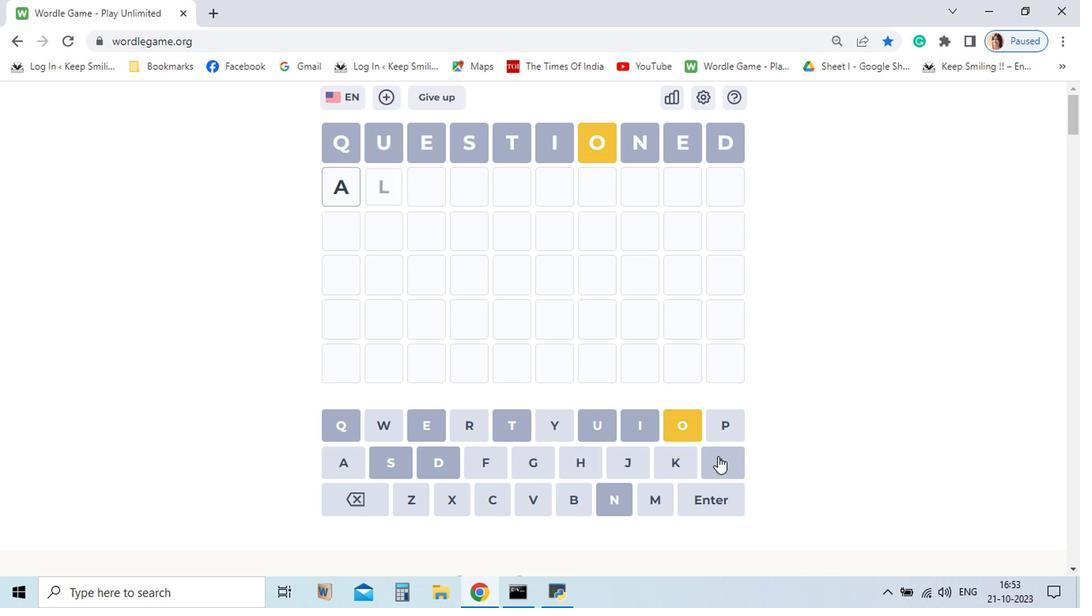 
Action: Mouse pressed left at (656, 468)
Screenshot: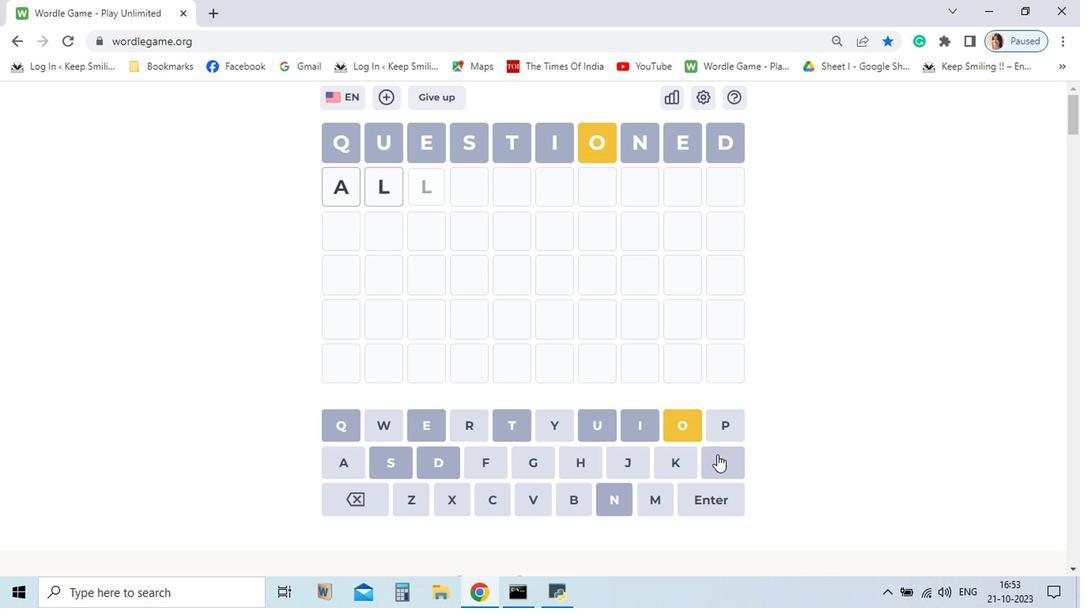
Action: Mouse moved to (656, 469)
Screenshot: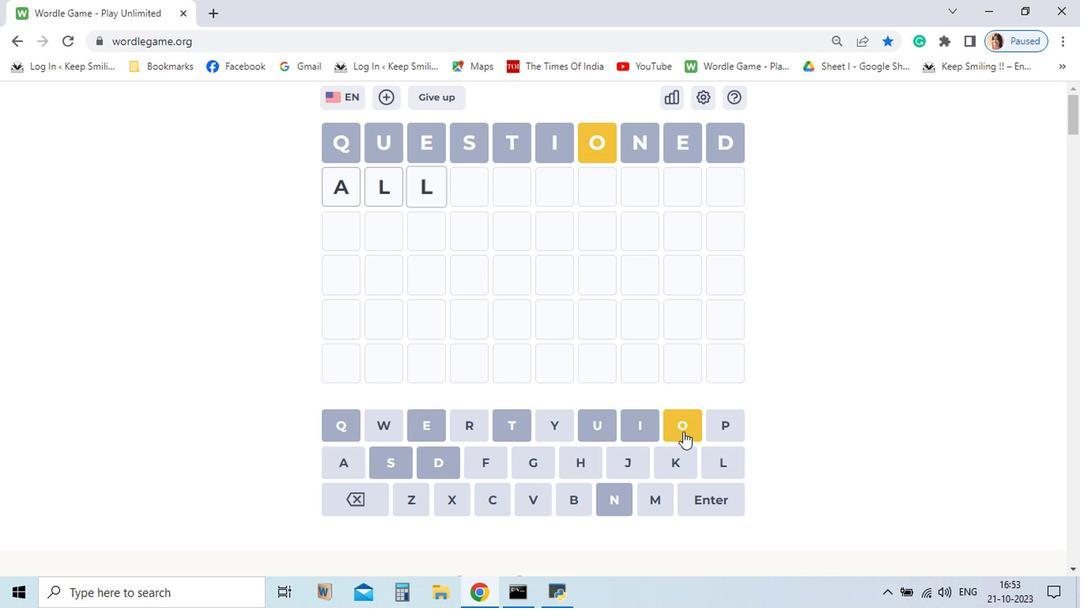 
Action: Mouse pressed left at (656, 469)
Screenshot: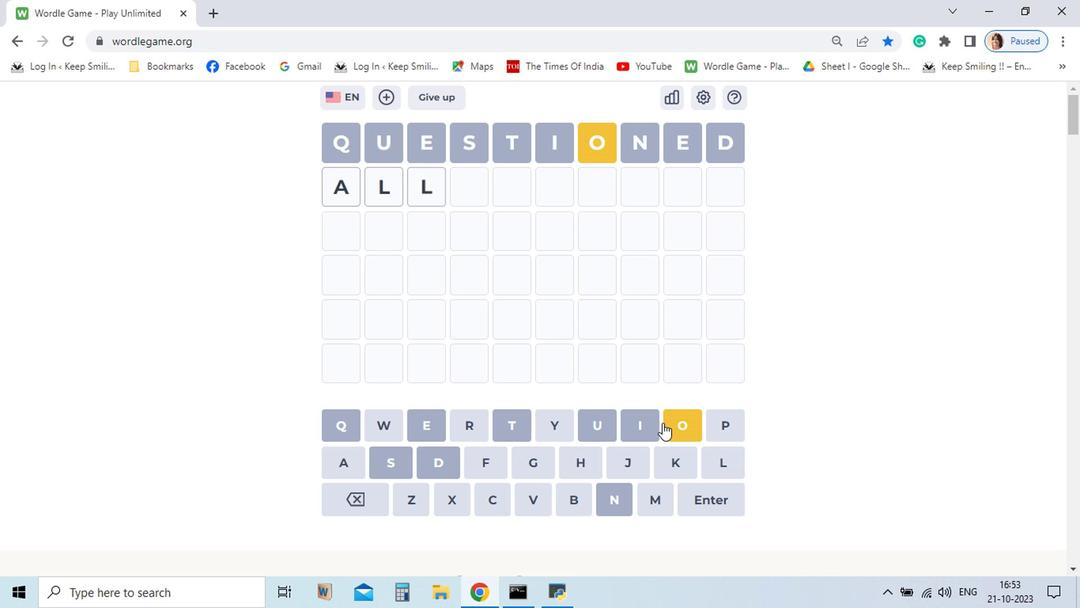 
Action: Mouse moved to (601, 447)
Screenshot: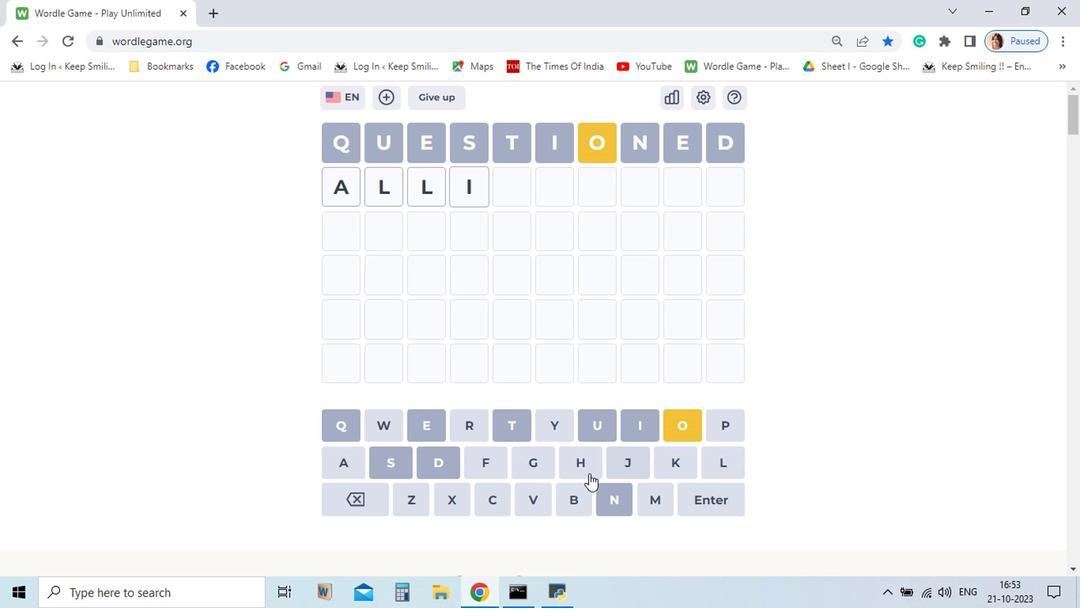 
Action: Mouse pressed left at (601, 447)
Screenshot: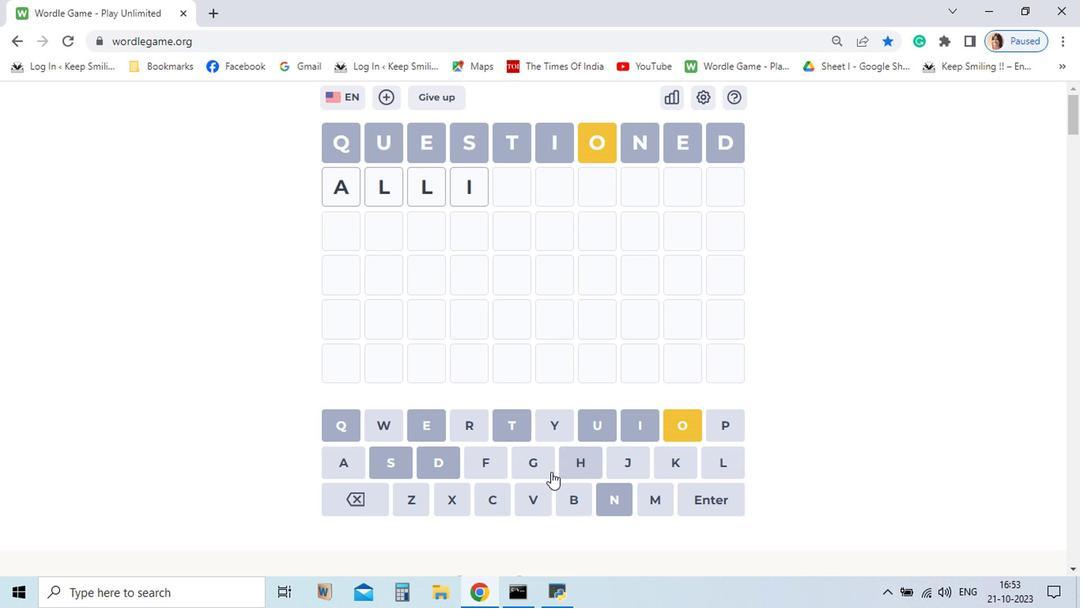 
Action: Mouse moved to (526, 471)
Screenshot: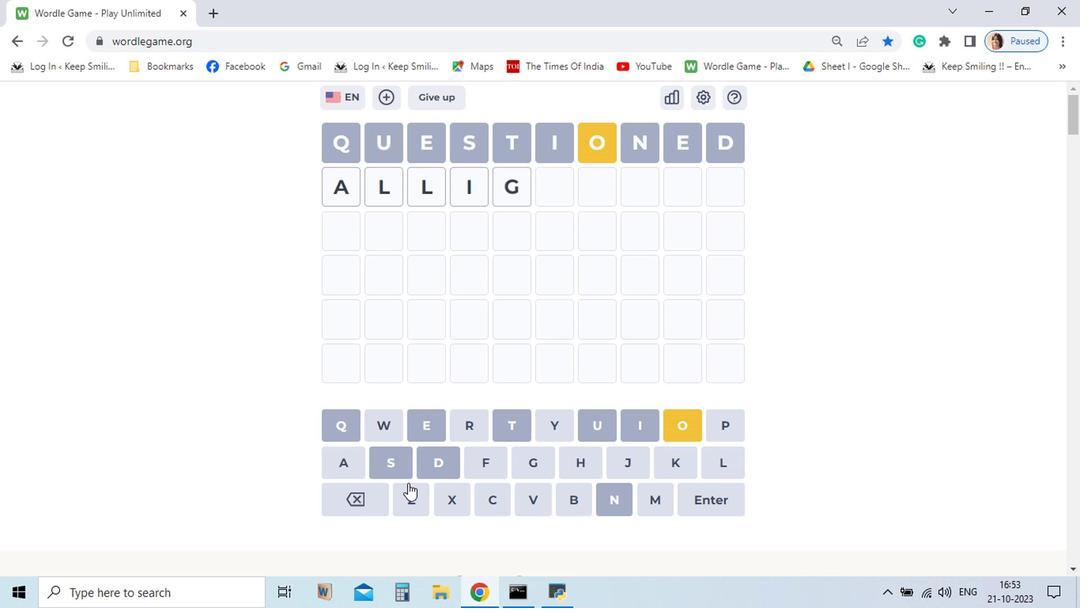 
Action: Mouse pressed left at (526, 471)
Screenshot: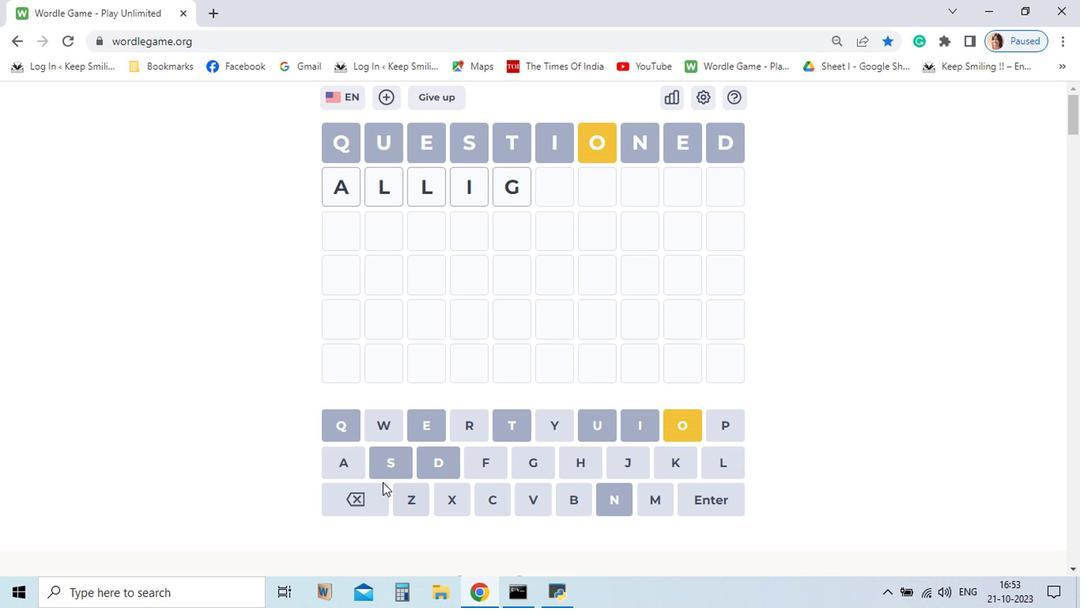
Action: Mouse moved to (387, 473)
Screenshot: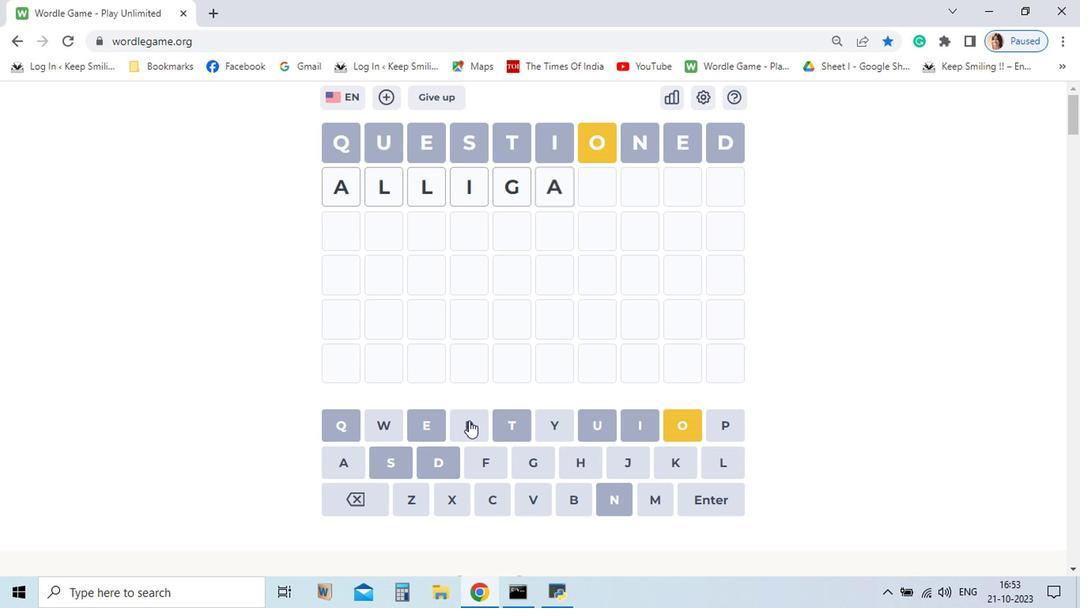 
Action: Mouse pressed left at (387, 473)
Screenshot: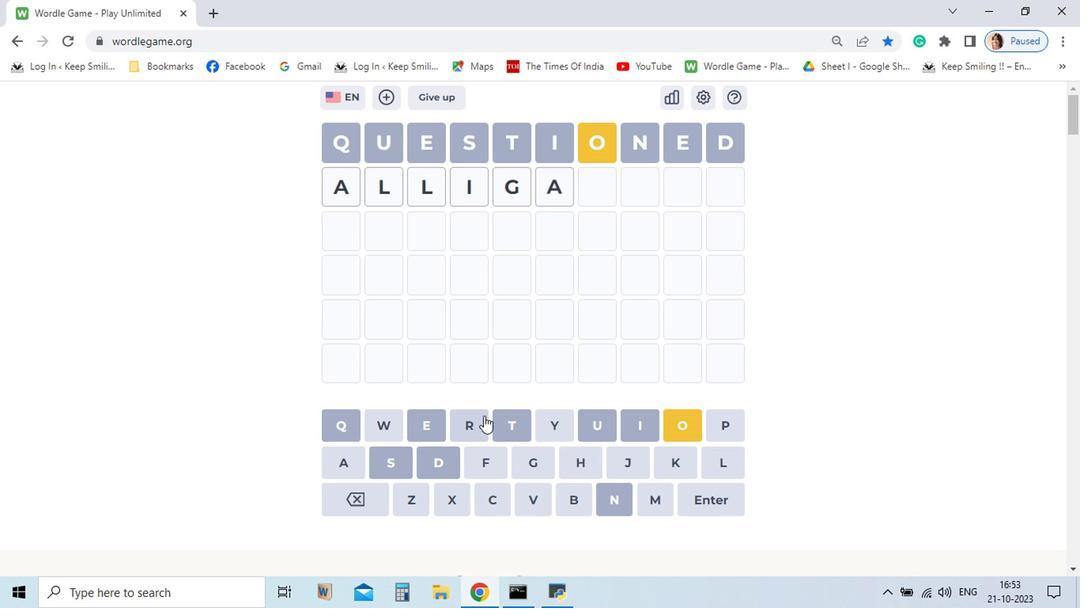
Action: Mouse moved to (505, 441)
Screenshot: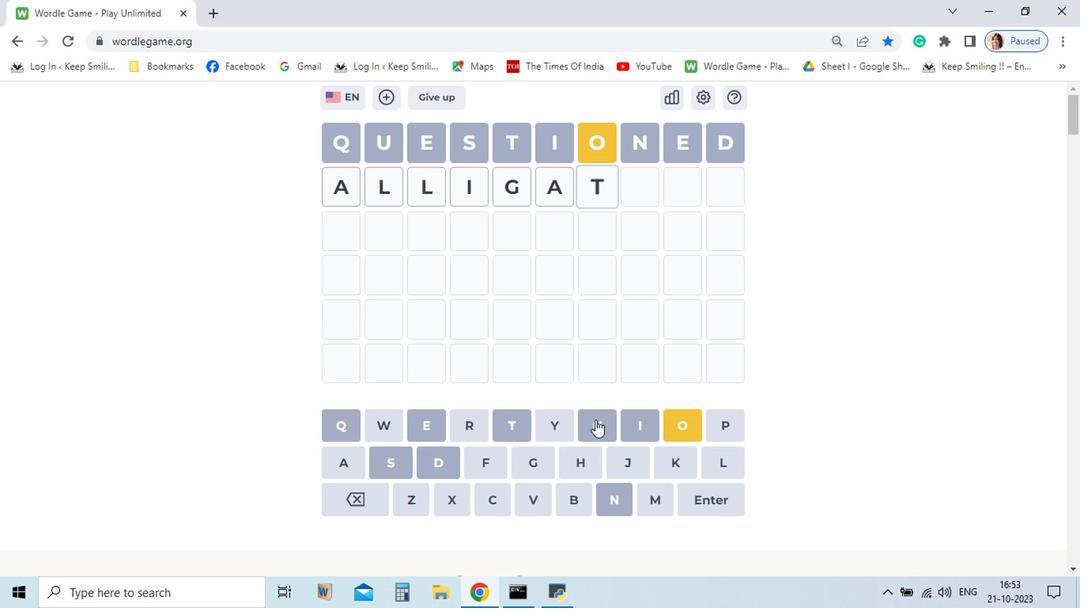 
Action: Mouse pressed left at (505, 441)
Screenshot: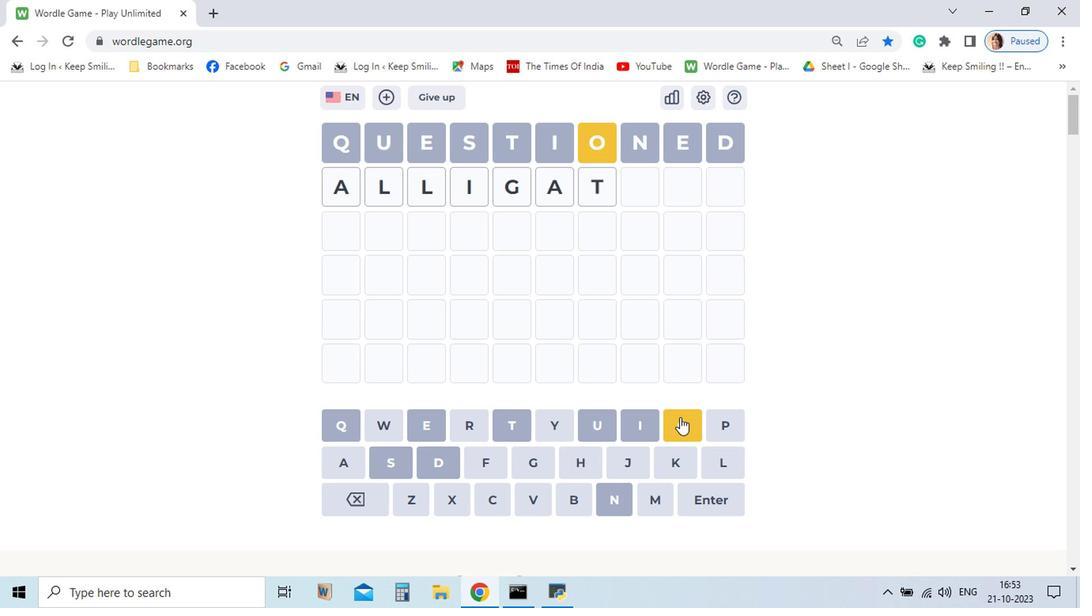 
Action: Mouse moved to (635, 441)
Screenshot: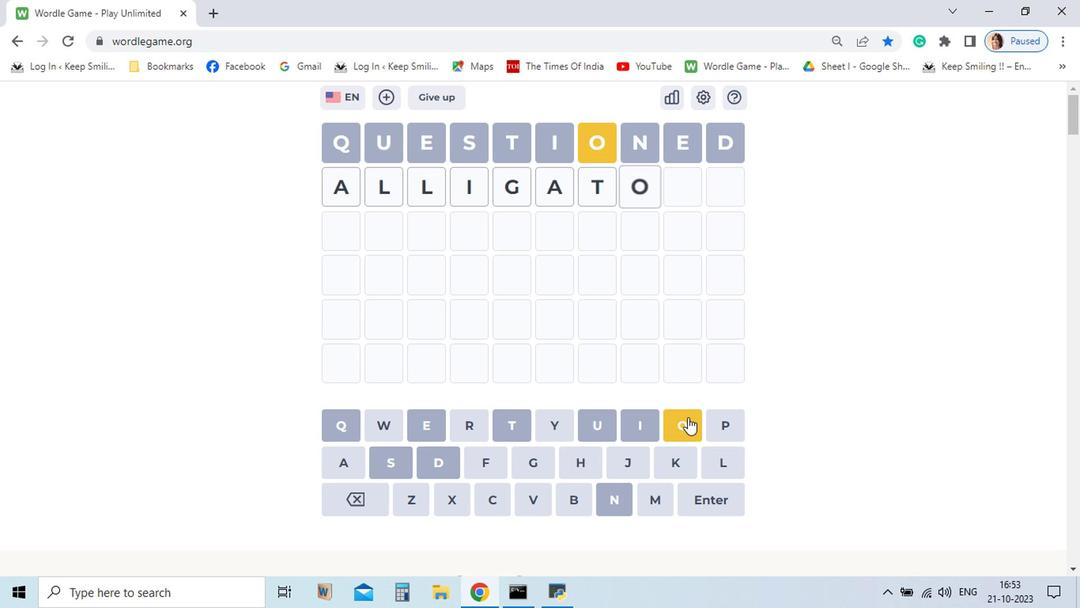 
Action: Mouse pressed left at (635, 441)
Screenshot: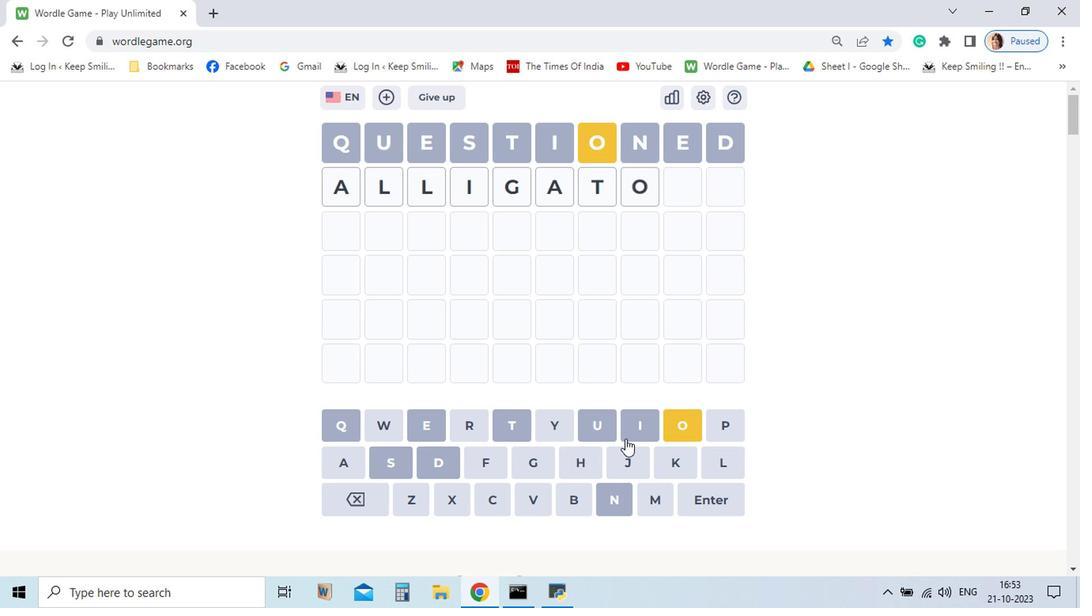 
Action: Mouse moved to (479, 443)
Screenshot: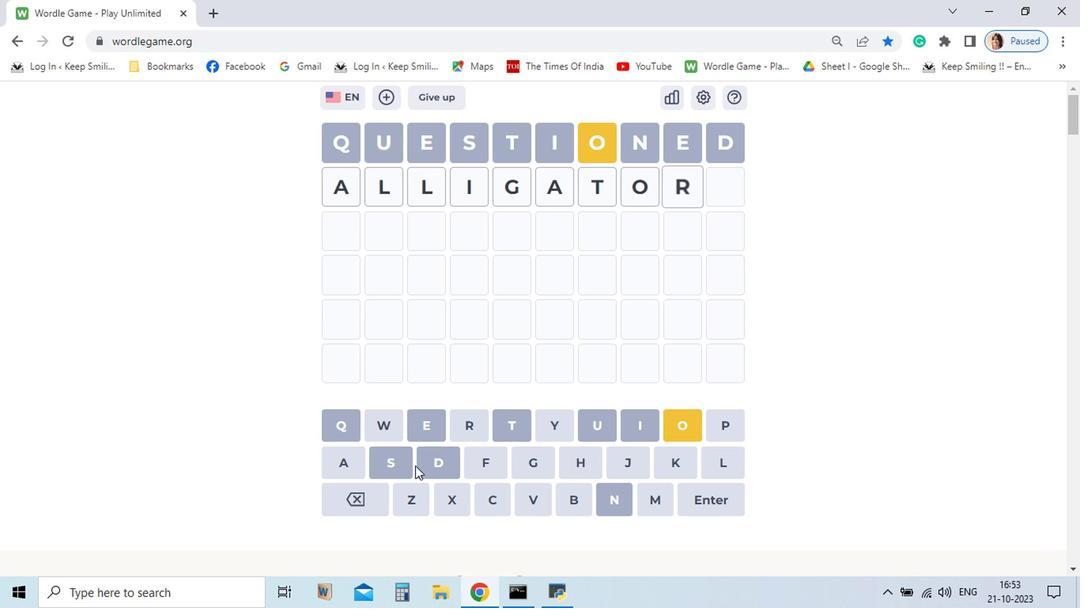 
Action: Mouse pressed left at (479, 443)
Screenshot: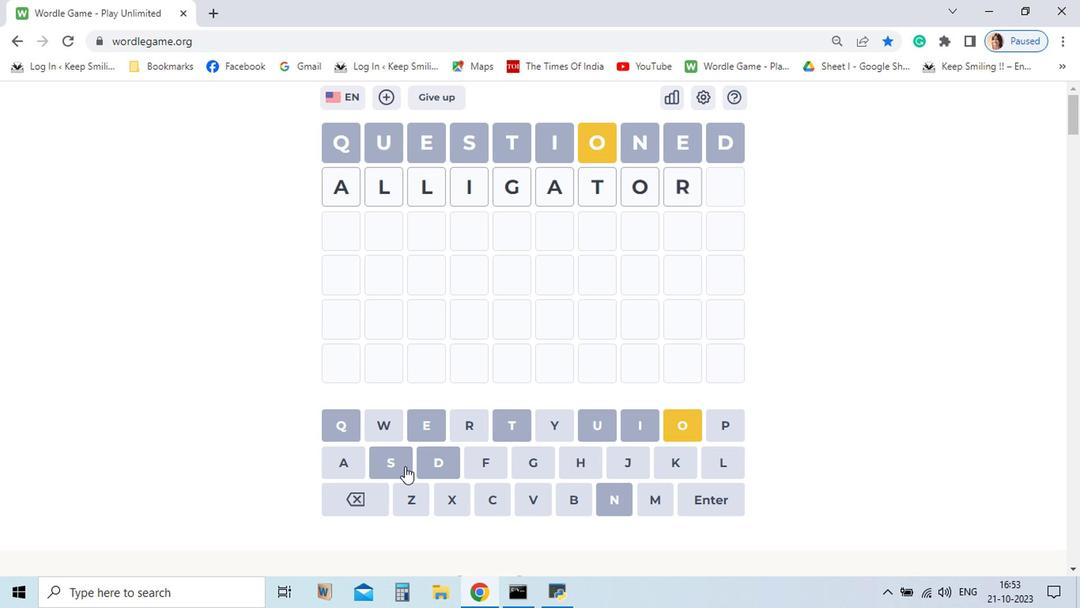 
Action: Mouse moved to (423, 470)
Screenshot: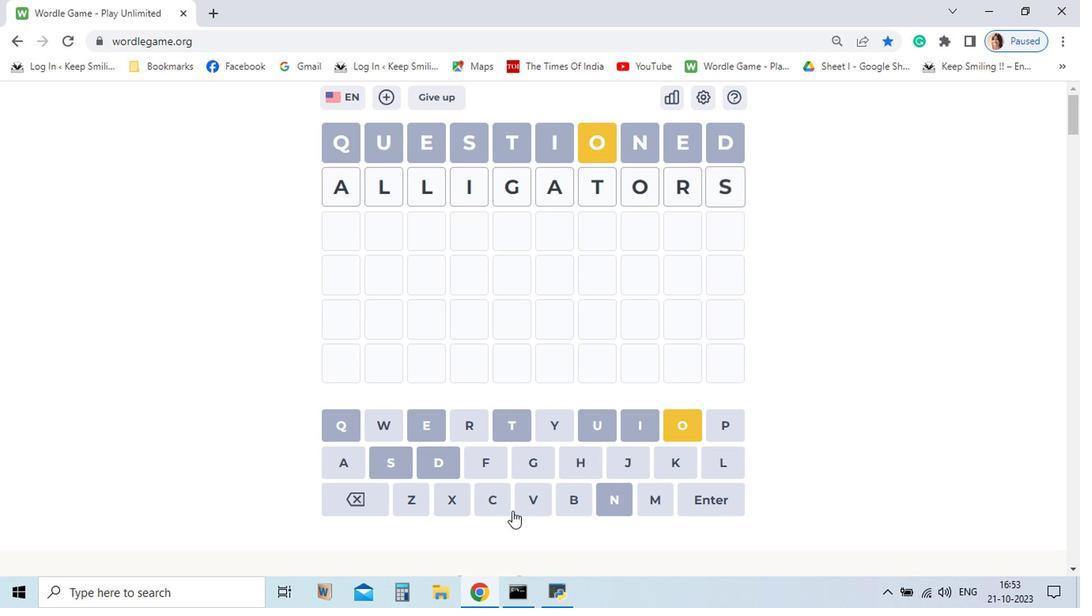 
Action: Mouse pressed left at (423, 470)
Screenshot: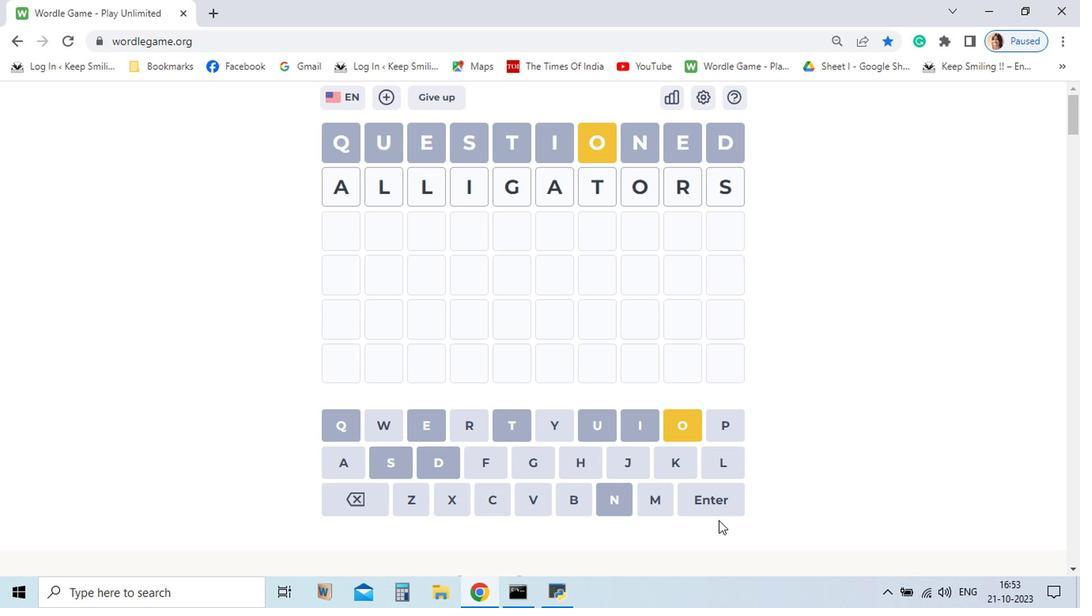 
Action: Mouse moved to (653, 495)
Screenshot: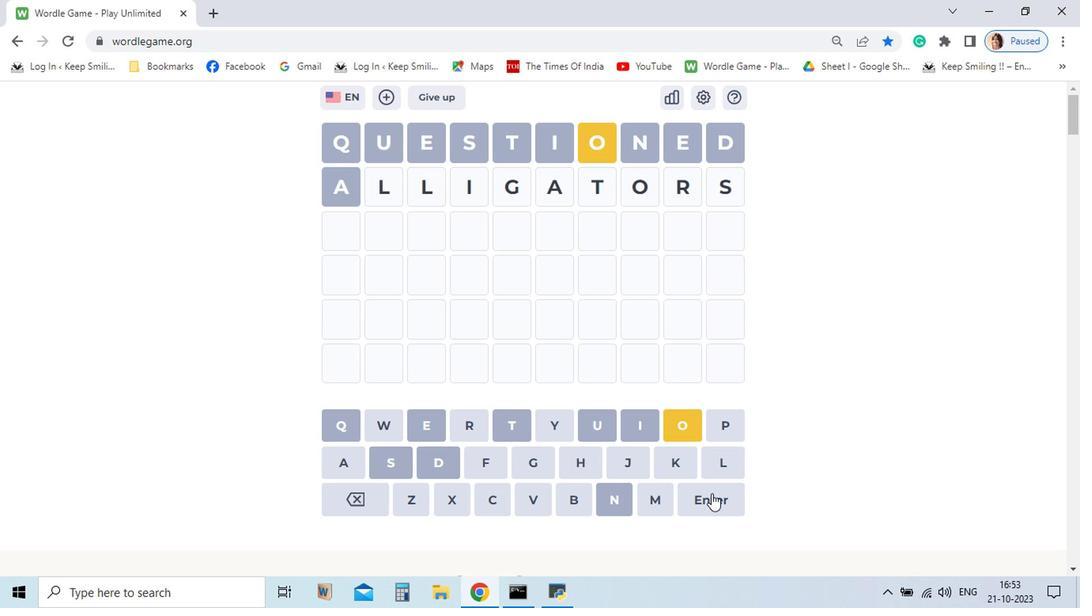 
Action: Mouse pressed left at (653, 495)
Screenshot: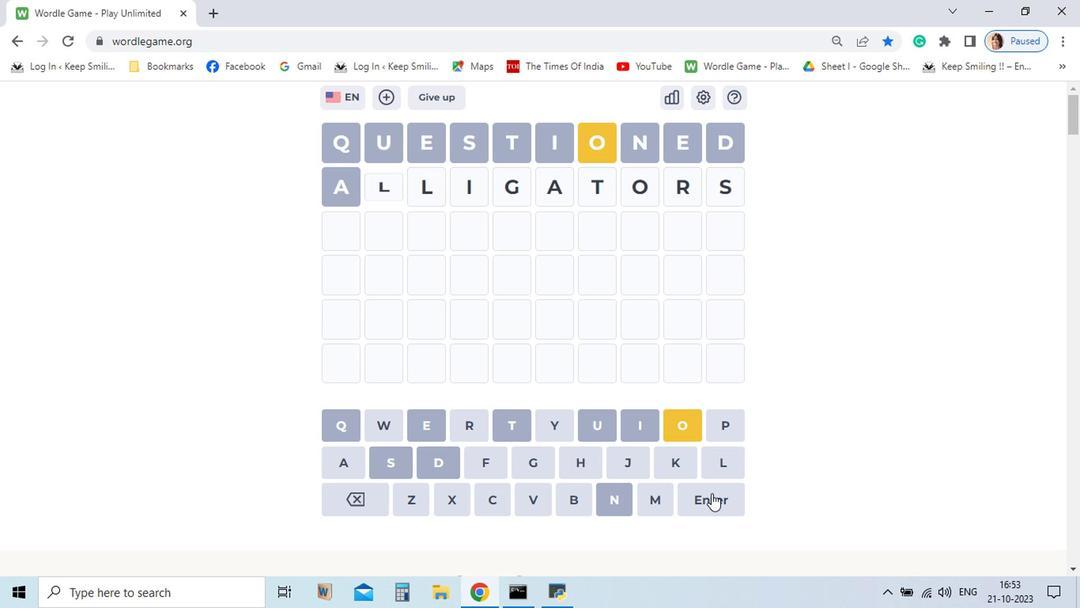 
Action: Mouse moved to (528, 475)
Screenshot: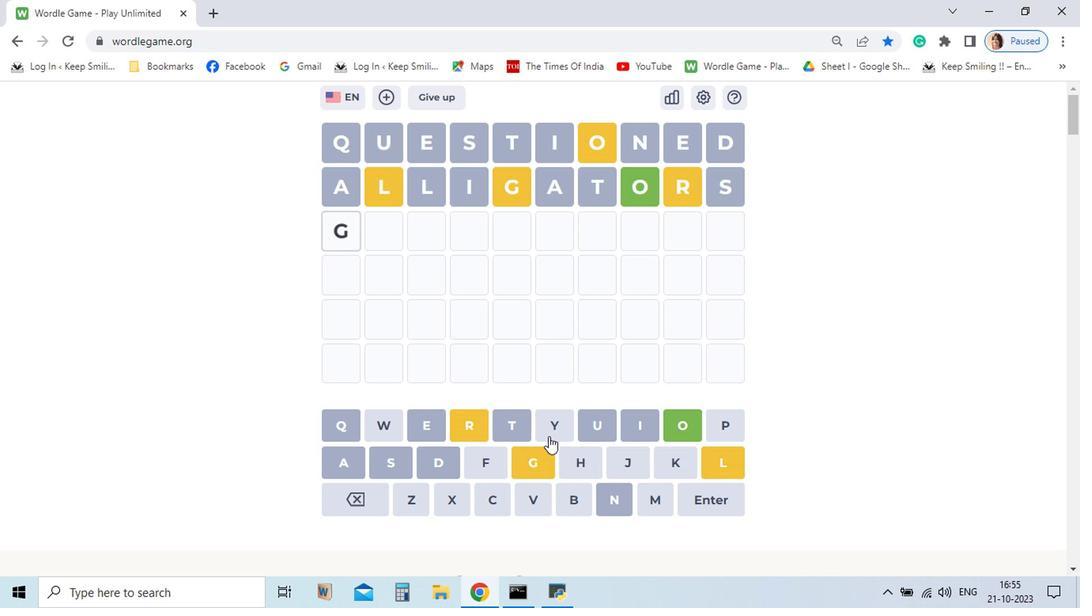 
Action: Mouse pressed left at (528, 475)
Screenshot: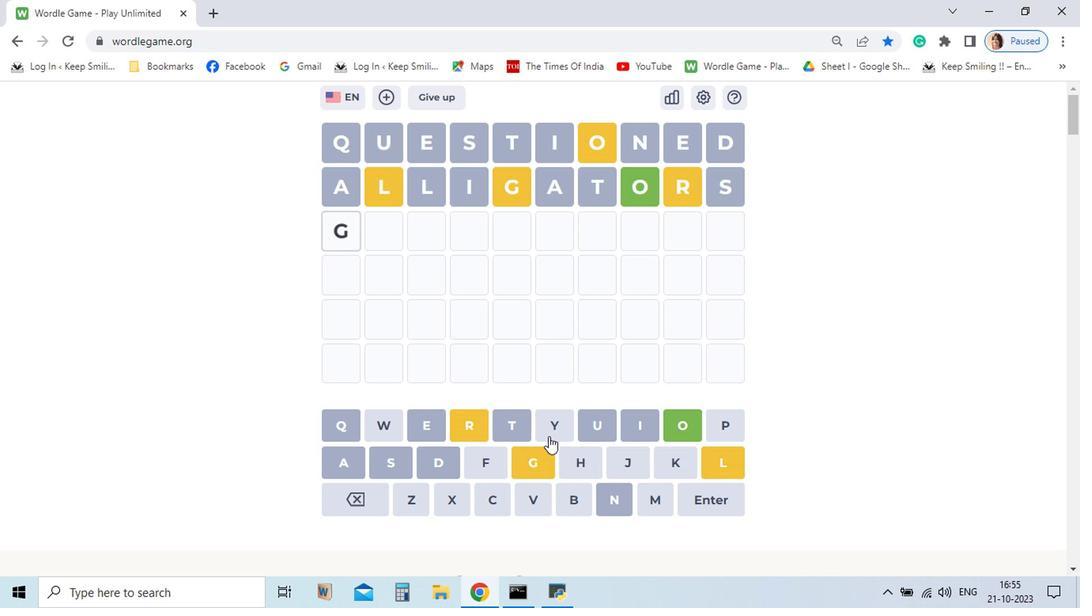
Action: Mouse moved to (537, 446)
Screenshot: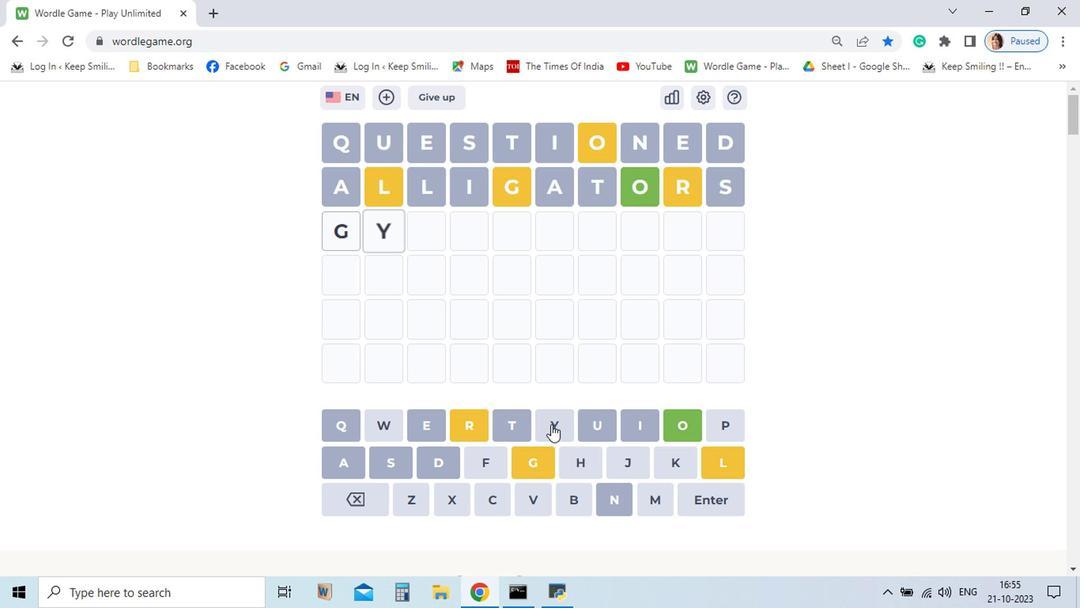 
Action: Mouse pressed left at (537, 446)
Screenshot: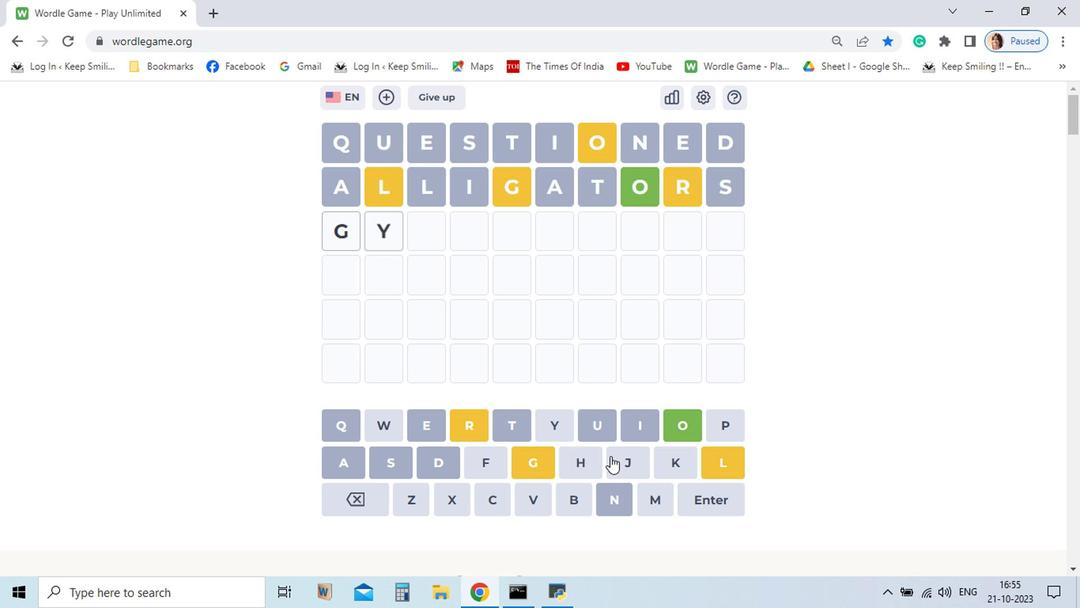 
Action: Mouse moved to (661, 448)
Screenshot: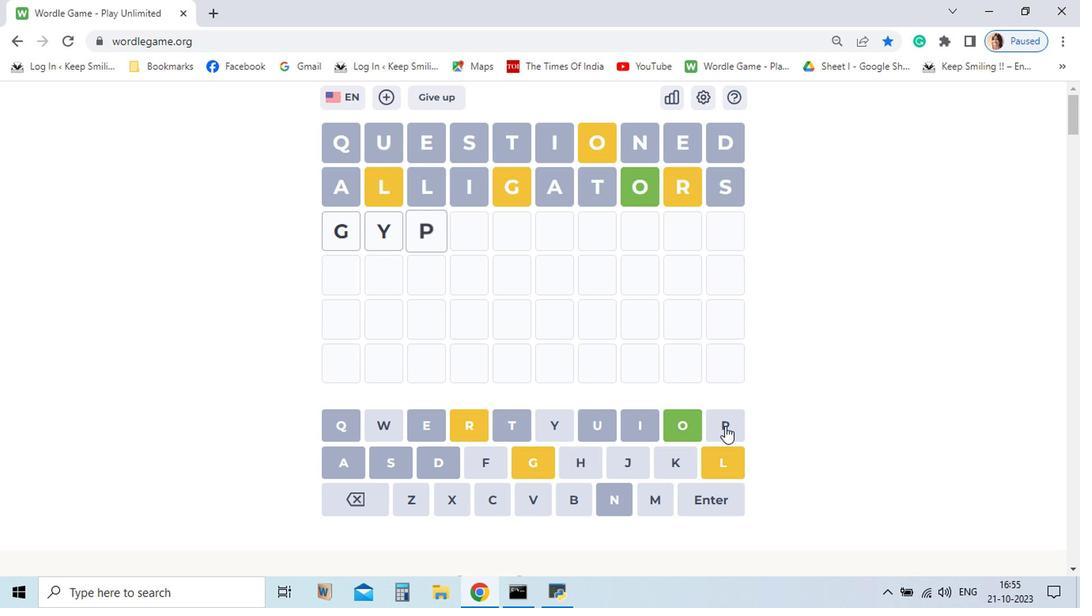 
Action: Mouse pressed left at (661, 448)
Screenshot: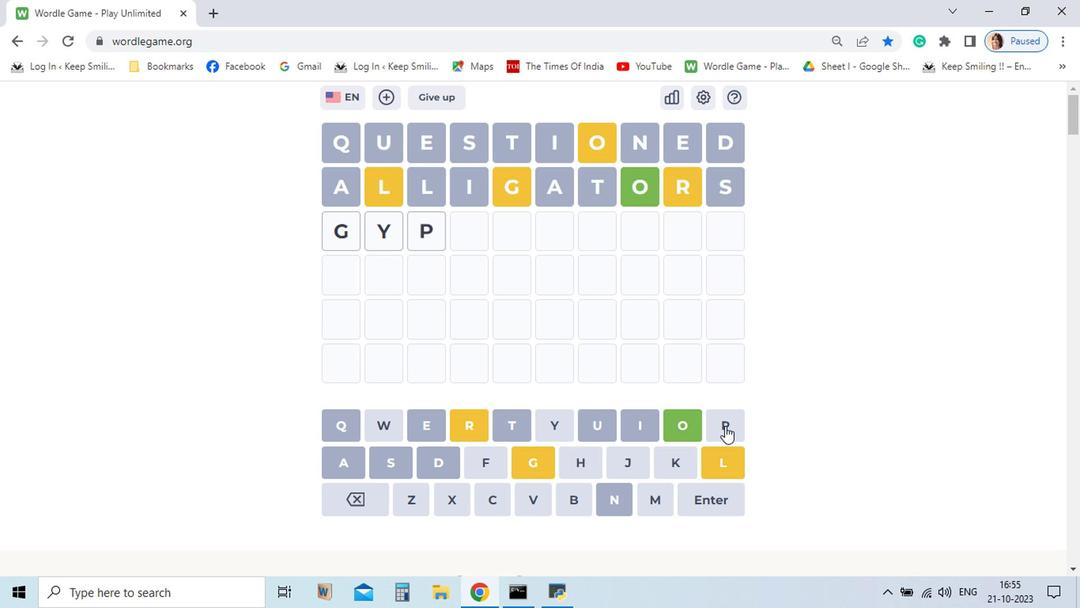 
Action: Mouse moved to (421, 472)
Screenshot: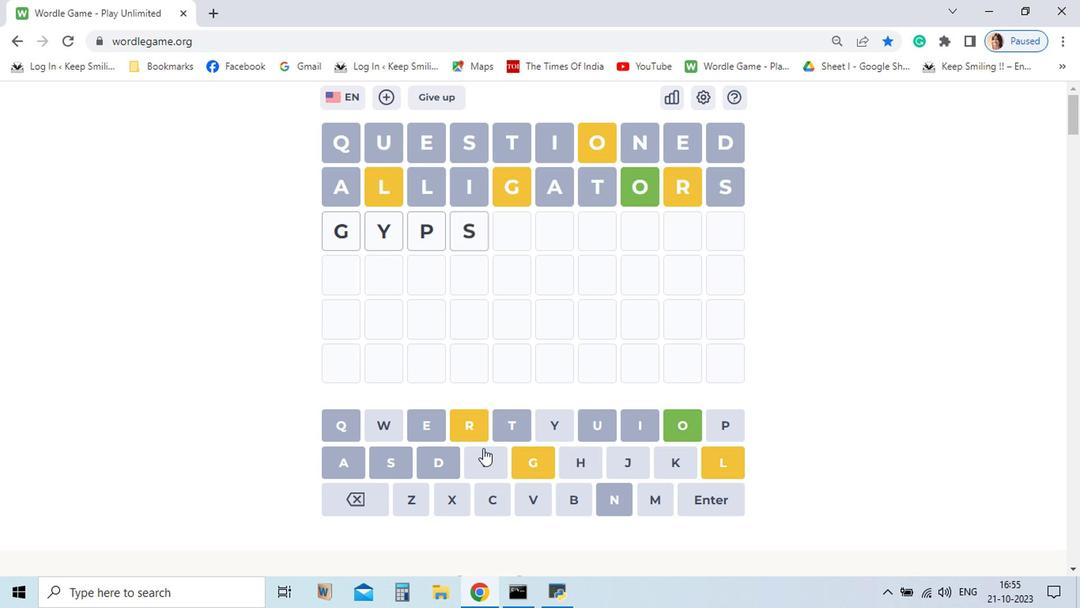 
Action: Mouse pressed left at (421, 472)
Screenshot: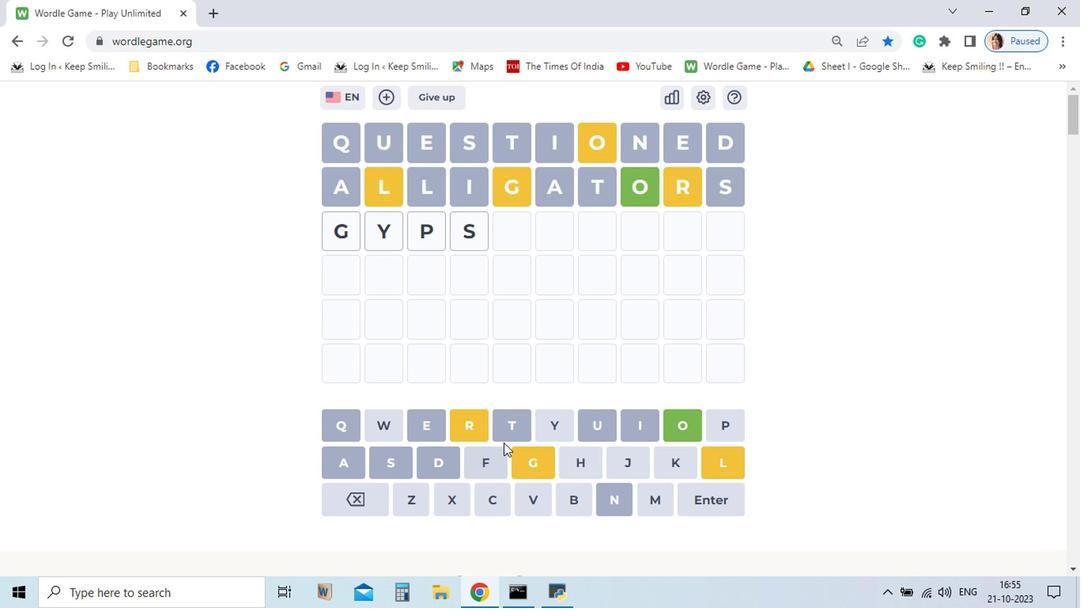 
Action: Mouse moved to (541, 448)
Screenshot: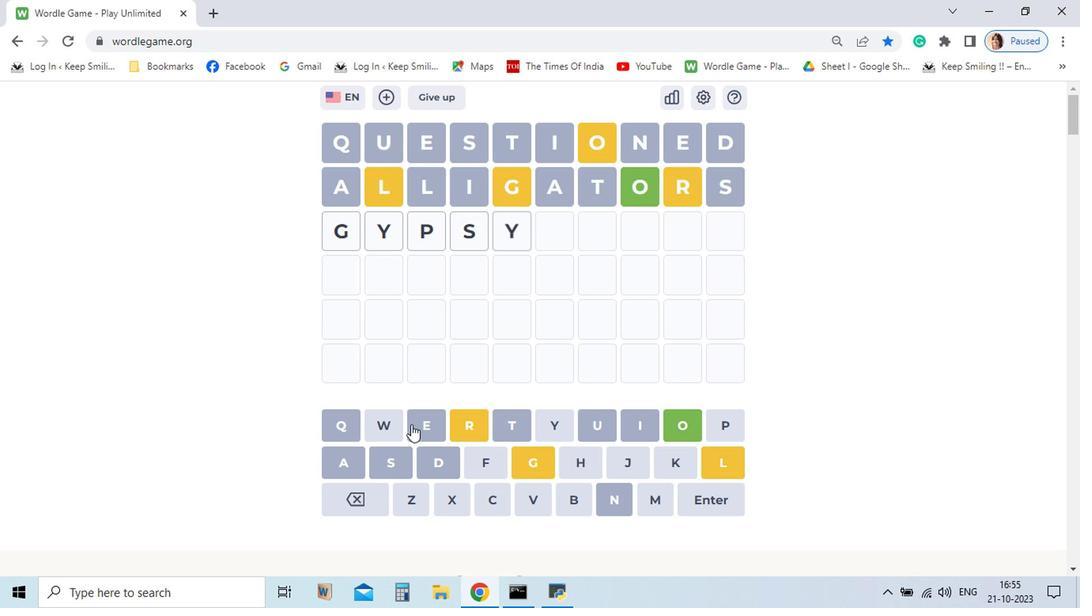 
Action: Mouse pressed left at (541, 448)
Screenshot: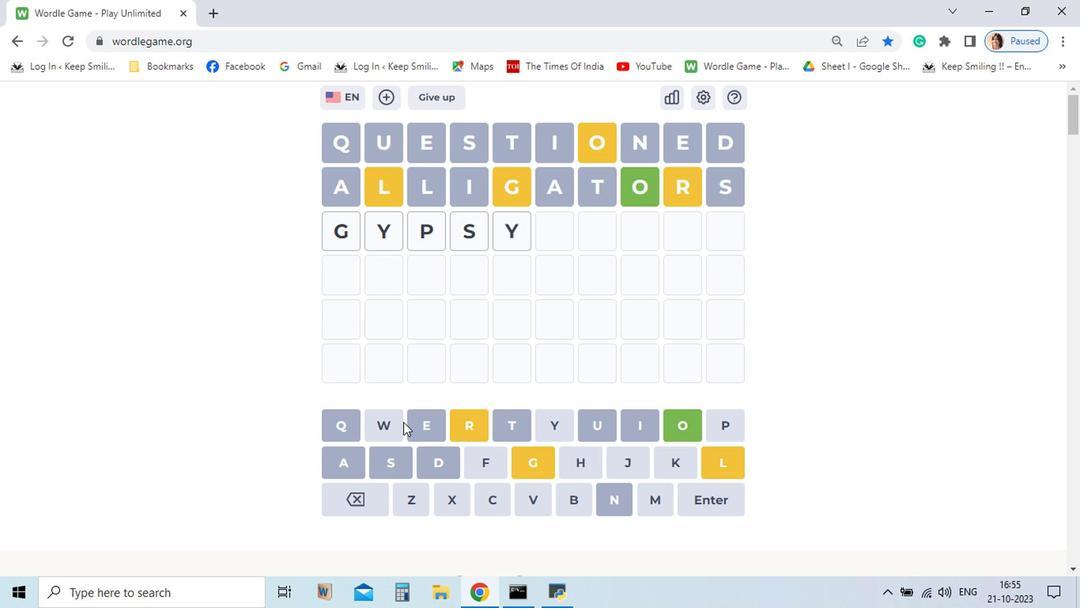 
Action: Mouse moved to (422, 443)
Screenshot: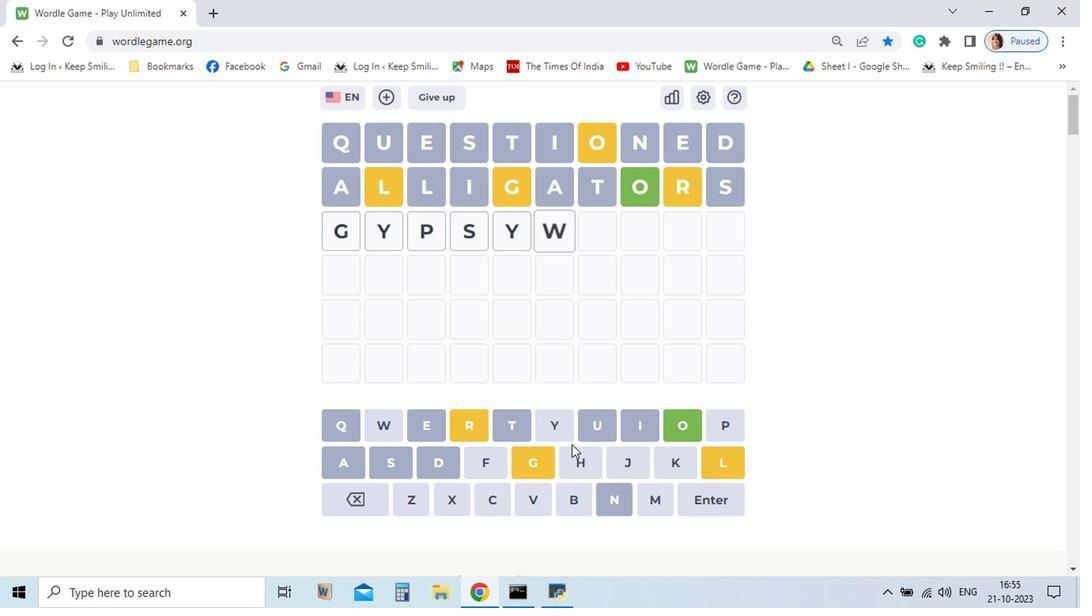 
Action: Mouse pressed left at (422, 443)
Screenshot: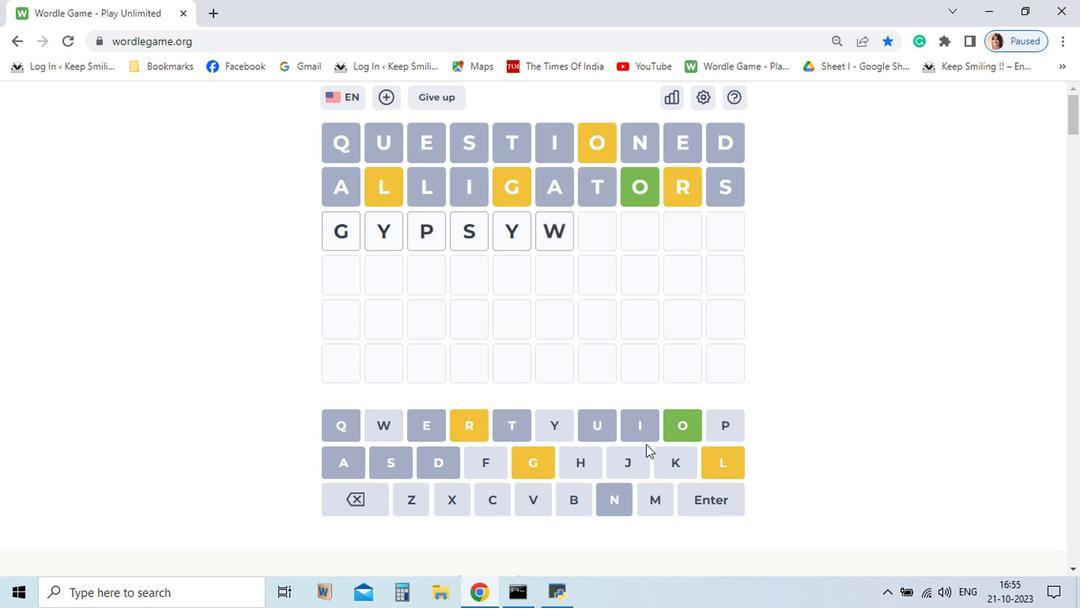 
Action: Mouse moved to (632, 447)
Screenshot: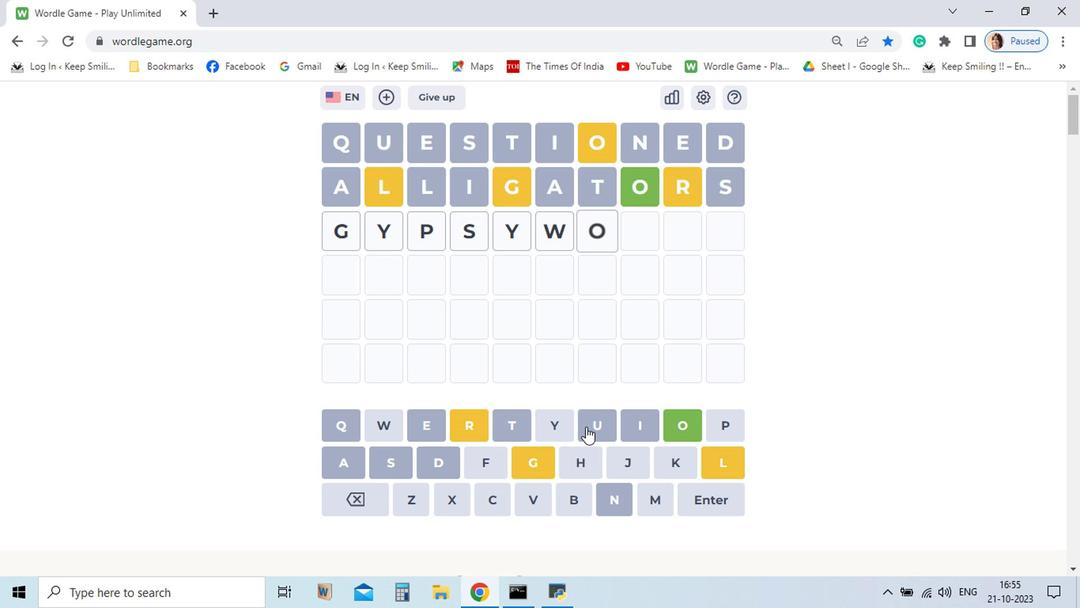 
Action: Mouse pressed left at (632, 447)
Screenshot: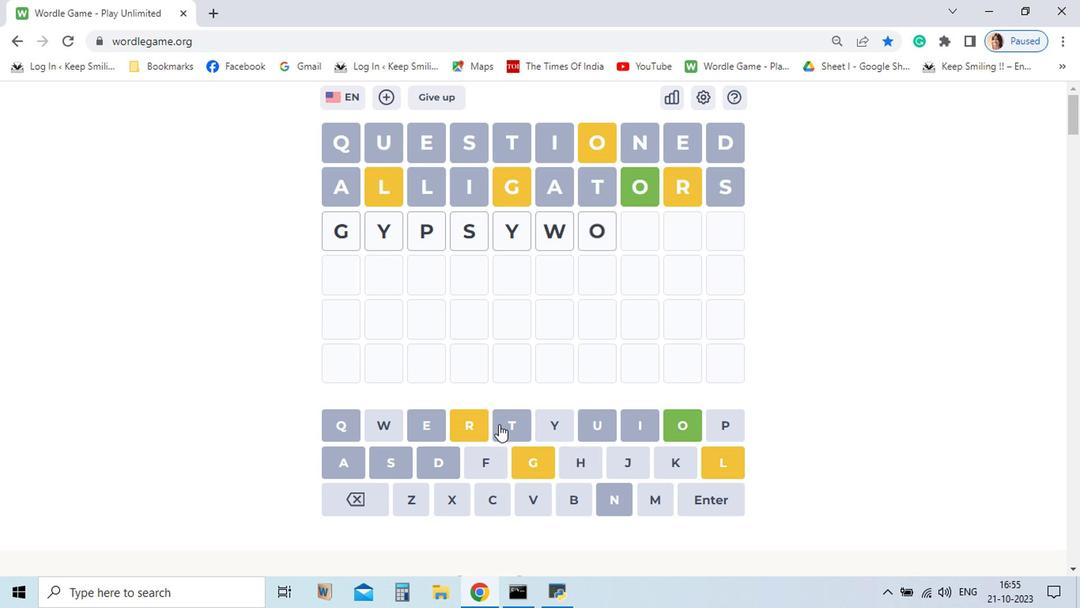 
Action: Mouse moved to (478, 446)
Screenshot: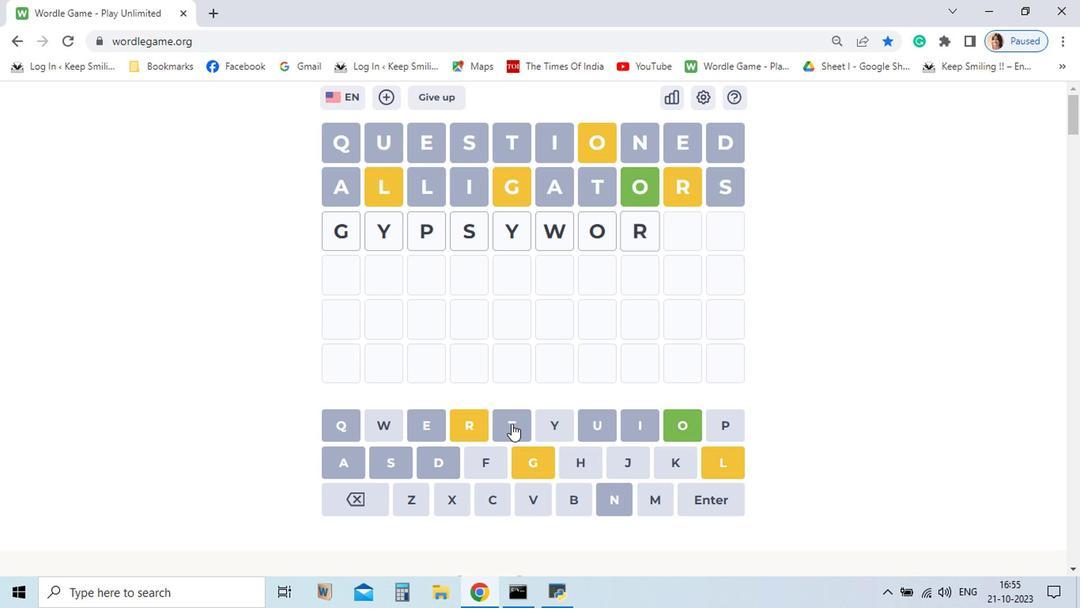 
Action: Mouse pressed left at (478, 446)
Screenshot: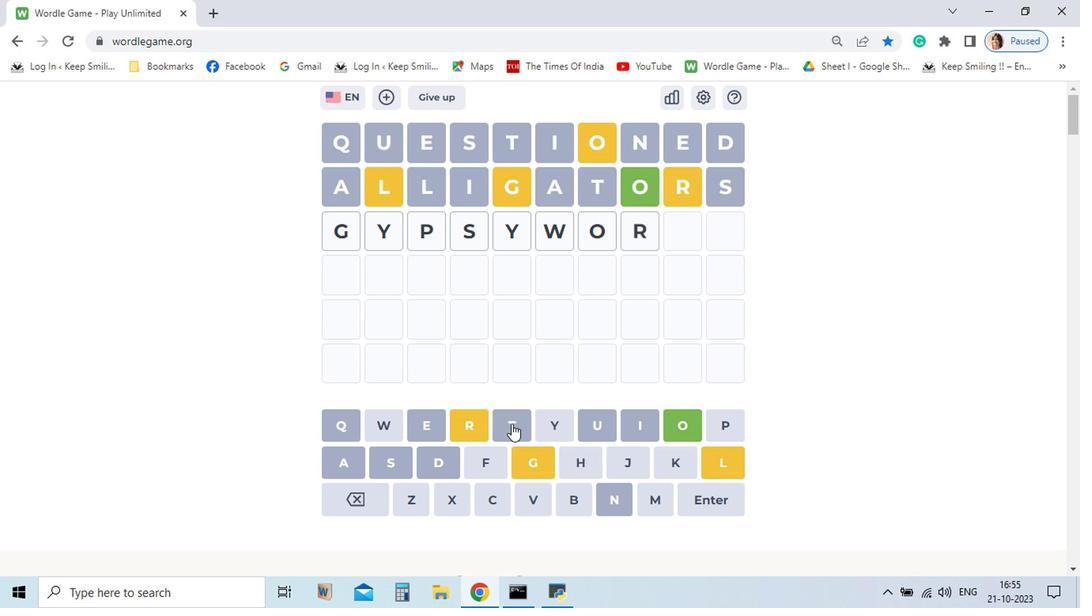 
Action: Mouse moved to (506, 444)
Screenshot: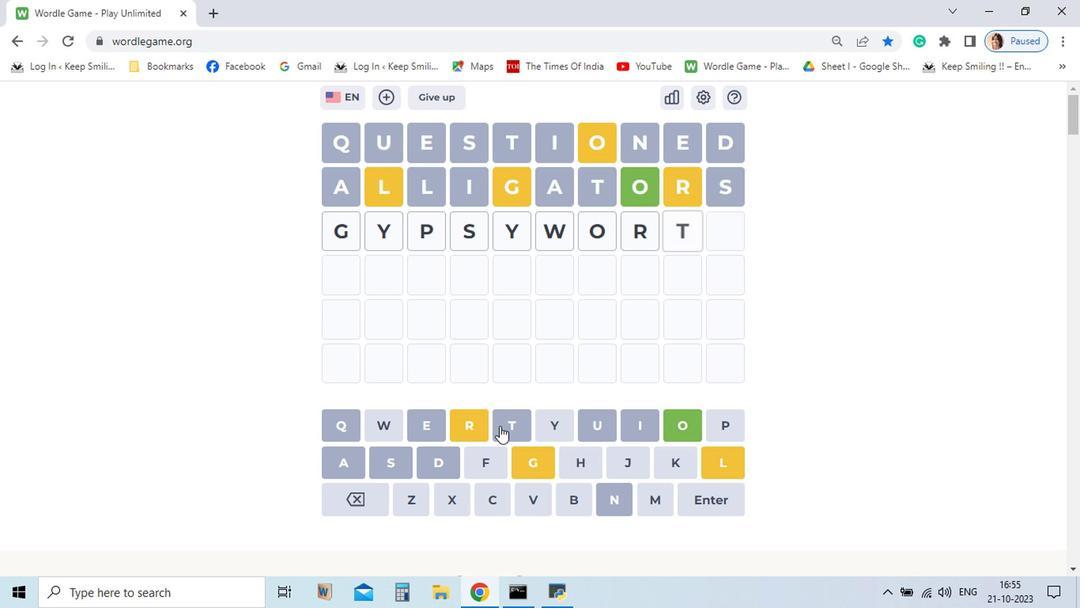 
Action: Mouse pressed left at (506, 444)
Screenshot: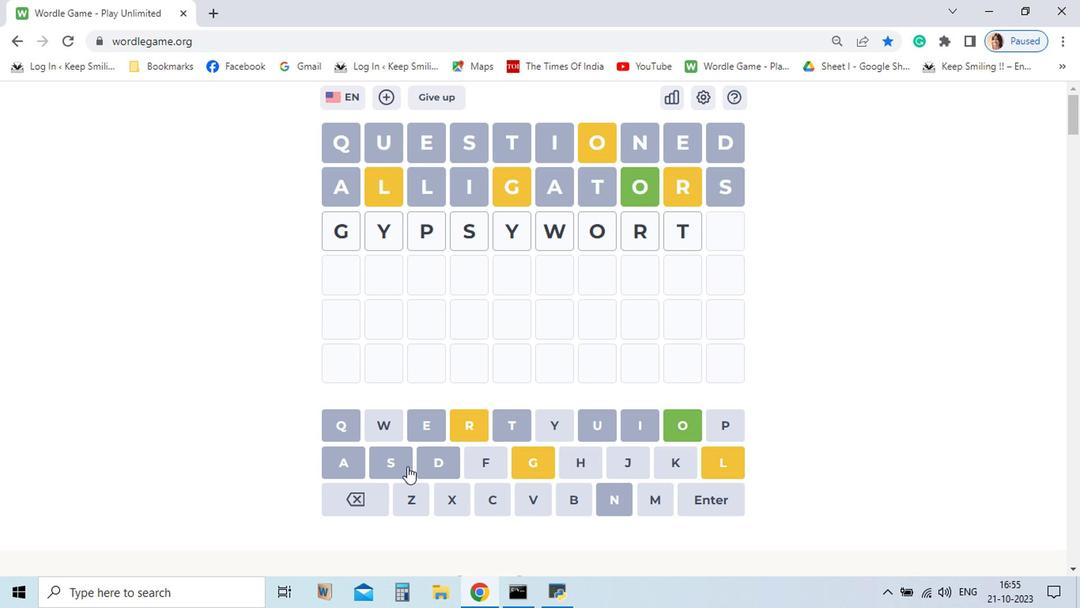 
Action: Mouse moved to (423, 470)
Screenshot: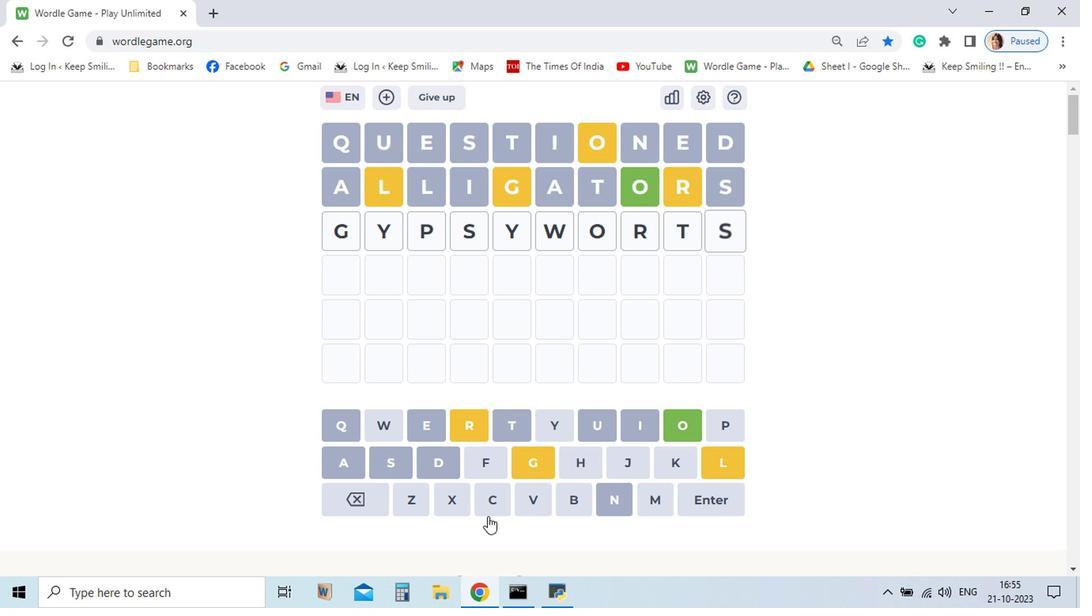 
Action: Mouse pressed left at (423, 470)
Screenshot: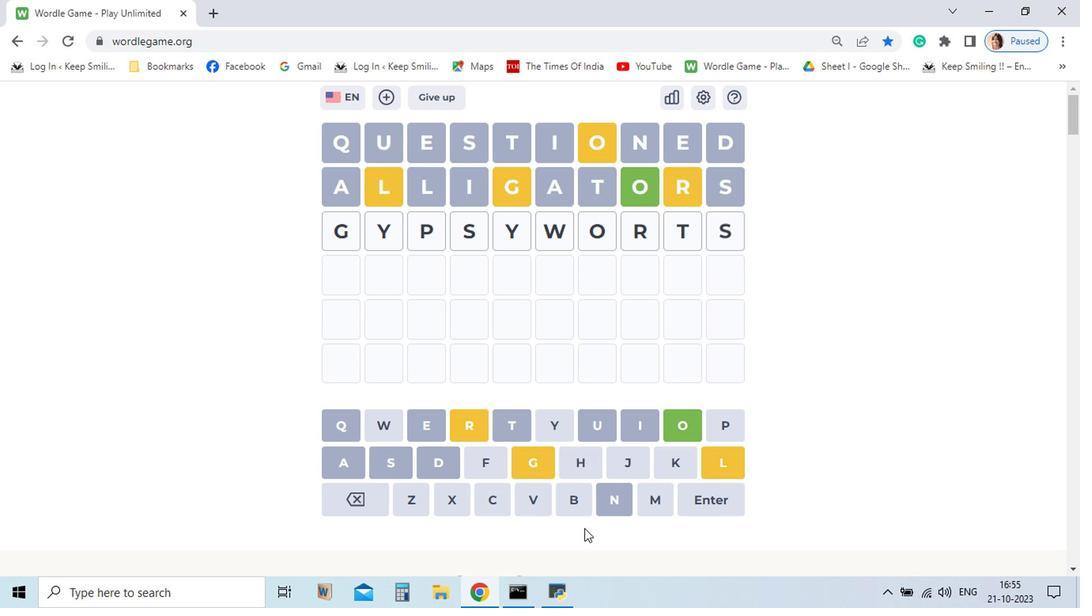 
Action: Mouse moved to (642, 502)
Screenshot: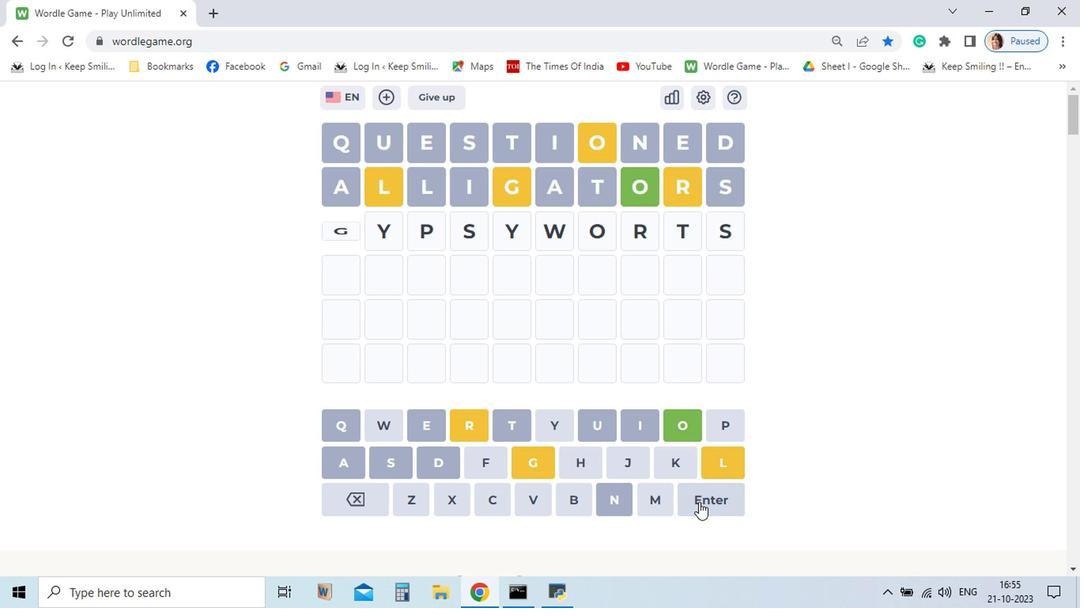 
Action: Mouse pressed left at (642, 502)
Screenshot: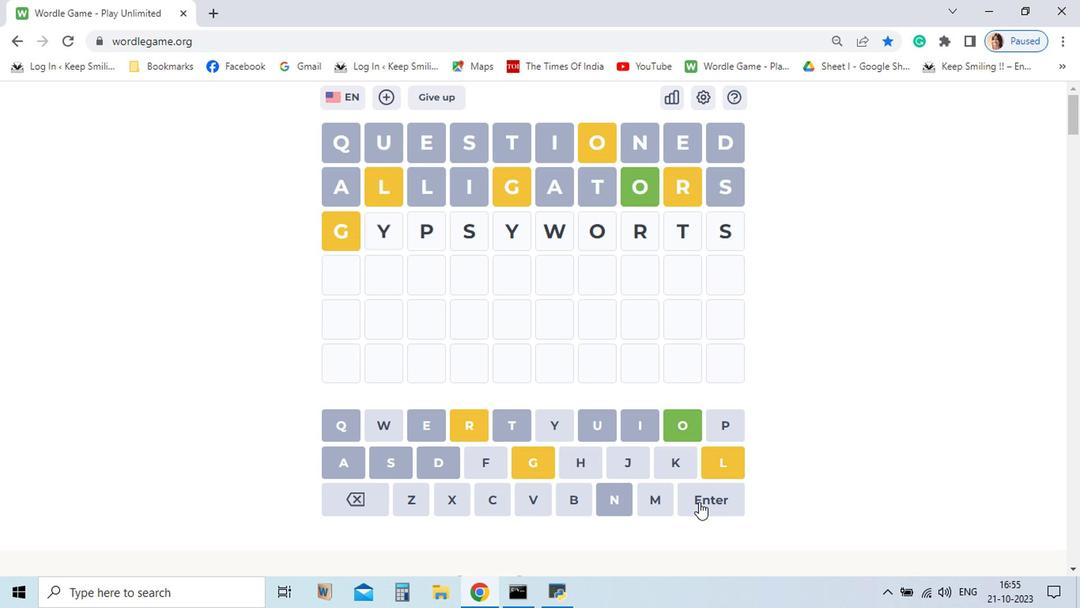 
Action: Mouse moved to (659, 444)
Screenshot: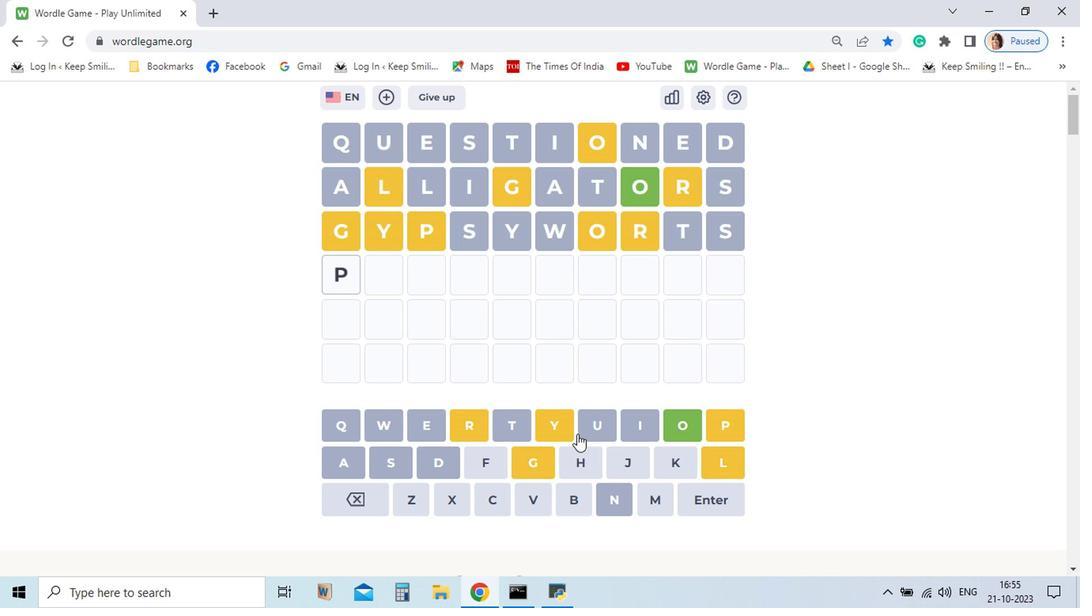 
Action: Mouse pressed left at (659, 444)
Screenshot: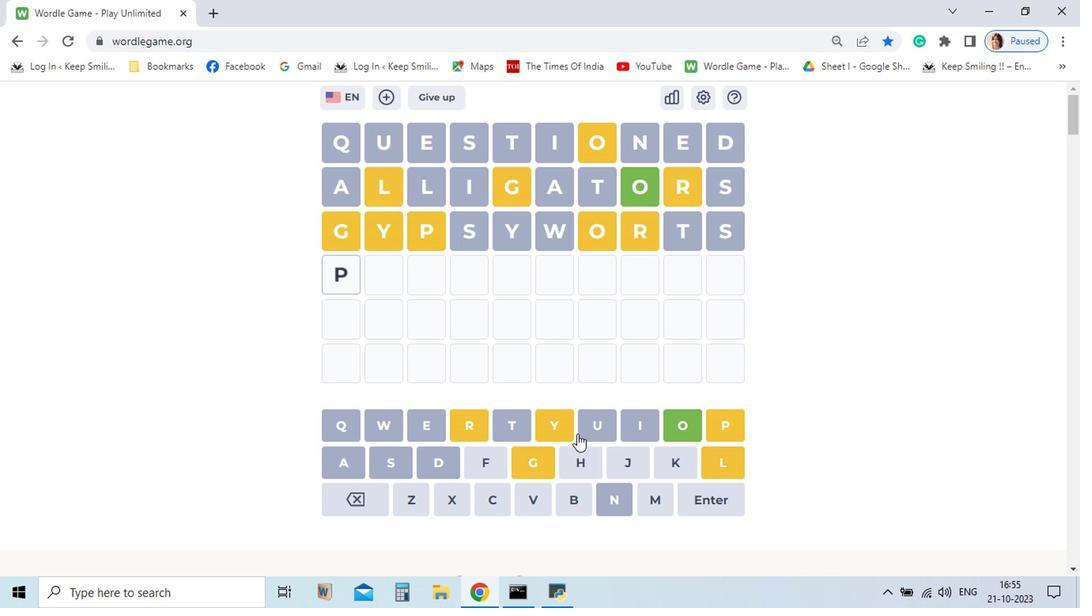 
Action: Mouse moved to (542, 442)
Screenshot: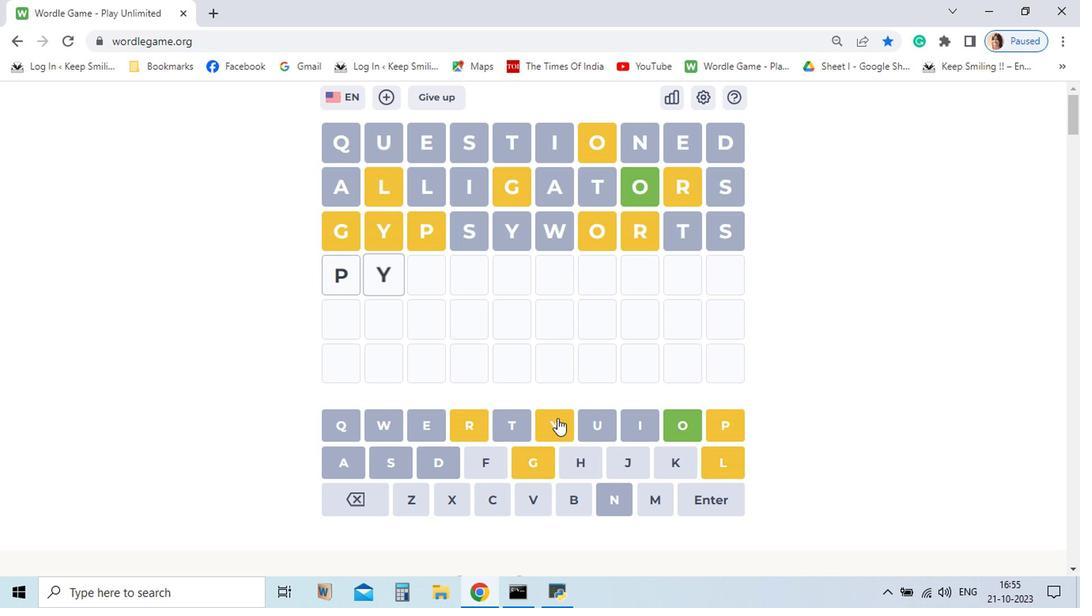
Action: Mouse pressed left at (542, 442)
